 Task: Research Airbnb properties in Borne, Netherlands from 21st December, 2023 to 29th December, 2023 for 4 adults. Place can be entire room with 2 bedrooms having 2 beds and 2 bathrooms. Property type can be house. Amenities needed are: washing machine.
Action: Mouse moved to (461, 124)
Screenshot: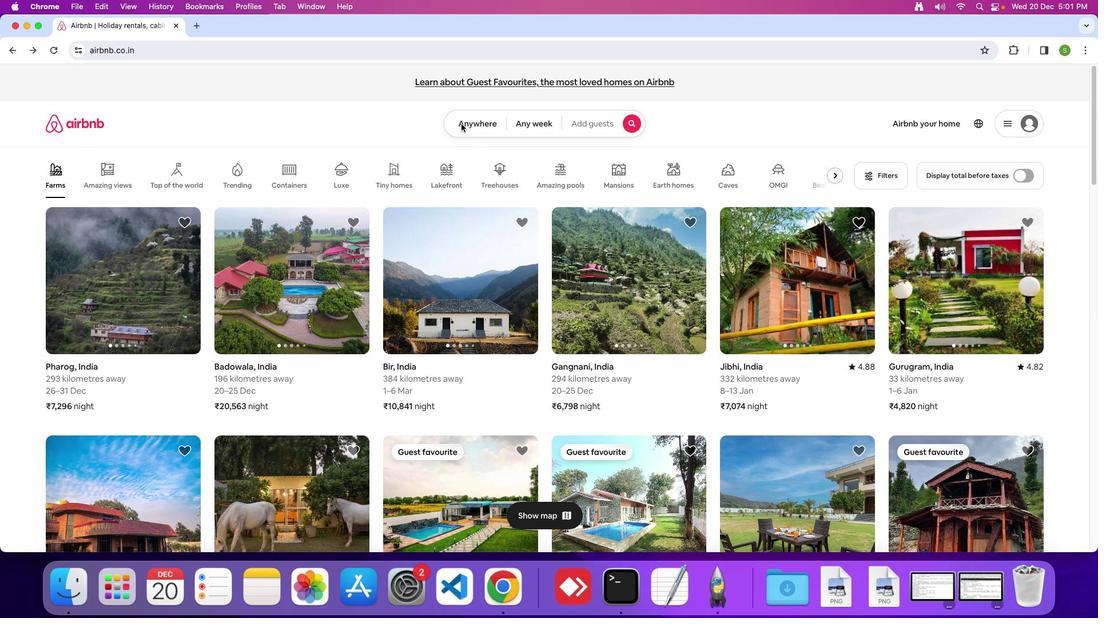 
Action: Mouse pressed left at (461, 124)
Screenshot: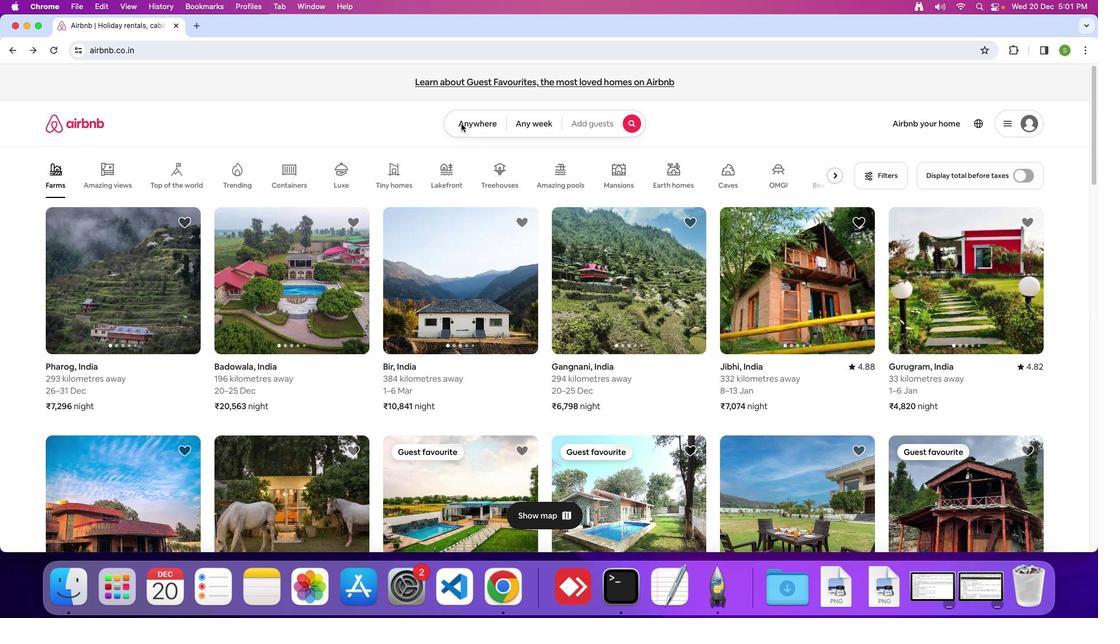 
Action: Mouse moved to (470, 124)
Screenshot: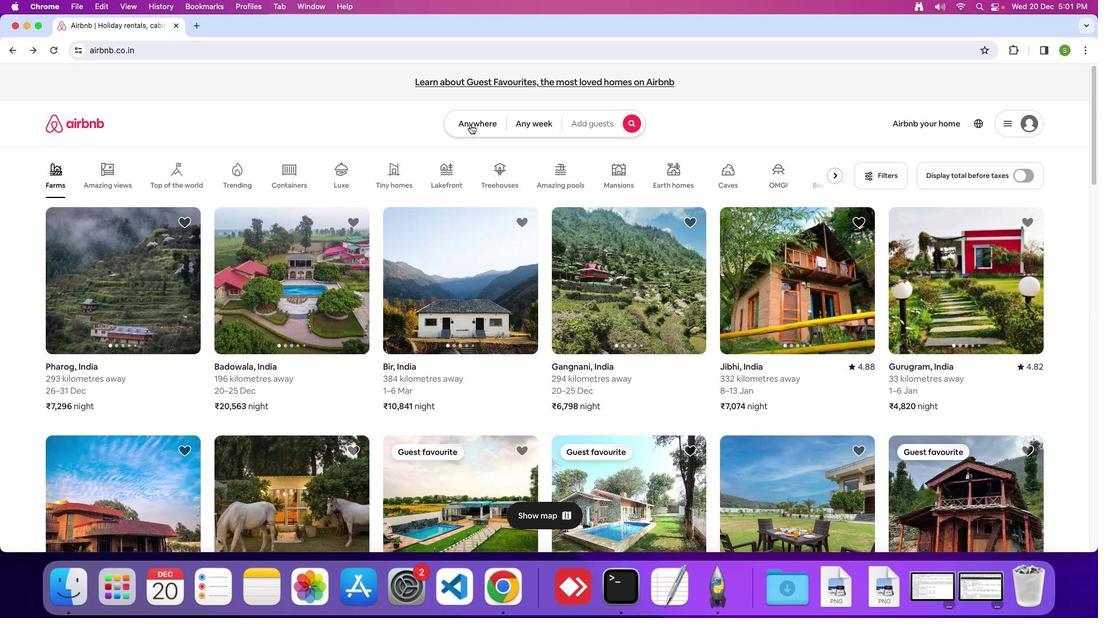 
Action: Mouse pressed left at (470, 124)
Screenshot: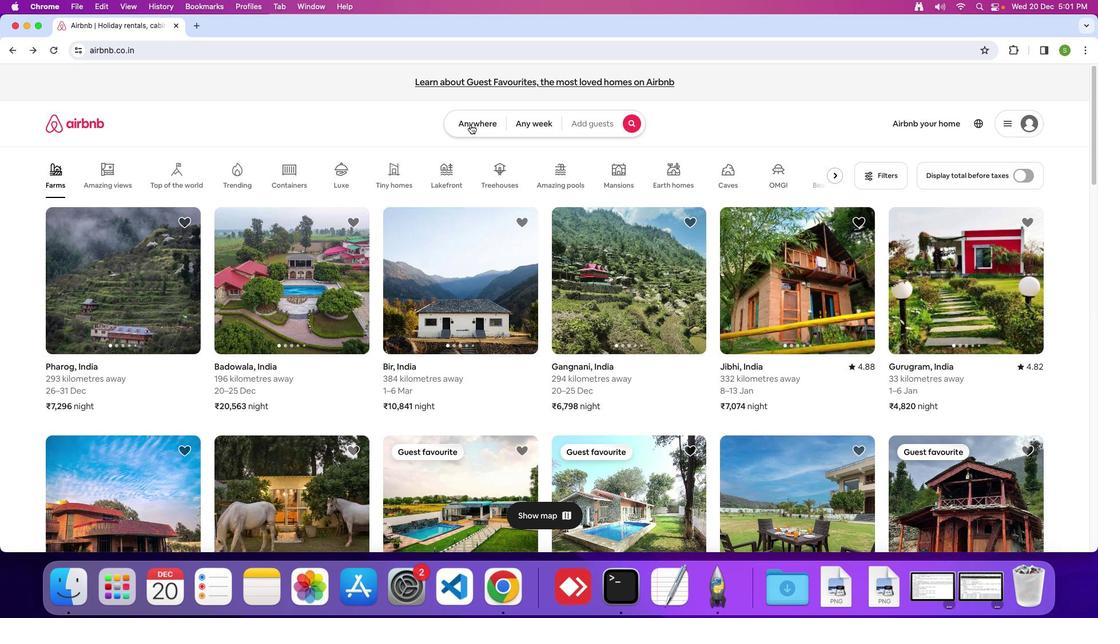 
Action: Mouse moved to (432, 158)
Screenshot: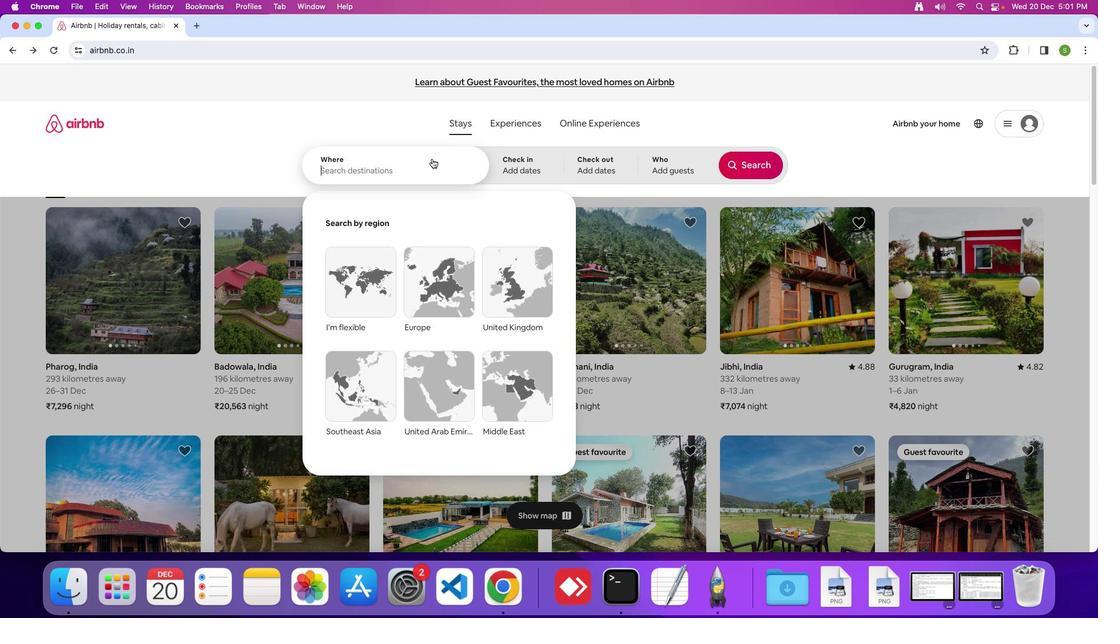 
Action: Mouse pressed left at (432, 158)
Screenshot: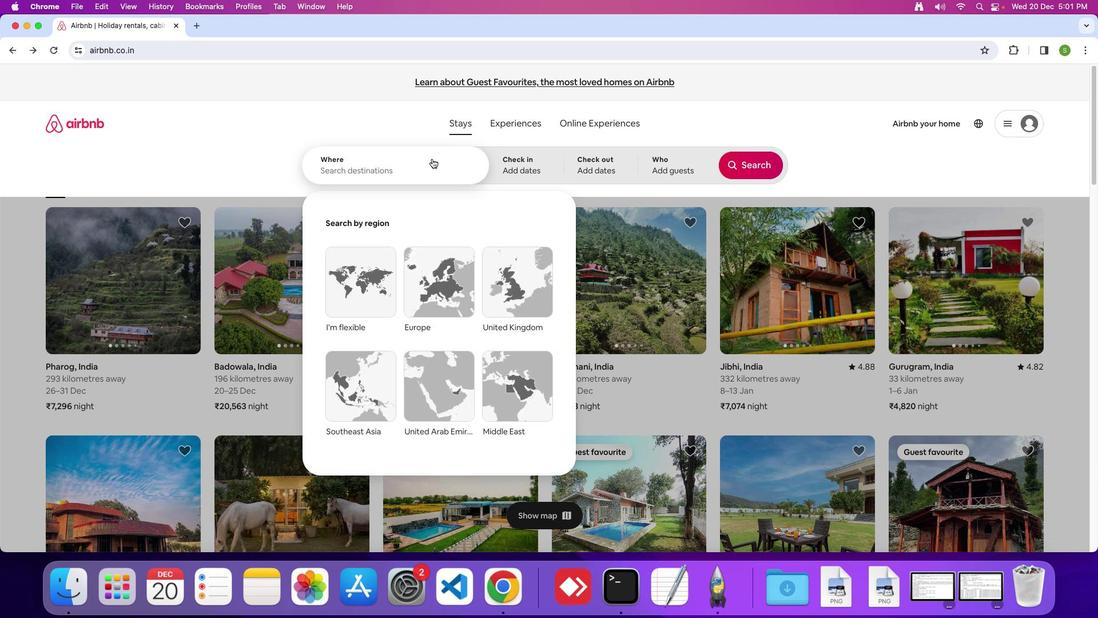 
Action: Mouse moved to (432, 159)
Screenshot: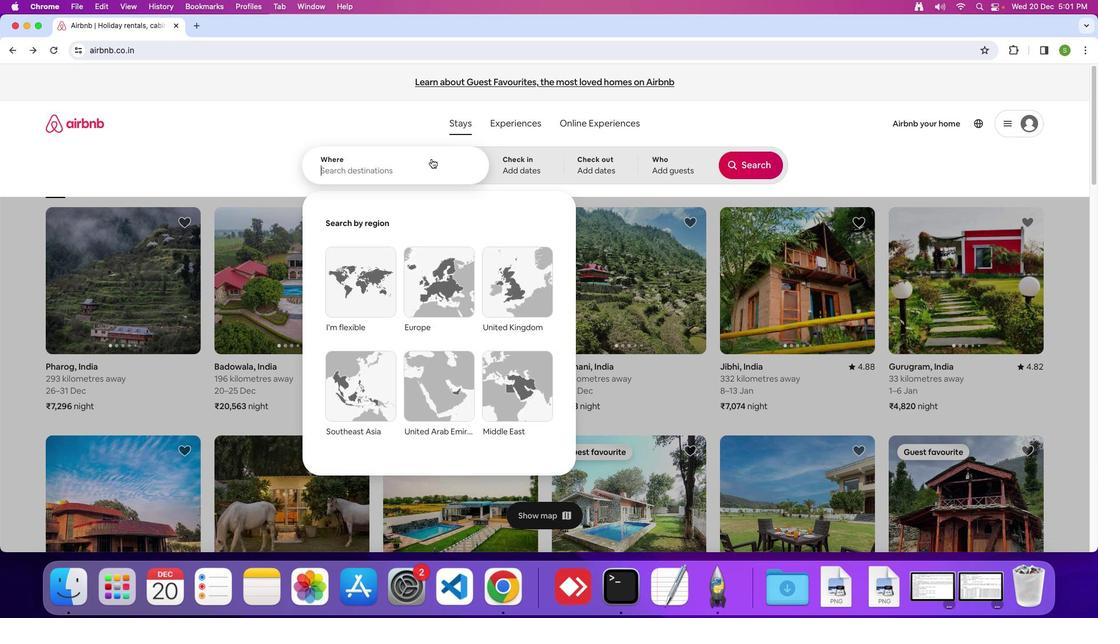 
Action: Key pressed 'B'Key.caps_lock'o''r''n''e'','Key.spaceKey.shift'N''e''t''h''e''r''l''a''n''d''s'Key.enter
Screenshot: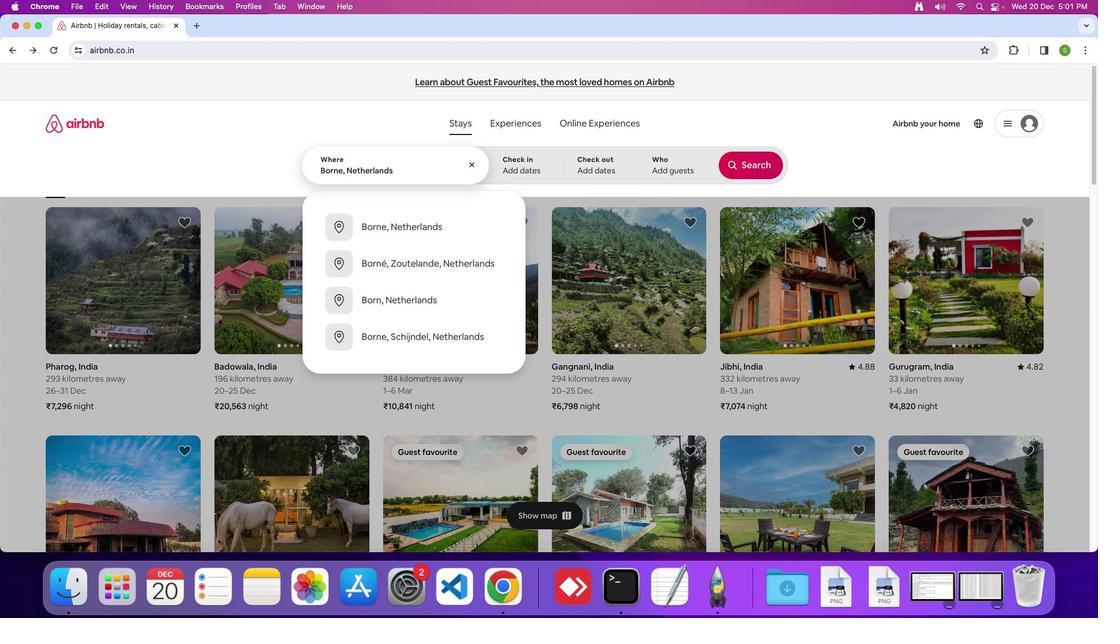 
Action: Mouse moved to (461, 394)
Screenshot: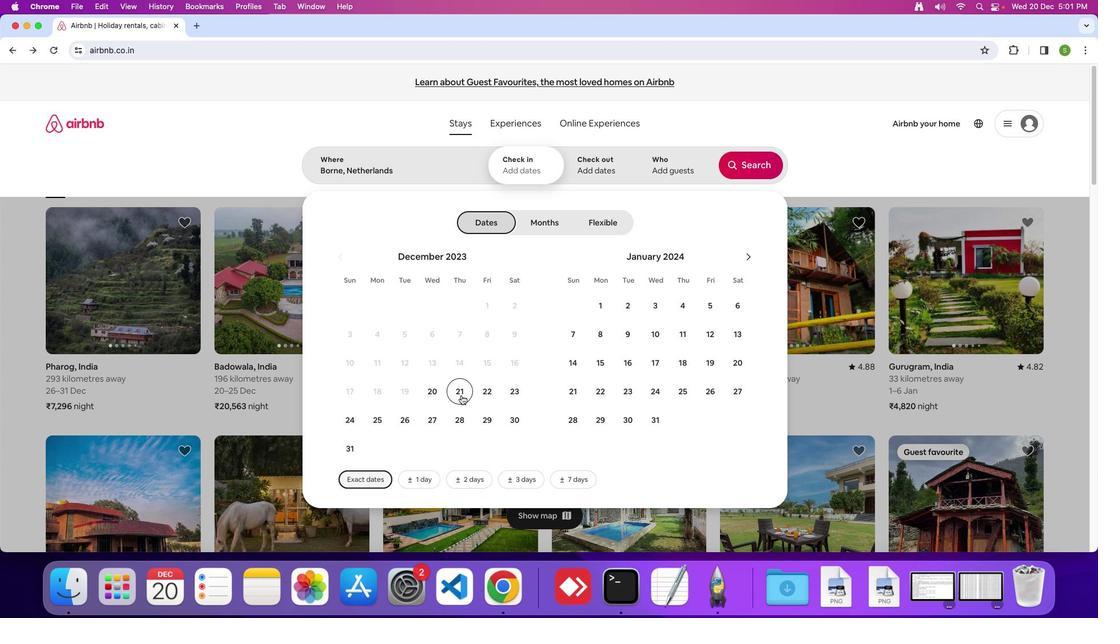 
Action: Mouse pressed left at (461, 394)
Screenshot: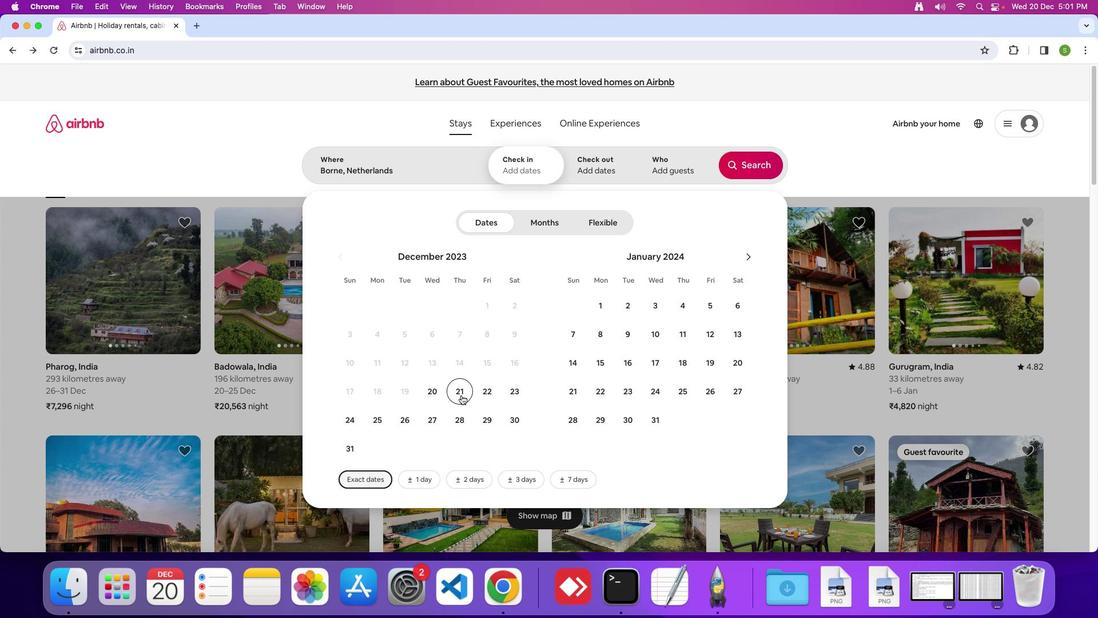 
Action: Mouse moved to (485, 416)
Screenshot: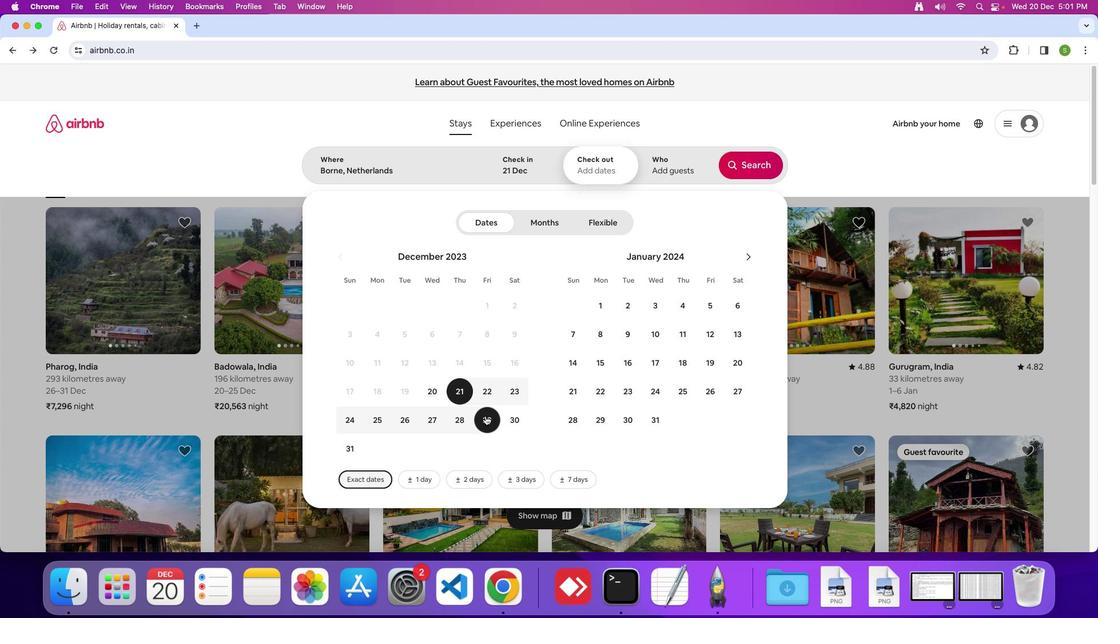 
Action: Mouse pressed left at (485, 416)
Screenshot: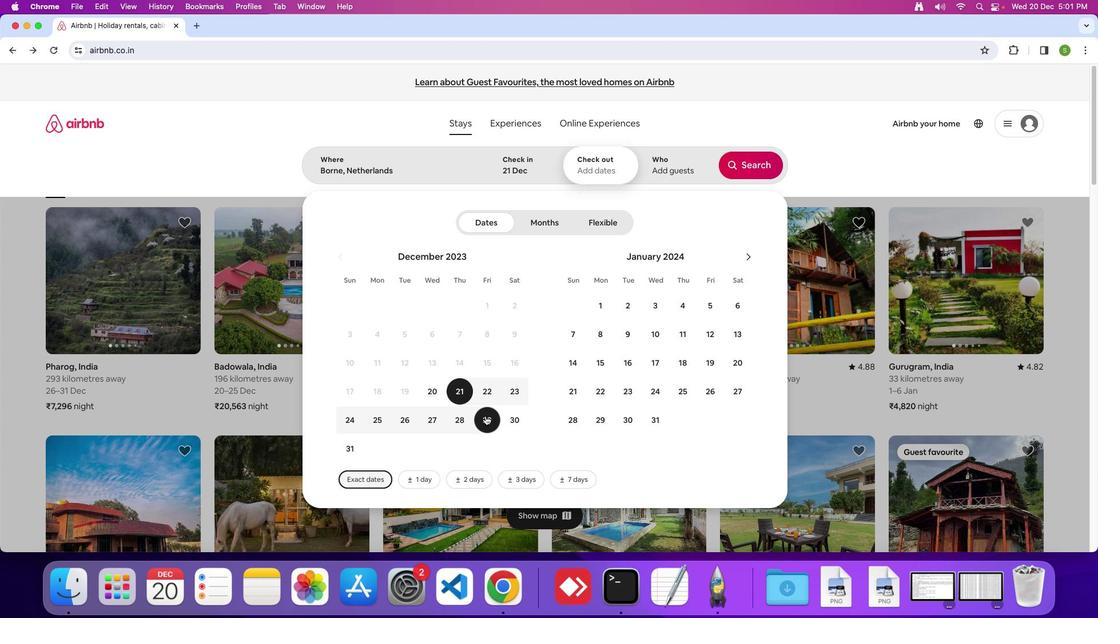 
Action: Mouse moved to (667, 176)
Screenshot: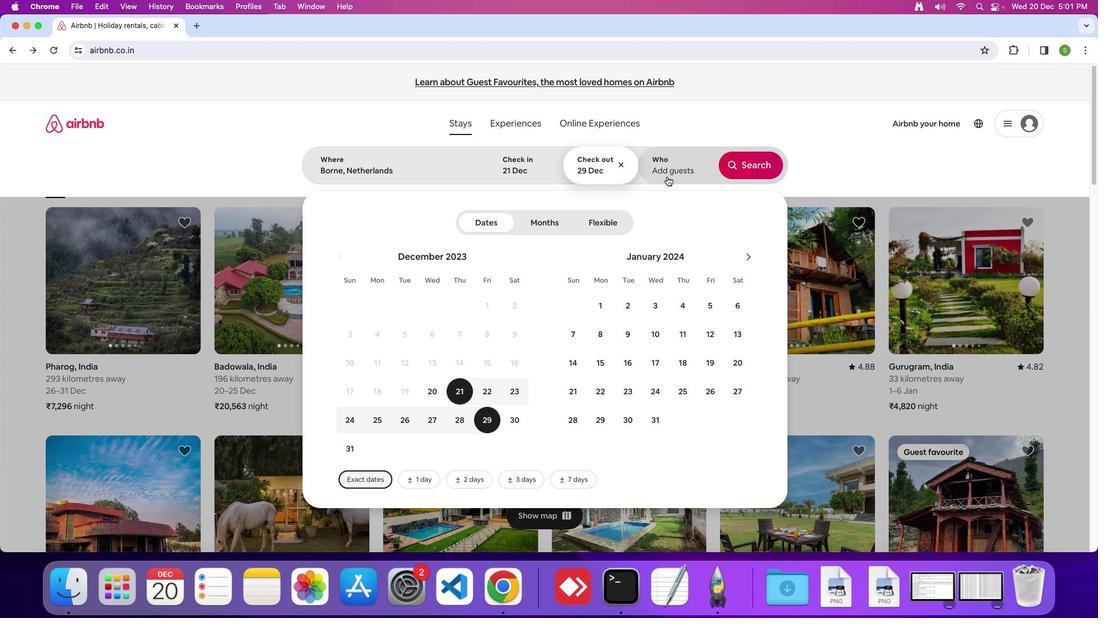 
Action: Mouse pressed left at (667, 176)
Screenshot: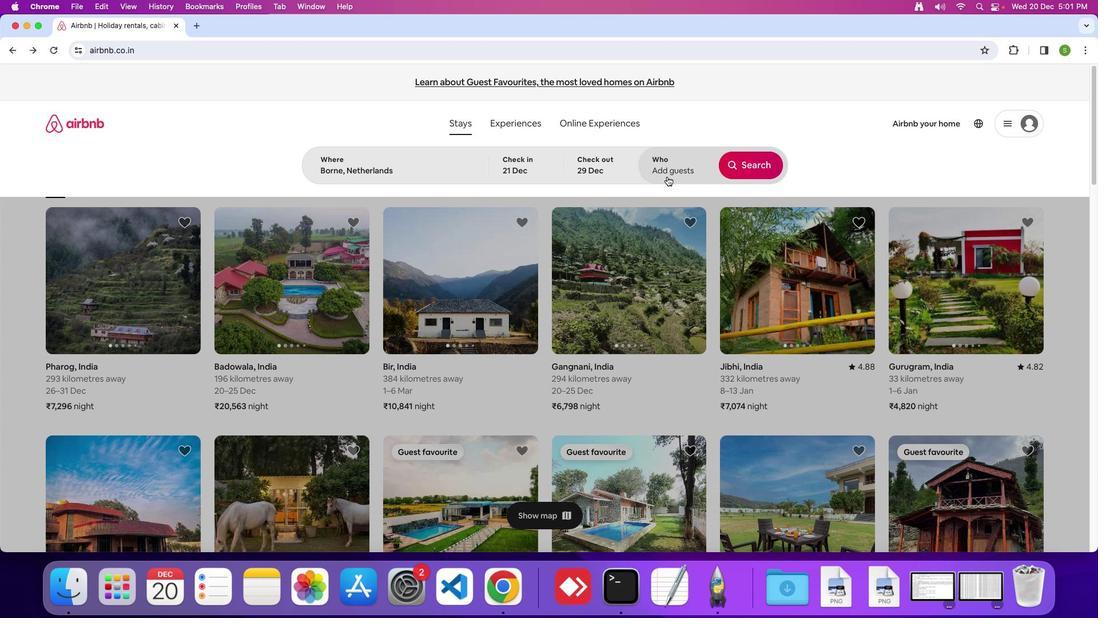 
Action: Mouse moved to (759, 224)
Screenshot: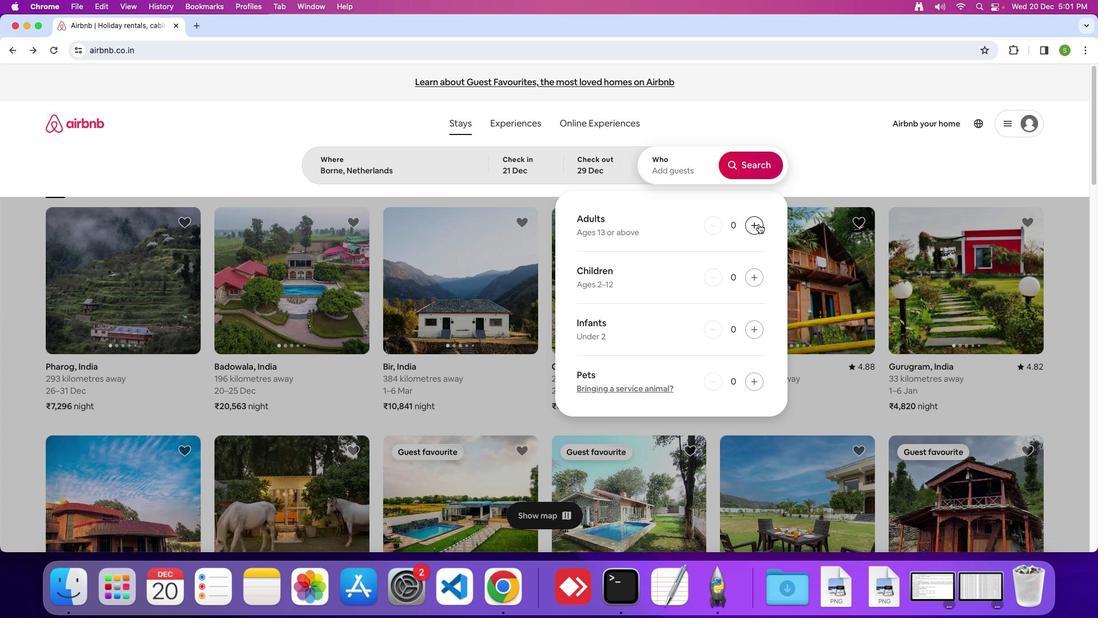 
Action: Mouse pressed left at (759, 224)
Screenshot: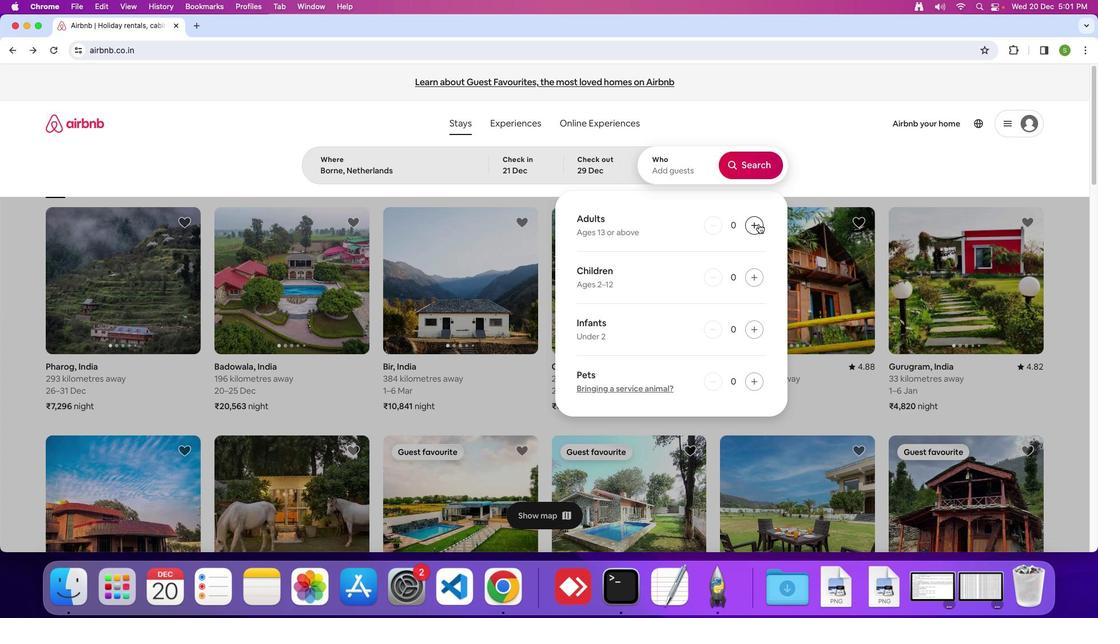 
Action: Mouse pressed left at (759, 224)
Screenshot: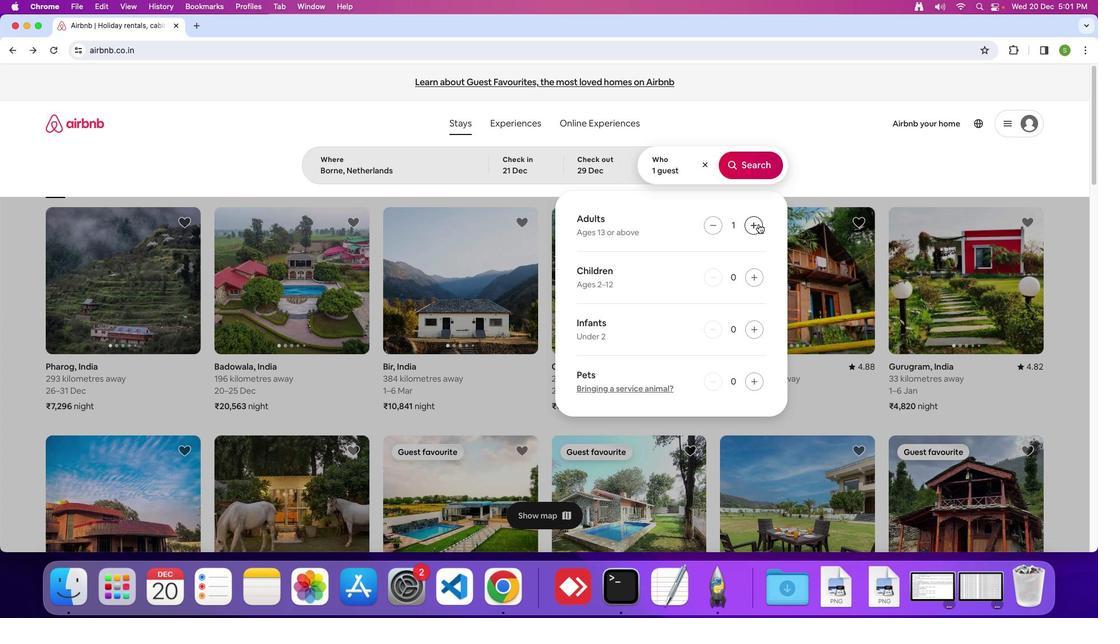 
Action: Mouse pressed left at (759, 224)
Screenshot: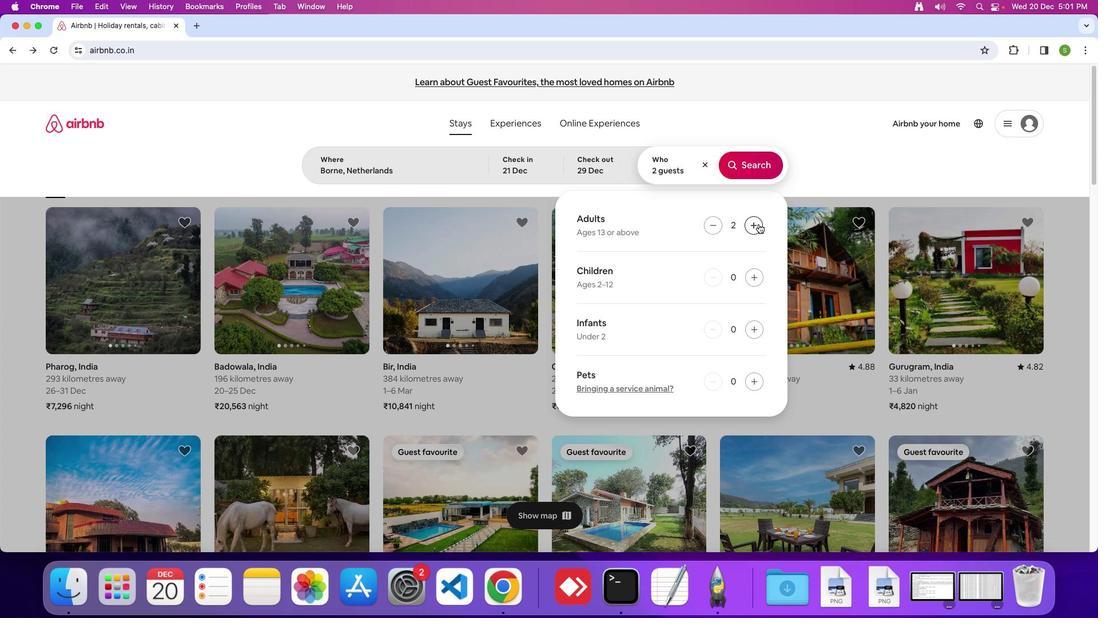 
Action: Mouse pressed left at (759, 224)
Screenshot: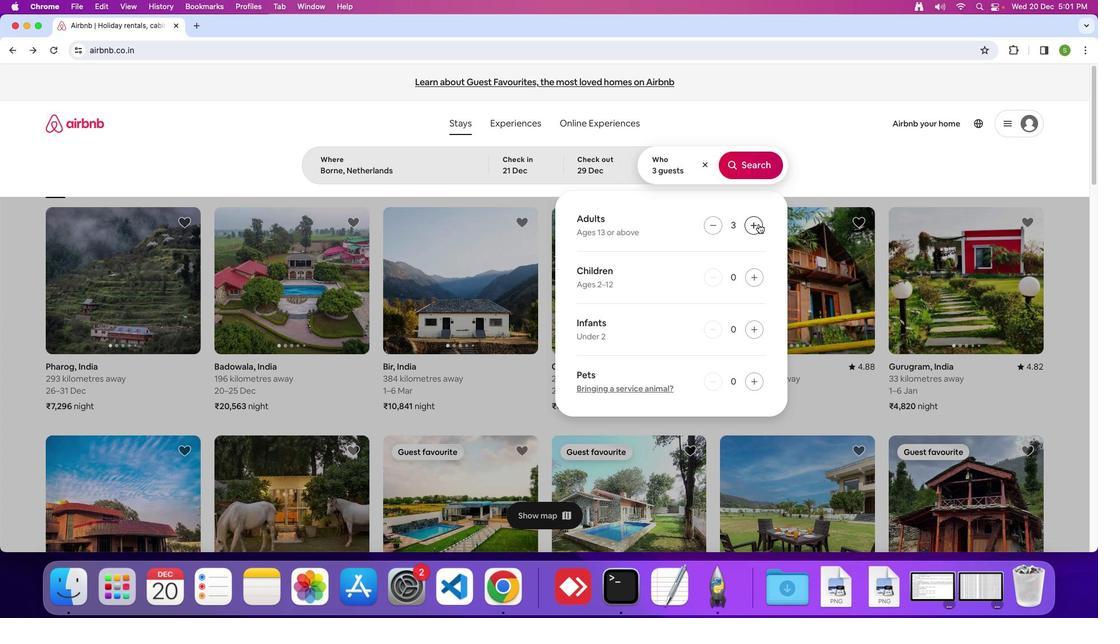 
Action: Mouse moved to (737, 163)
Screenshot: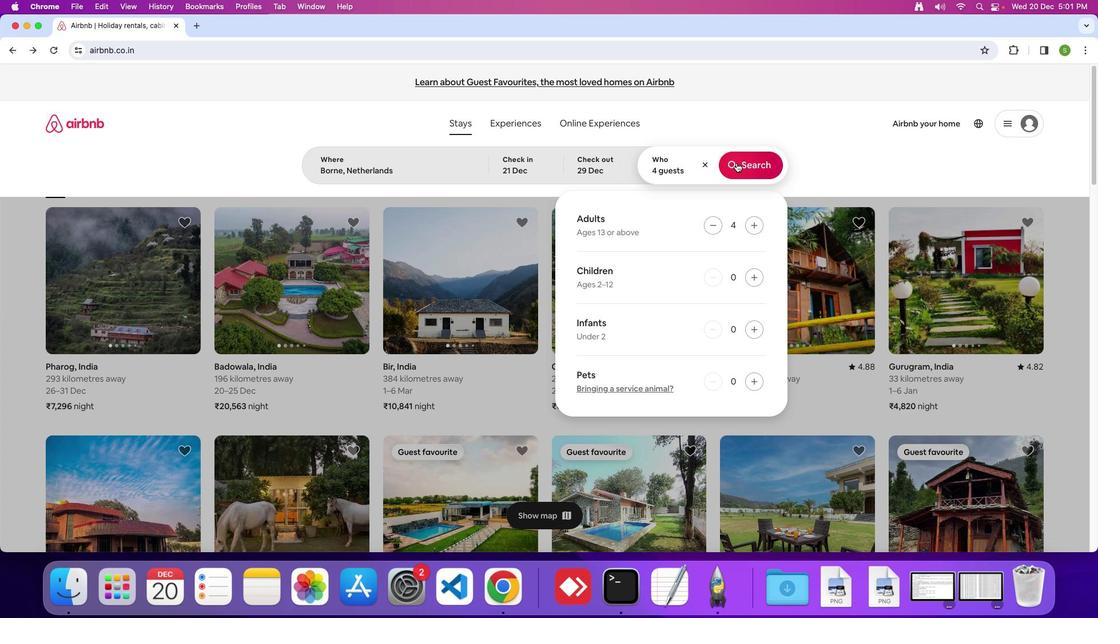 
Action: Mouse pressed left at (737, 163)
Screenshot: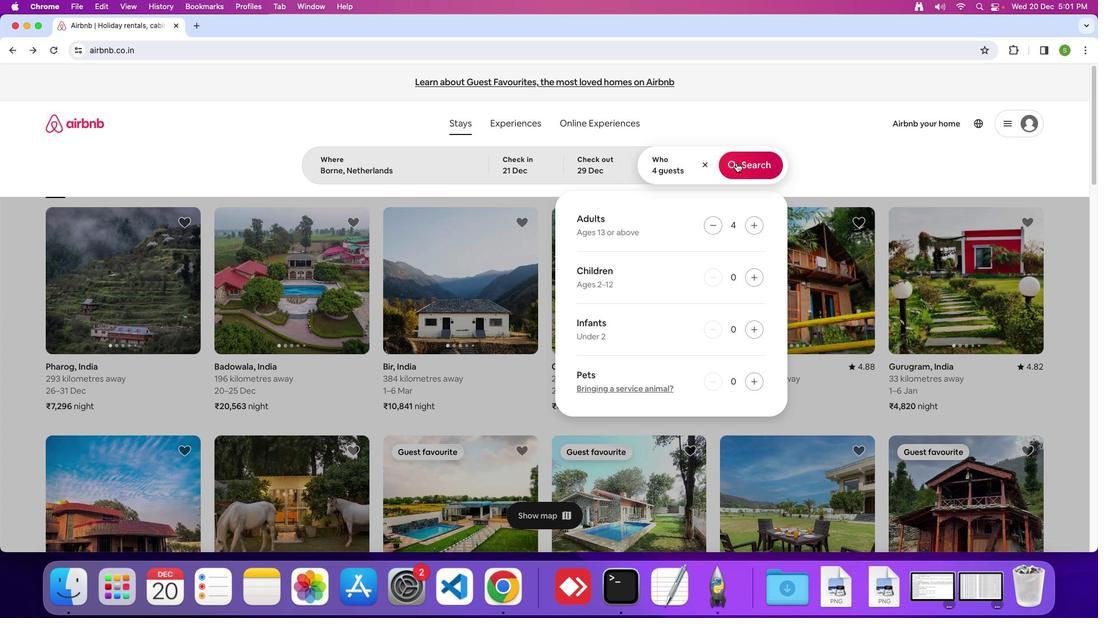 
Action: Mouse moved to (903, 131)
Screenshot: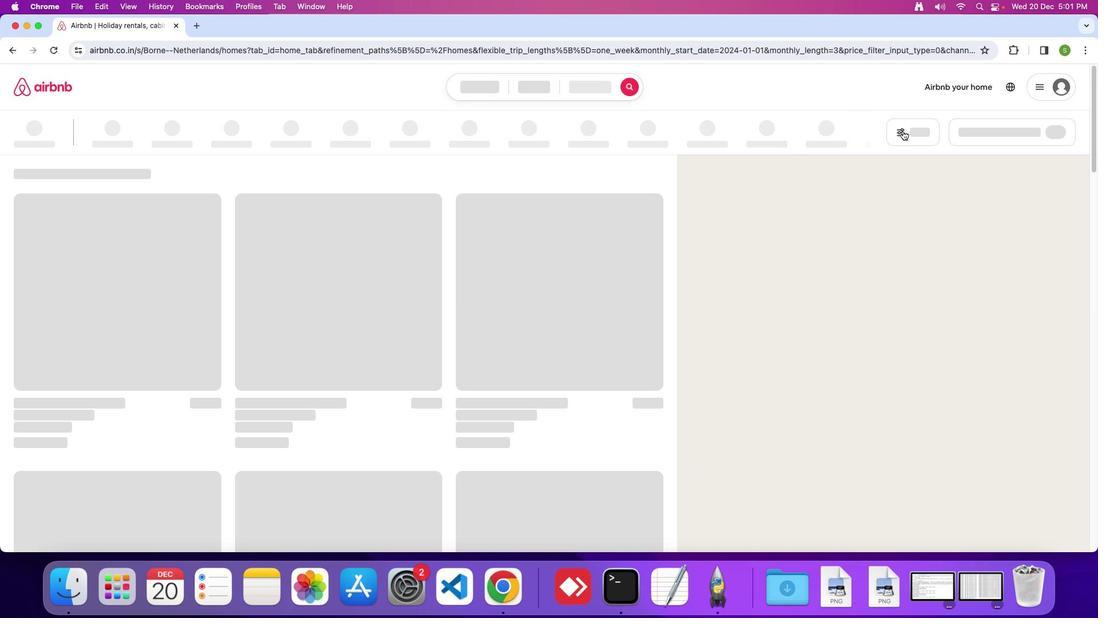 
Action: Mouse pressed left at (903, 131)
Screenshot: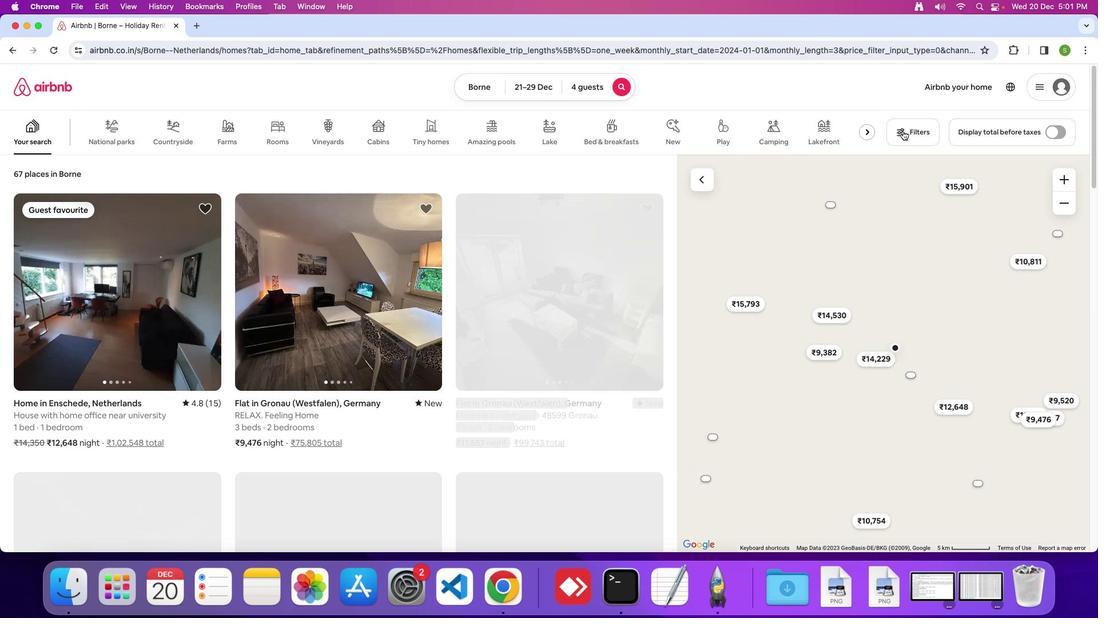
Action: Mouse moved to (472, 373)
Screenshot: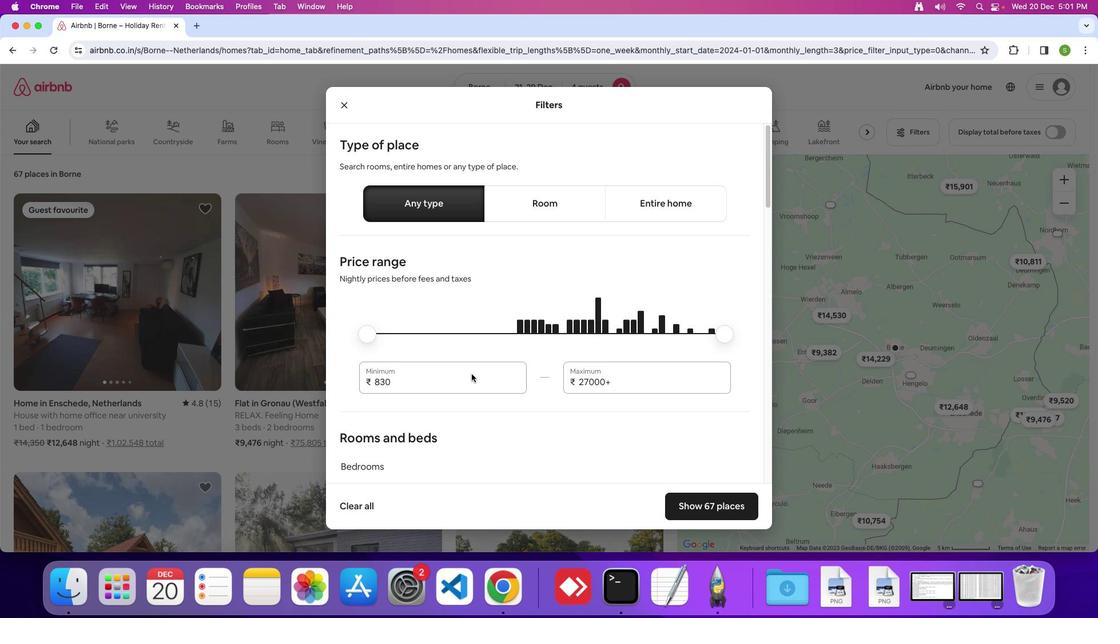 
Action: Mouse scrolled (472, 373) with delta (0, 0)
Screenshot: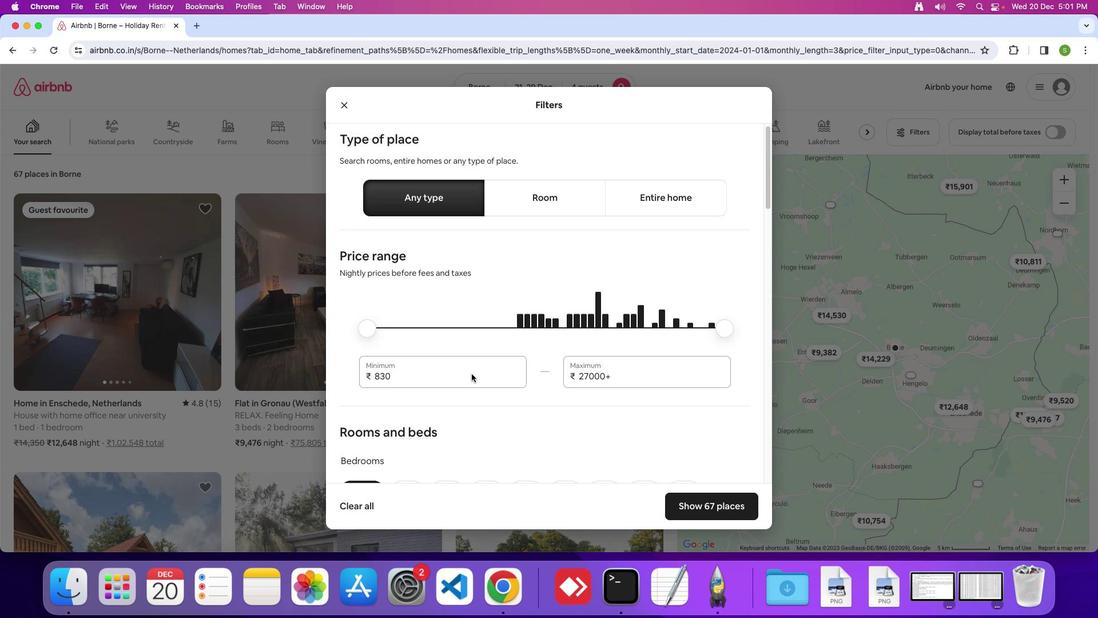 
Action: Mouse scrolled (472, 373) with delta (0, 0)
Screenshot: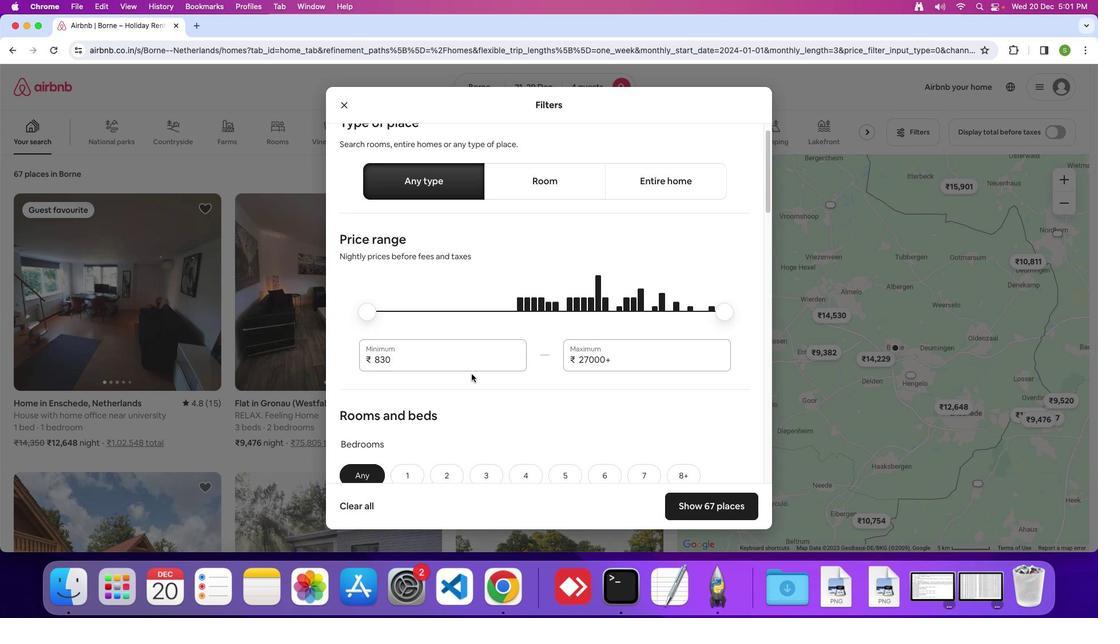 
Action: Mouse scrolled (472, 373) with delta (0, -1)
Screenshot: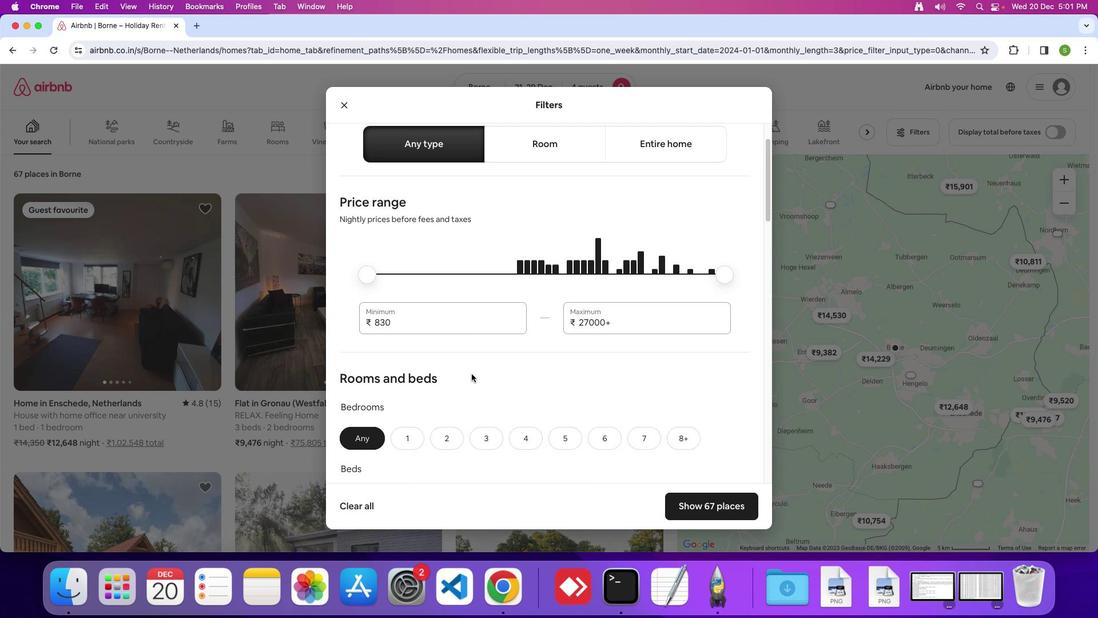 
Action: Mouse moved to (472, 373)
Screenshot: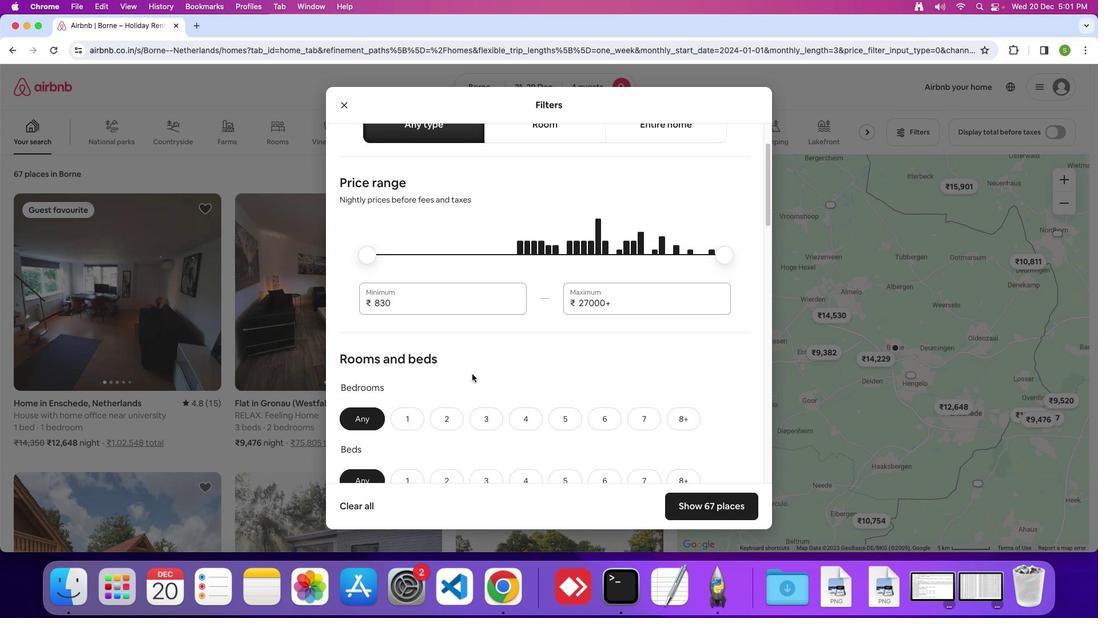 
Action: Mouse scrolled (472, 373) with delta (0, 0)
Screenshot: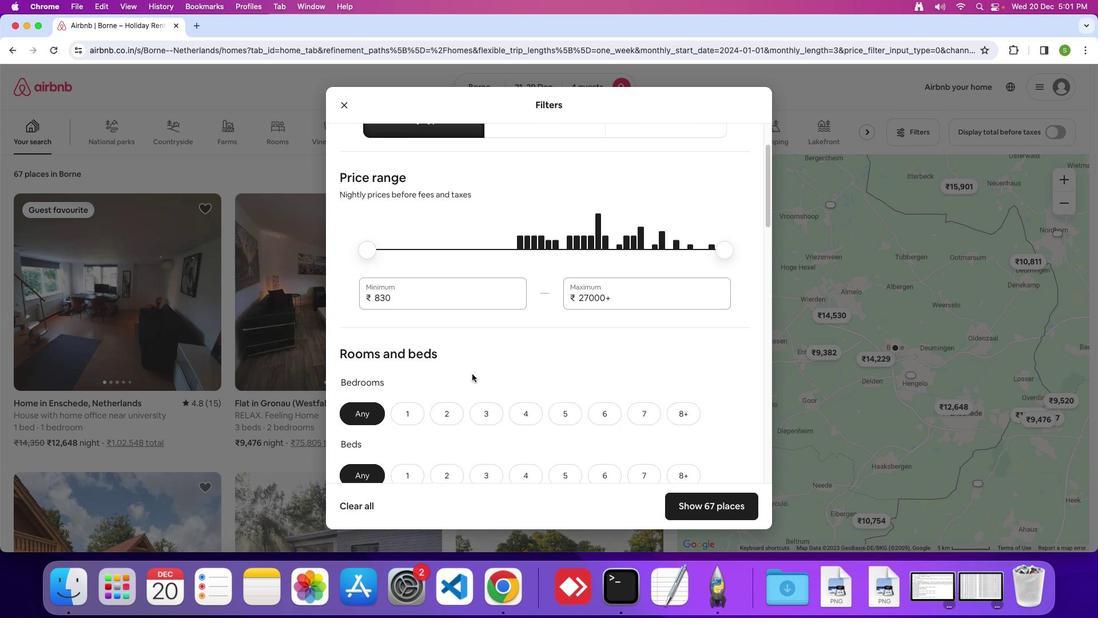 
Action: Mouse scrolled (472, 373) with delta (0, 0)
Screenshot: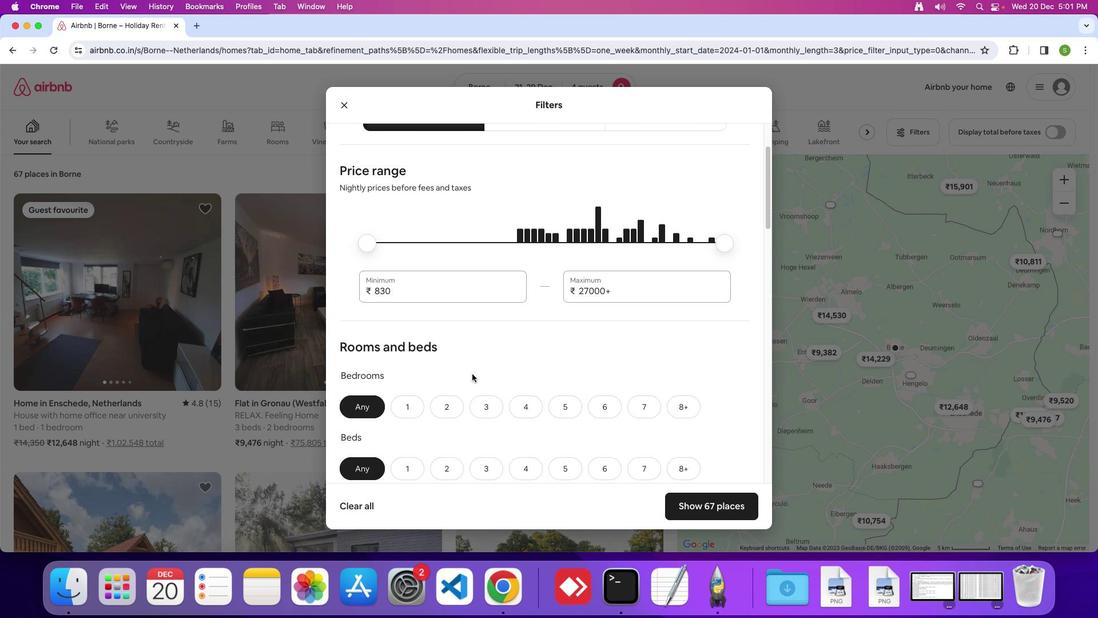 
Action: Mouse scrolled (472, 373) with delta (0, 0)
Screenshot: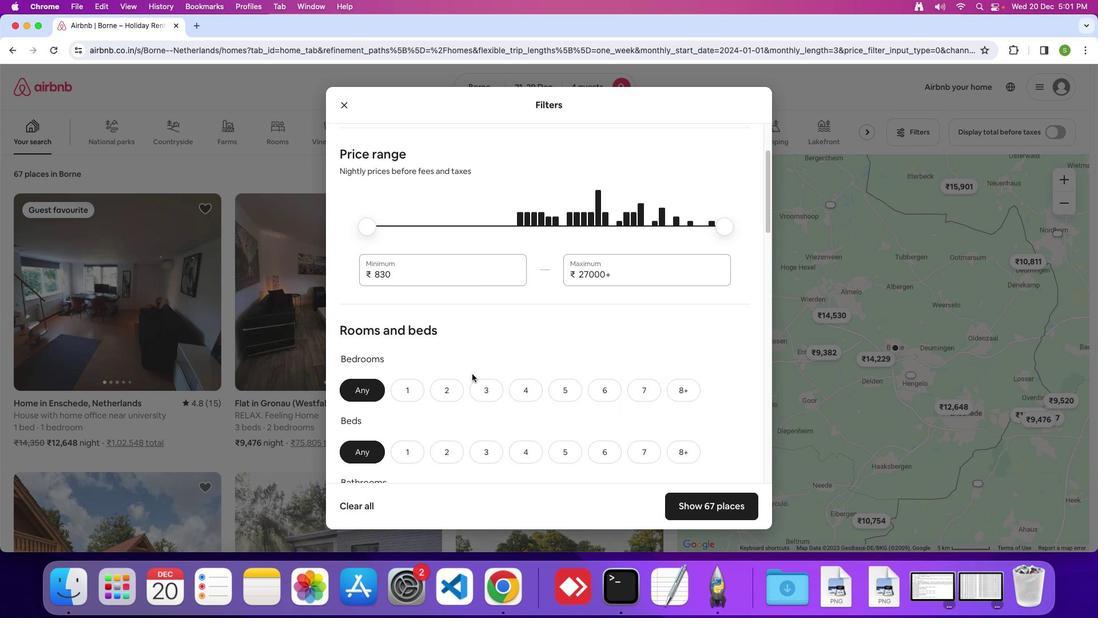 
Action: Mouse scrolled (472, 373) with delta (0, 0)
Screenshot: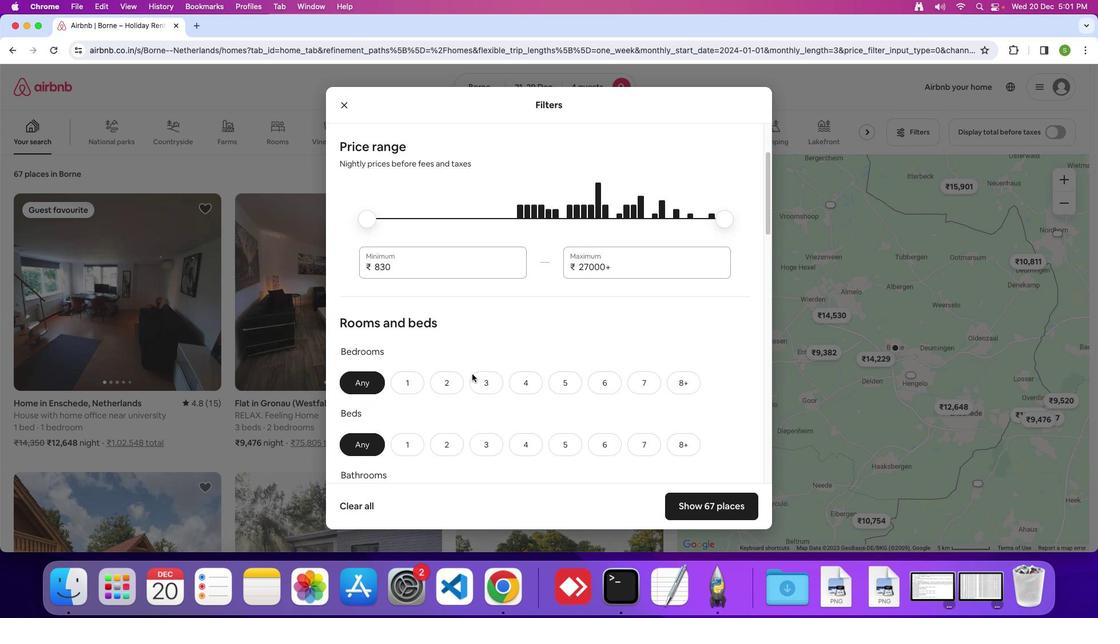 
Action: Mouse scrolled (472, 373) with delta (0, 0)
Screenshot: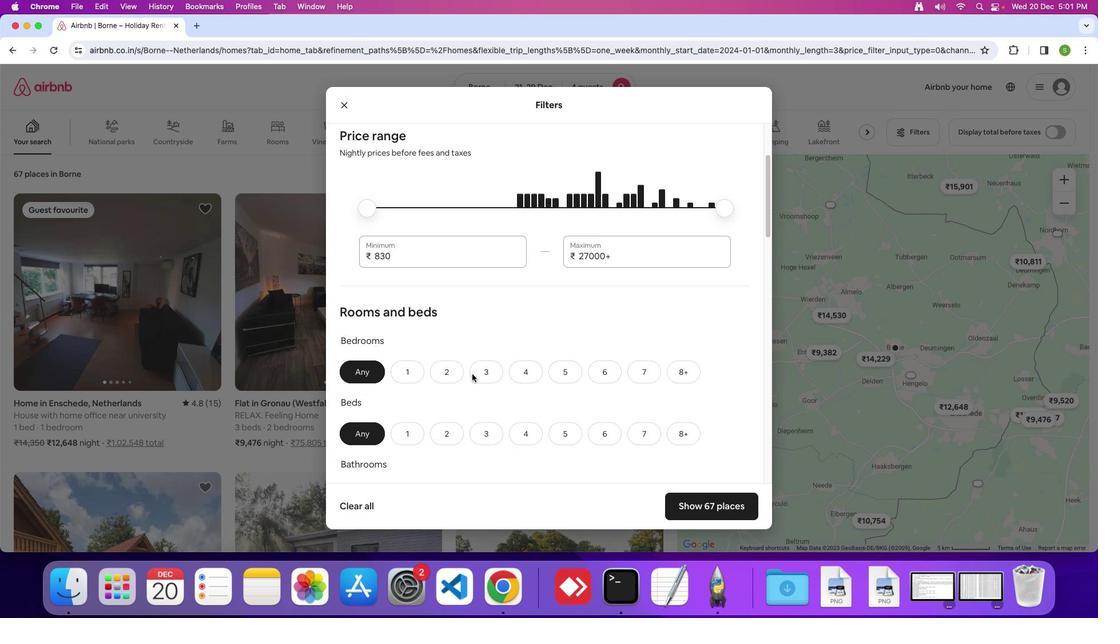 
Action: Mouse scrolled (472, 373) with delta (0, 0)
Screenshot: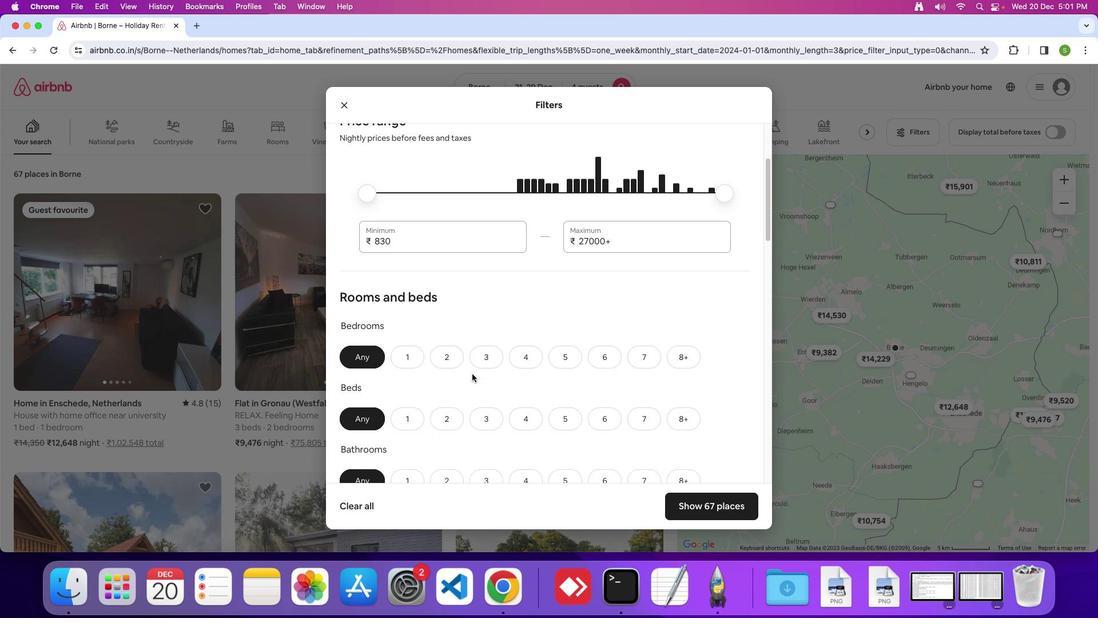 
Action: Mouse scrolled (472, 373) with delta (0, 0)
Screenshot: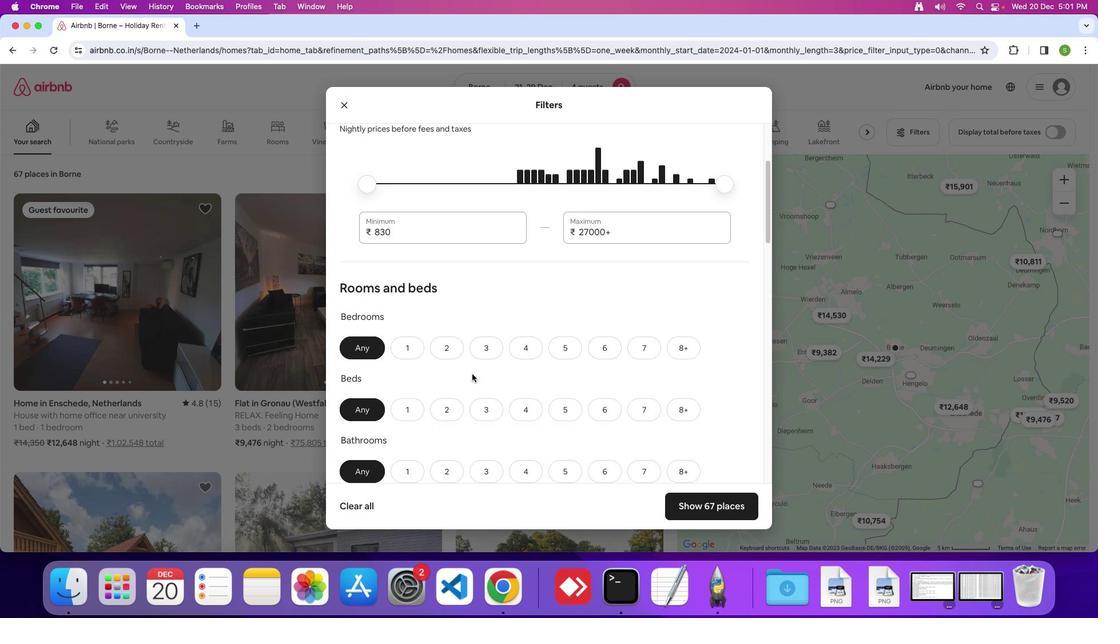 
Action: Mouse scrolled (472, 373) with delta (0, 0)
Screenshot: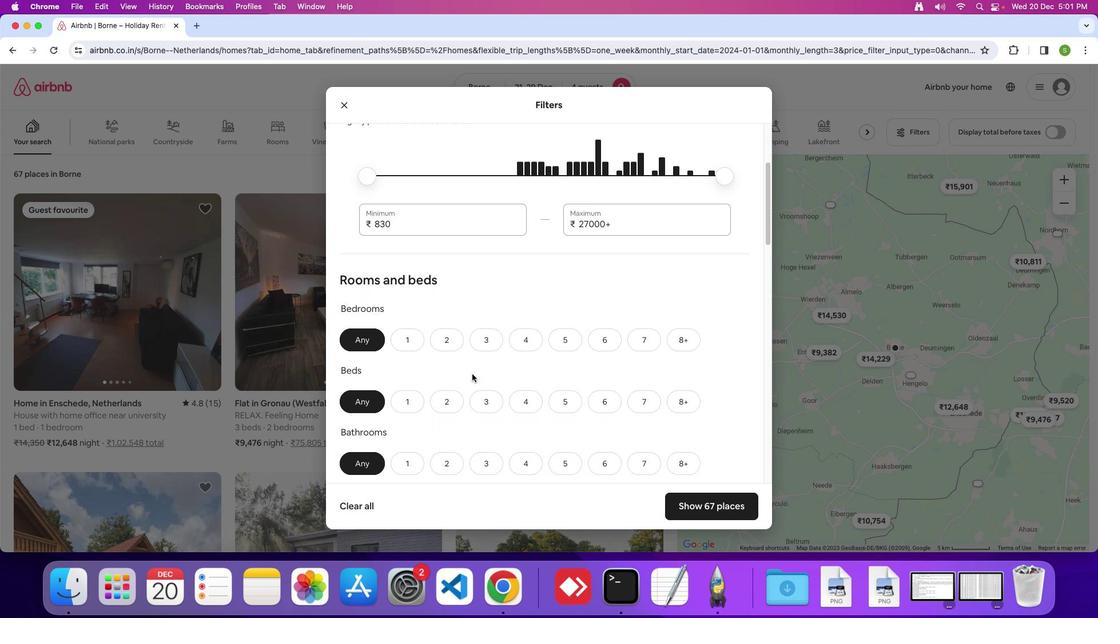 
Action: Mouse scrolled (472, 373) with delta (0, 0)
Screenshot: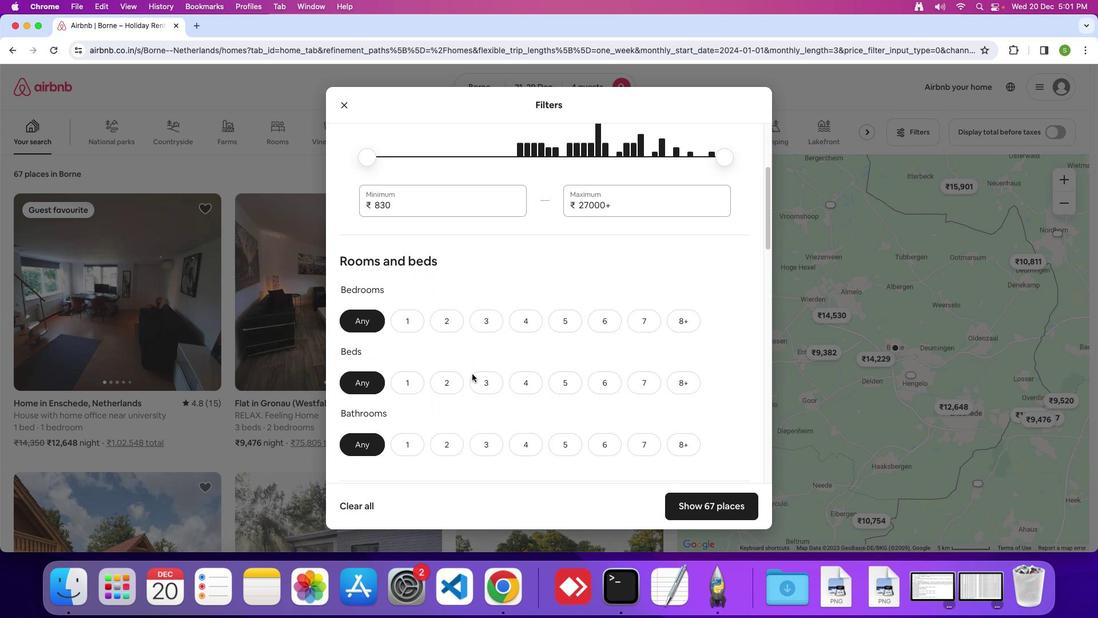 
Action: Mouse scrolled (472, 373) with delta (0, 0)
Screenshot: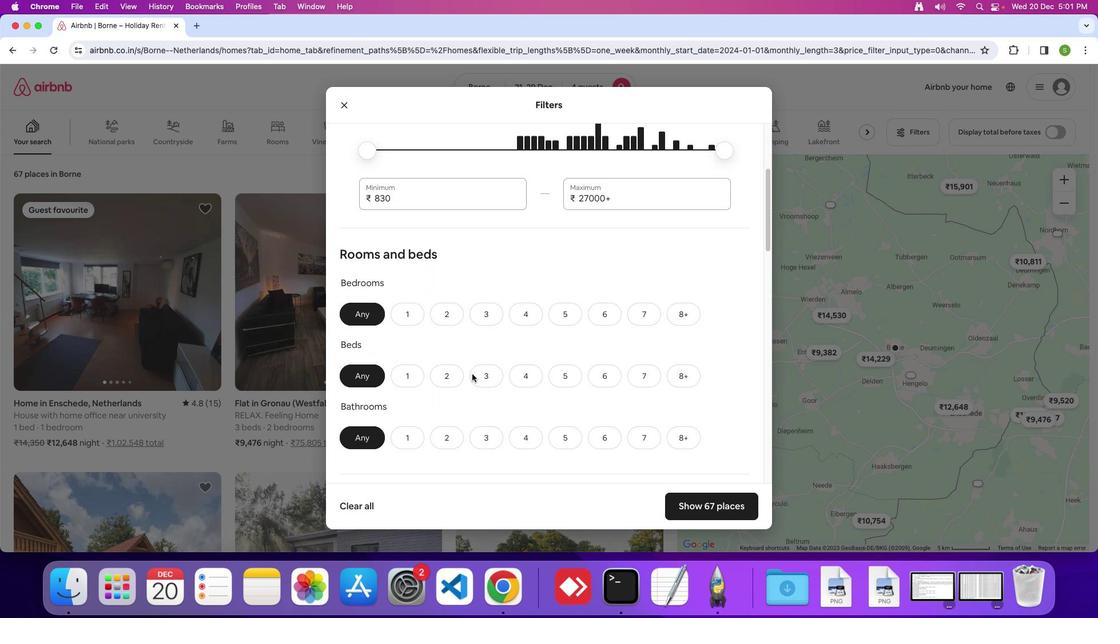 
Action: Mouse scrolled (472, 373) with delta (0, 0)
Screenshot: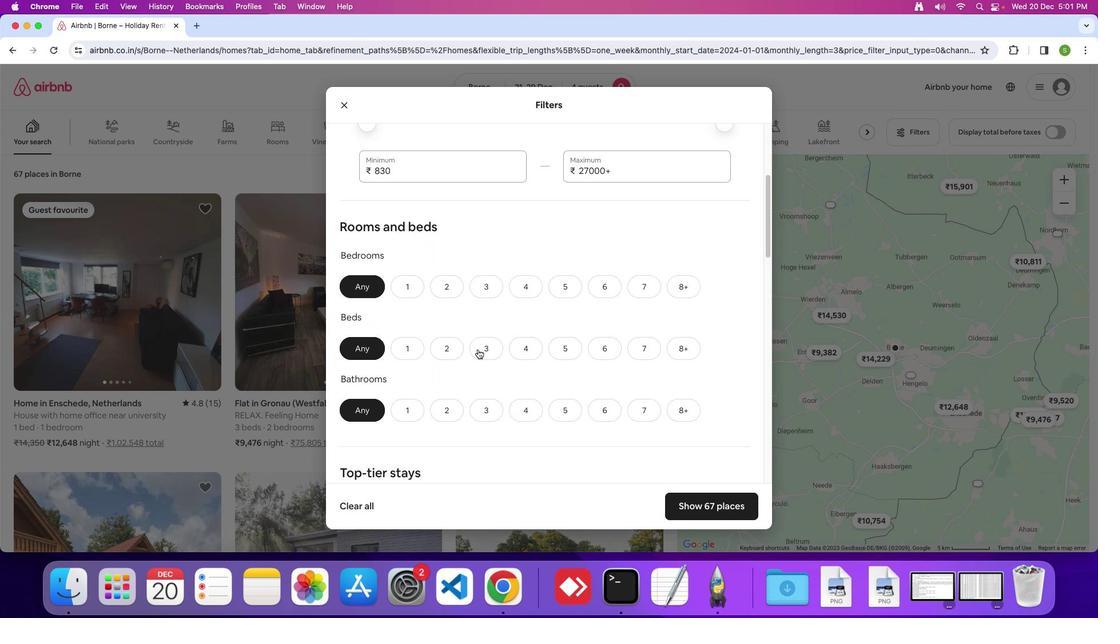 
Action: Mouse moved to (448, 274)
Screenshot: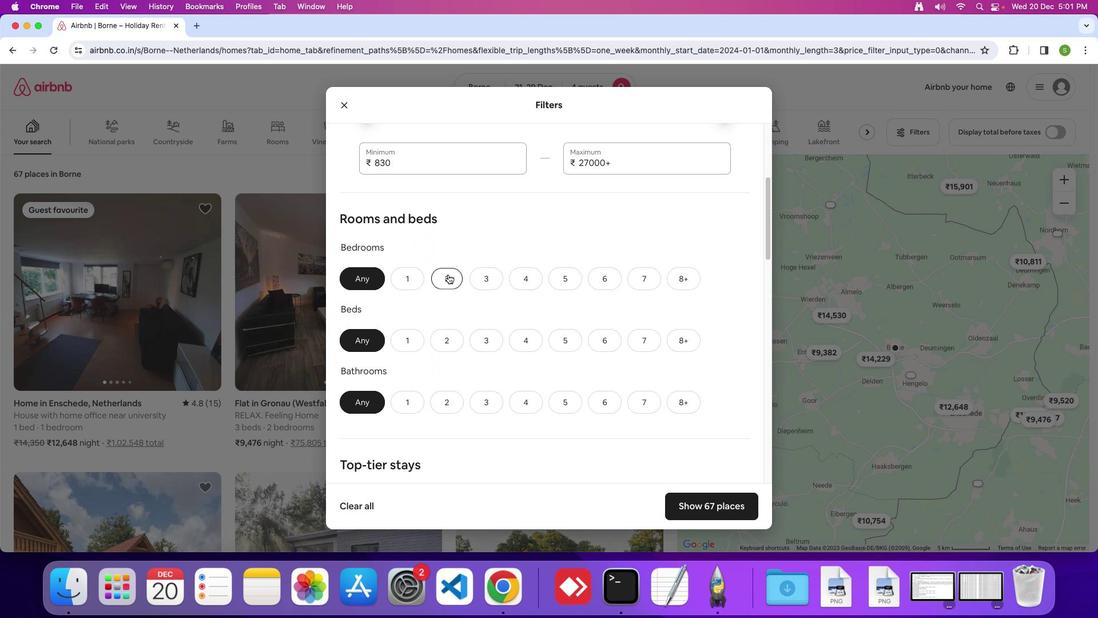 
Action: Mouse pressed left at (448, 274)
Screenshot: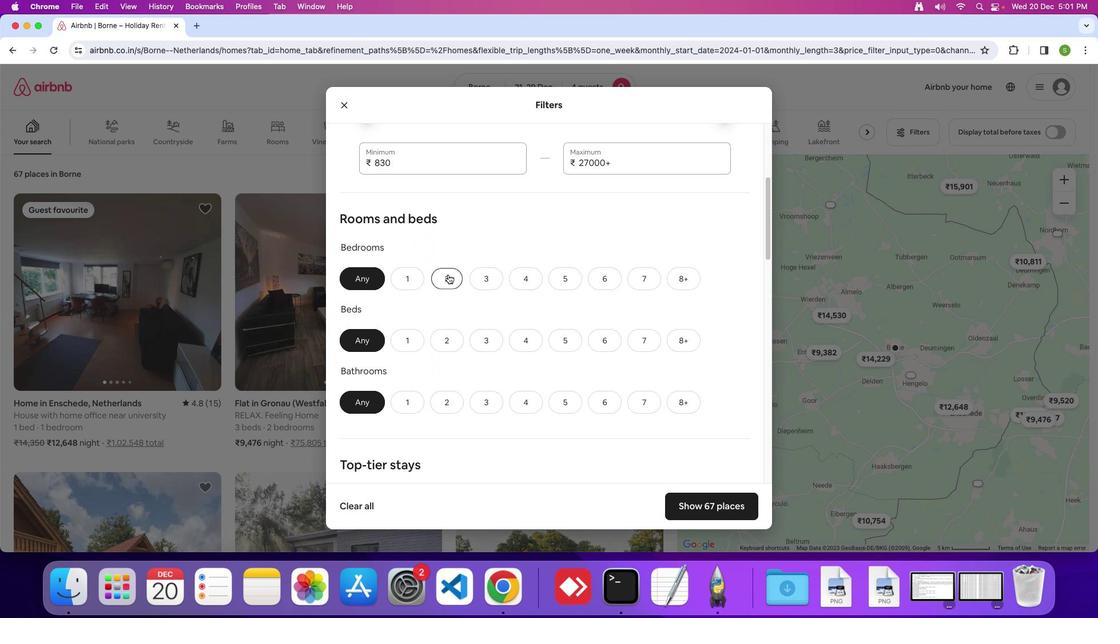 
Action: Mouse moved to (460, 338)
Screenshot: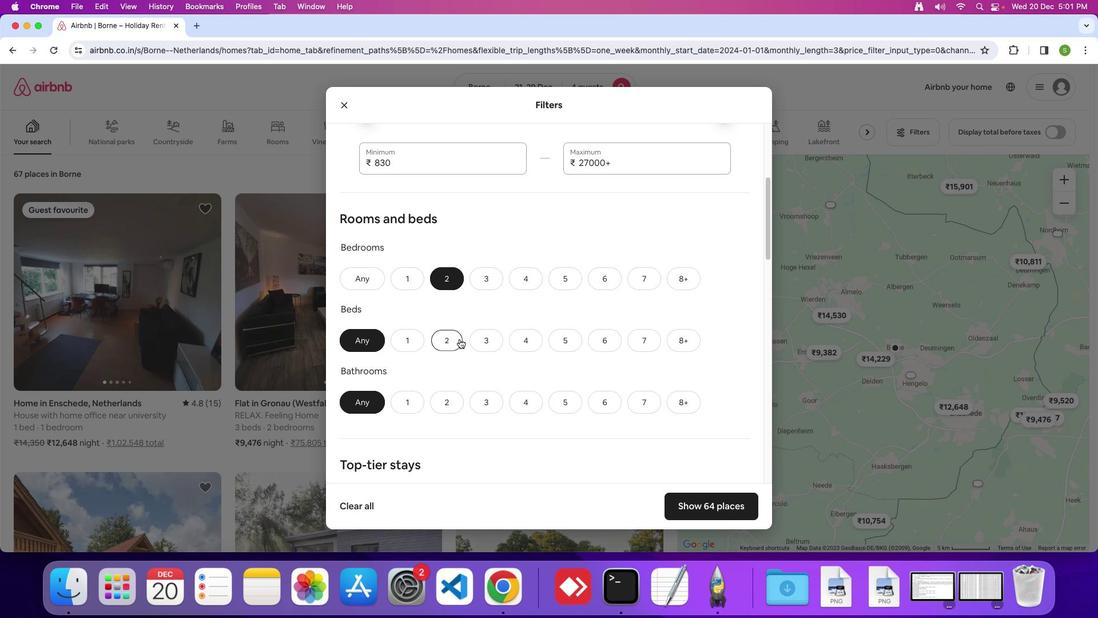 
Action: Mouse pressed left at (460, 338)
Screenshot: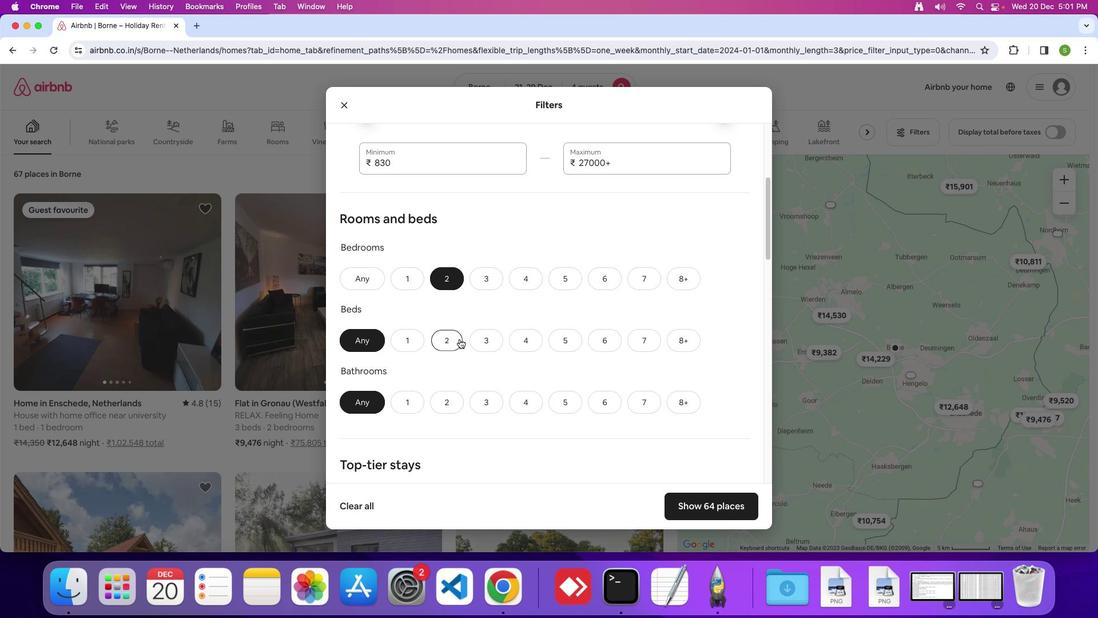 
Action: Mouse moved to (449, 408)
Screenshot: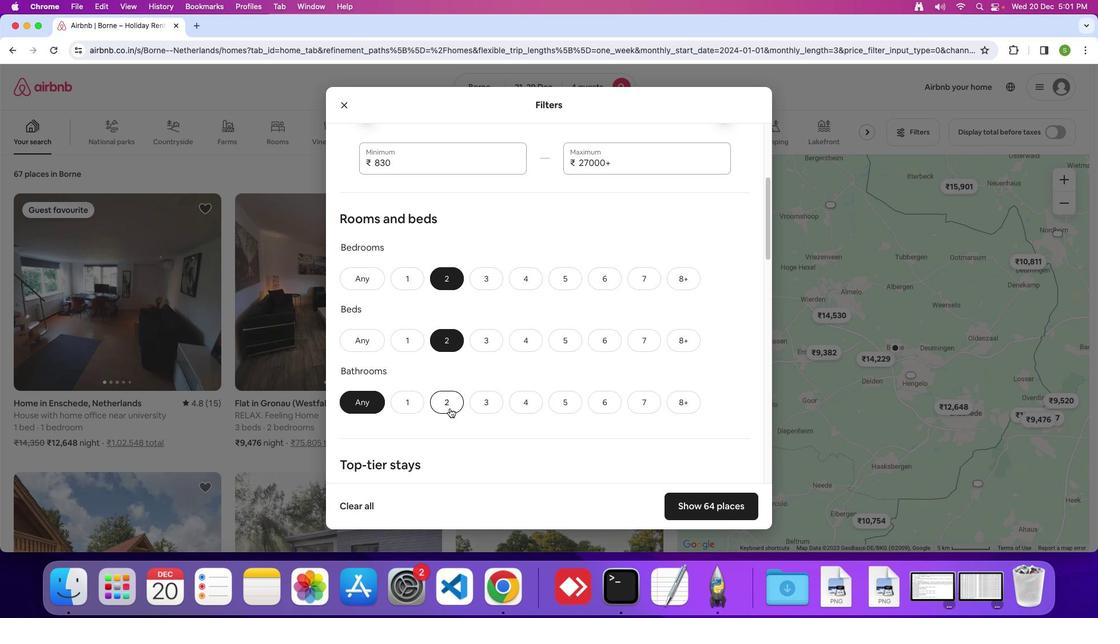 
Action: Mouse pressed left at (449, 408)
Screenshot: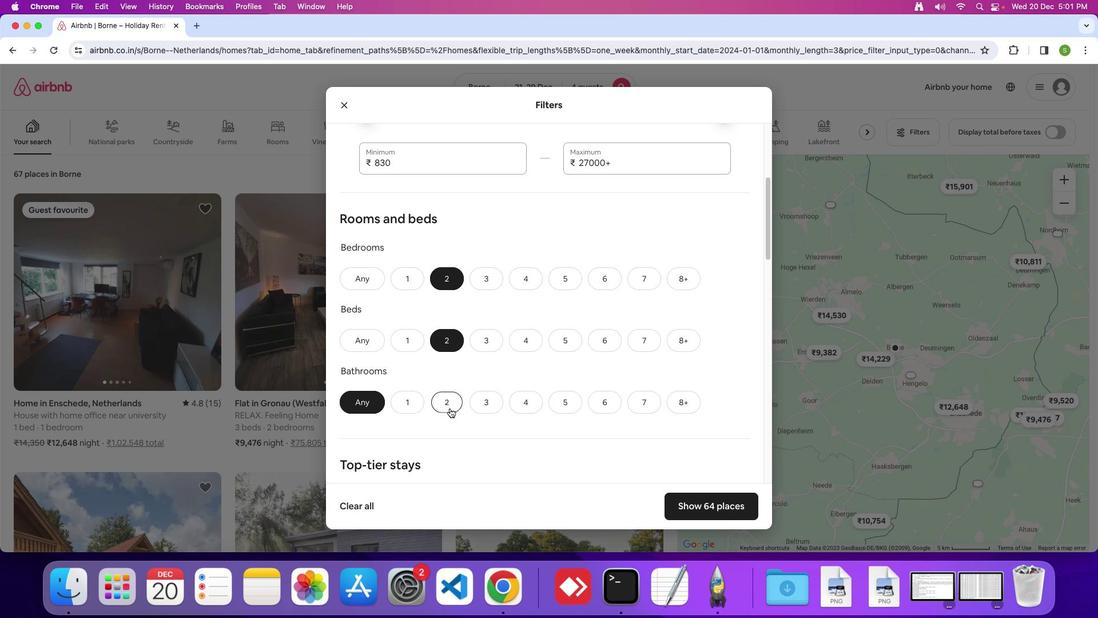 
Action: Mouse moved to (525, 351)
Screenshot: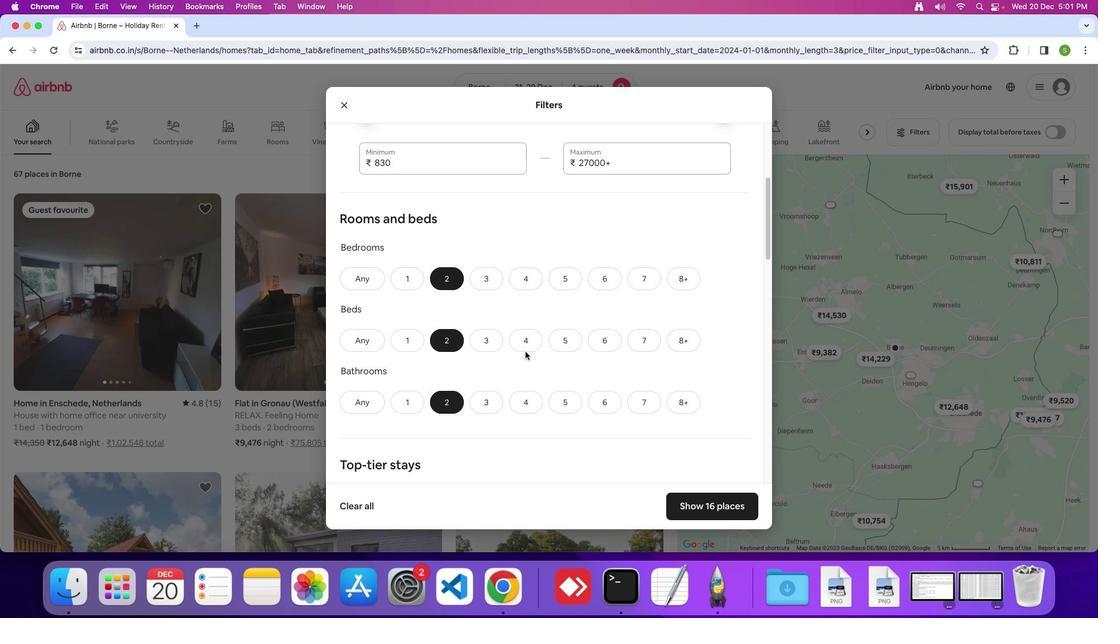 
Action: Mouse scrolled (525, 351) with delta (0, 0)
Screenshot: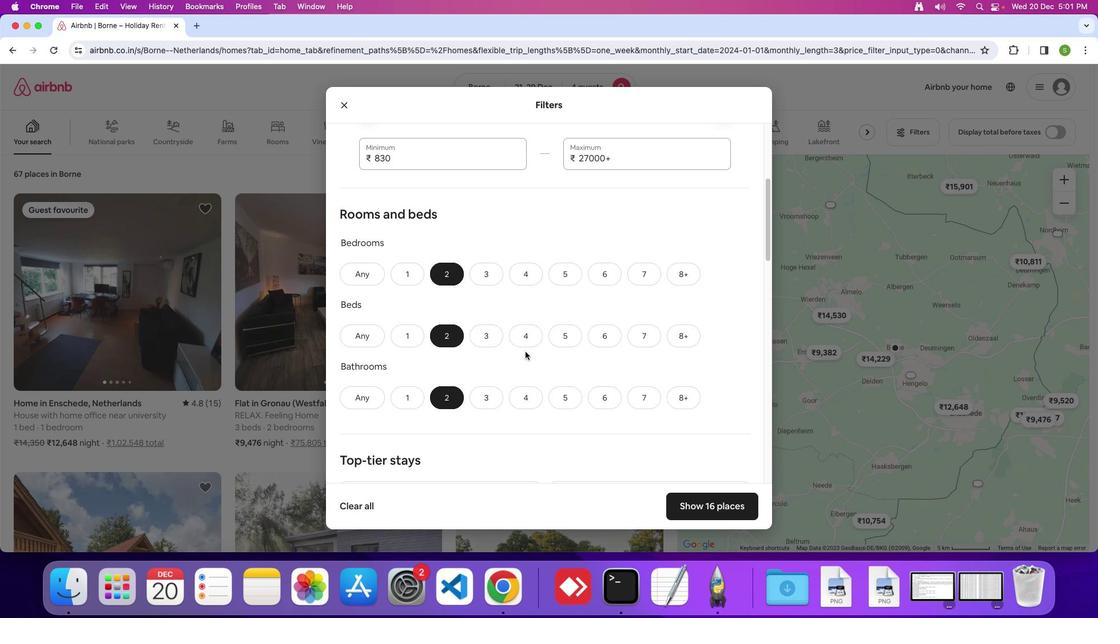 
Action: Mouse scrolled (525, 351) with delta (0, 0)
Screenshot: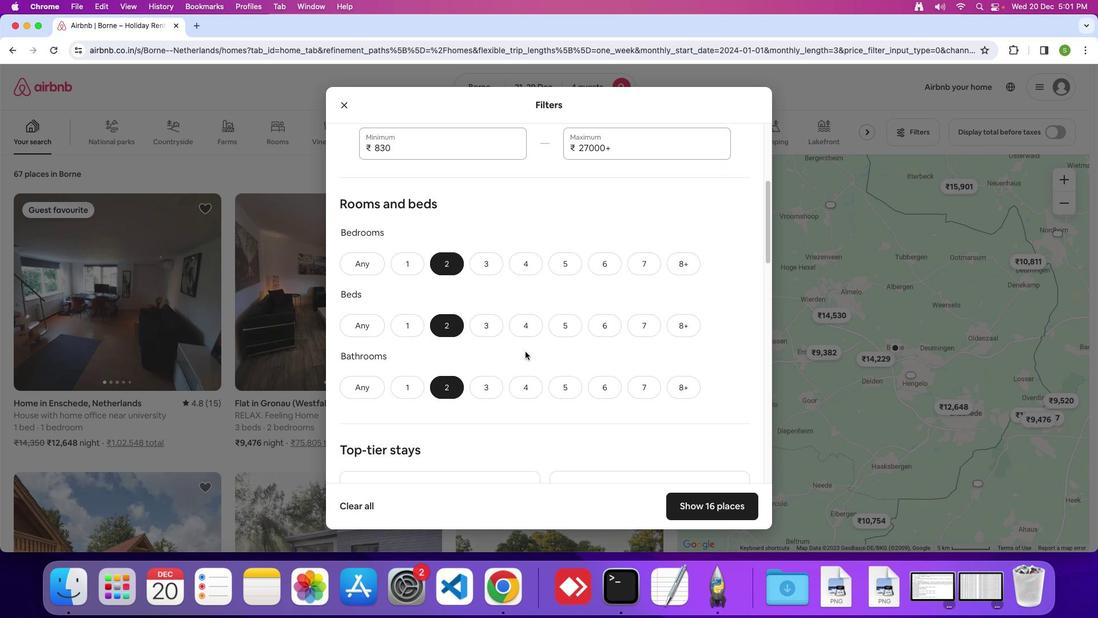 
Action: Mouse moved to (525, 351)
Screenshot: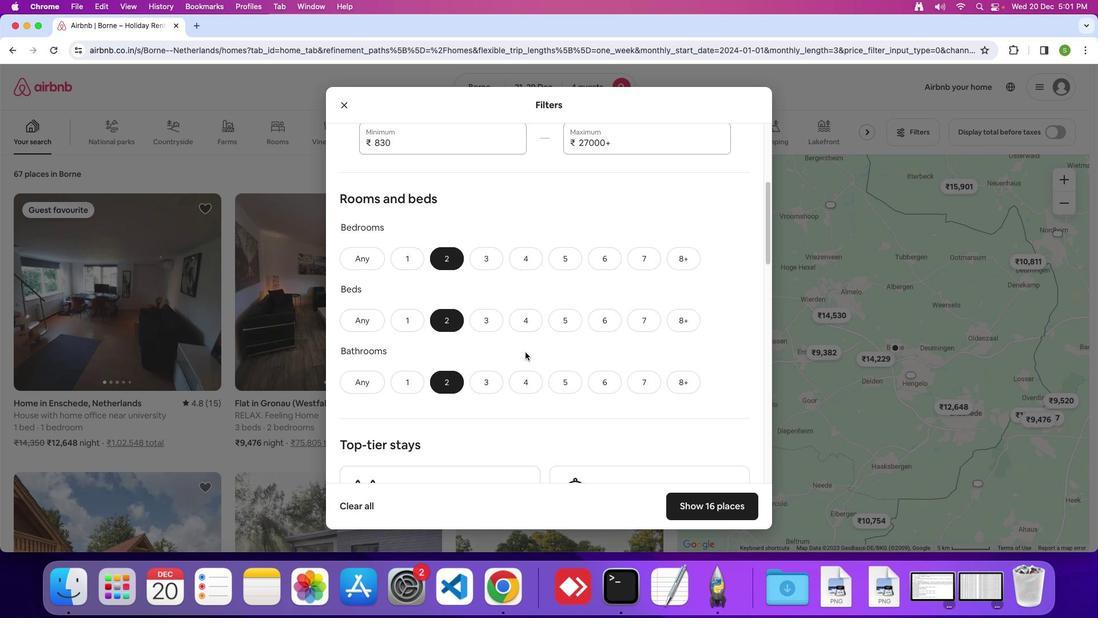 
Action: Mouse scrolled (525, 351) with delta (0, 0)
Screenshot: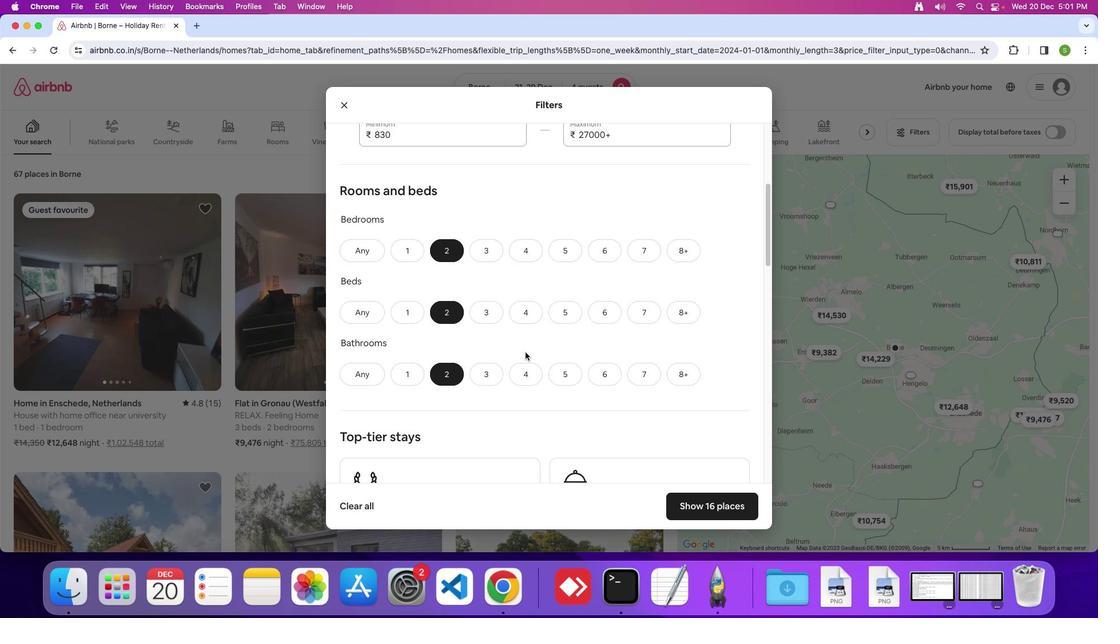 
Action: Mouse scrolled (525, 351) with delta (0, 0)
Screenshot: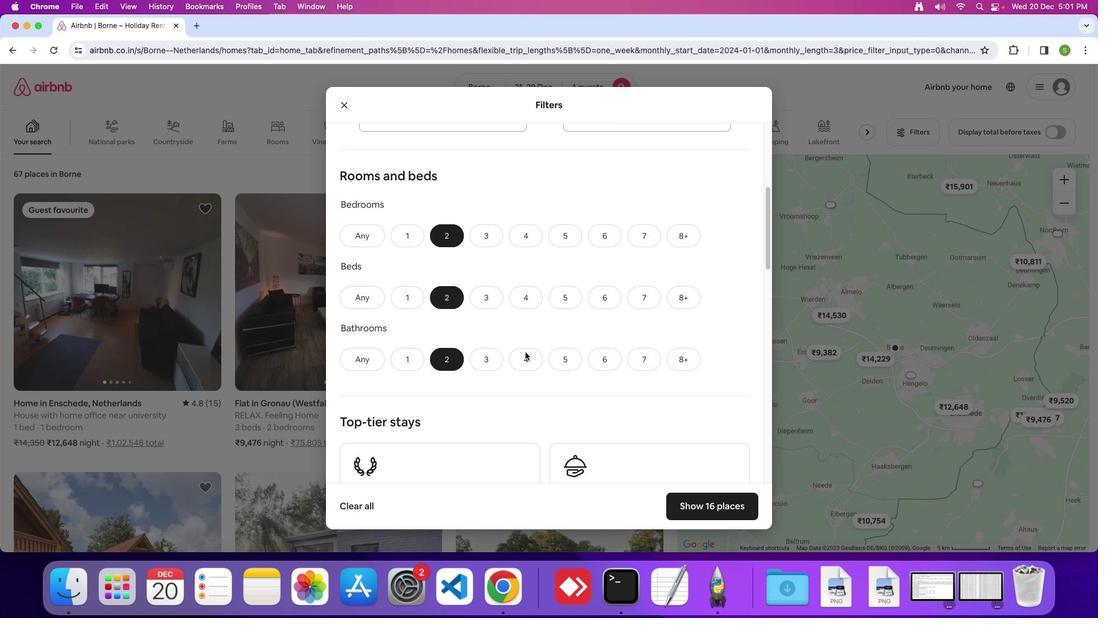 
Action: Mouse scrolled (525, 351) with delta (0, 0)
Screenshot: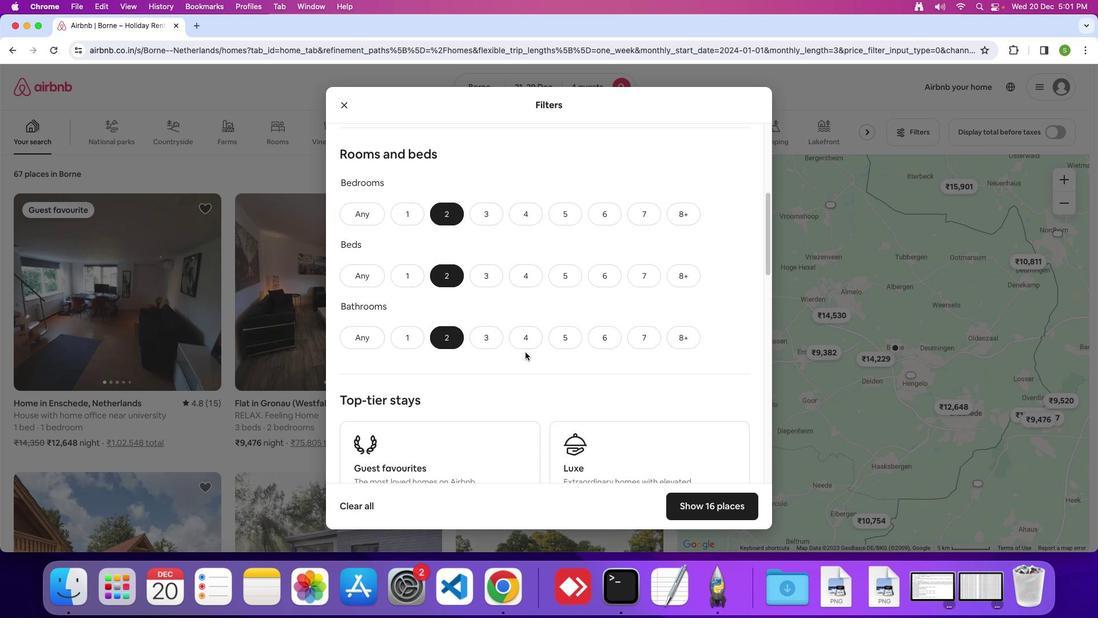 
Action: Mouse scrolled (525, 351) with delta (0, 0)
Screenshot: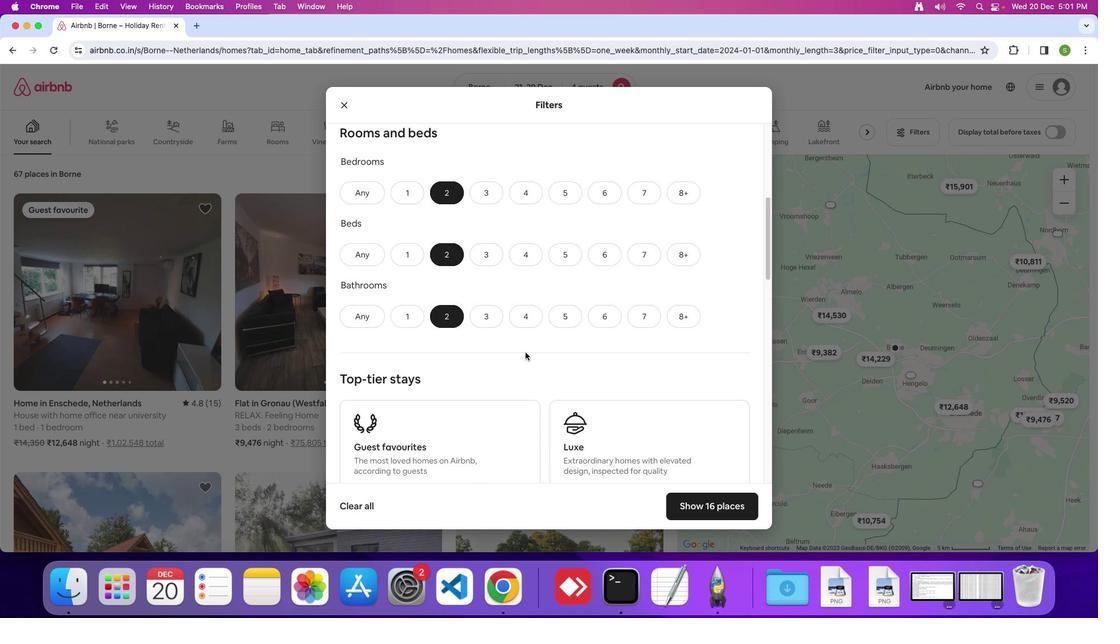 
Action: Mouse scrolled (525, 351) with delta (0, 0)
Screenshot: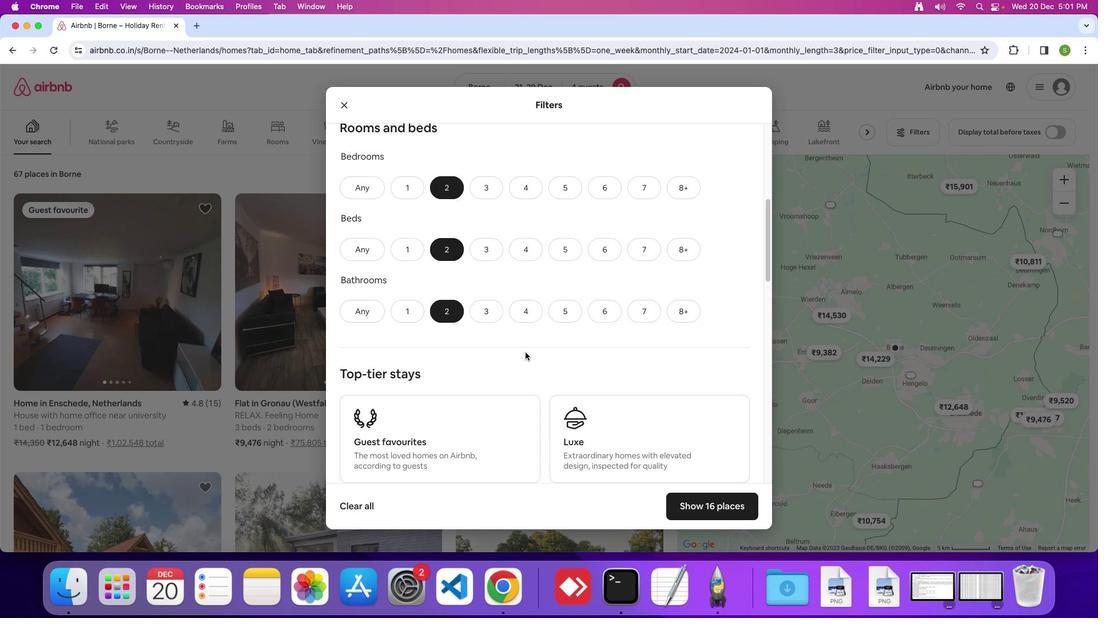 
Action: Mouse scrolled (525, 351) with delta (0, 0)
Screenshot: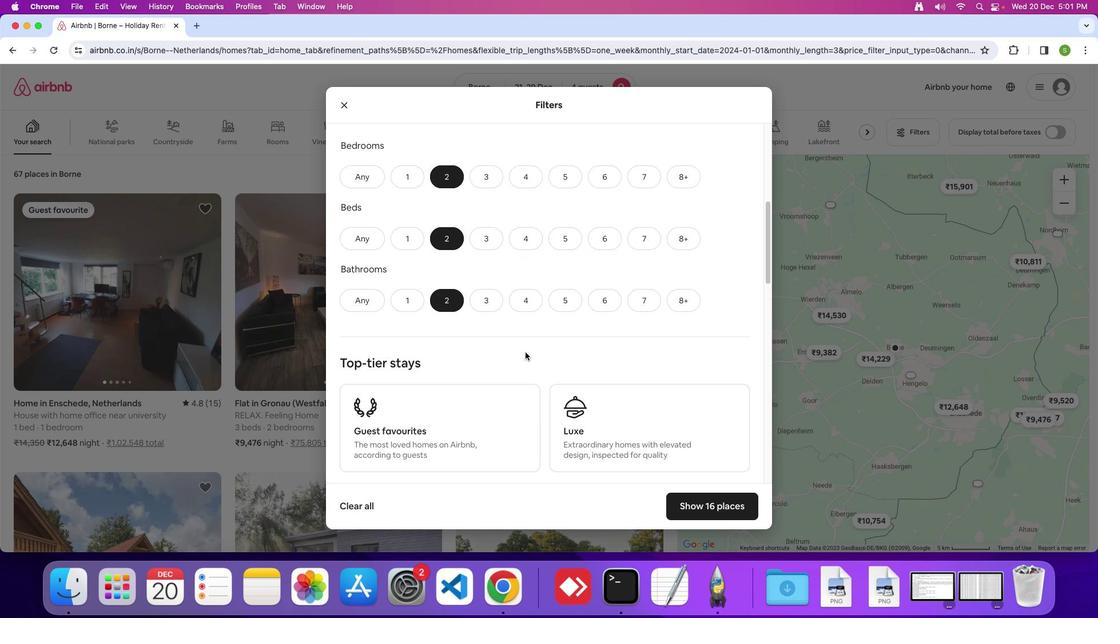 
Action: Mouse scrolled (525, 351) with delta (0, 0)
Screenshot: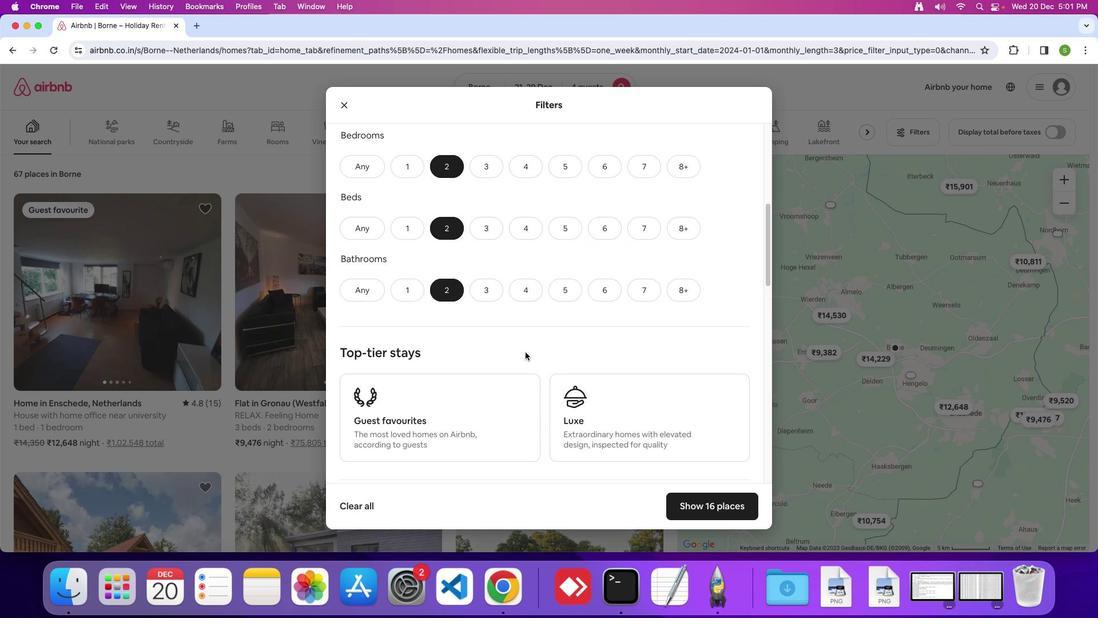 
Action: Mouse scrolled (525, 351) with delta (0, 0)
Screenshot: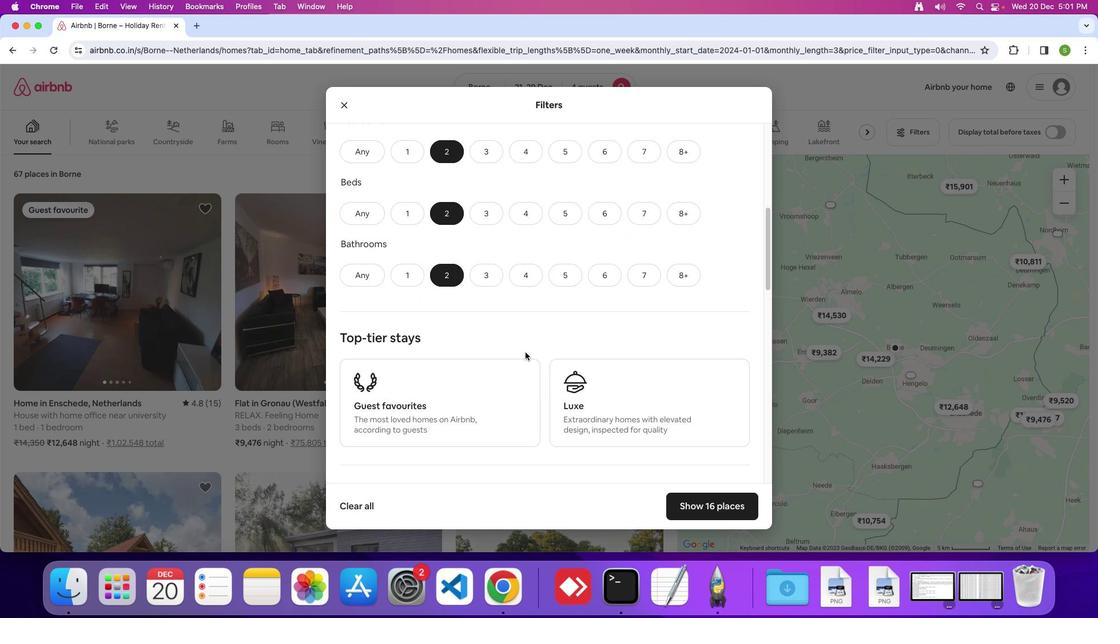 
Action: Mouse scrolled (525, 351) with delta (0, 0)
Screenshot: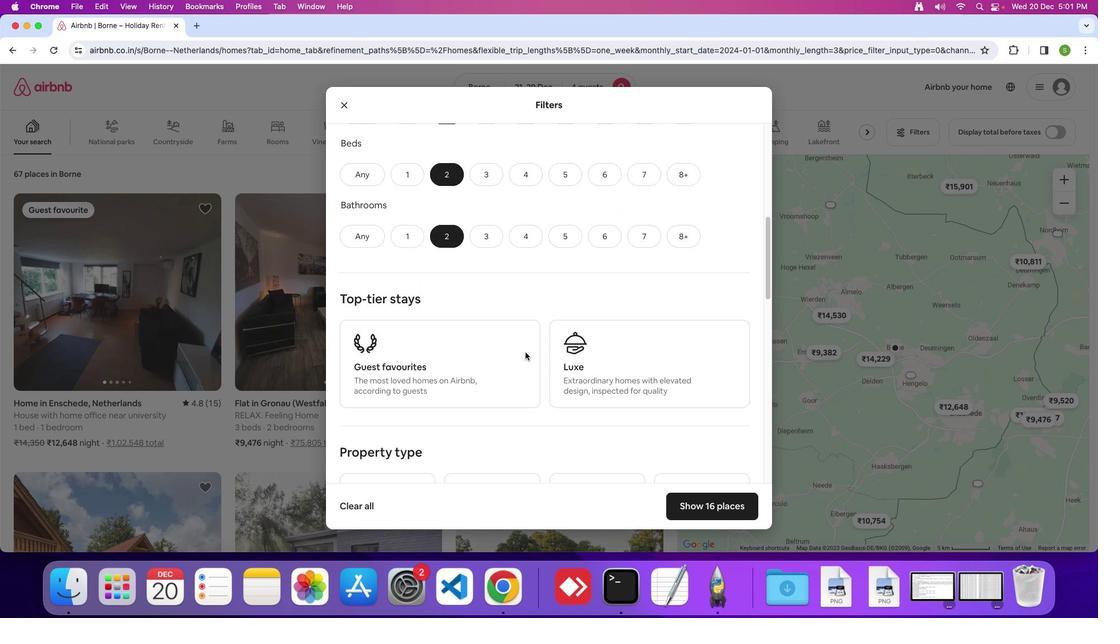 
Action: Mouse scrolled (525, 351) with delta (0, -1)
Screenshot: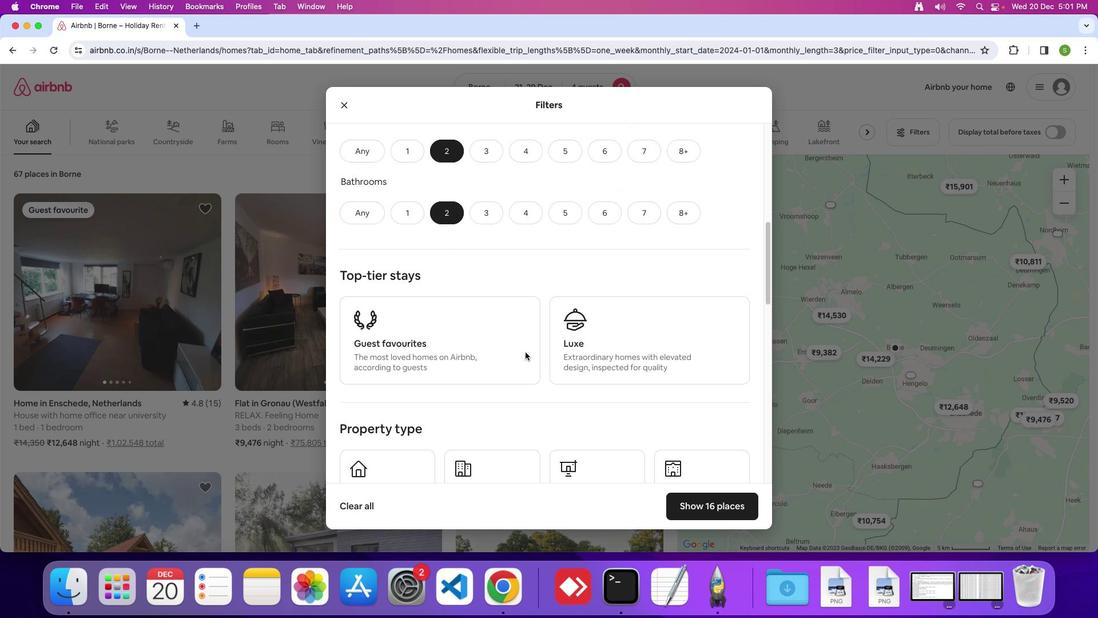 
Action: Mouse scrolled (525, 351) with delta (0, 0)
Screenshot: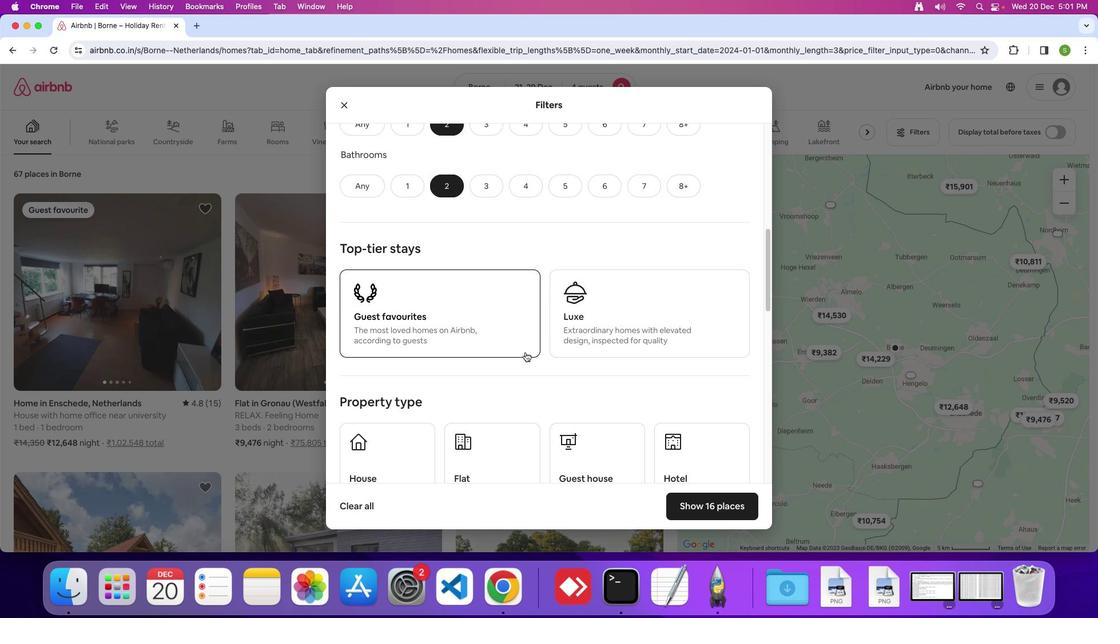 
Action: Mouse scrolled (525, 351) with delta (0, 0)
Screenshot: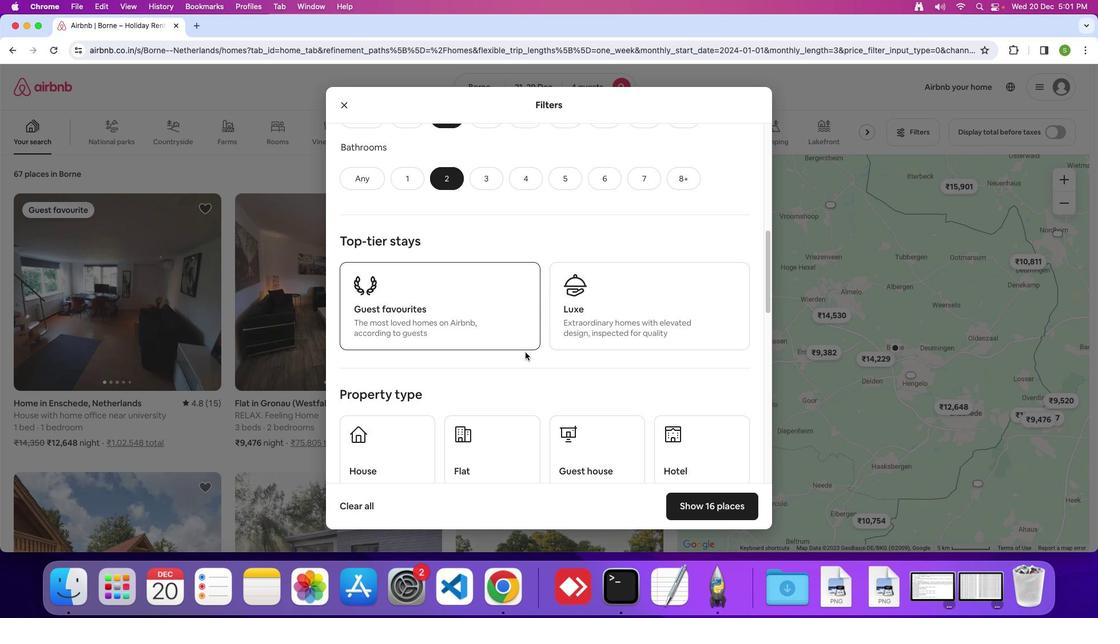 
Action: Mouse moved to (376, 437)
Screenshot: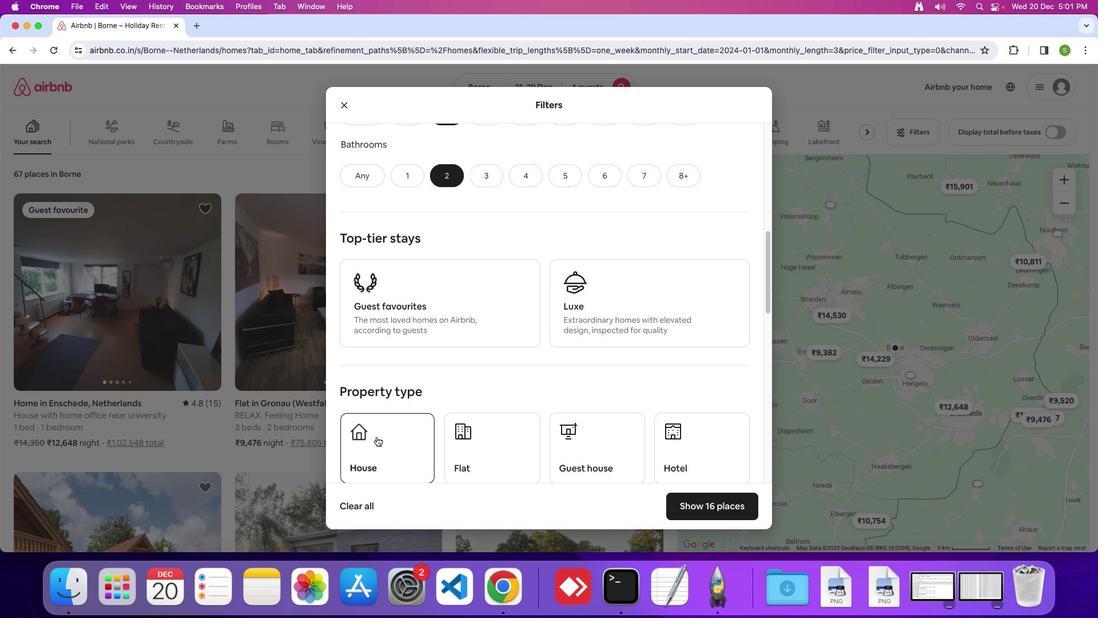 
Action: Mouse pressed left at (376, 437)
Screenshot: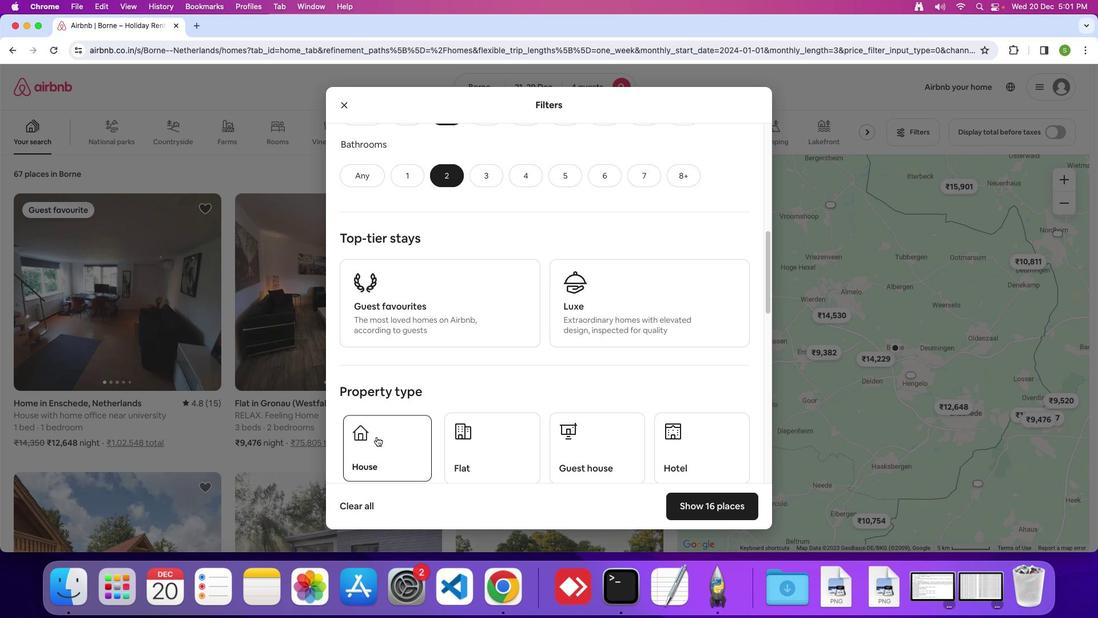 
Action: Mouse moved to (522, 345)
Screenshot: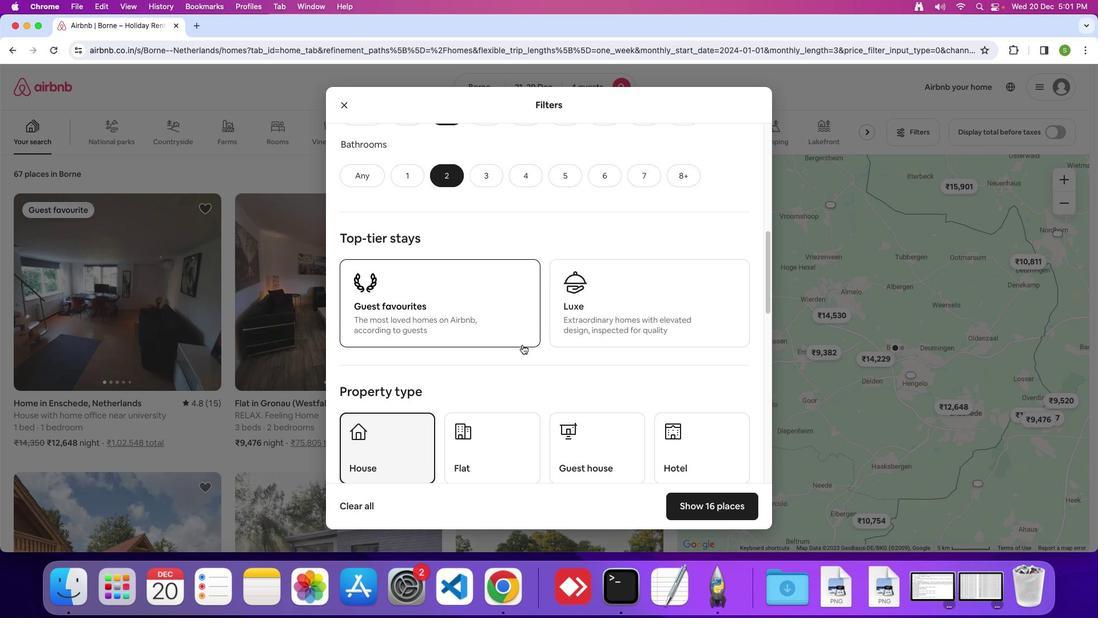 
Action: Mouse scrolled (522, 345) with delta (0, 0)
Screenshot: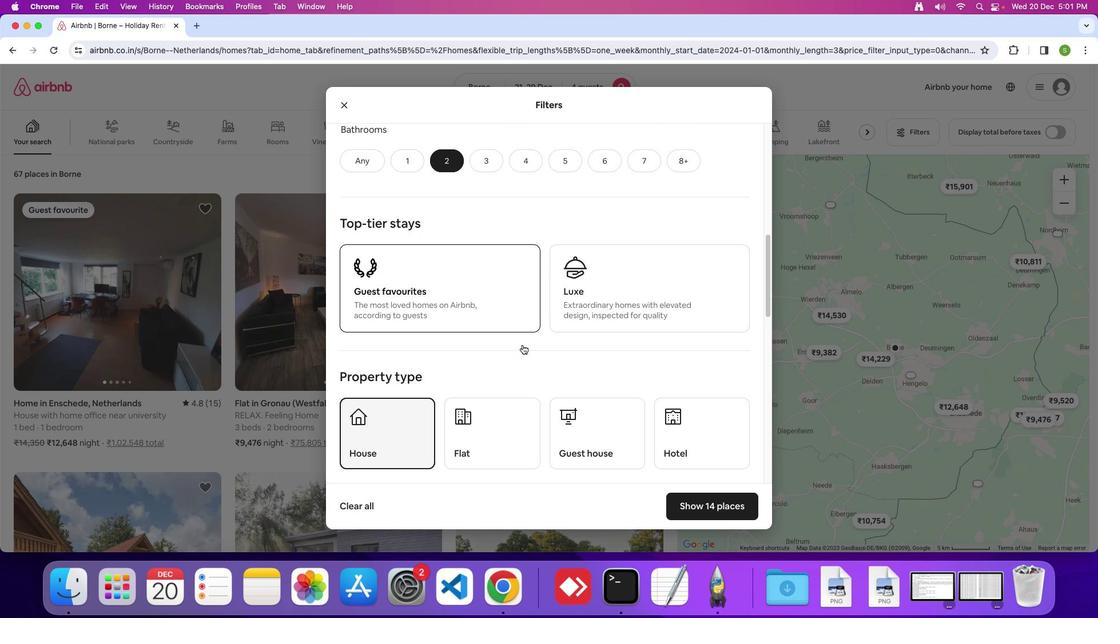 
Action: Mouse scrolled (522, 345) with delta (0, 0)
Screenshot: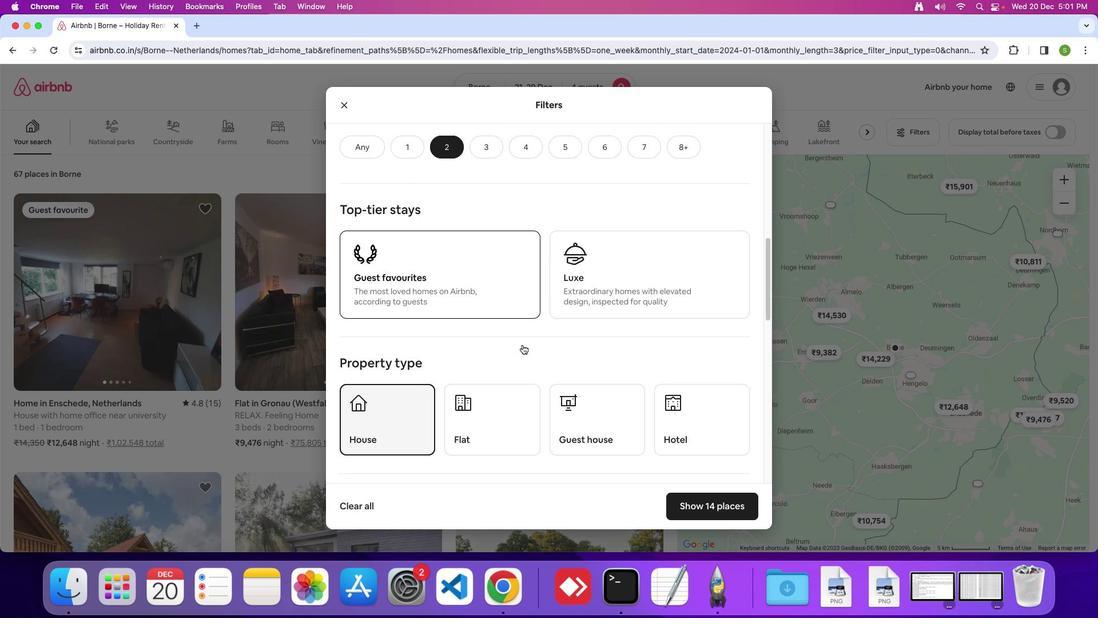 
Action: Mouse scrolled (522, 345) with delta (0, -1)
Screenshot: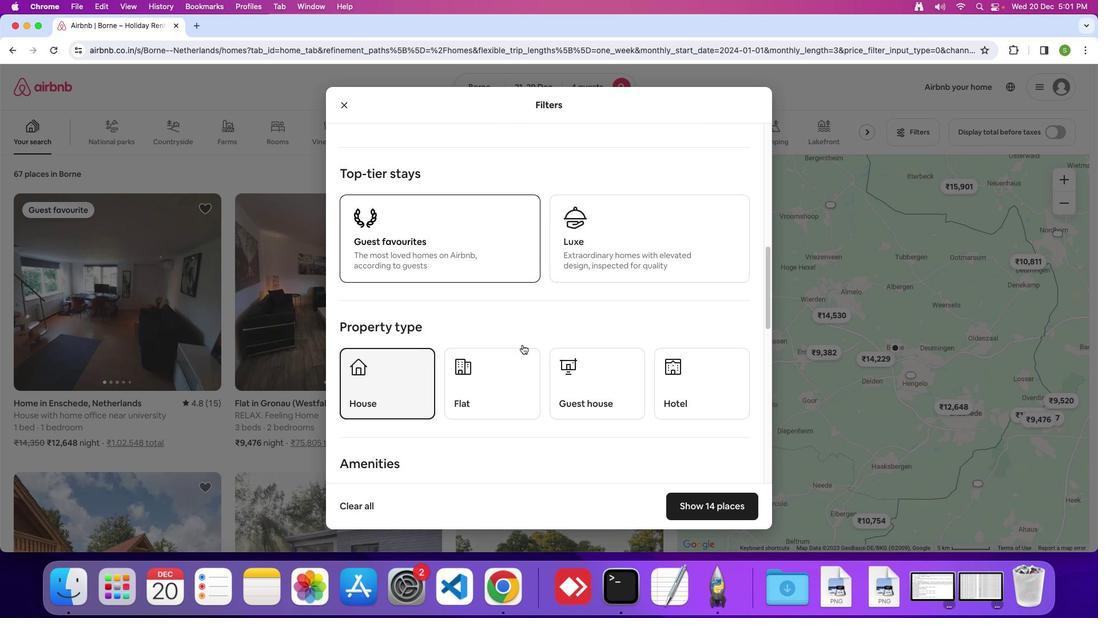 
Action: Mouse scrolled (522, 345) with delta (0, 0)
Screenshot: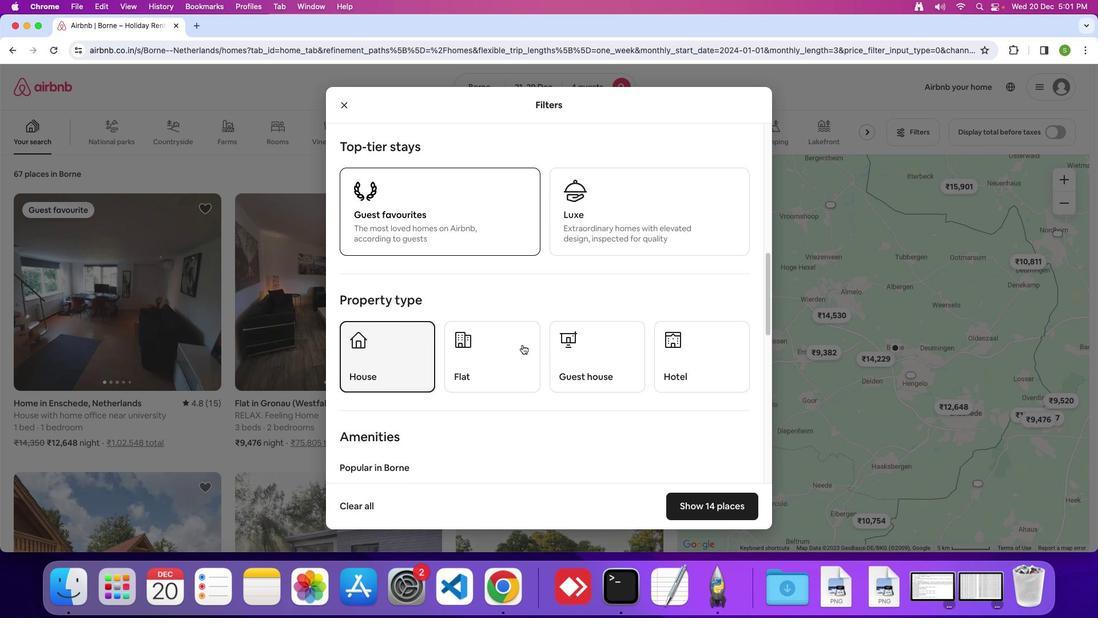 
Action: Mouse scrolled (522, 345) with delta (0, 0)
Screenshot: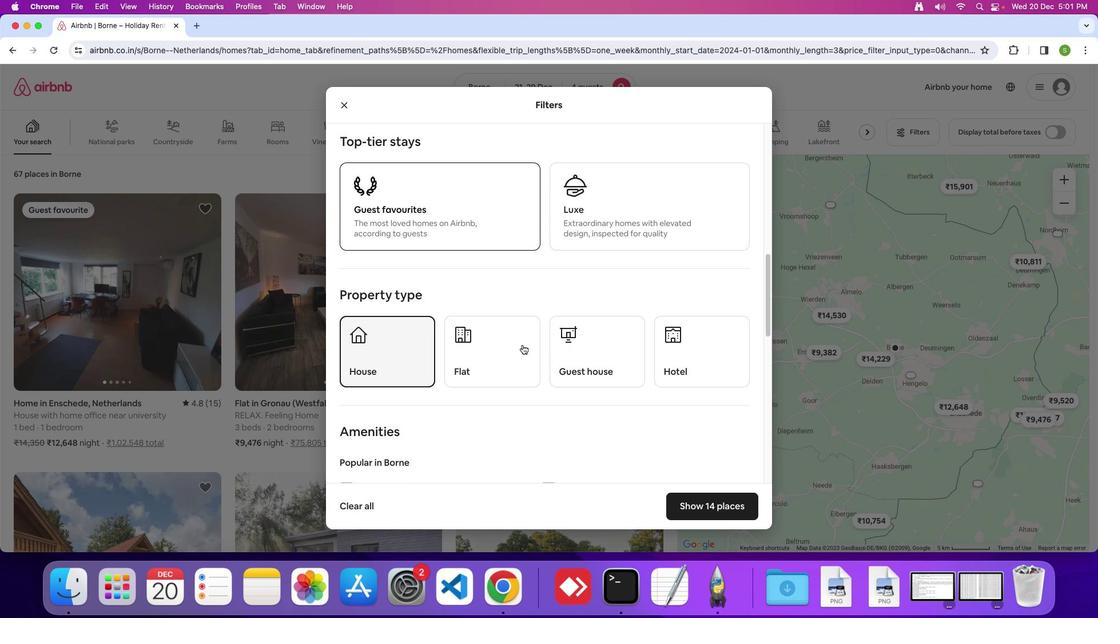 
Action: Mouse scrolled (522, 345) with delta (0, 0)
Screenshot: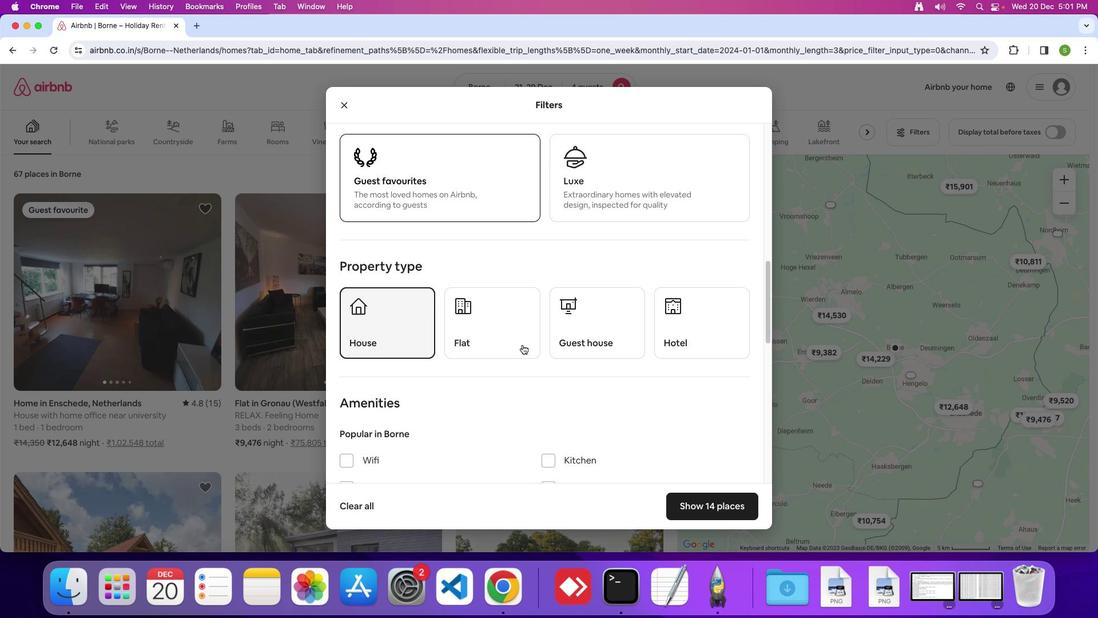 
Action: Mouse scrolled (522, 345) with delta (0, 0)
Screenshot: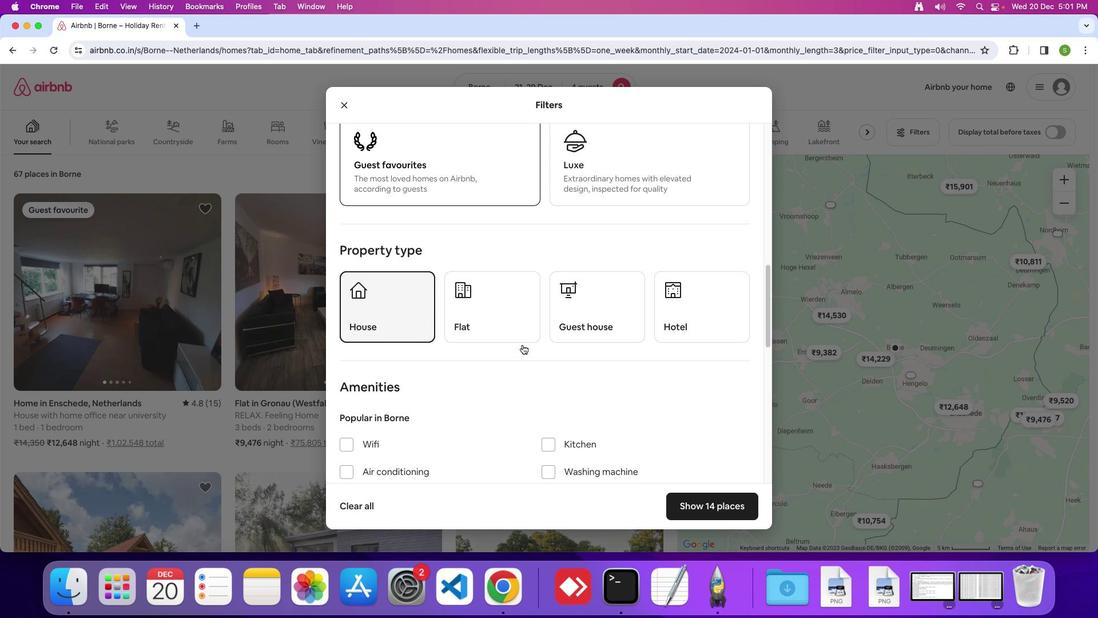 
Action: Mouse scrolled (522, 345) with delta (0, 0)
Screenshot: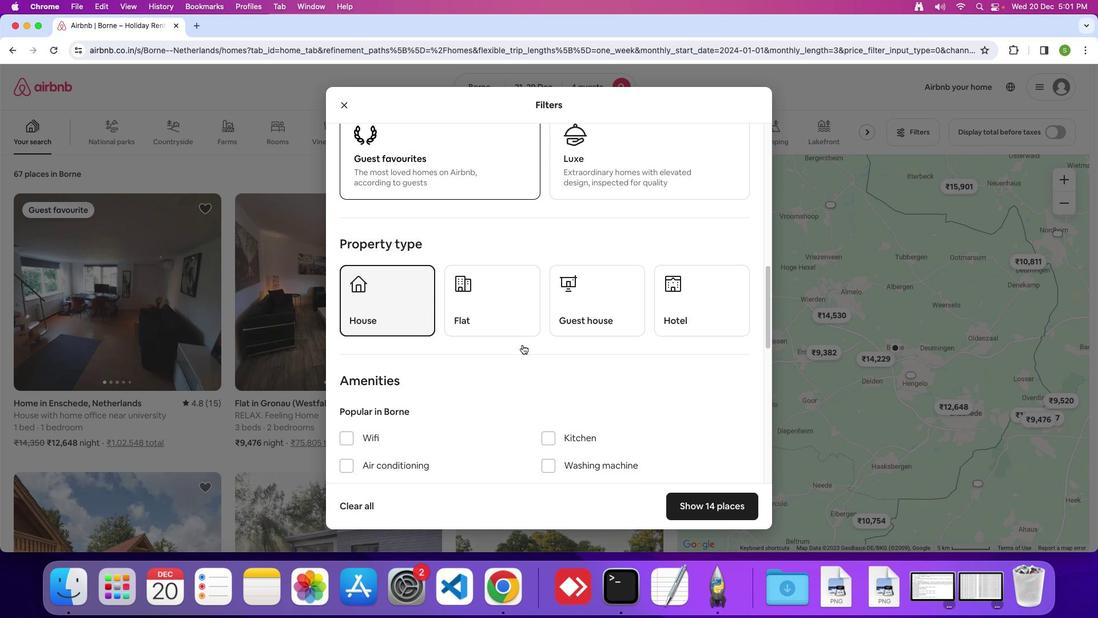 
Action: Mouse scrolled (522, 345) with delta (0, 0)
Screenshot: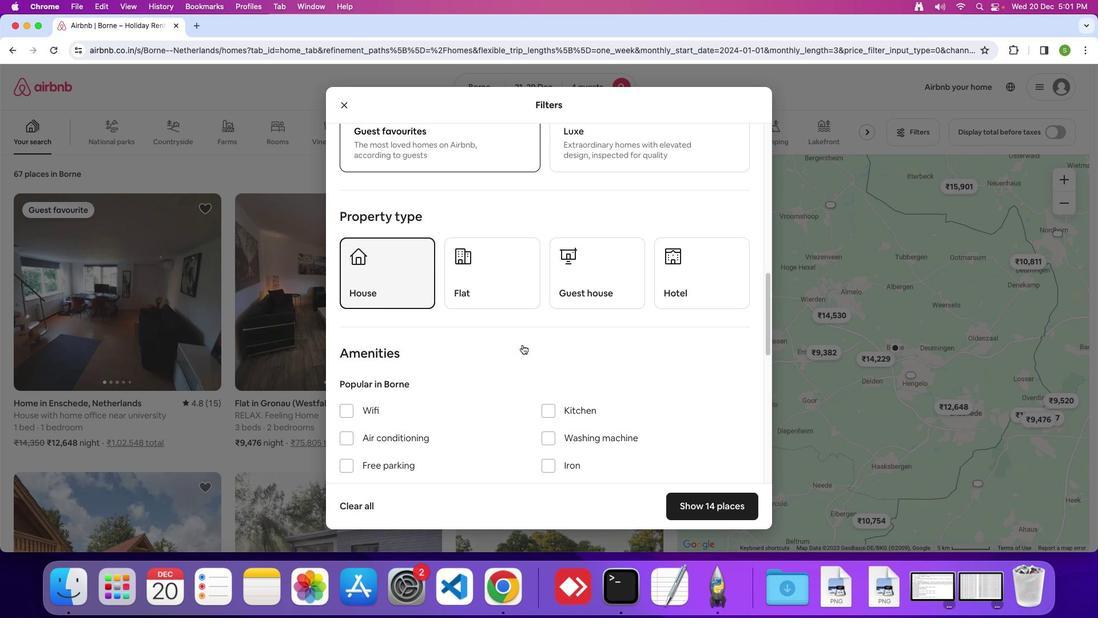 
Action: Mouse scrolled (522, 345) with delta (0, 0)
Screenshot: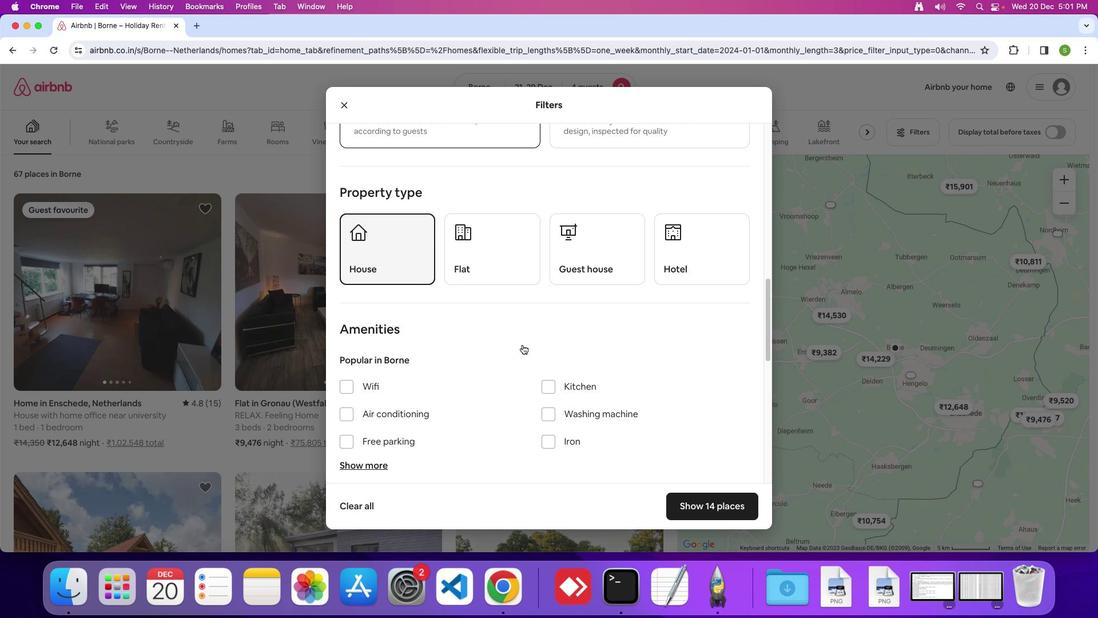 
Action: Mouse scrolled (522, 345) with delta (0, 0)
Screenshot: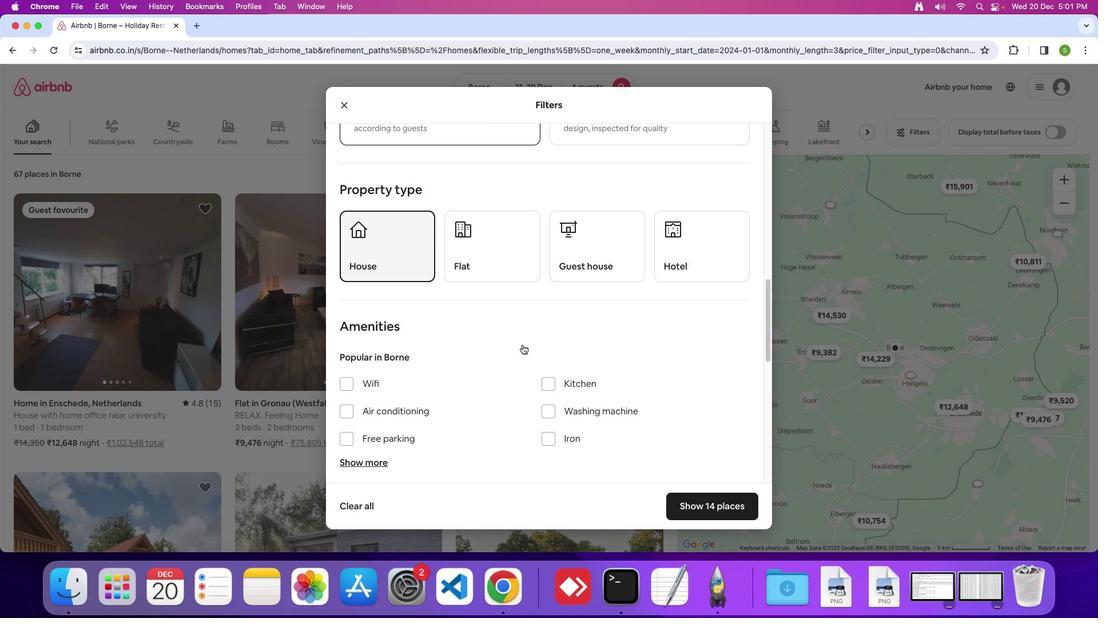 
Action: Mouse scrolled (522, 345) with delta (0, 0)
Screenshot: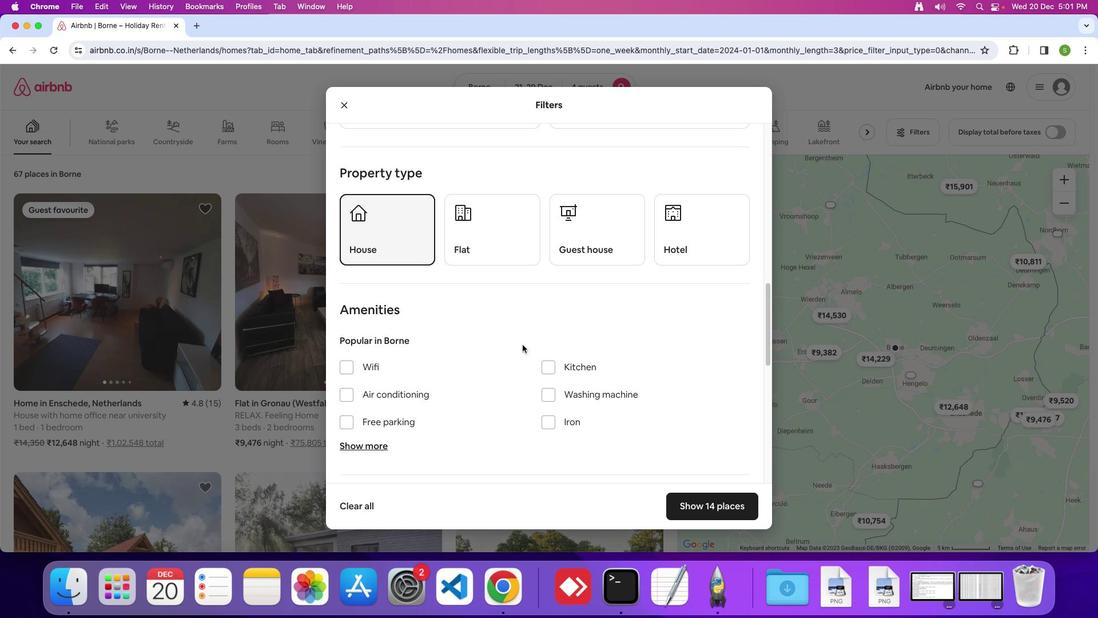 
Action: Mouse scrolled (522, 345) with delta (0, 0)
Screenshot: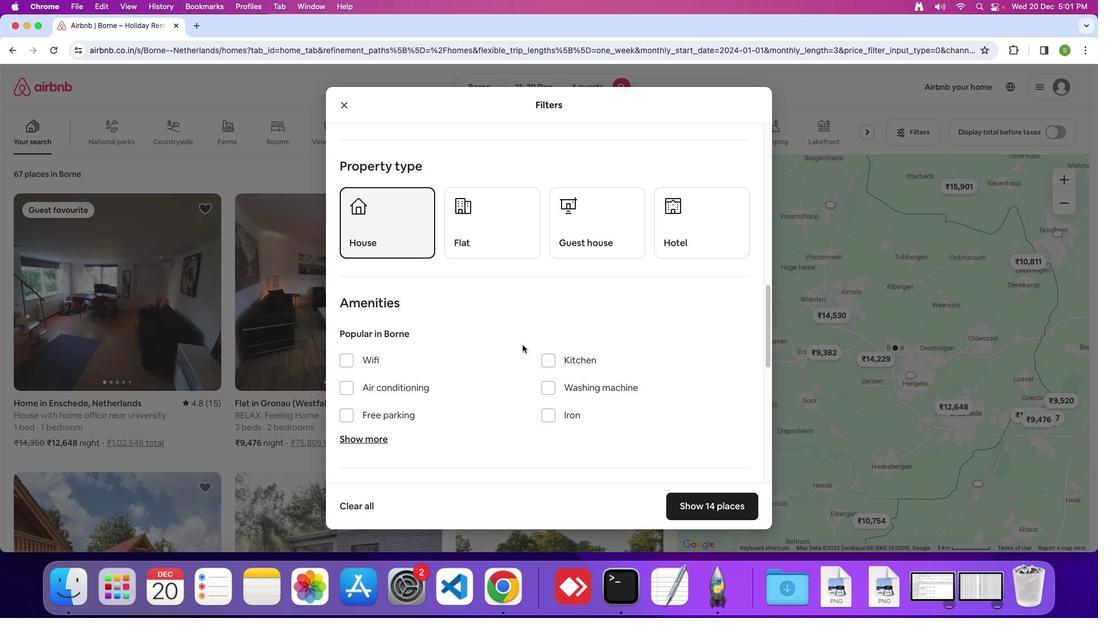 
Action: Mouse scrolled (522, 345) with delta (0, 0)
Screenshot: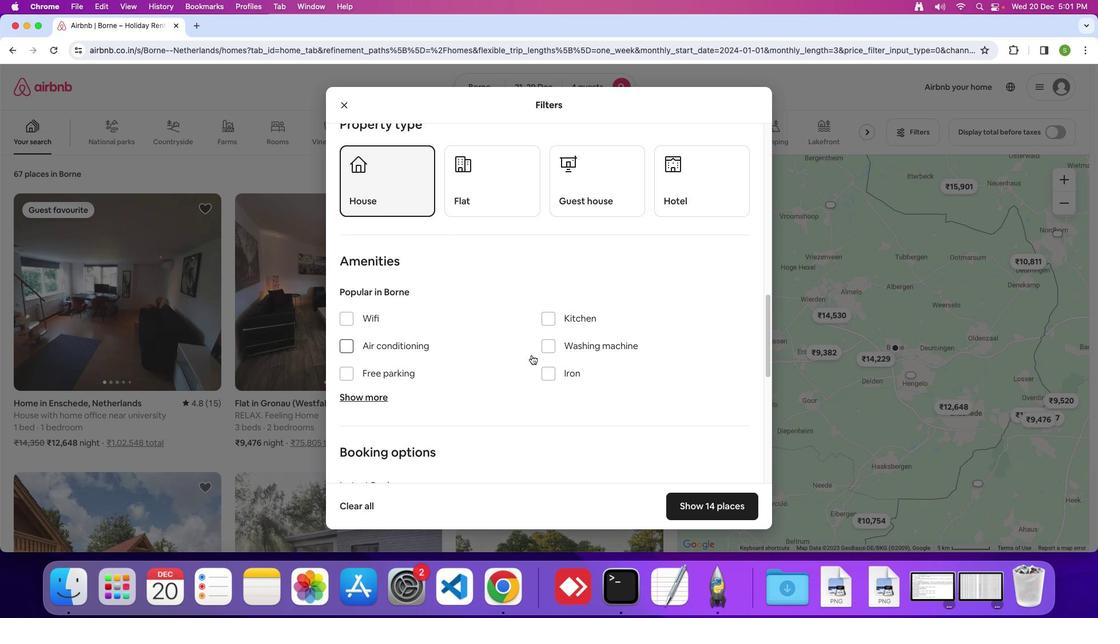 
Action: Mouse moved to (547, 345)
Screenshot: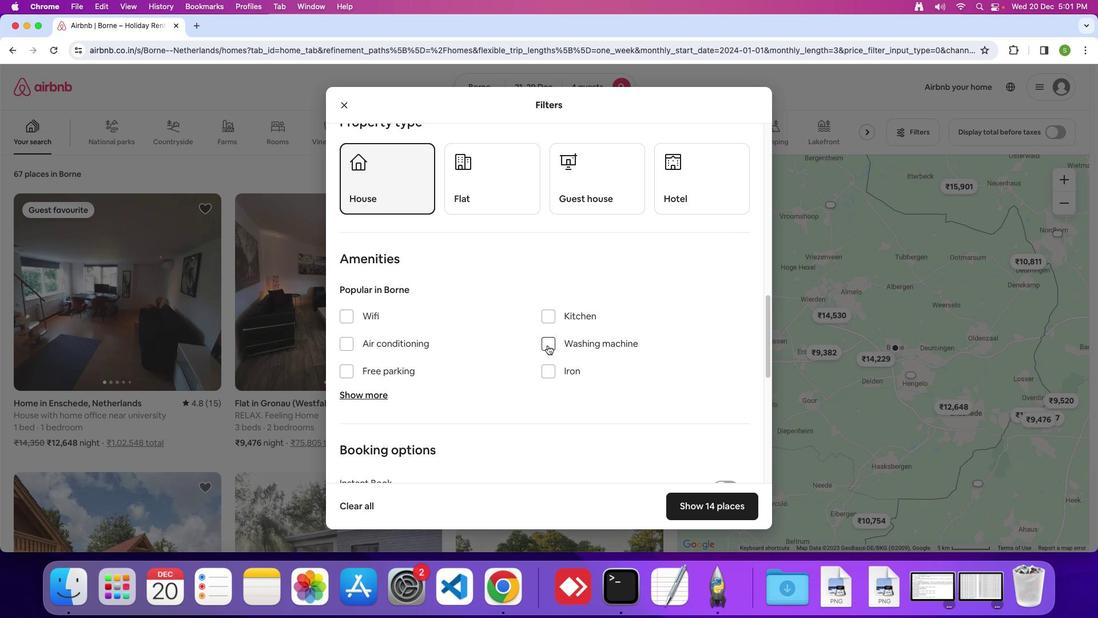 
Action: Mouse pressed left at (547, 345)
Screenshot: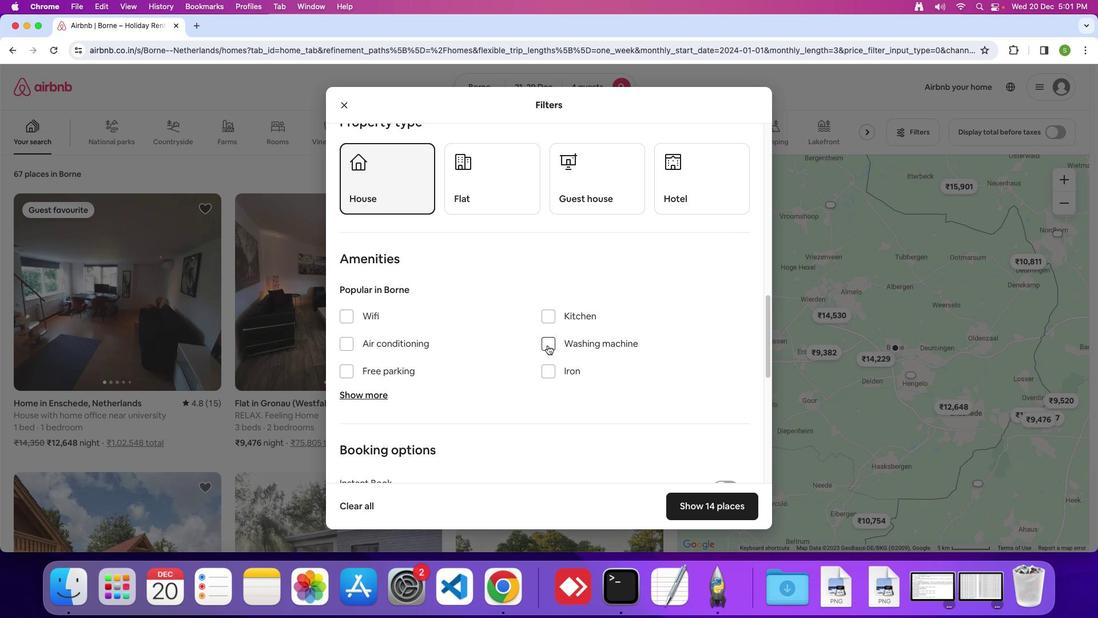
Action: Mouse moved to (486, 401)
Screenshot: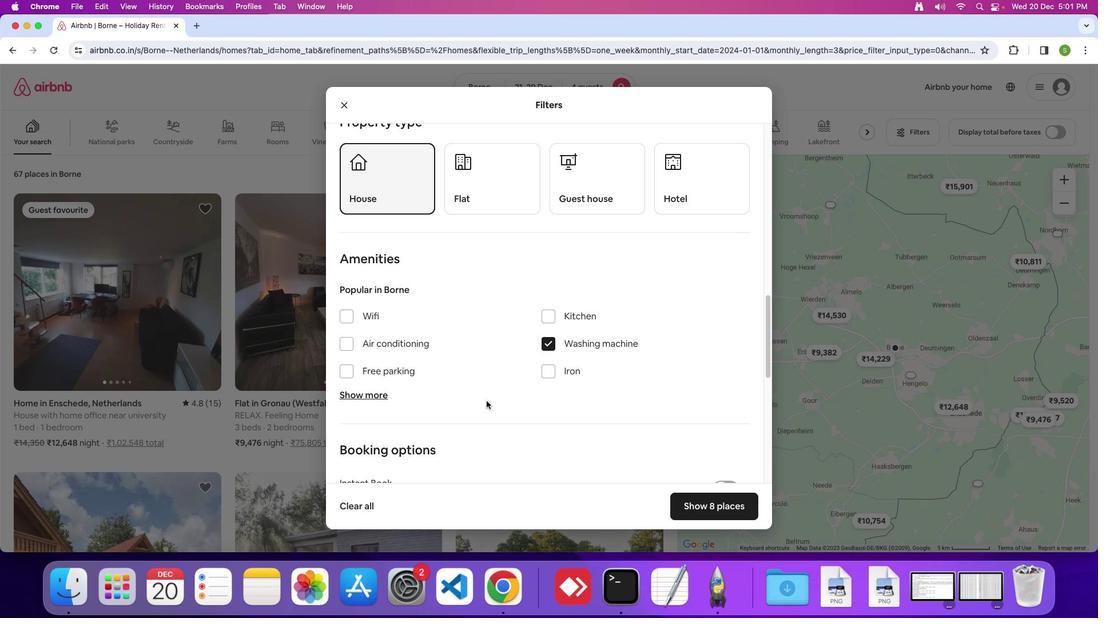 
Action: Mouse scrolled (486, 401) with delta (0, 0)
Screenshot: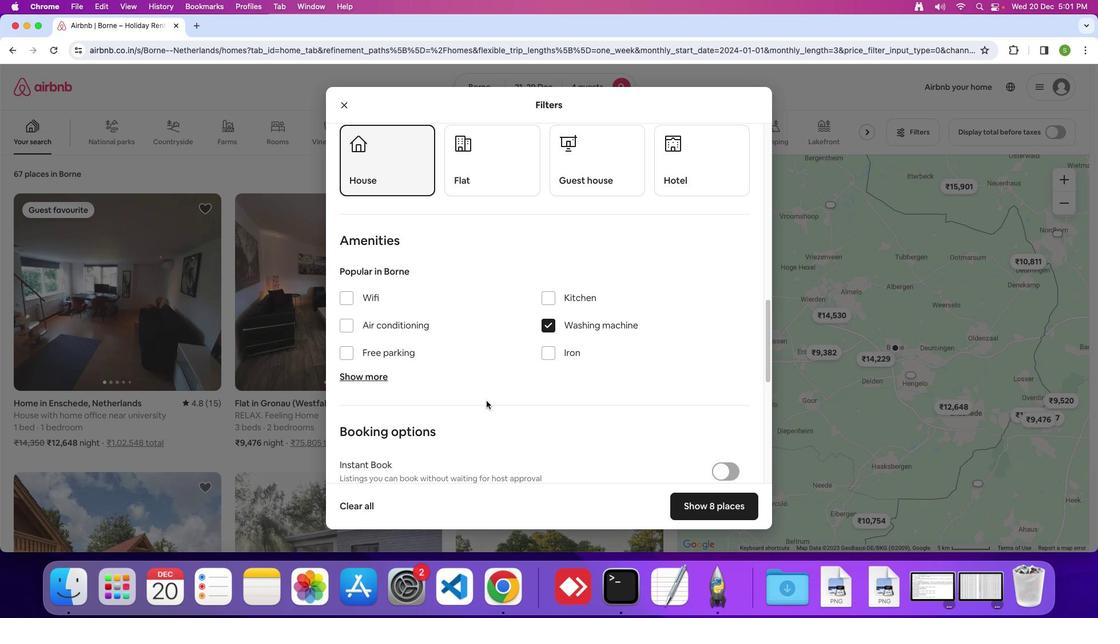 
Action: Mouse scrolled (486, 401) with delta (0, 0)
Screenshot: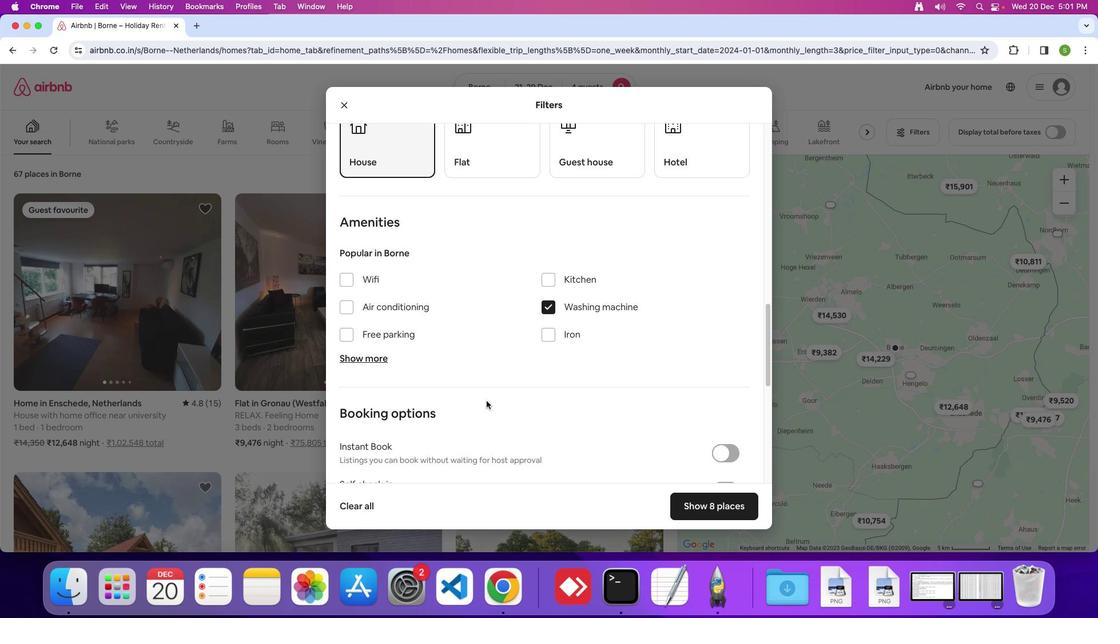 
Action: Mouse scrolled (486, 401) with delta (0, -1)
Screenshot: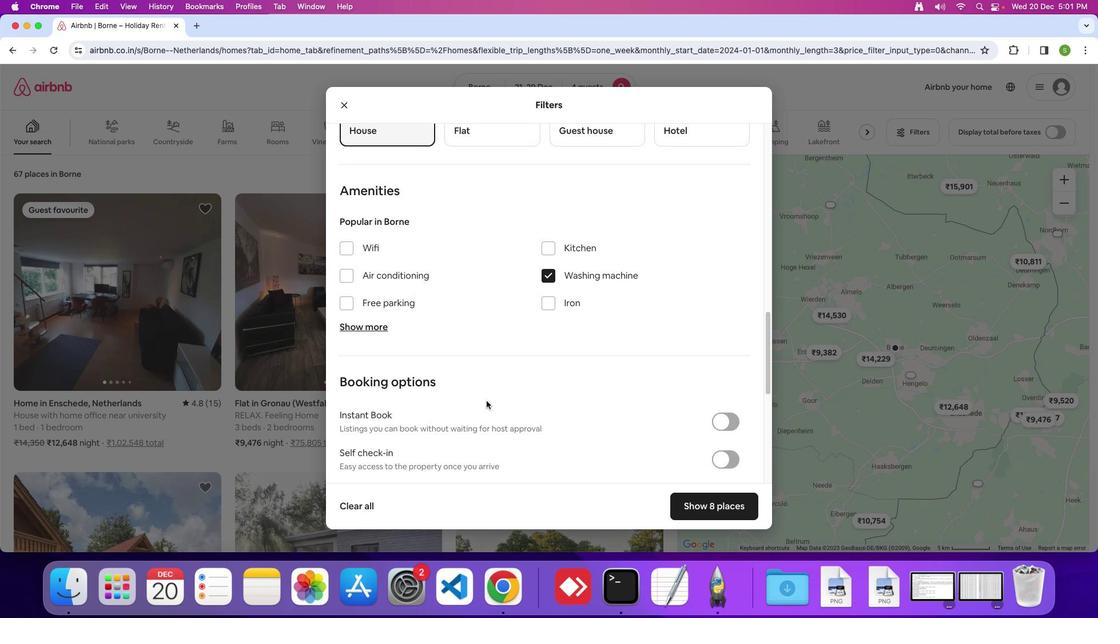 
Action: Mouse scrolled (486, 401) with delta (0, 0)
Screenshot: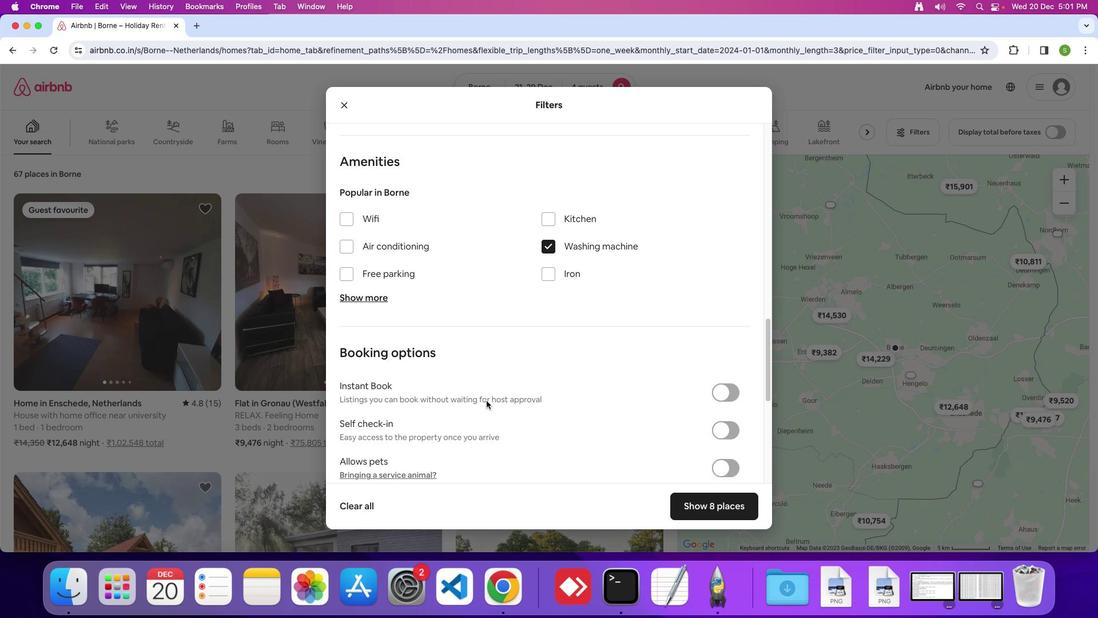 
Action: Mouse scrolled (486, 401) with delta (0, 0)
Screenshot: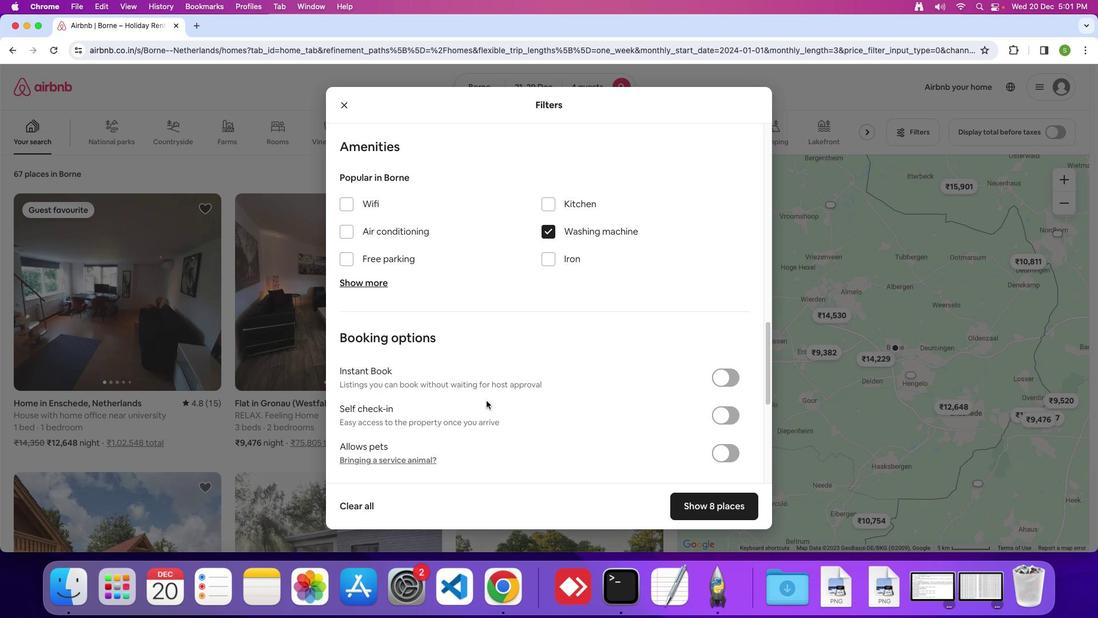 
Action: Mouse scrolled (486, 401) with delta (0, -1)
Screenshot: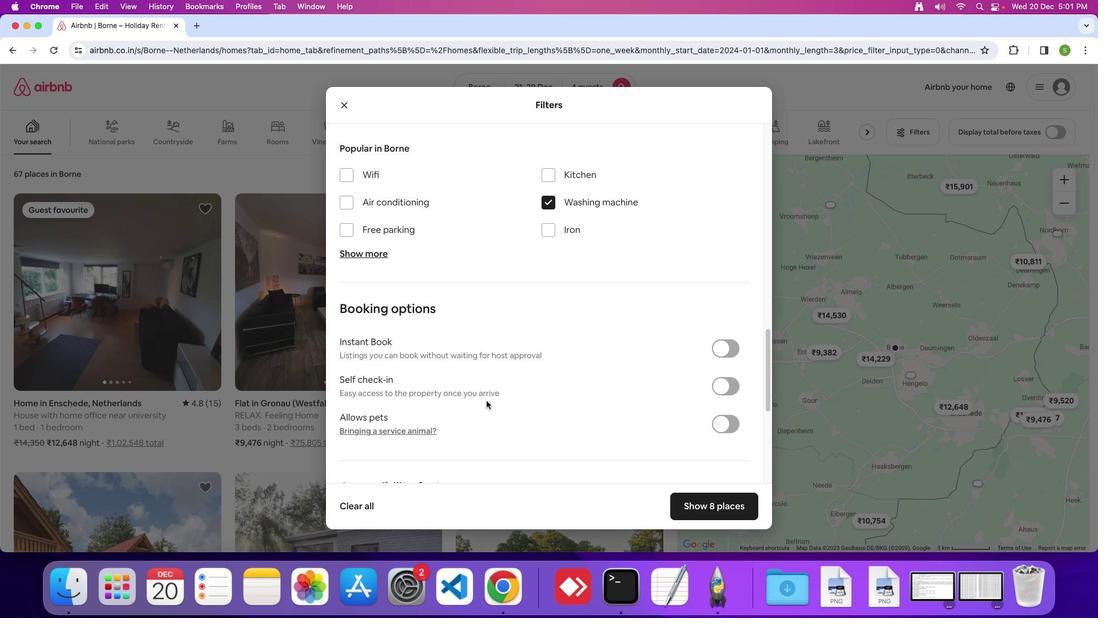 
Action: Mouse scrolled (486, 401) with delta (0, 0)
Screenshot: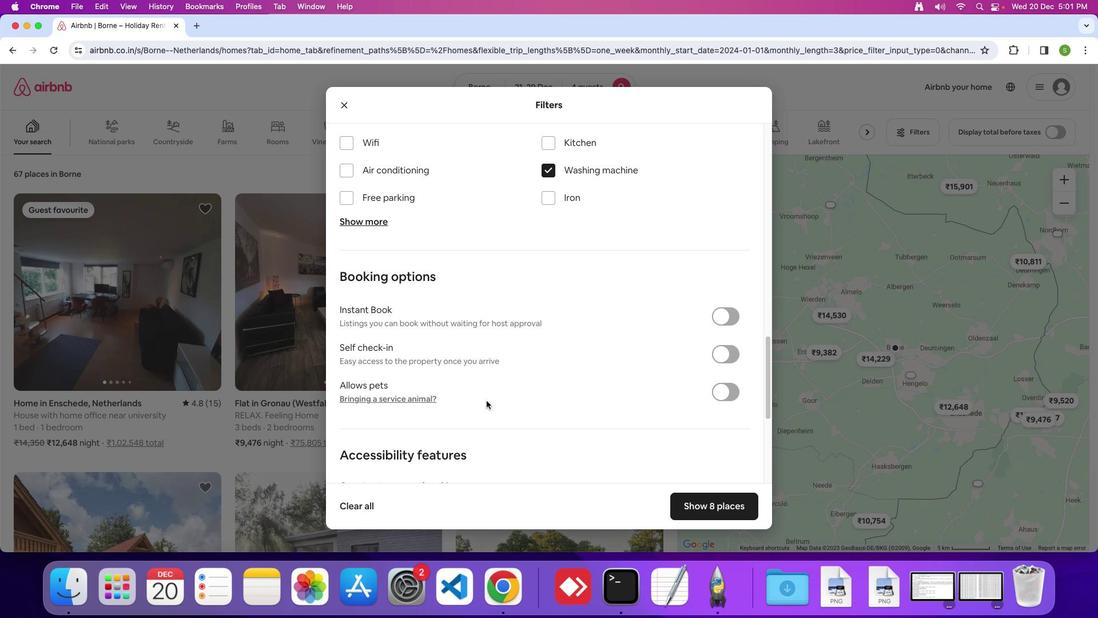 
Action: Mouse scrolled (486, 401) with delta (0, 0)
Screenshot: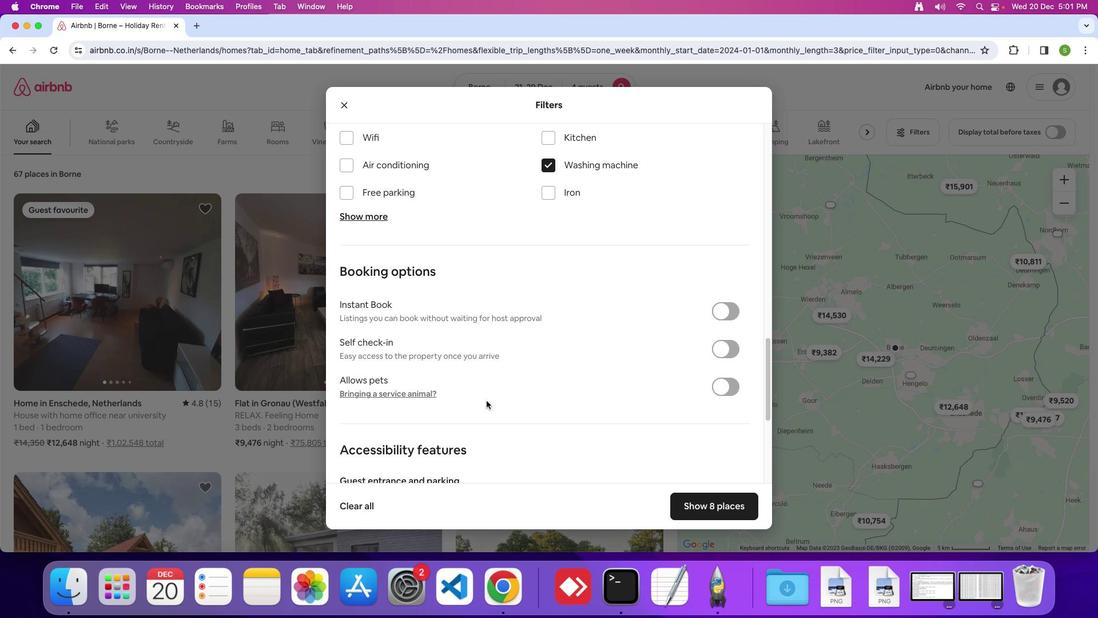 
Action: Mouse scrolled (486, 401) with delta (0, 0)
Screenshot: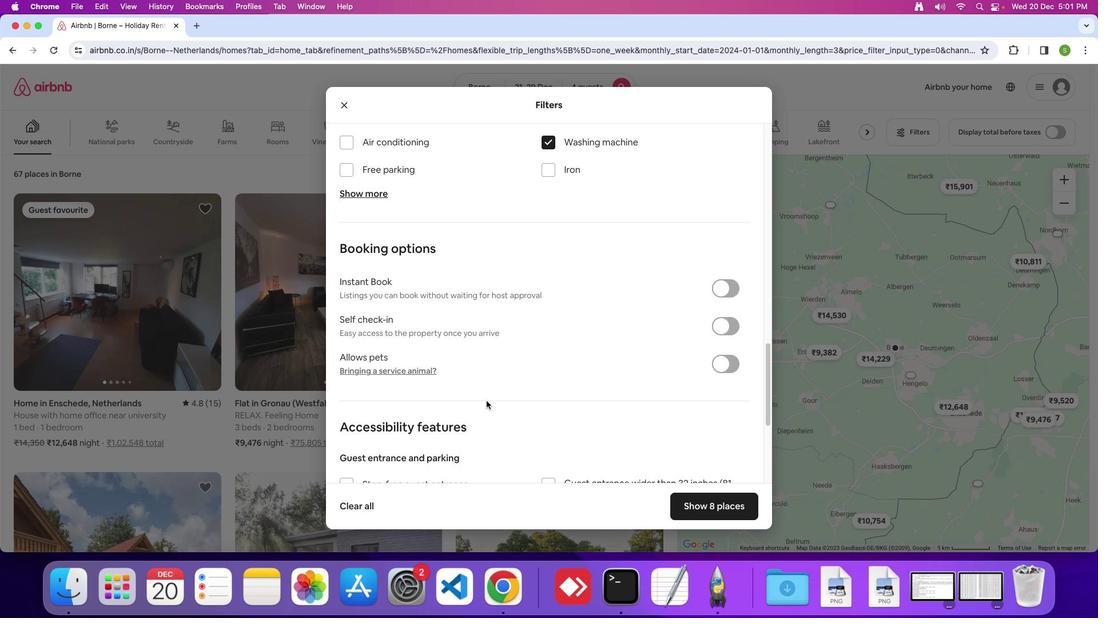 
Action: Mouse scrolled (486, 401) with delta (0, 0)
Screenshot: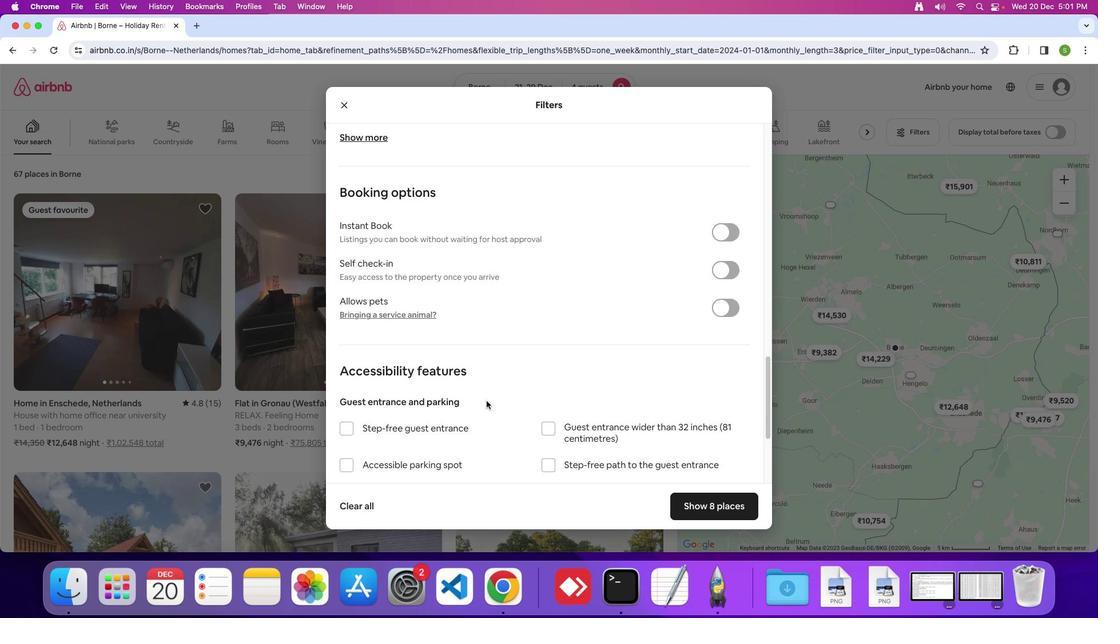 
Action: Mouse scrolled (486, 401) with delta (0, -1)
Screenshot: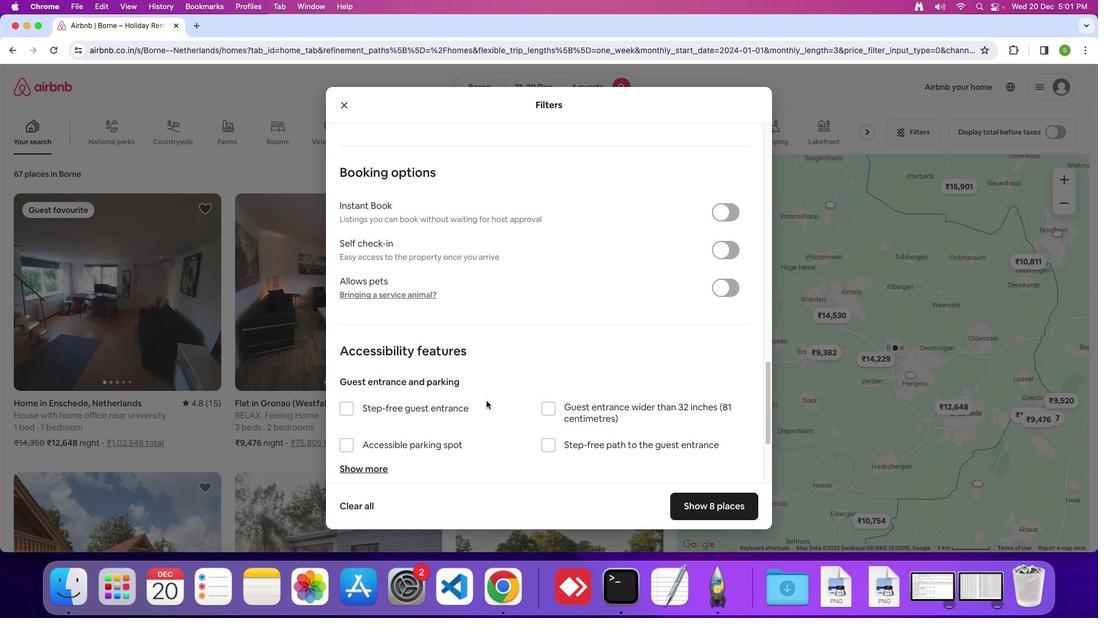 
Action: Mouse scrolled (486, 401) with delta (0, 0)
Screenshot: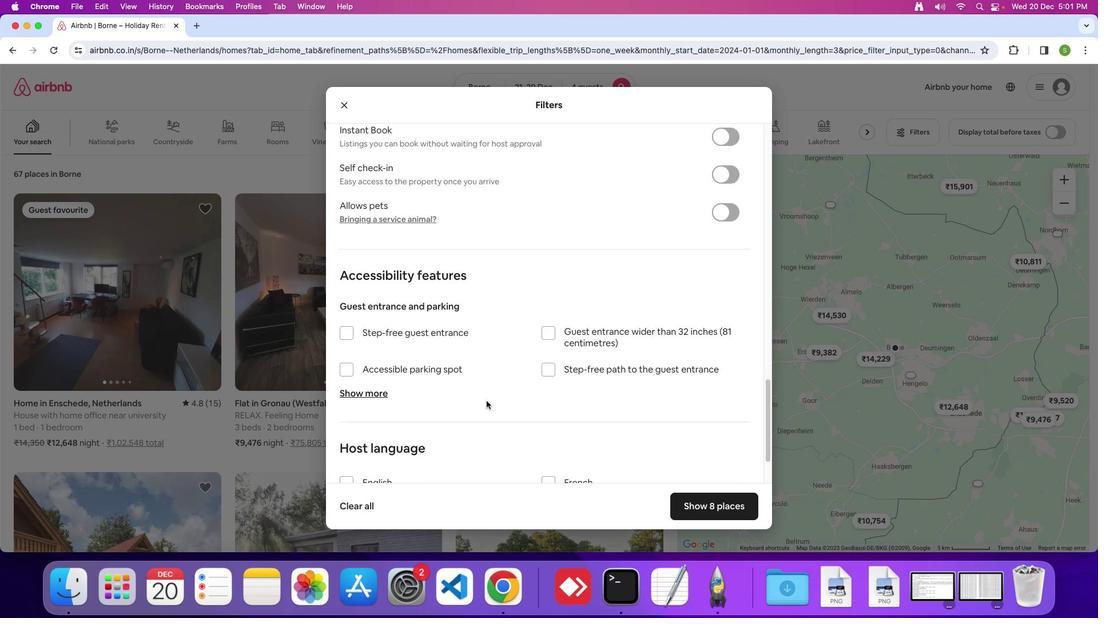 
Action: Mouse scrolled (486, 401) with delta (0, 0)
Screenshot: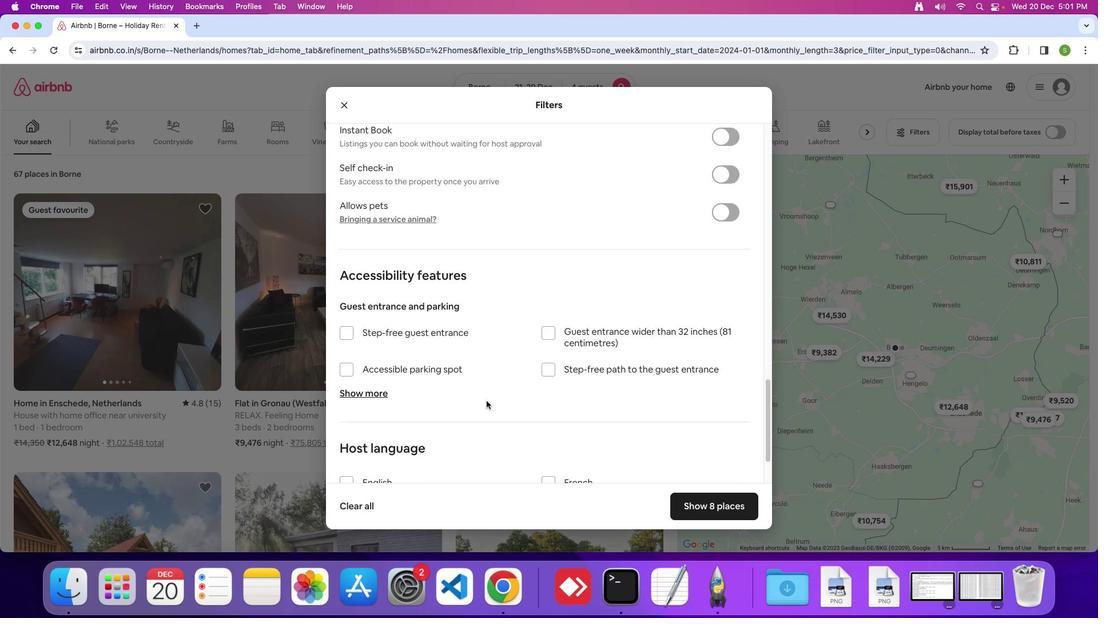 
Action: Mouse scrolled (486, 401) with delta (0, -2)
Screenshot: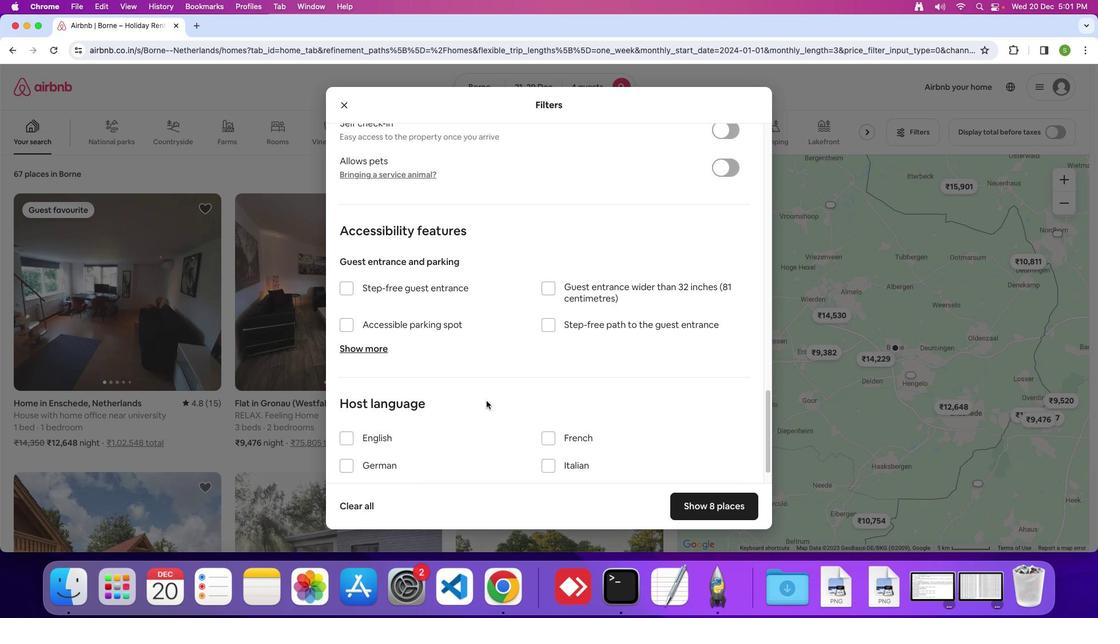 
Action: Mouse scrolled (486, 401) with delta (0, 0)
Screenshot: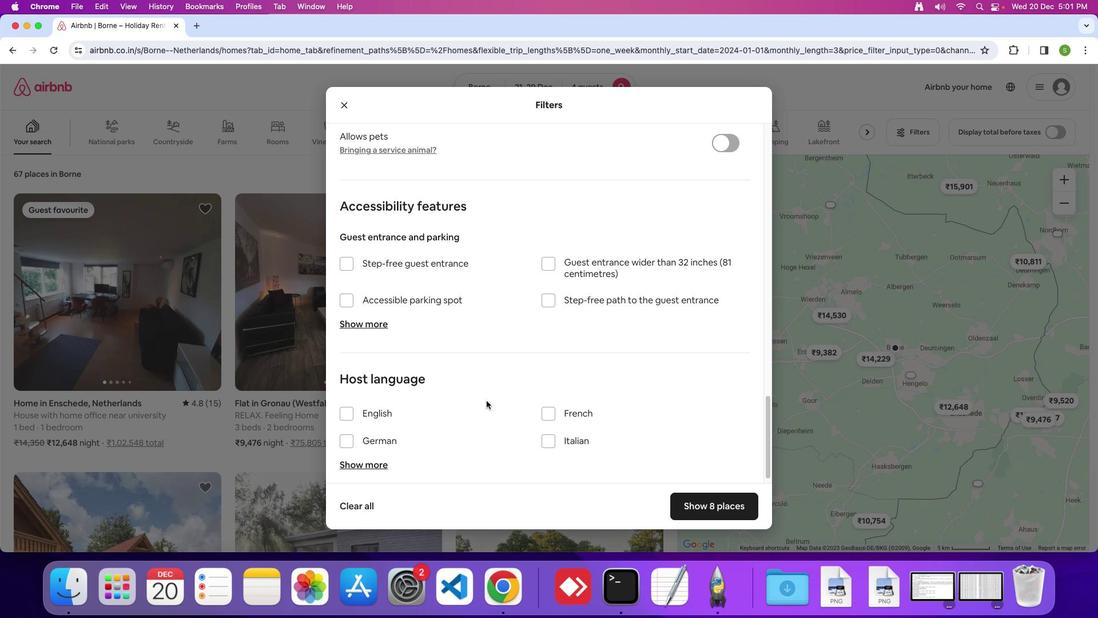 
Action: Mouse scrolled (486, 401) with delta (0, 0)
Screenshot: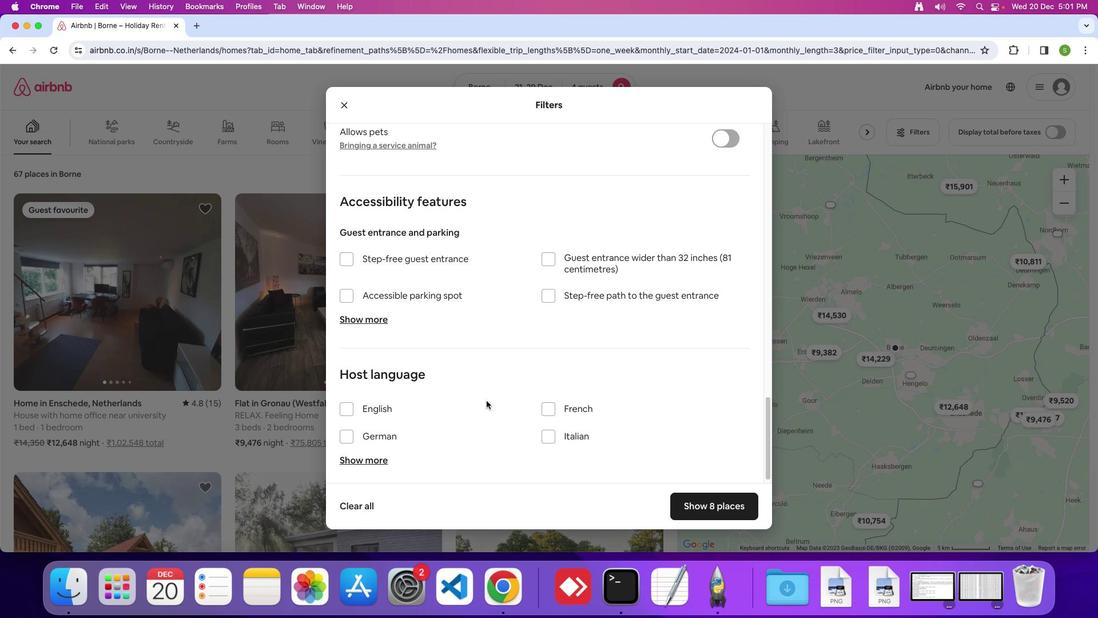 
Action: Mouse scrolled (486, 401) with delta (0, -1)
Screenshot: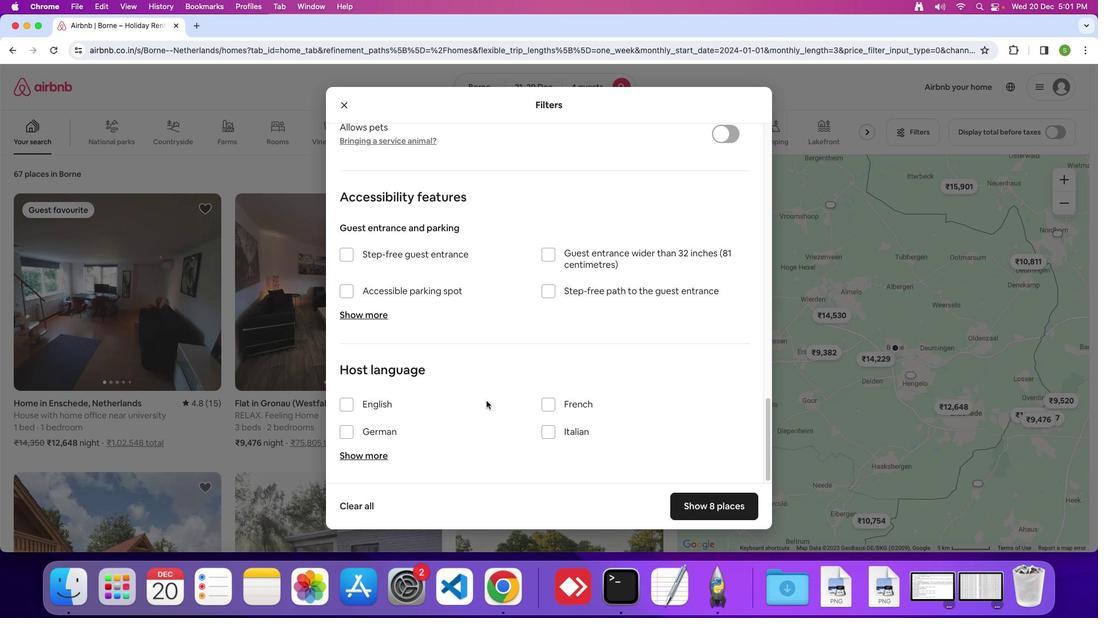 
Action: Mouse scrolled (486, 401) with delta (0, 0)
Screenshot: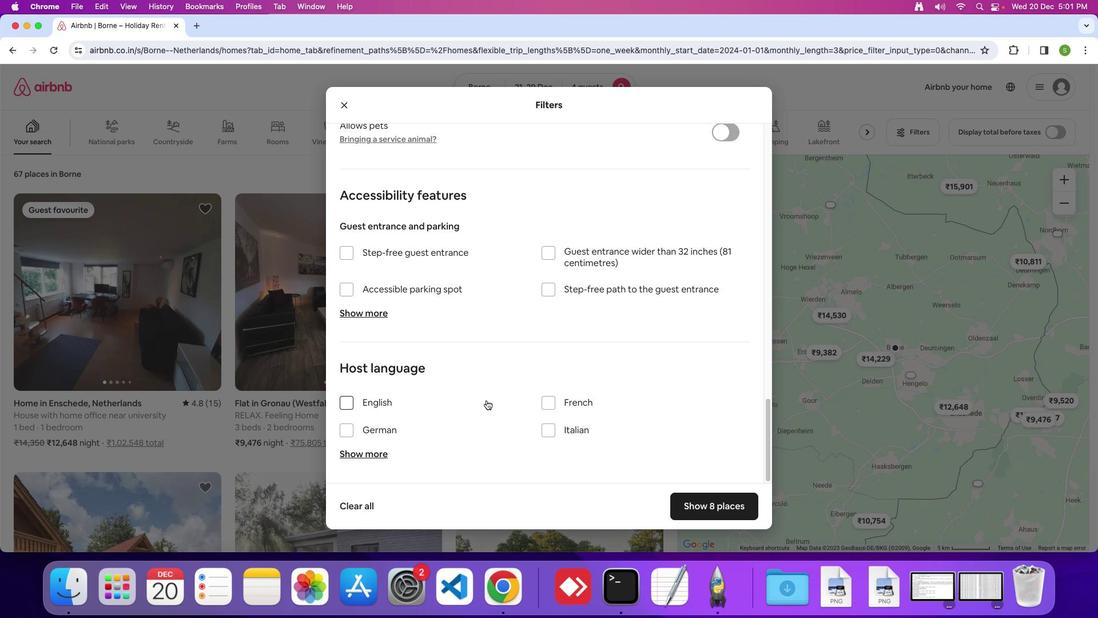 
Action: Mouse moved to (697, 505)
Screenshot: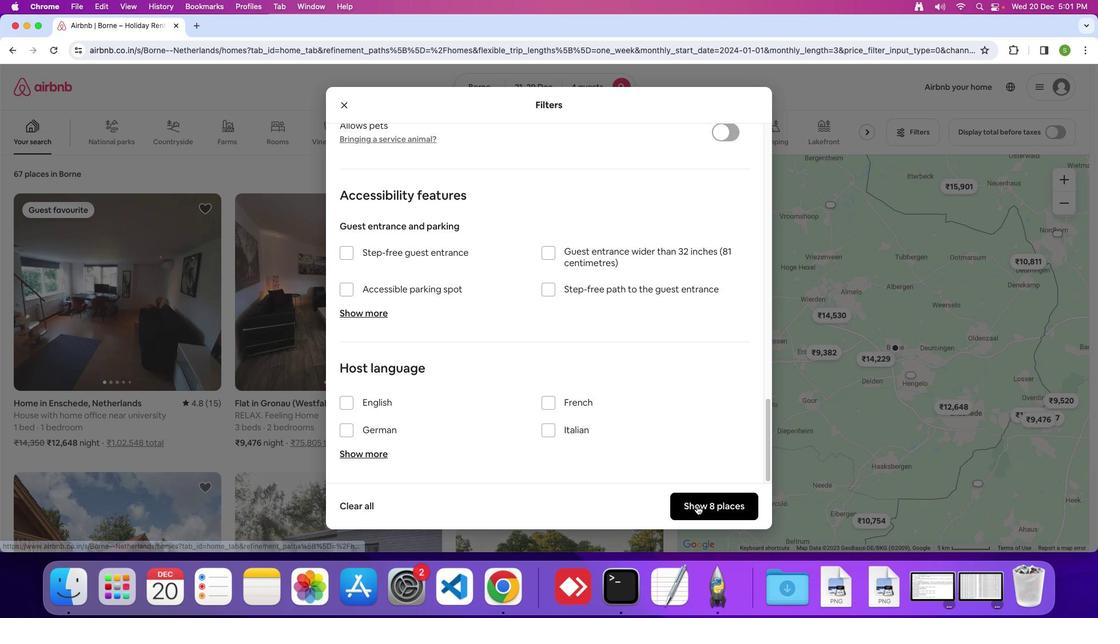 
Action: Mouse pressed left at (697, 505)
Screenshot: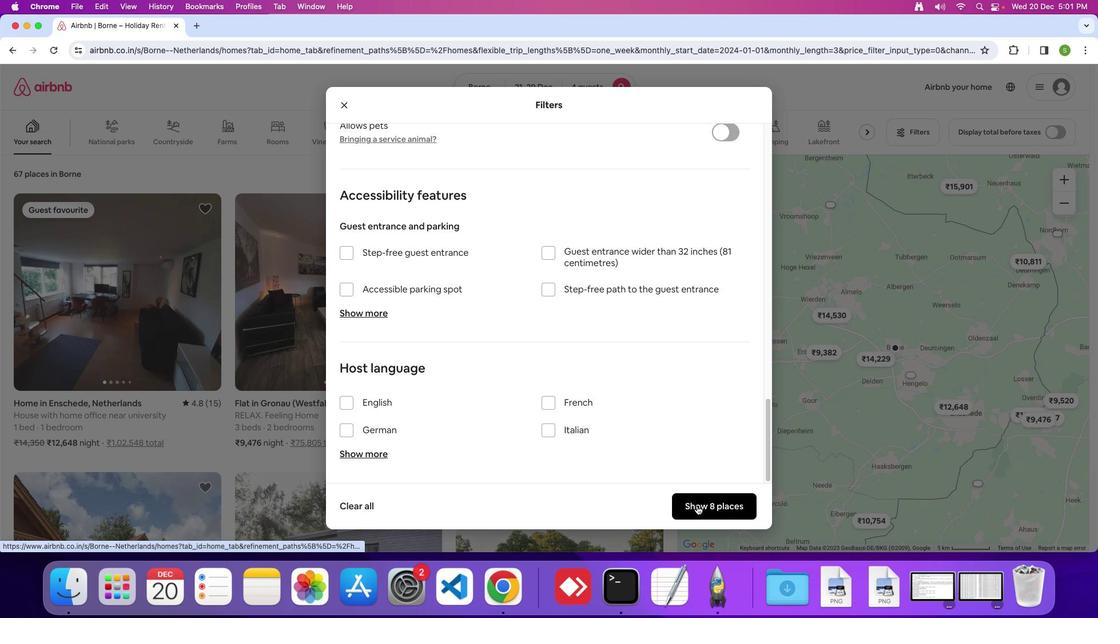 
Action: Mouse moved to (192, 284)
Screenshot: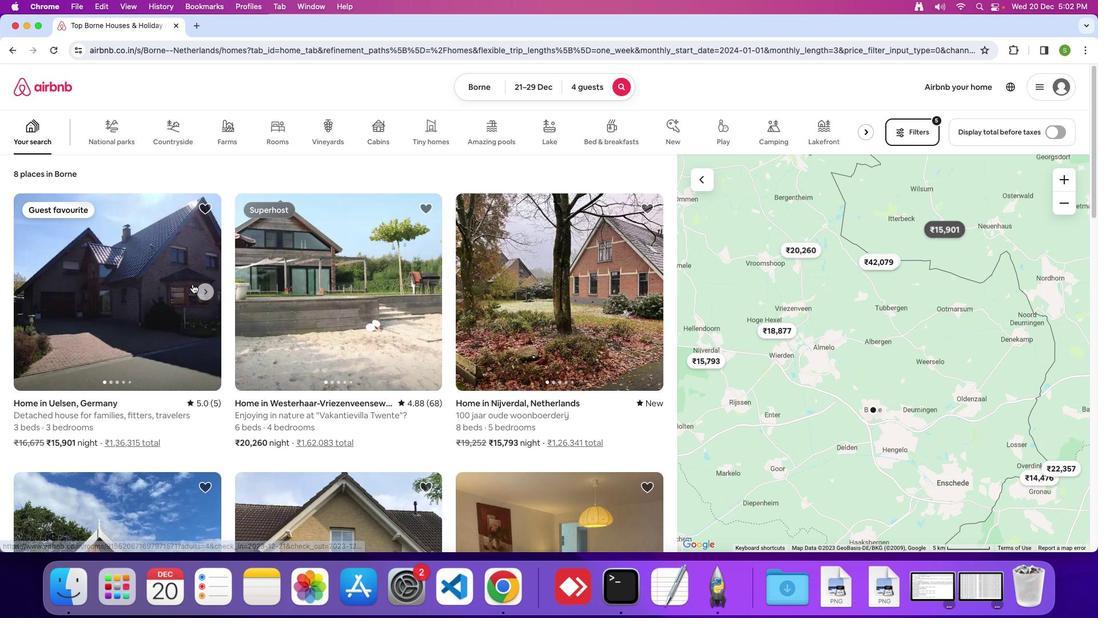 
Action: Mouse pressed left at (192, 284)
Screenshot: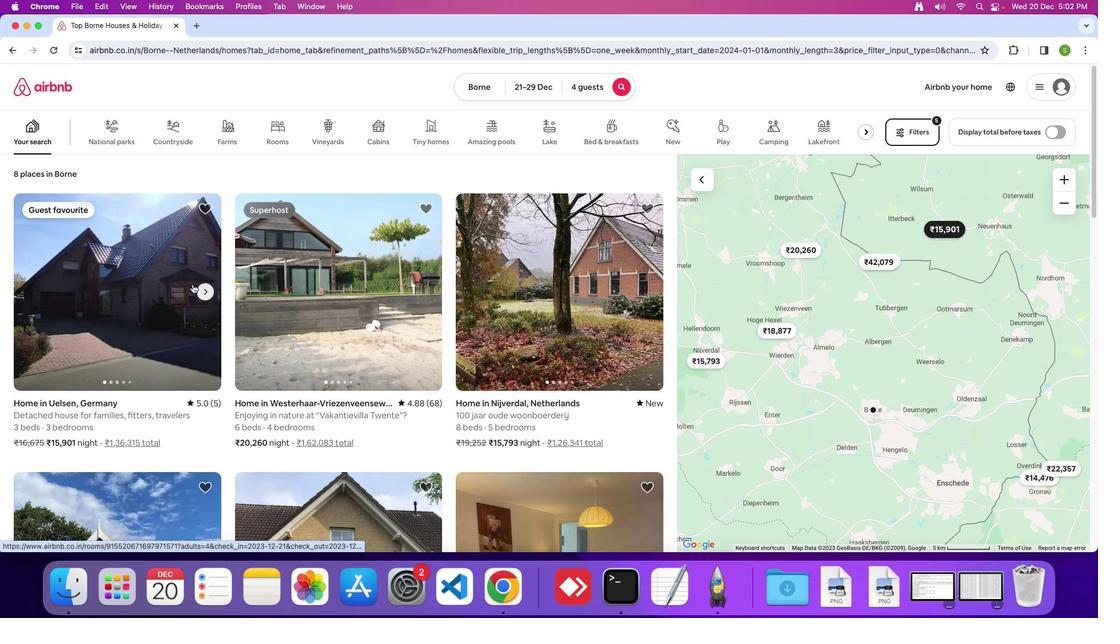 
Action: Mouse moved to (436, 259)
Screenshot: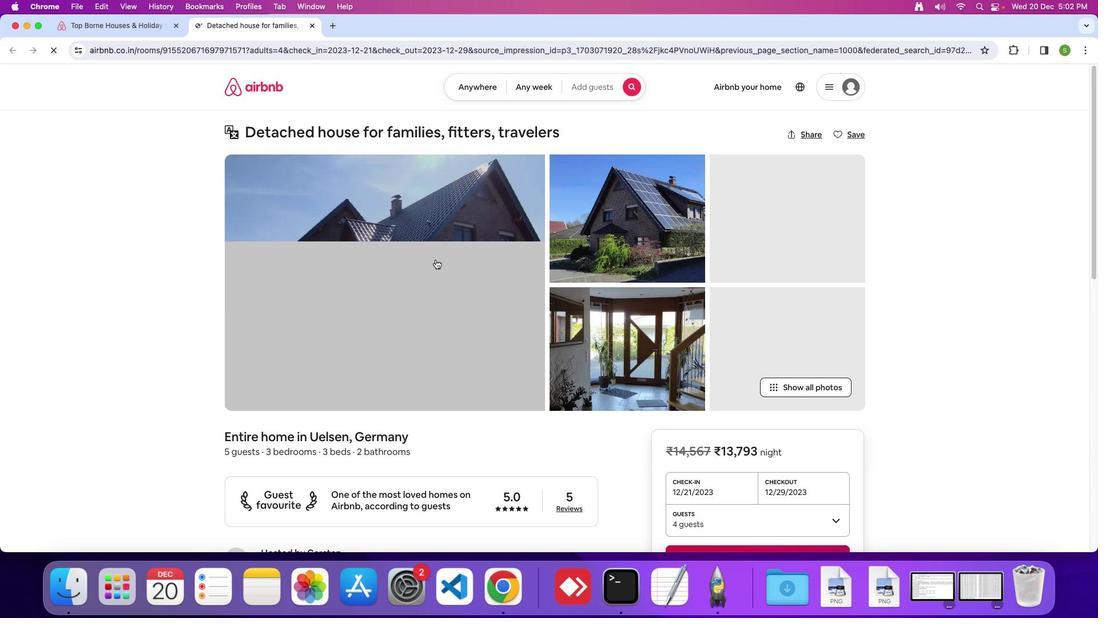 
Action: Mouse pressed left at (436, 259)
Screenshot: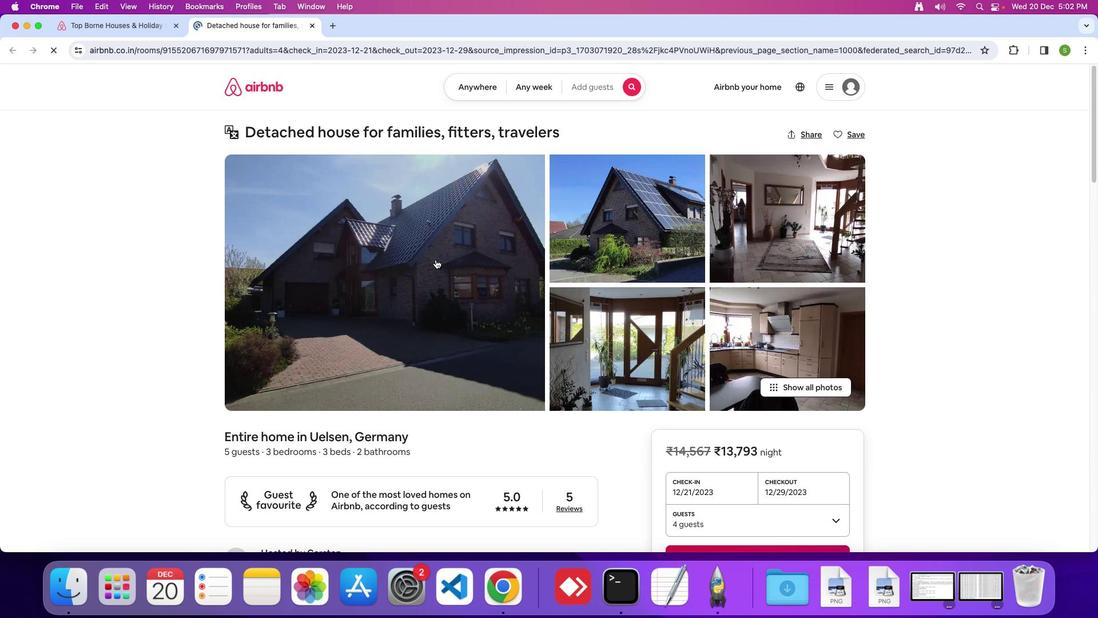 
Action: Mouse moved to (535, 313)
Screenshot: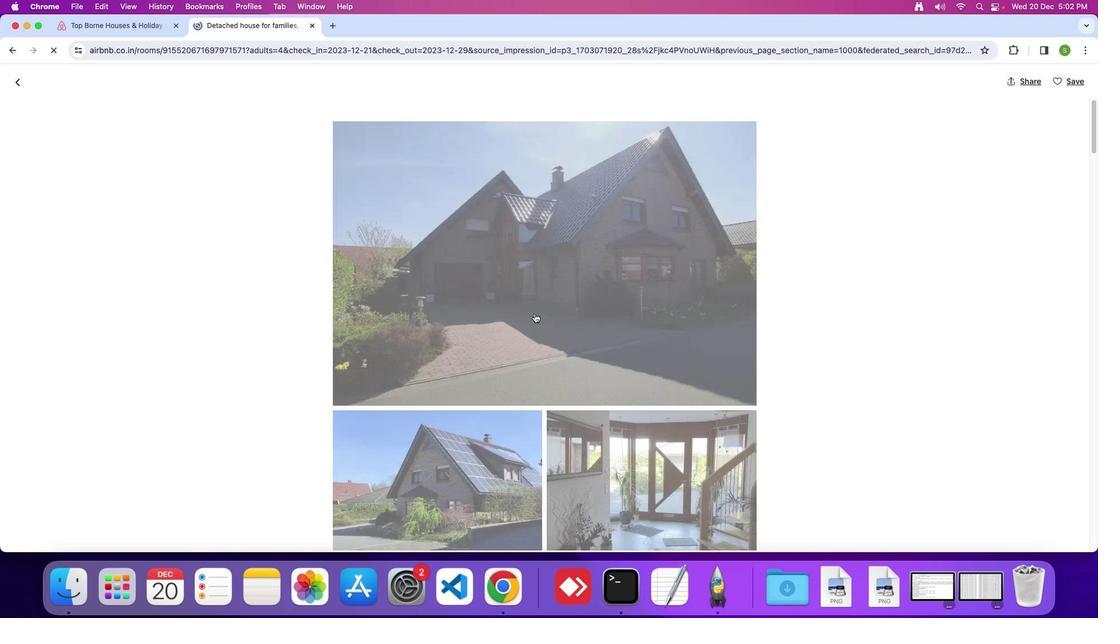 
Action: Mouse scrolled (535, 313) with delta (0, 0)
Screenshot: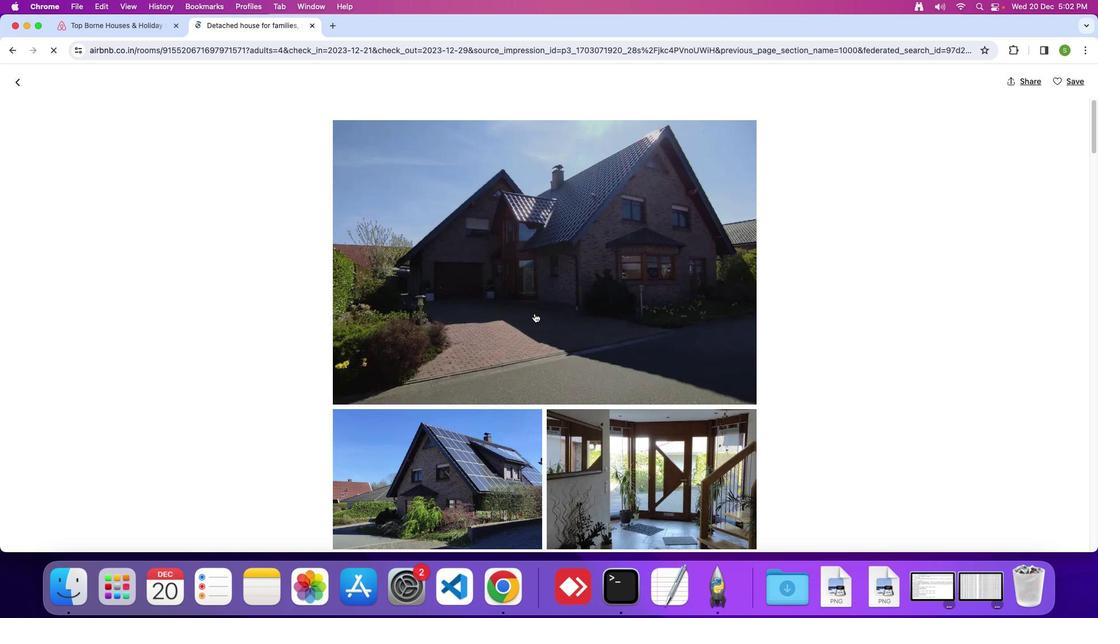 
Action: Mouse scrolled (535, 313) with delta (0, 0)
Screenshot: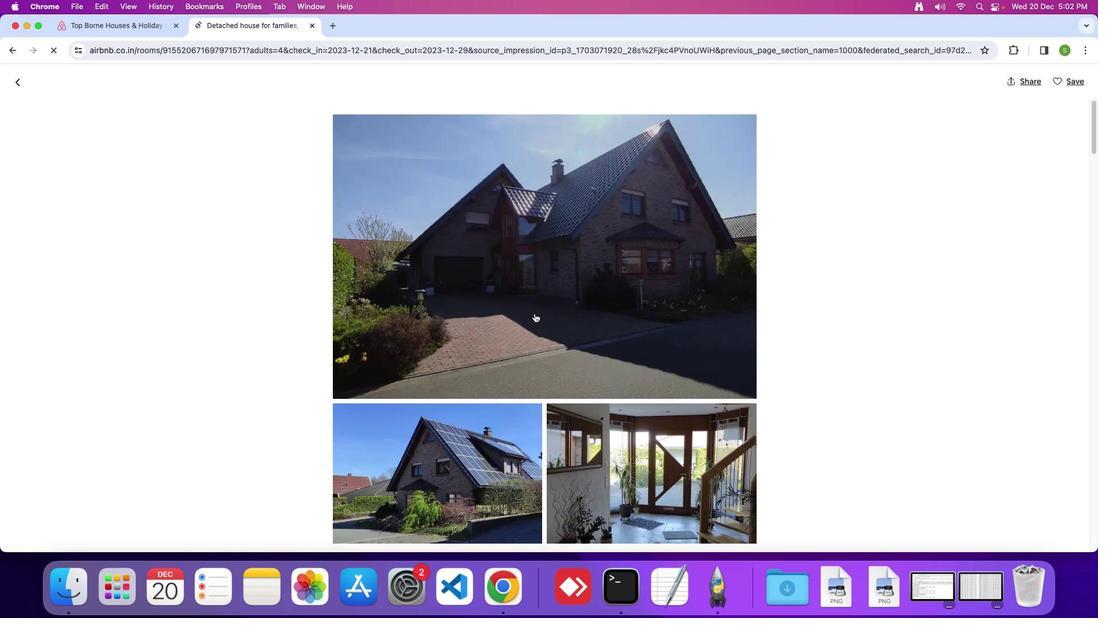 
Action: Mouse scrolled (535, 313) with delta (0, 0)
Screenshot: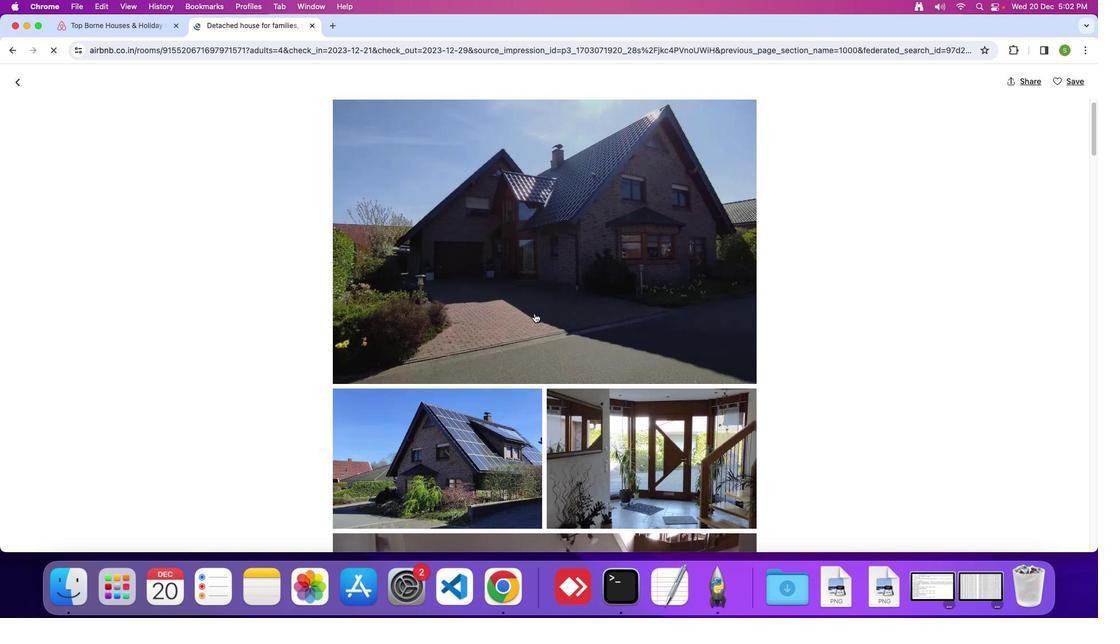 
Action: Mouse scrolled (535, 313) with delta (0, 0)
Screenshot: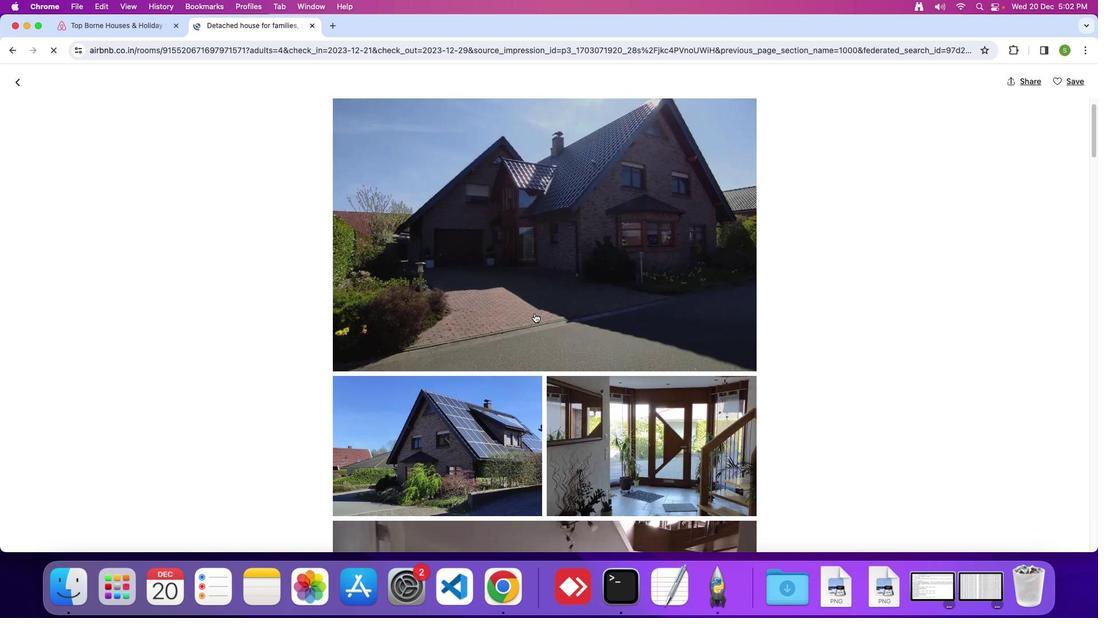 
Action: Mouse scrolled (535, 313) with delta (0, -1)
Screenshot: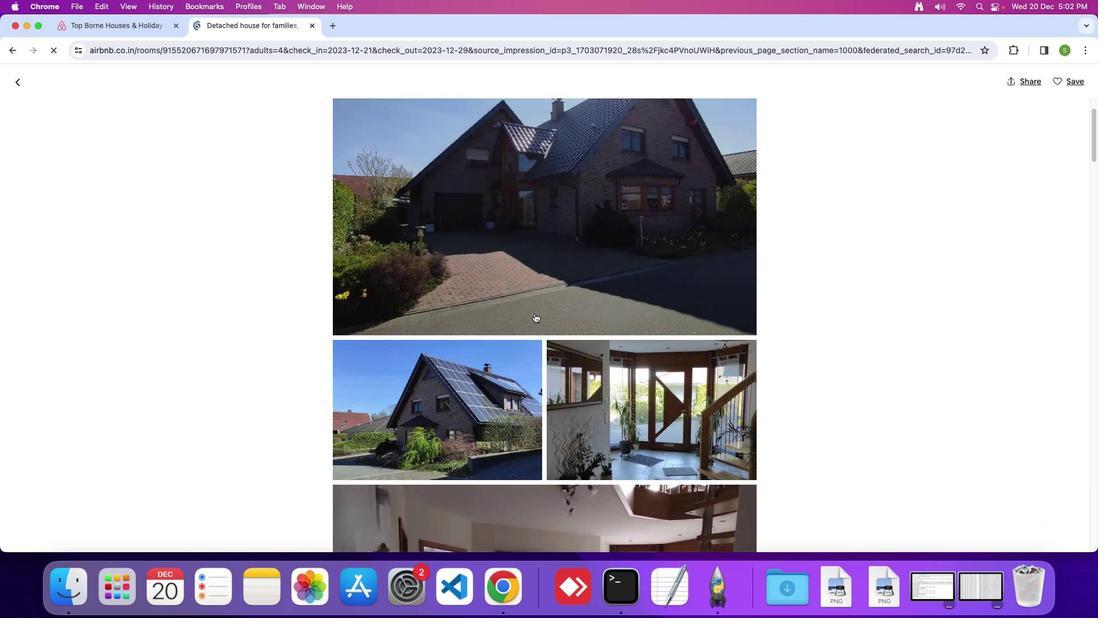 
Action: Mouse scrolled (535, 313) with delta (0, 0)
Screenshot: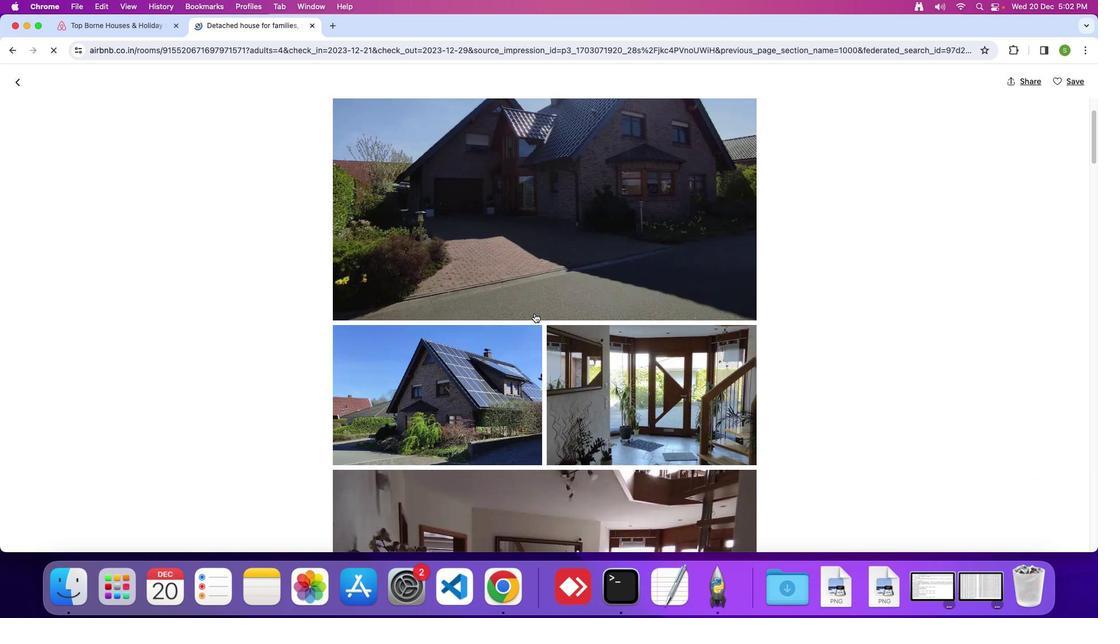 
Action: Mouse scrolled (535, 313) with delta (0, 0)
Screenshot: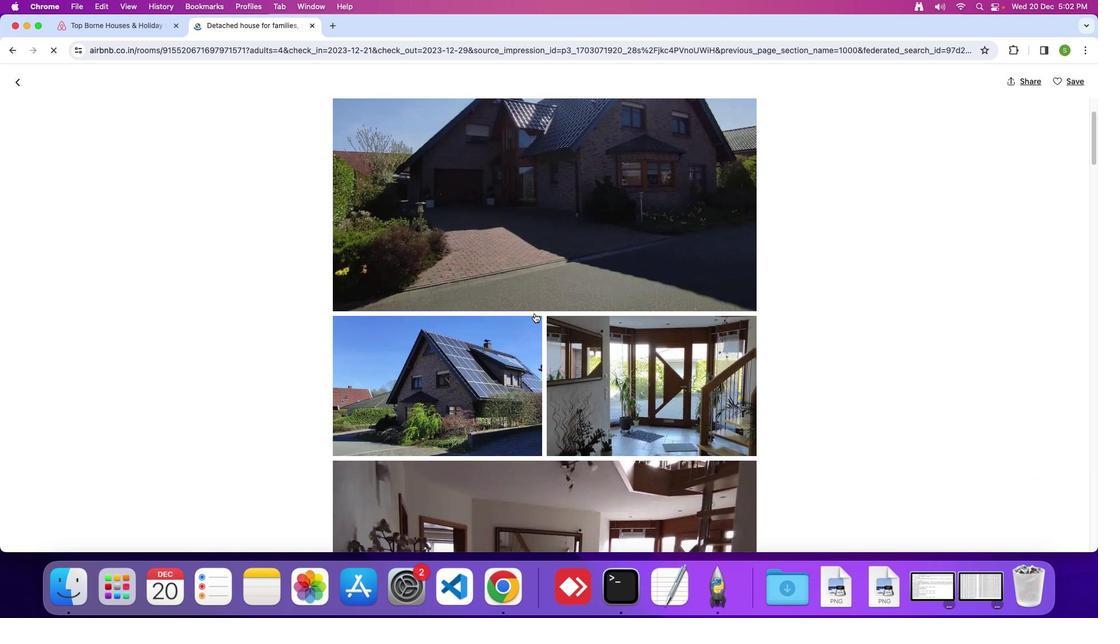 
Action: Mouse scrolled (535, 313) with delta (0, 0)
Screenshot: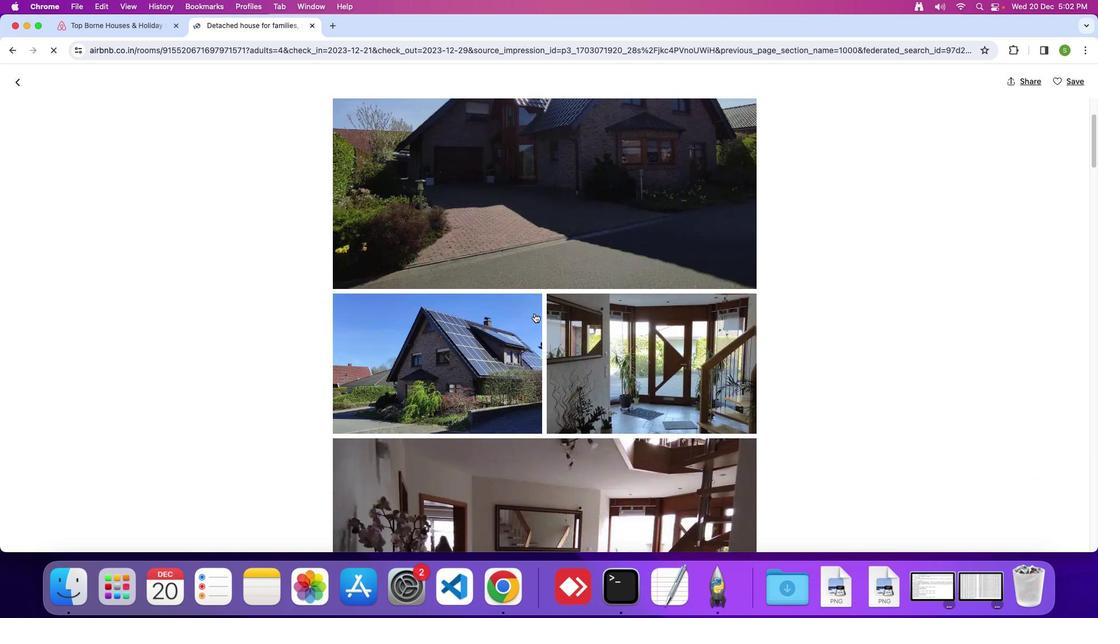 
Action: Mouse scrolled (535, 313) with delta (0, 0)
Screenshot: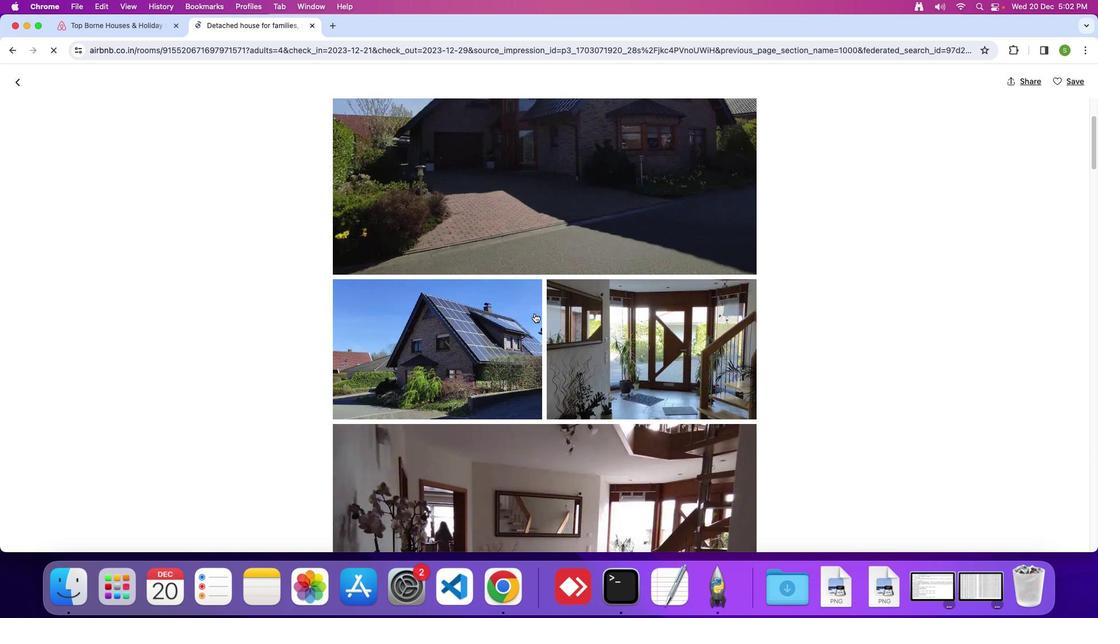 
Action: Mouse scrolled (535, 313) with delta (0, 0)
Screenshot: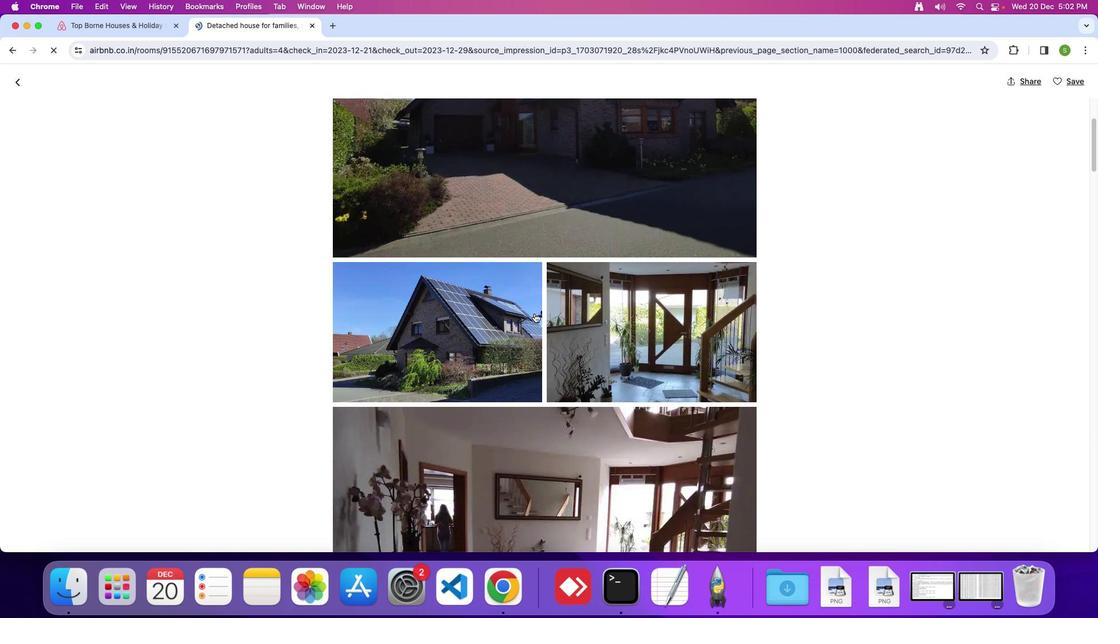 
Action: Mouse scrolled (535, 313) with delta (0, 0)
Screenshot: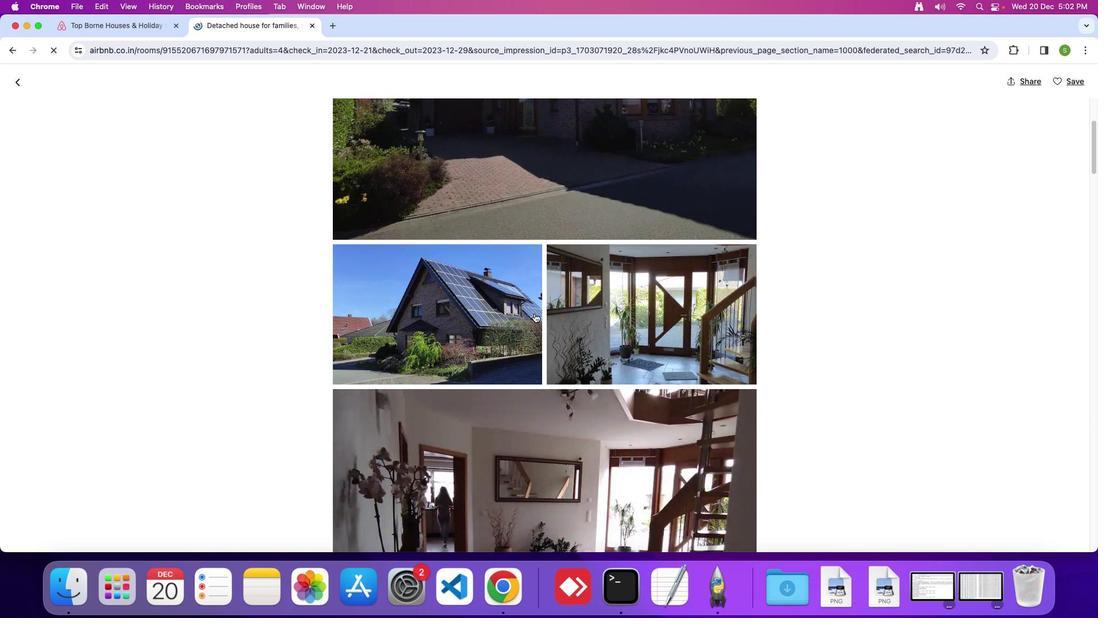 
Action: Mouse scrolled (535, 313) with delta (0, 0)
Screenshot: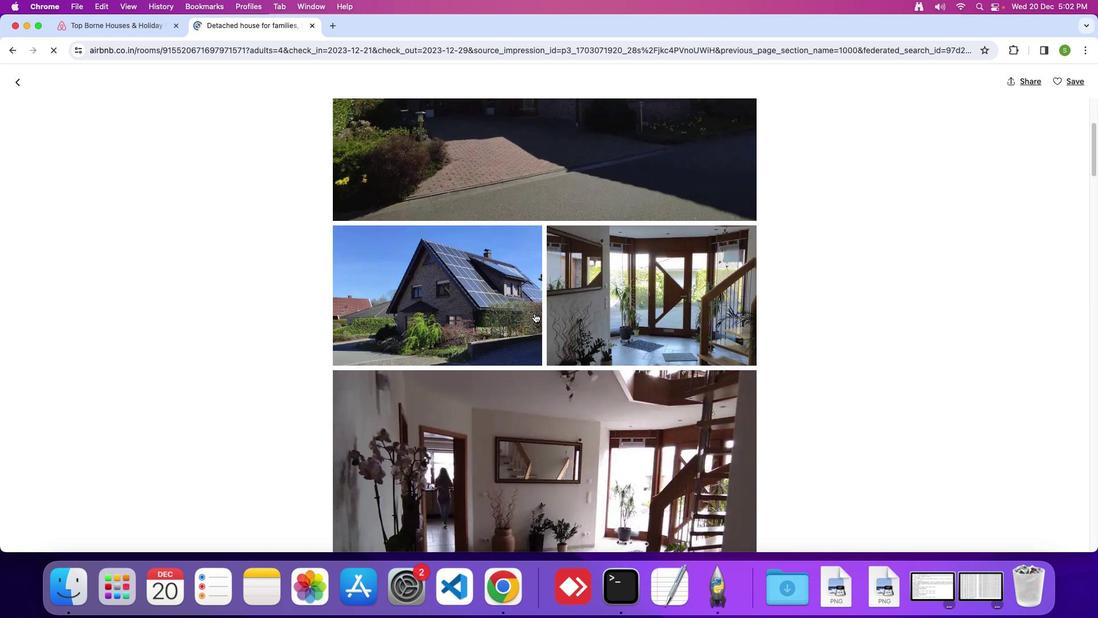 
Action: Mouse scrolled (535, 313) with delta (0, 0)
Screenshot: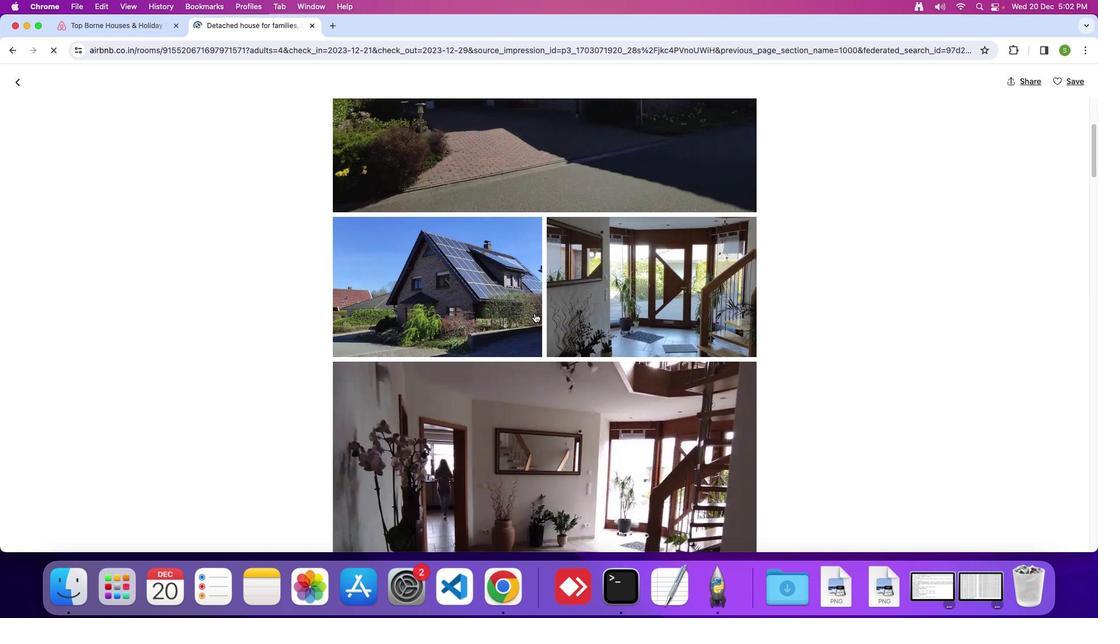 
Action: Mouse scrolled (535, 313) with delta (0, 0)
Screenshot: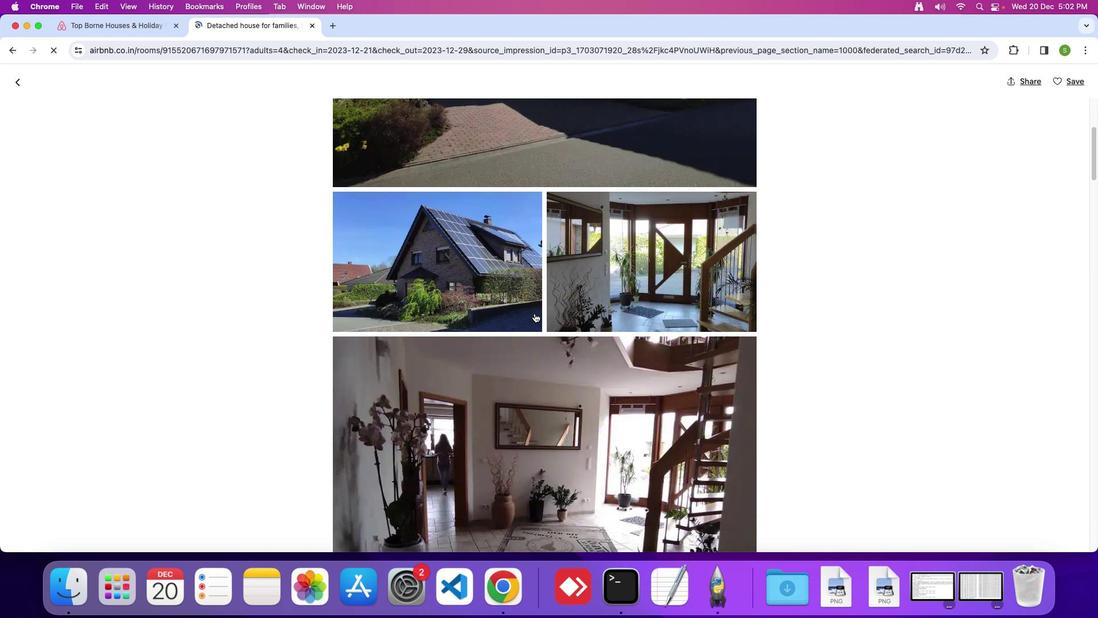 
Action: Mouse scrolled (535, 313) with delta (0, 0)
Screenshot: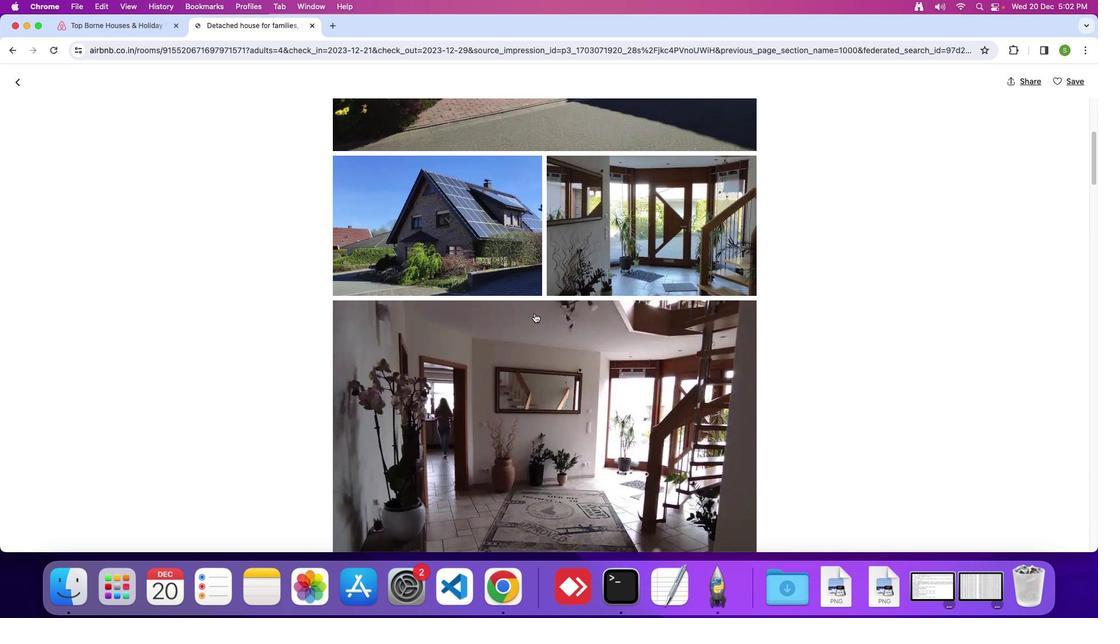 
Action: Mouse scrolled (535, 313) with delta (0, 0)
Screenshot: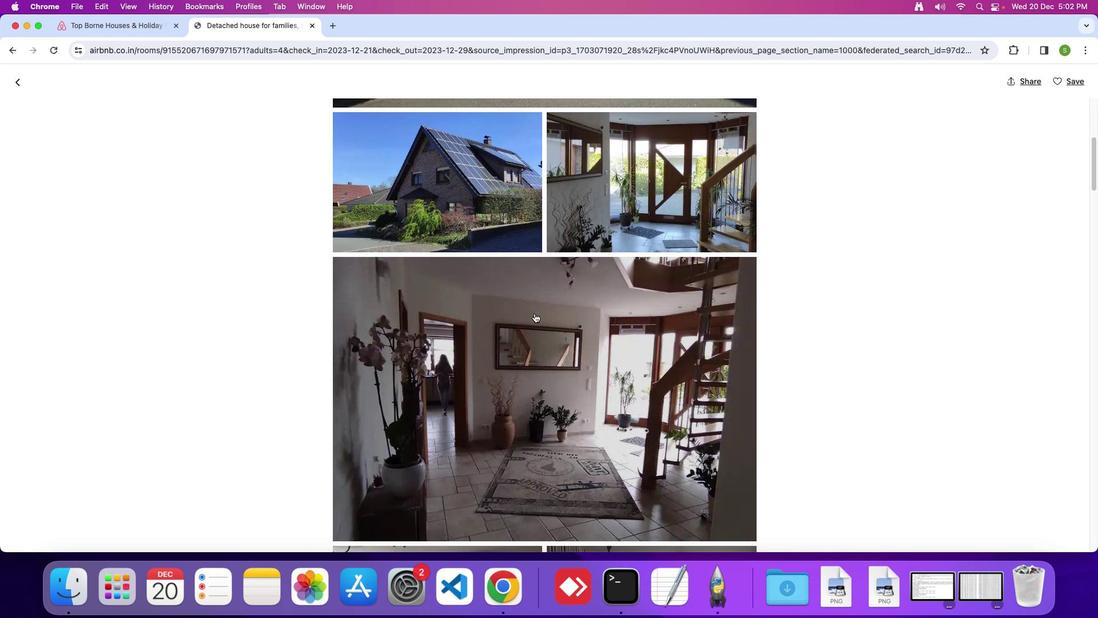 
Action: Mouse scrolled (535, 313) with delta (0, -1)
Screenshot: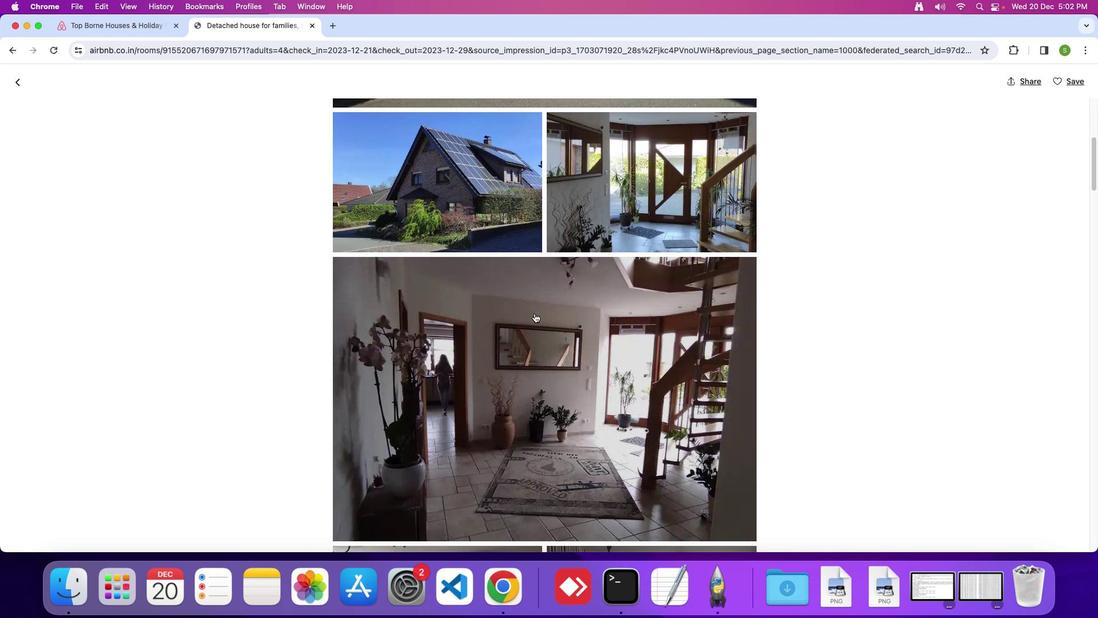 
Action: Mouse scrolled (535, 313) with delta (0, 0)
Screenshot: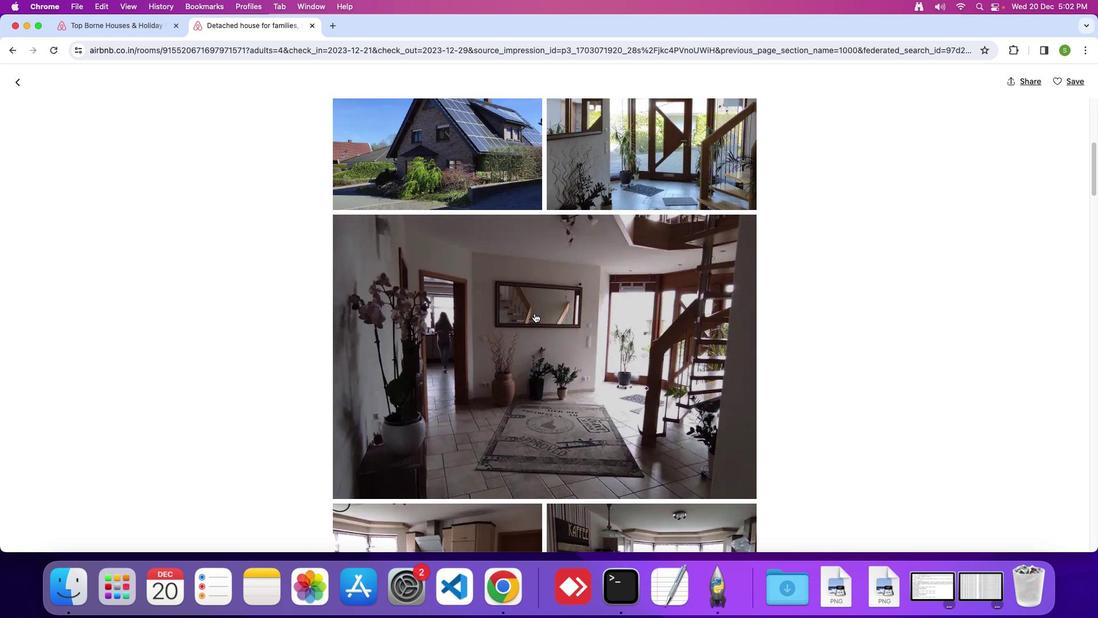 
Action: Mouse scrolled (535, 313) with delta (0, 0)
Screenshot: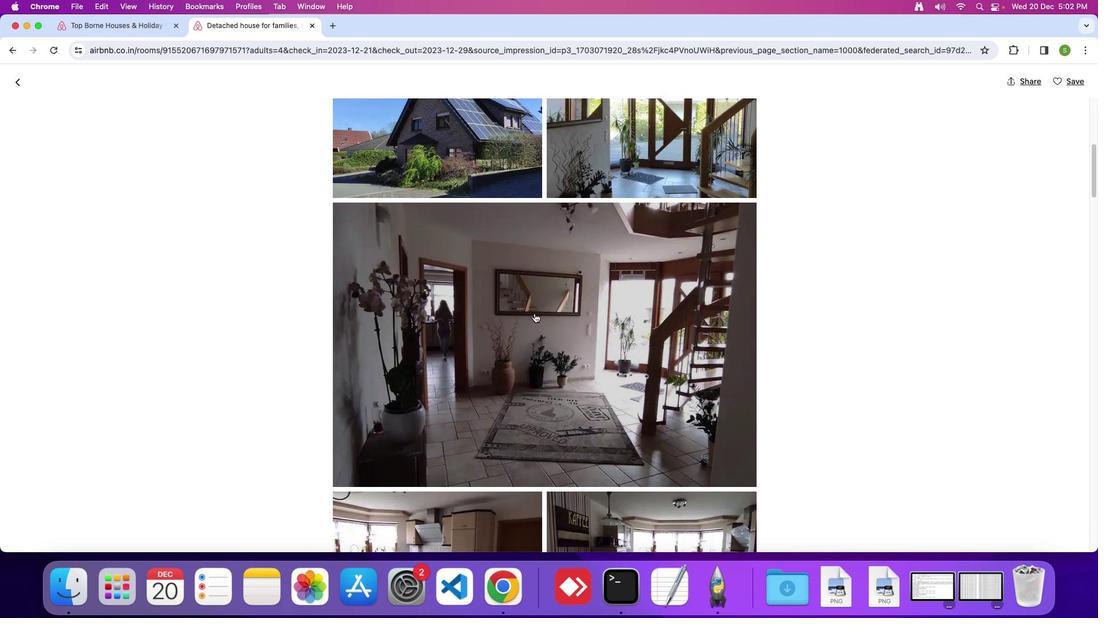 
Action: Mouse scrolled (535, 313) with delta (0, -1)
Screenshot: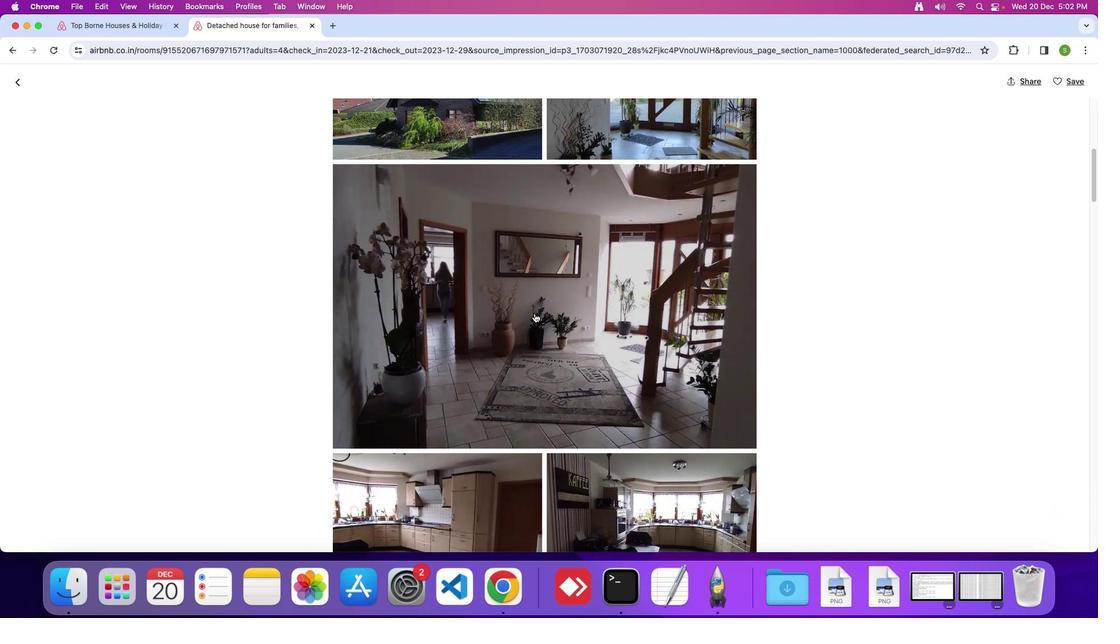 
Action: Mouse scrolled (535, 313) with delta (0, 0)
Screenshot: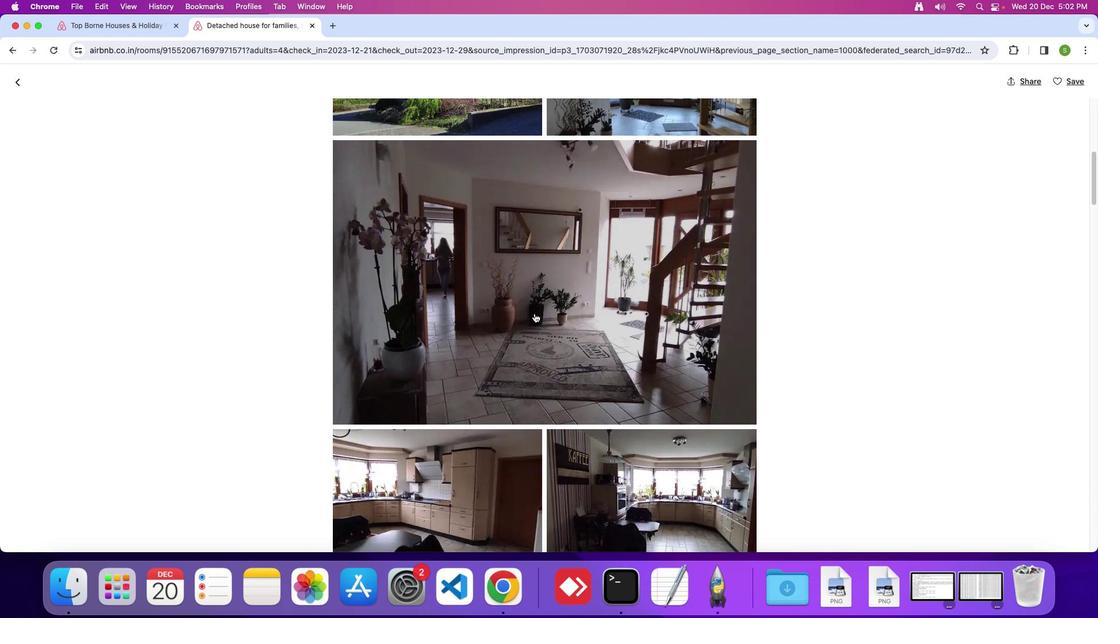 
Action: Mouse scrolled (535, 313) with delta (0, 0)
Screenshot: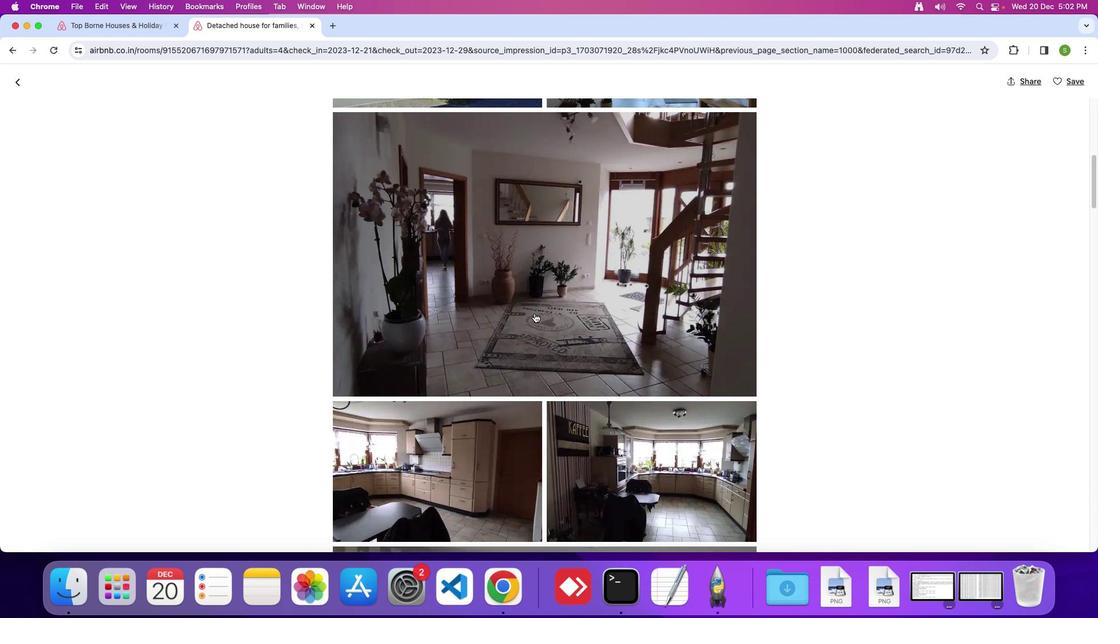 
Action: Mouse scrolled (535, 313) with delta (0, -1)
Screenshot: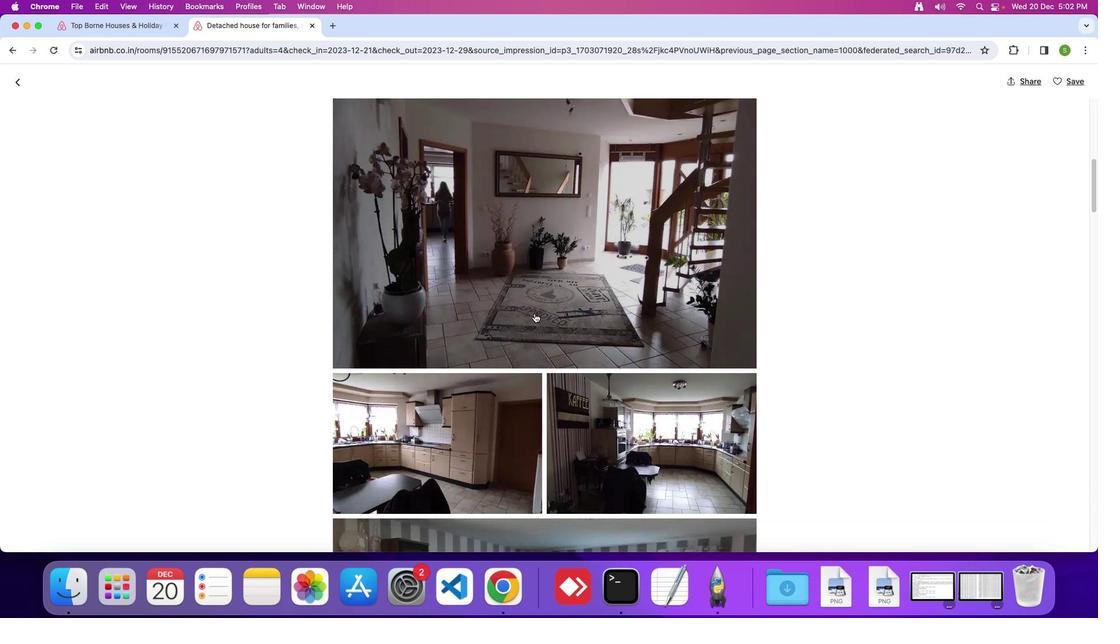 
Action: Mouse scrolled (535, 313) with delta (0, 0)
Screenshot: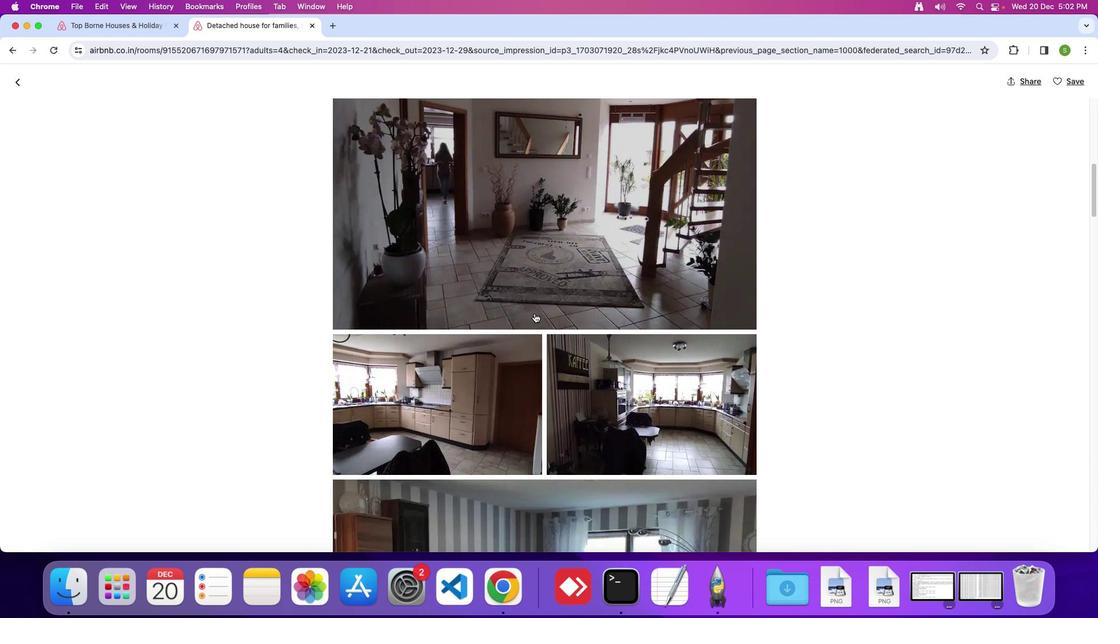 
Action: Mouse scrolled (535, 313) with delta (0, 0)
Screenshot: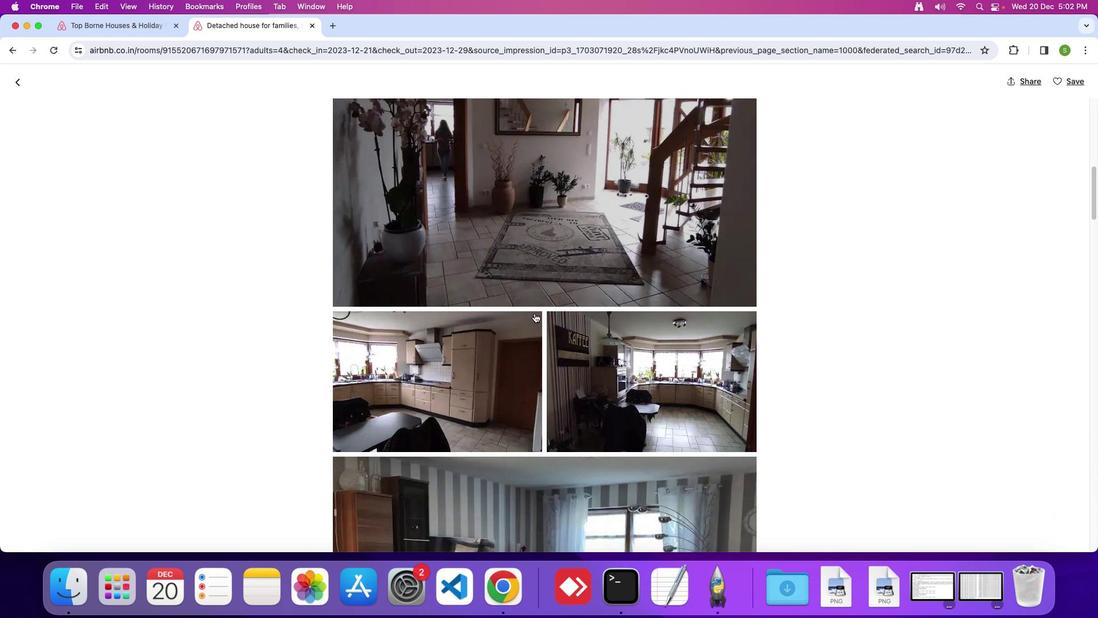 
Action: Mouse scrolled (535, 313) with delta (0, -1)
Screenshot: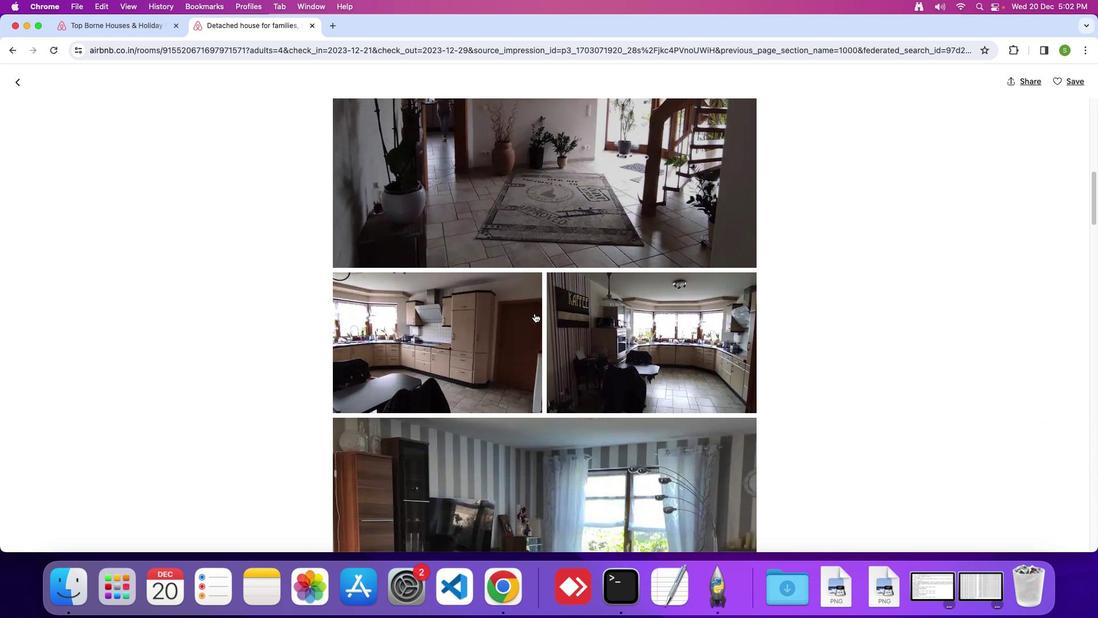 
Action: Mouse scrolled (535, 313) with delta (0, 0)
Screenshot: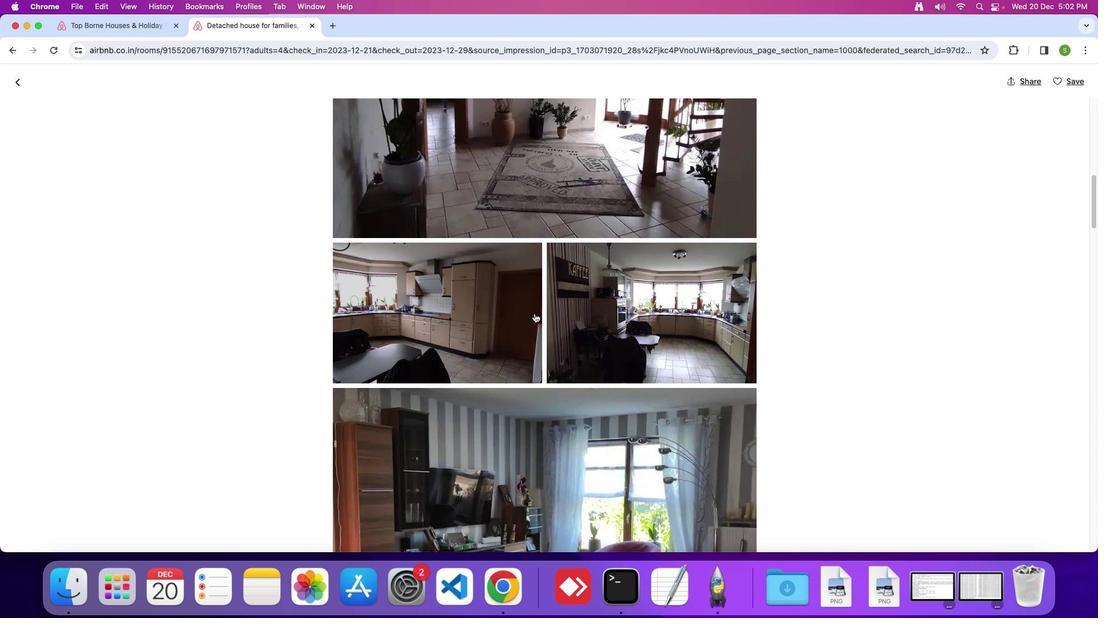 
Action: Mouse scrolled (535, 313) with delta (0, 0)
Screenshot: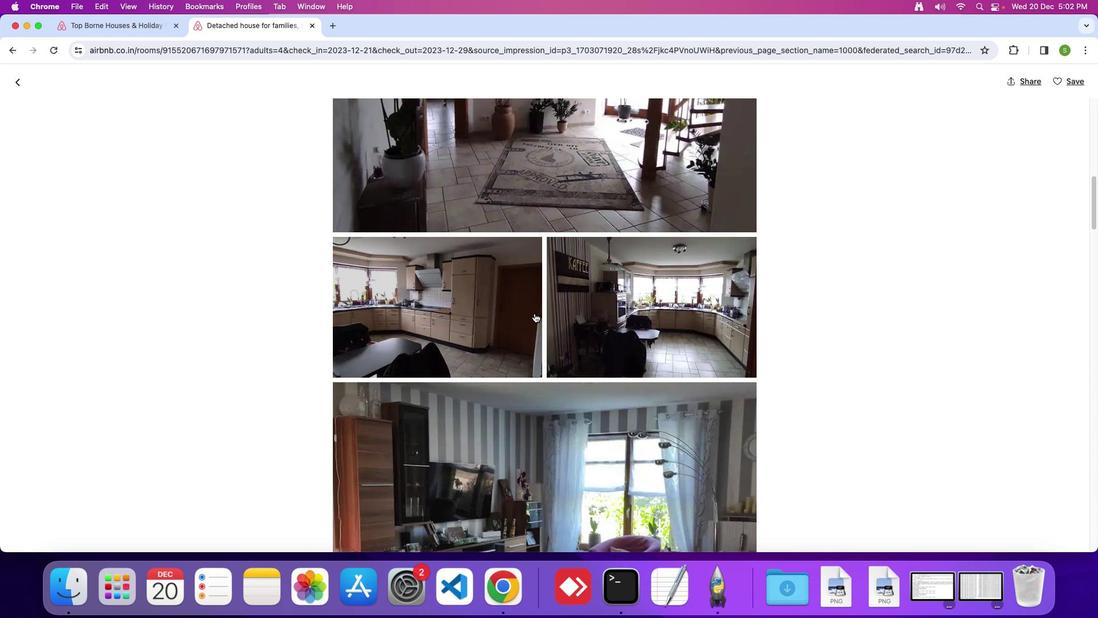 
Action: Mouse scrolled (535, 313) with delta (0, -1)
Screenshot: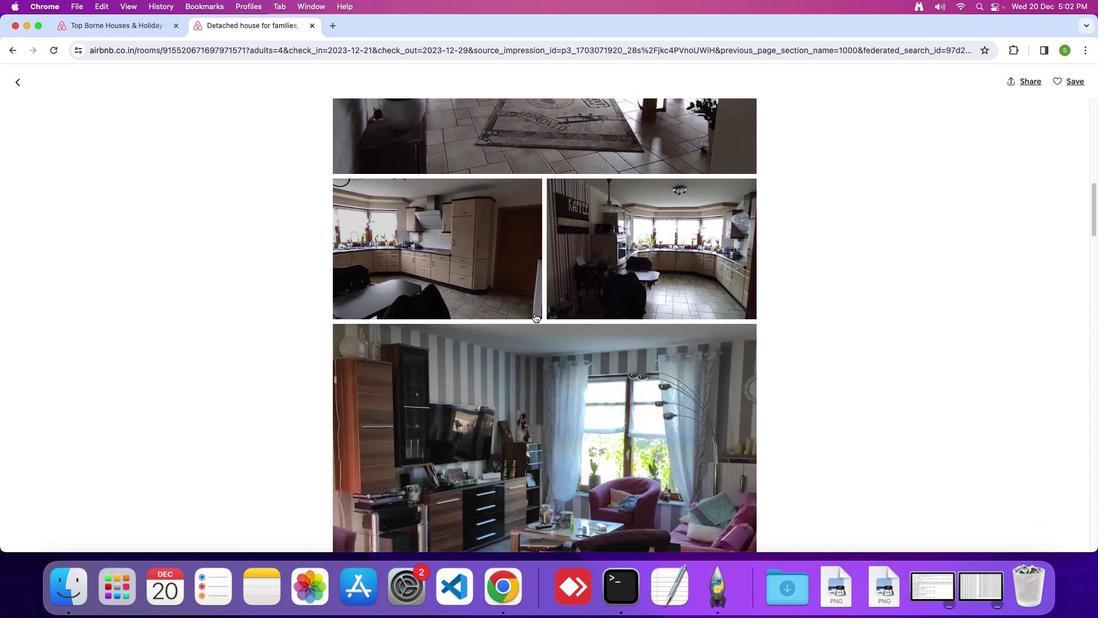 
Action: Mouse scrolled (535, 313) with delta (0, 0)
Screenshot: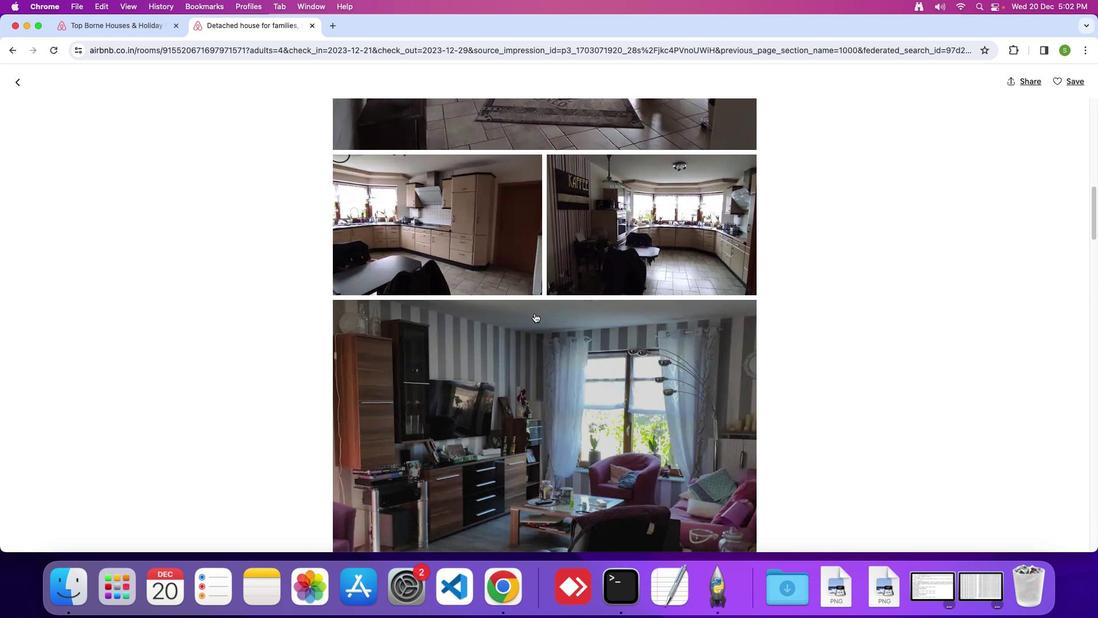 
Action: Mouse scrolled (535, 313) with delta (0, 0)
Screenshot: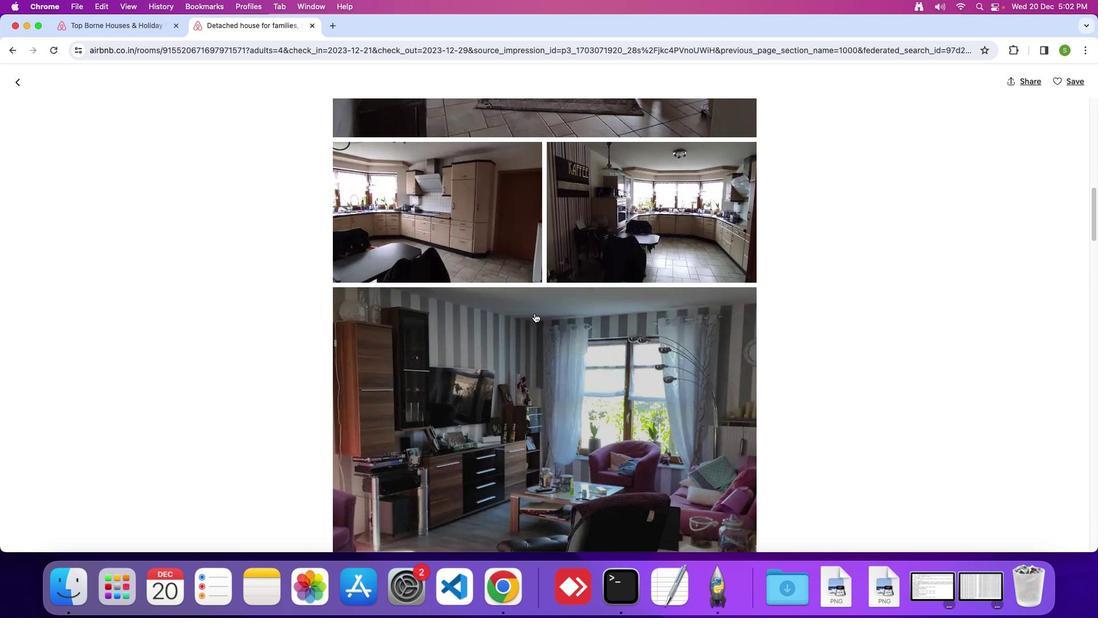 
Action: Mouse scrolled (535, 313) with delta (0, -1)
Screenshot: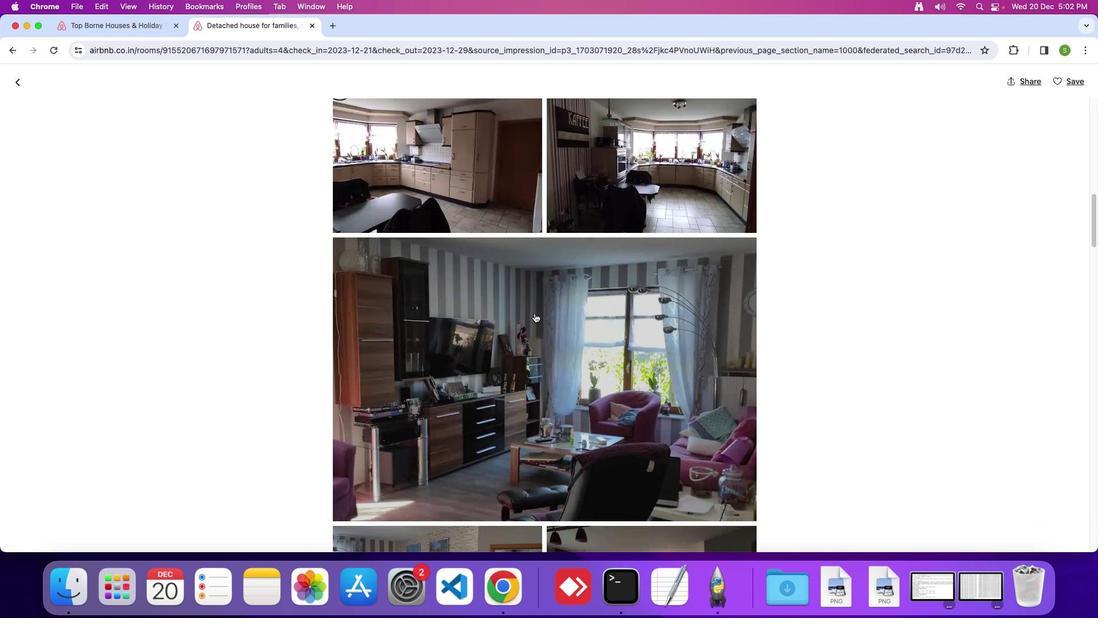 
Action: Mouse moved to (534, 313)
Screenshot: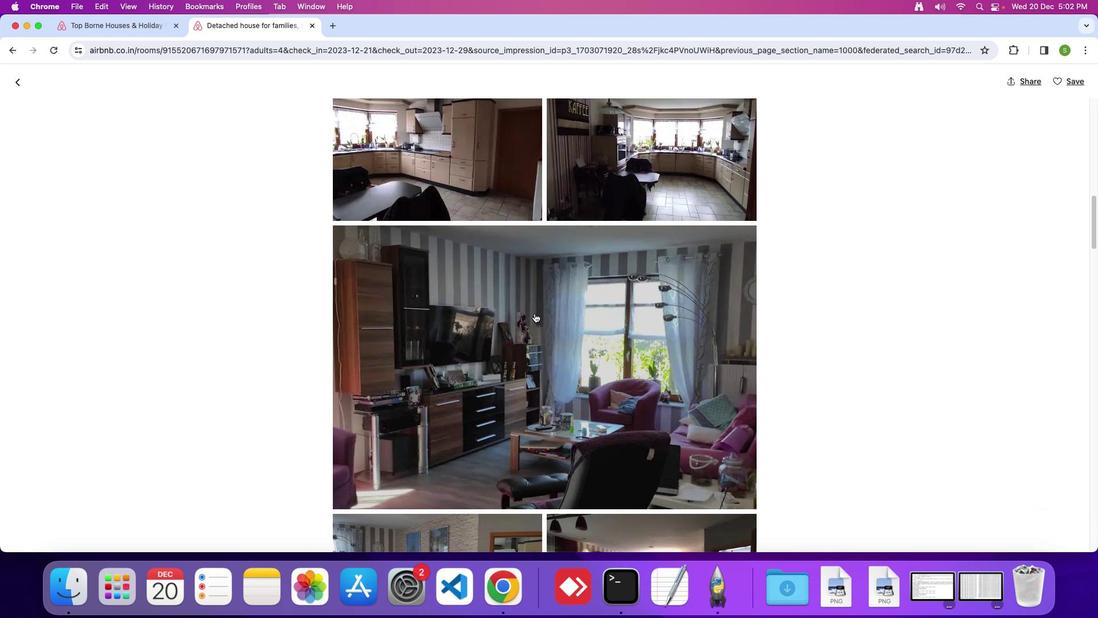 
Action: Mouse scrolled (534, 313) with delta (0, 0)
Screenshot: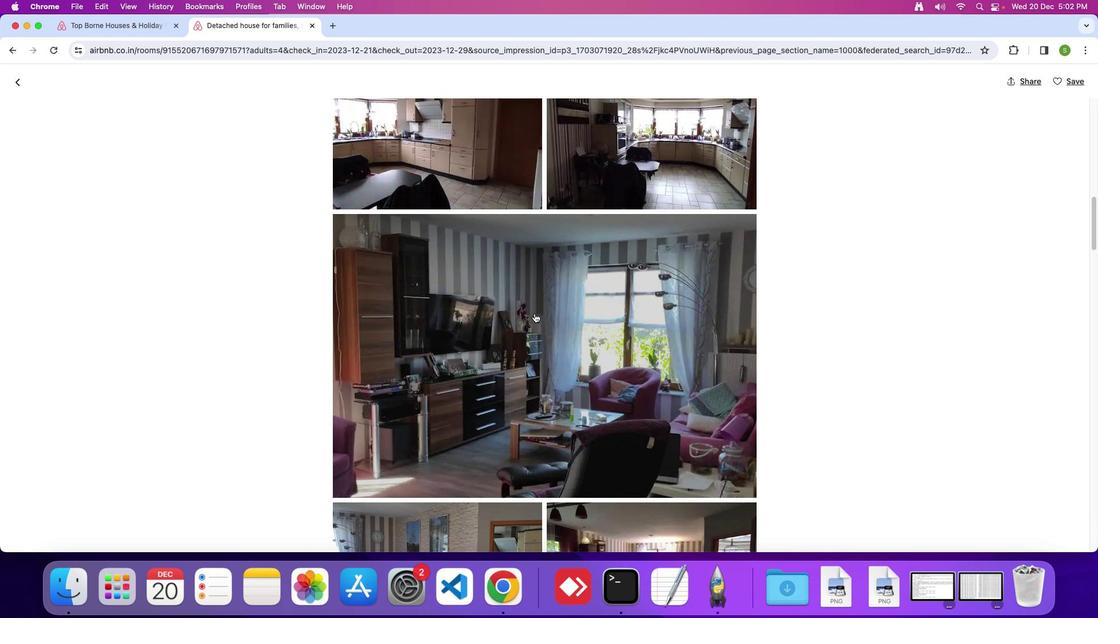 
Action: Mouse scrolled (534, 313) with delta (0, 0)
Screenshot: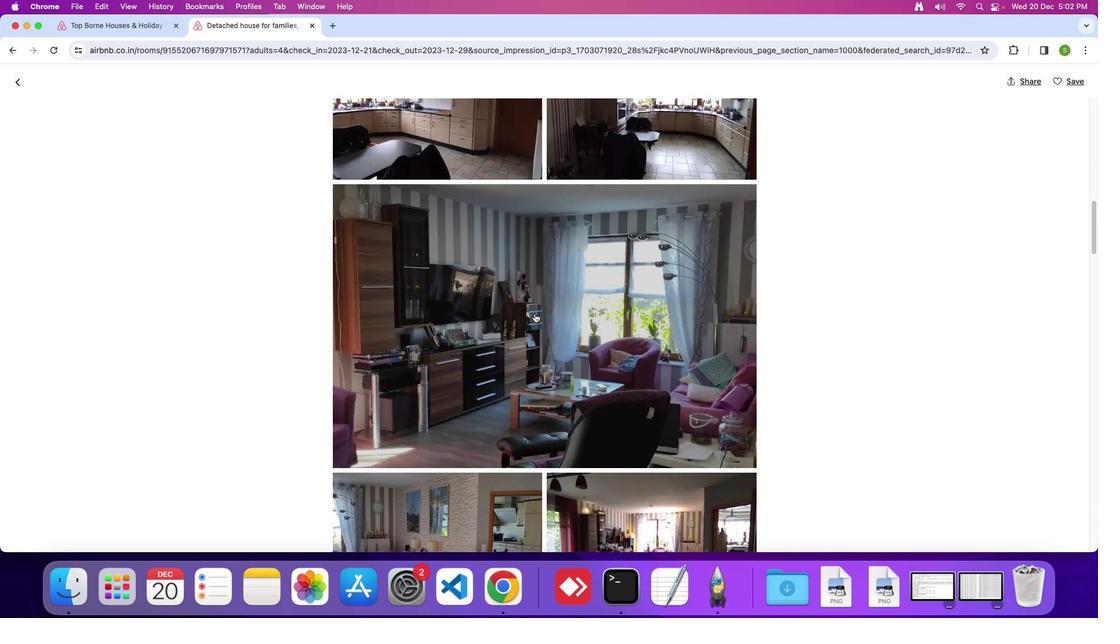 
Action: Mouse scrolled (534, 313) with delta (0, -1)
Screenshot: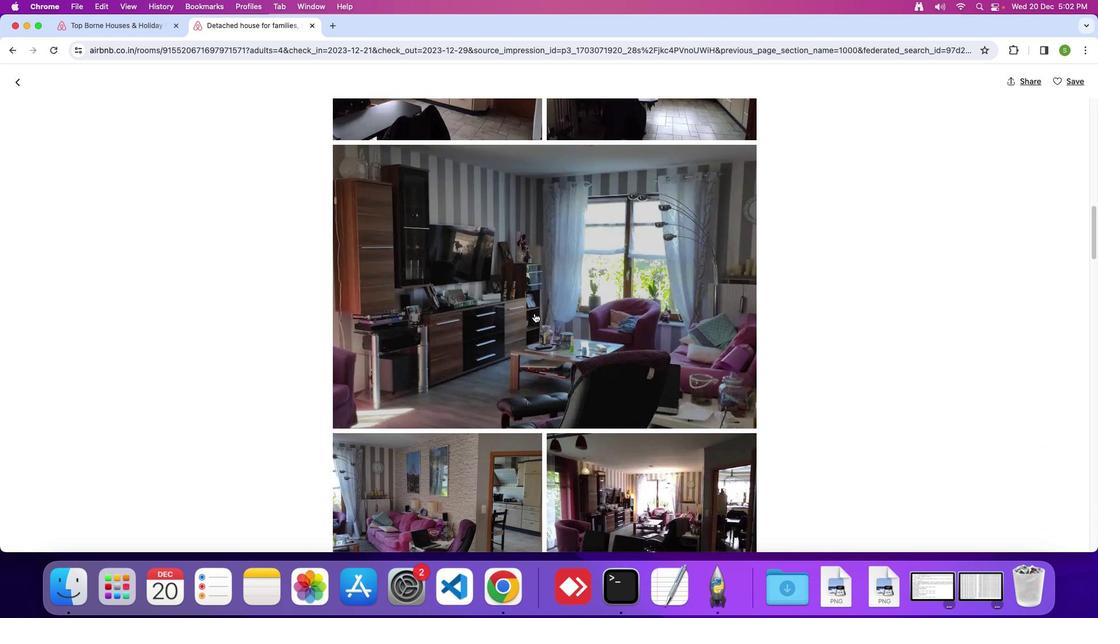 
Action: Mouse scrolled (534, 313) with delta (0, 0)
Screenshot: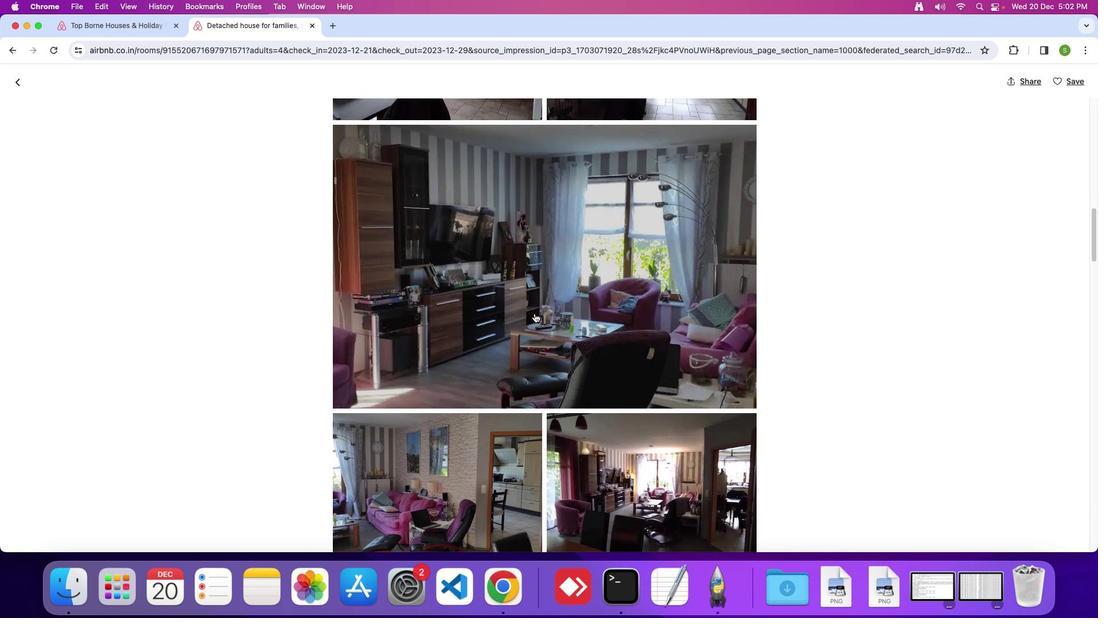 
Action: Mouse scrolled (534, 313) with delta (0, 0)
Screenshot: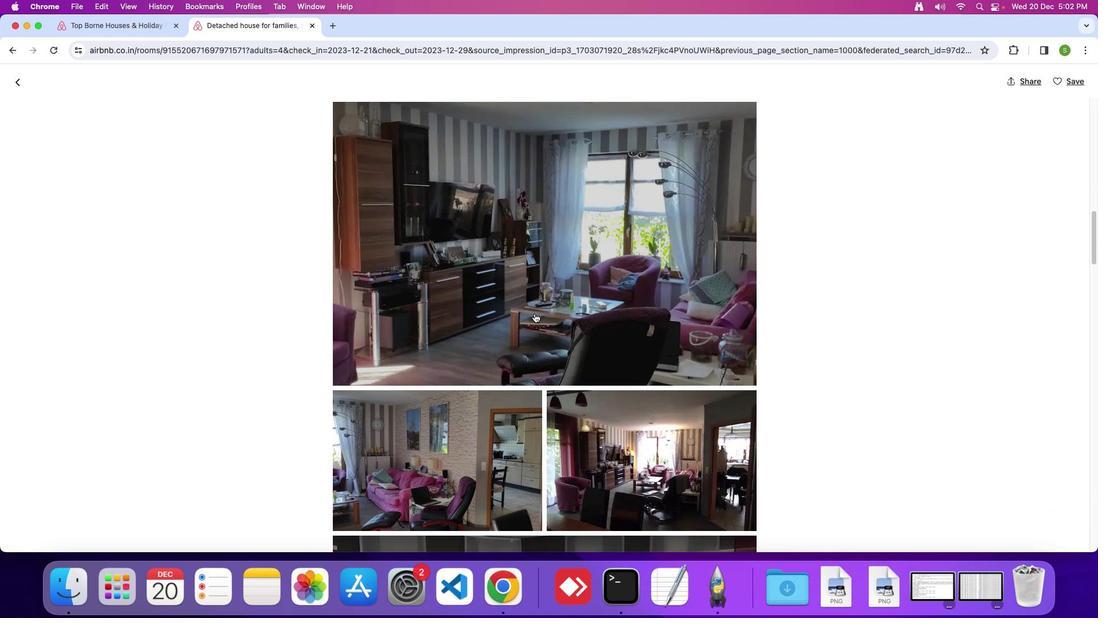 
Action: Mouse scrolled (534, 313) with delta (0, -1)
Screenshot: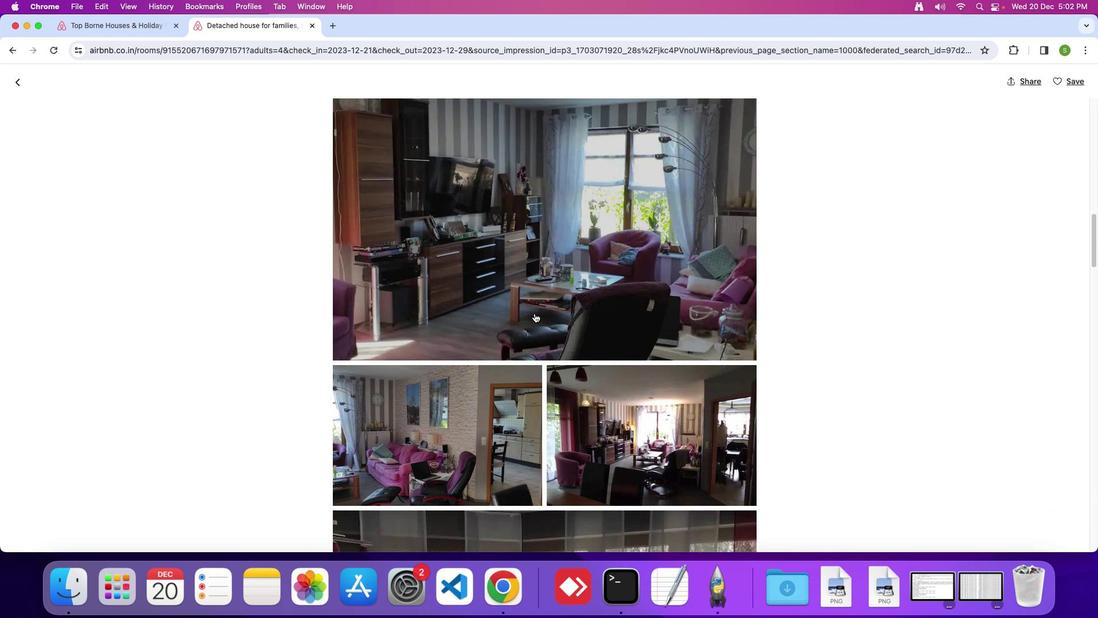 
Action: Mouse scrolled (534, 313) with delta (0, 0)
Screenshot: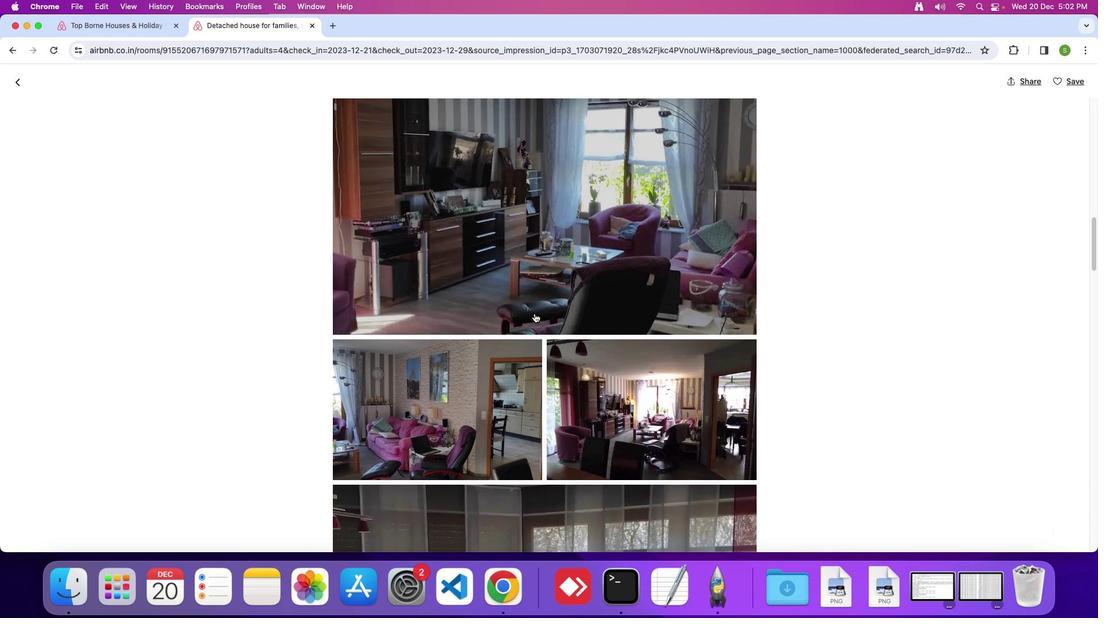 
Action: Mouse scrolled (534, 313) with delta (0, 0)
Screenshot: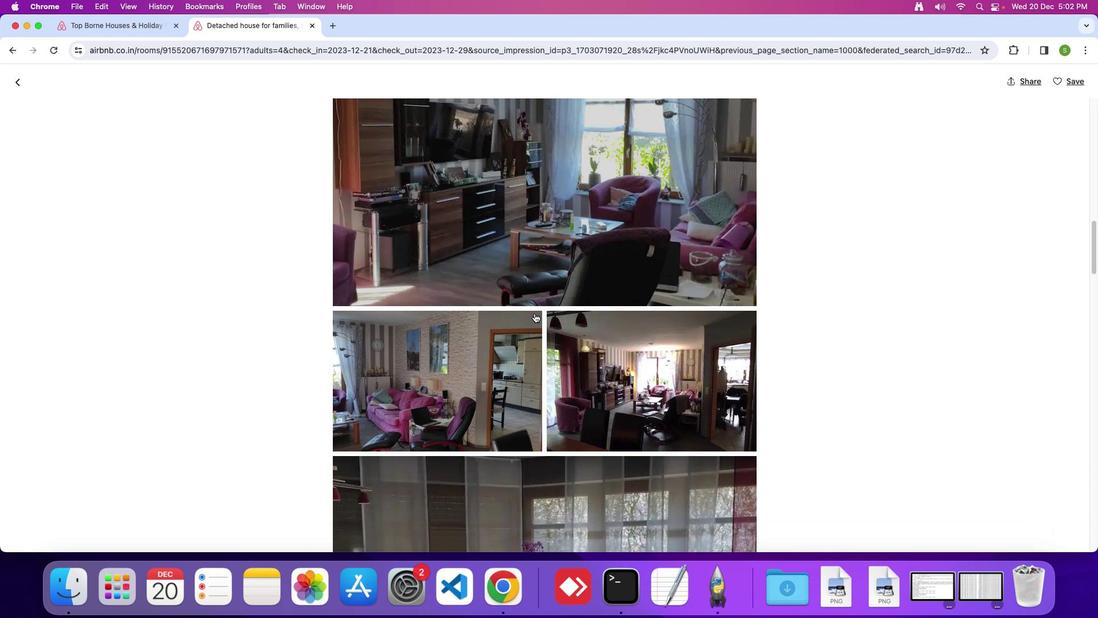 
Action: Mouse scrolled (534, 313) with delta (0, -1)
Screenshot: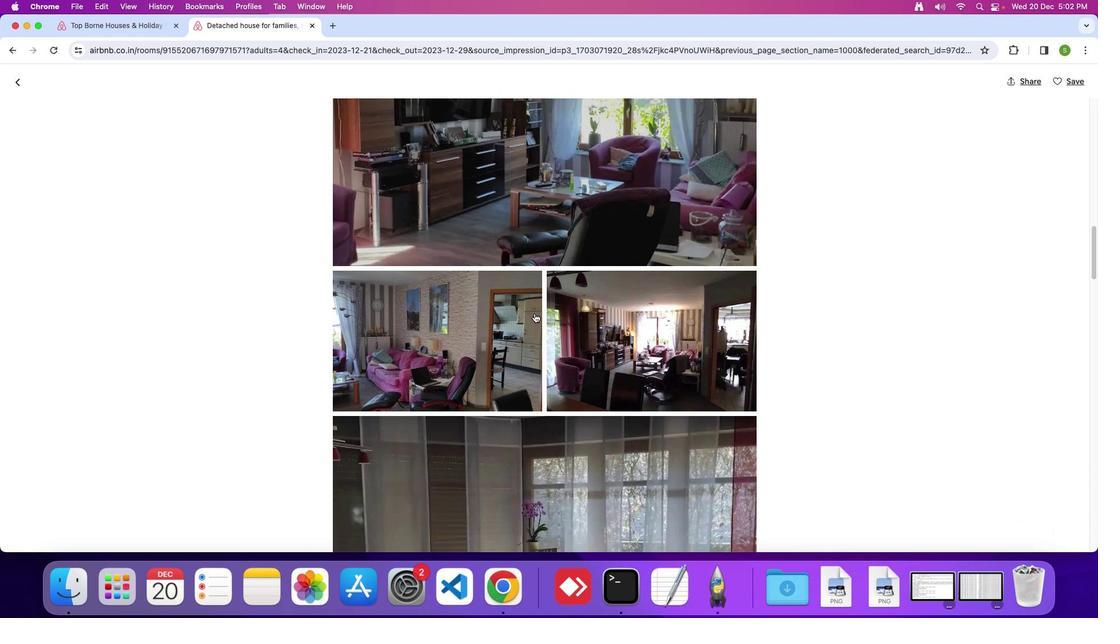 
Action: Mouse scrolled (534, 313) with delta (0, 0)
Screenshot: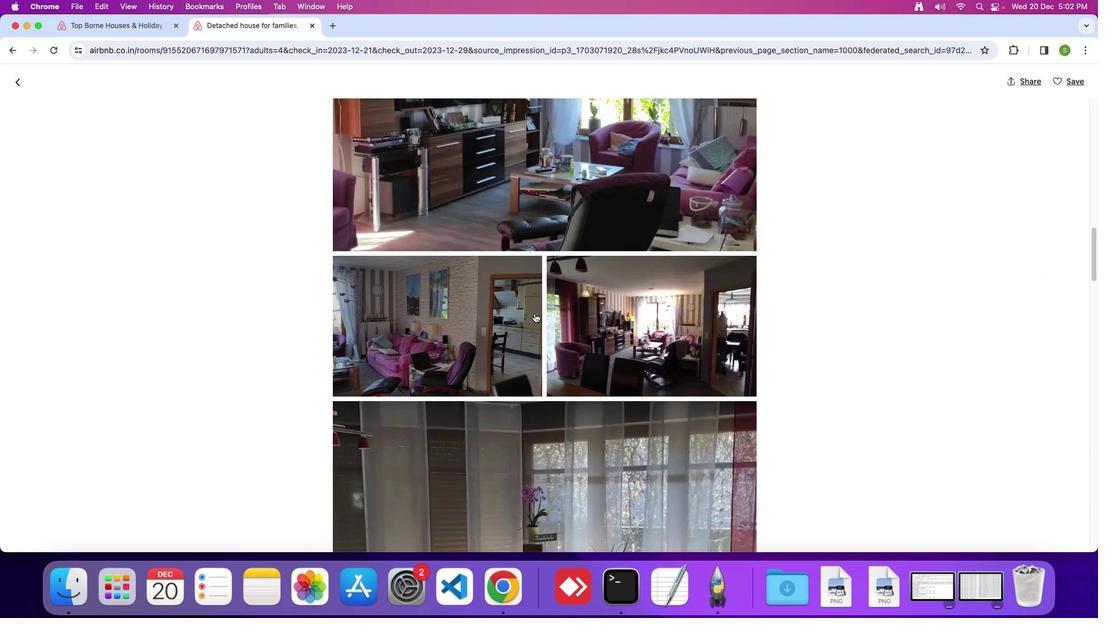 
Action: Mouse scrolled (534, 313) with delta (0, 0)
Screenshot: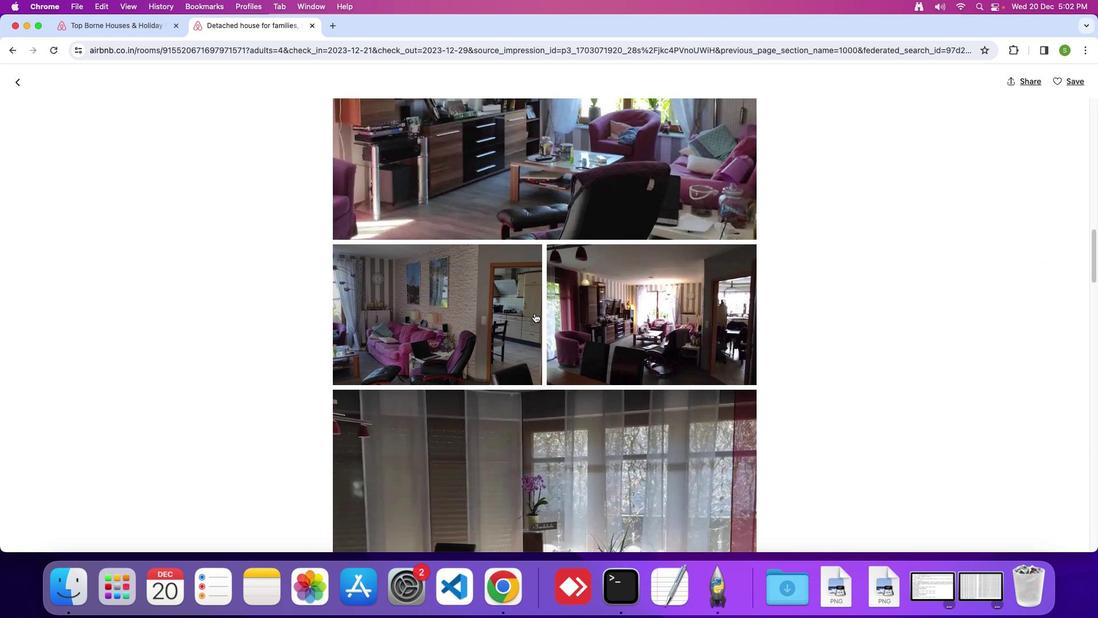 
Action: Mouse scrolled (534, 313) with delta (0, 0)
Screenshot: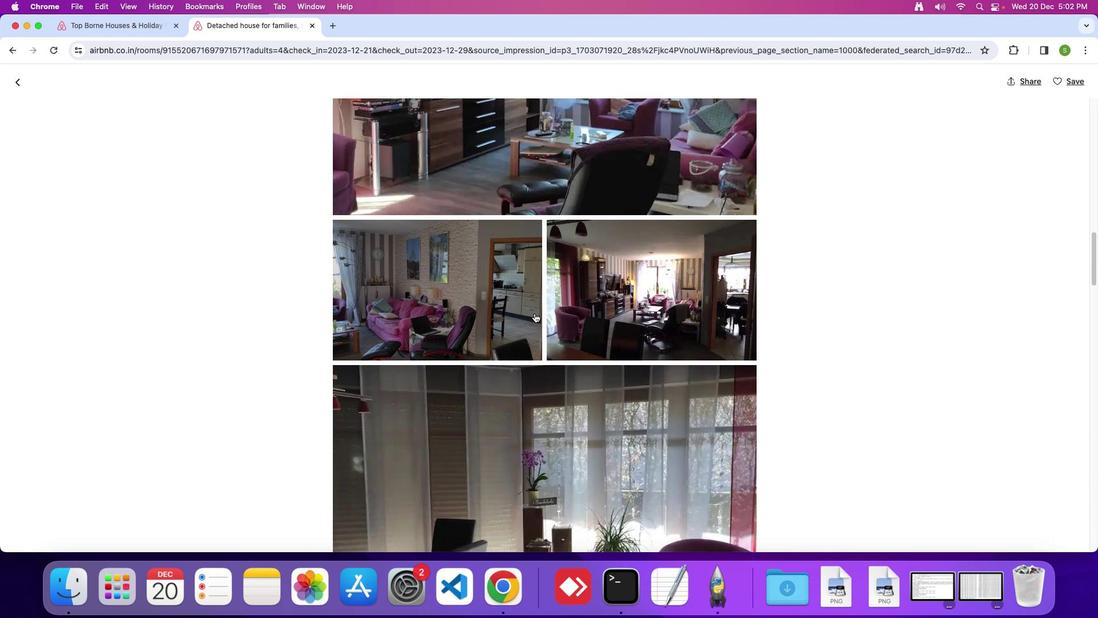 
Action: Mouse scrolled (534, 313) with delta (0, 0)
Screenshot: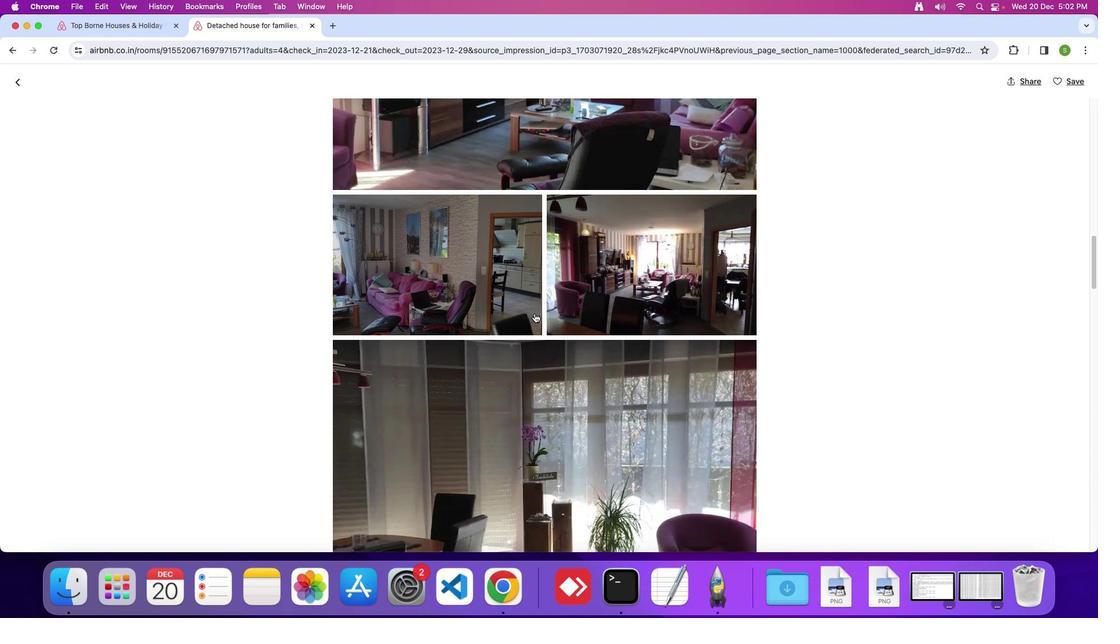 
Action: Mouse scrolled (534, 313) with delta (0, -1)
Screenshot: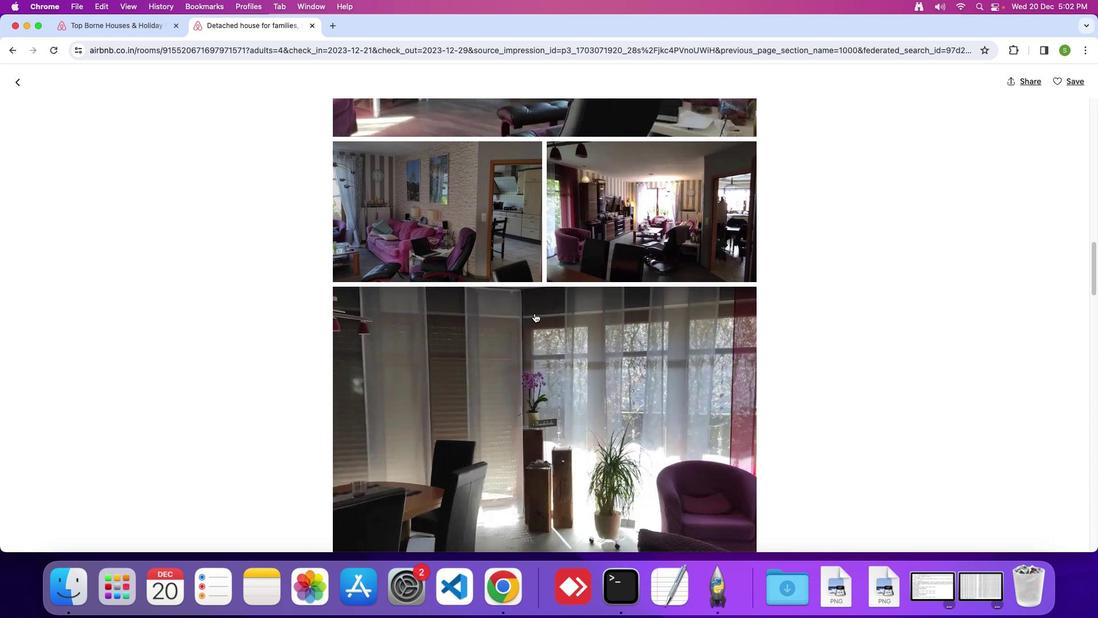 
Action: Mouse scrolled (534, 313) with delta (0, 0)
Screenshot: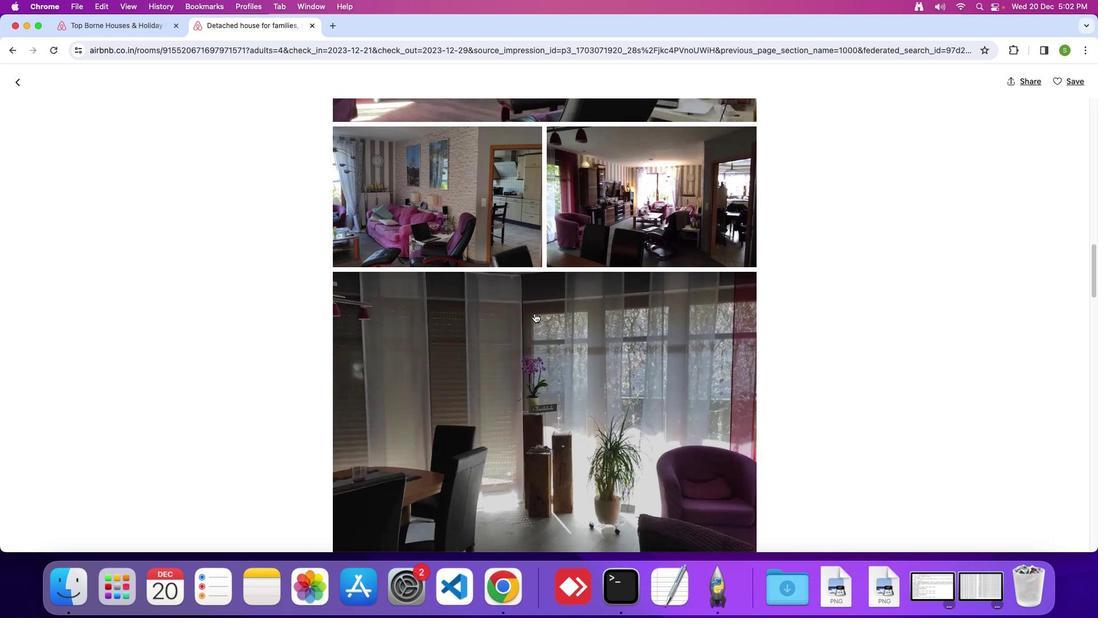 
Action: Mouse scrolled (534, 313) with delta (0, 0)
Screenshot: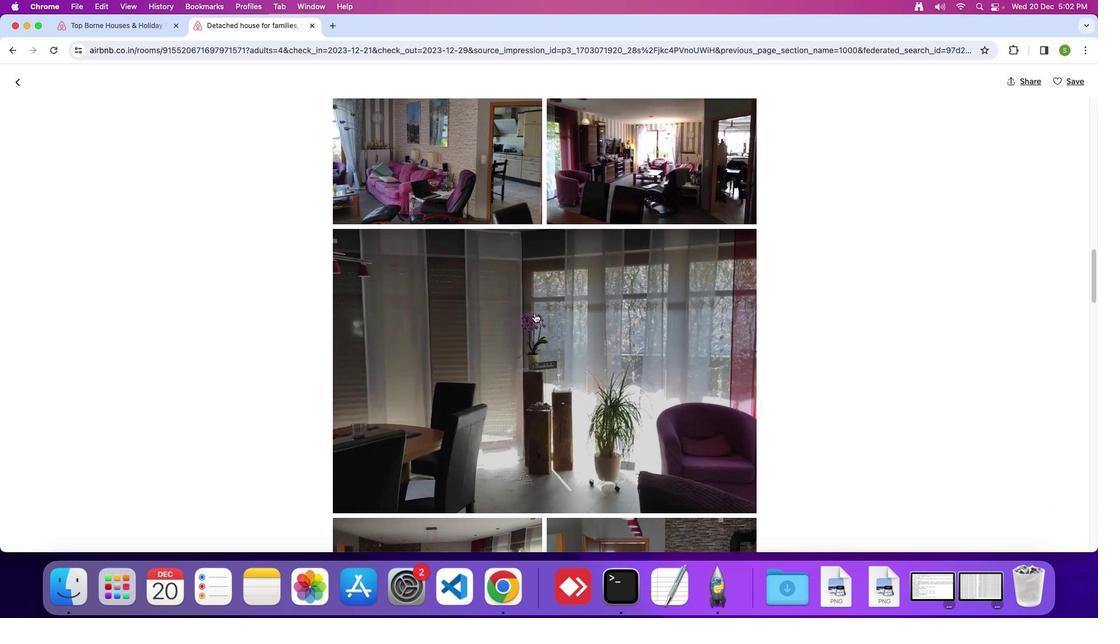 
Action: Mouse scrolled (534, 313) with delta (0, -1)
Screenshot: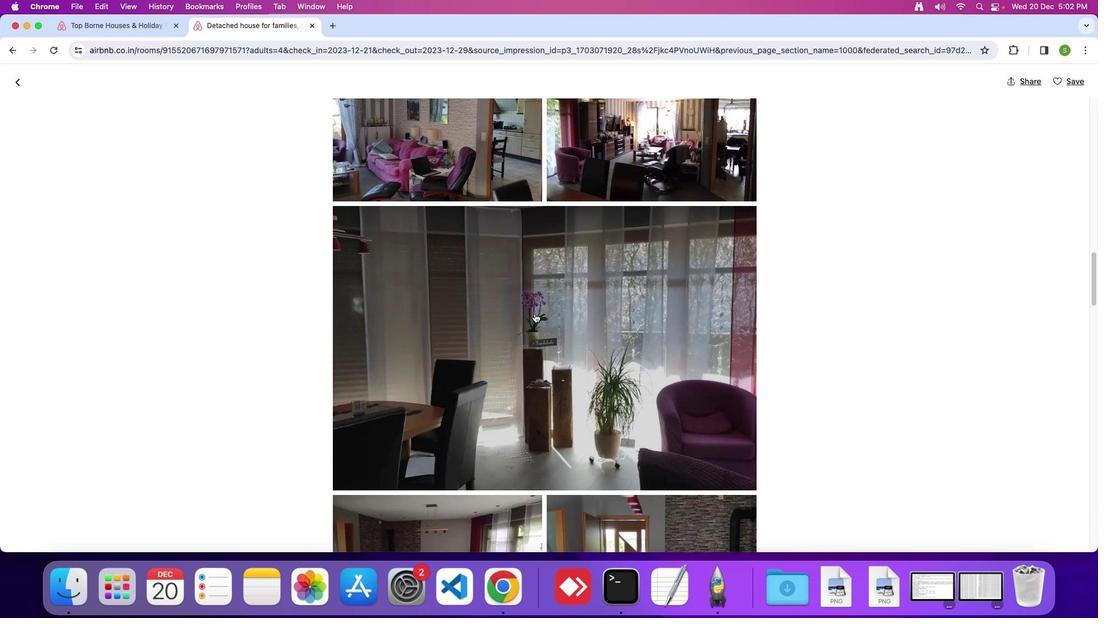 
Action: Mouse moved to (534, 313)
Screenshot: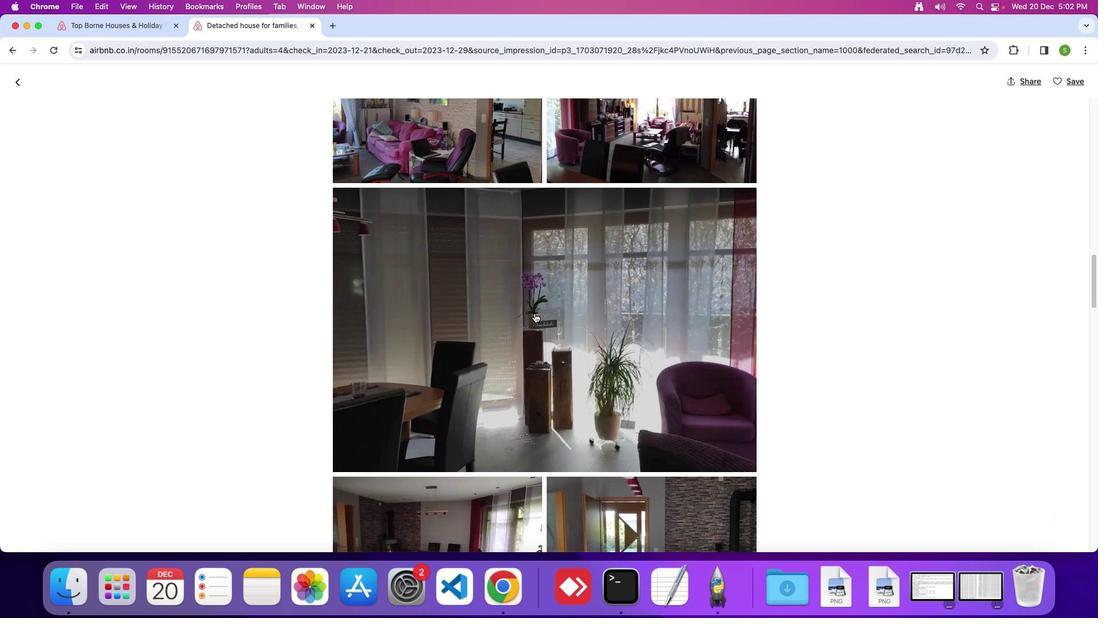 
Action: Mouse scrolled (534, 313) with delta (0, 0)
Screenshot: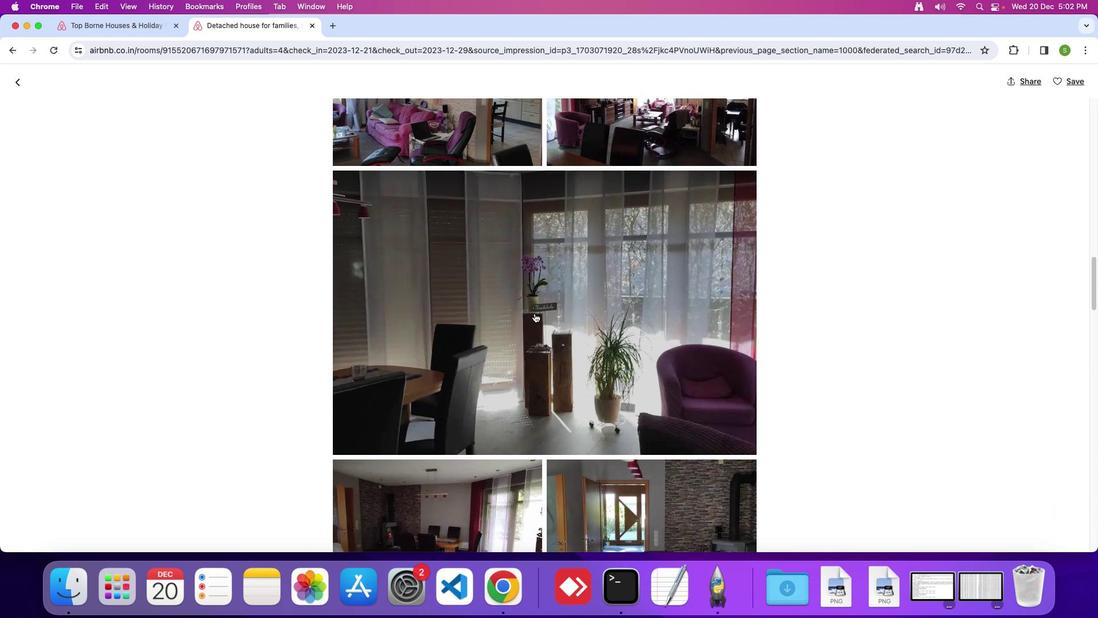 
Action: Mouse scrolled (534, 313) with delta (0, 0)
Screenshot: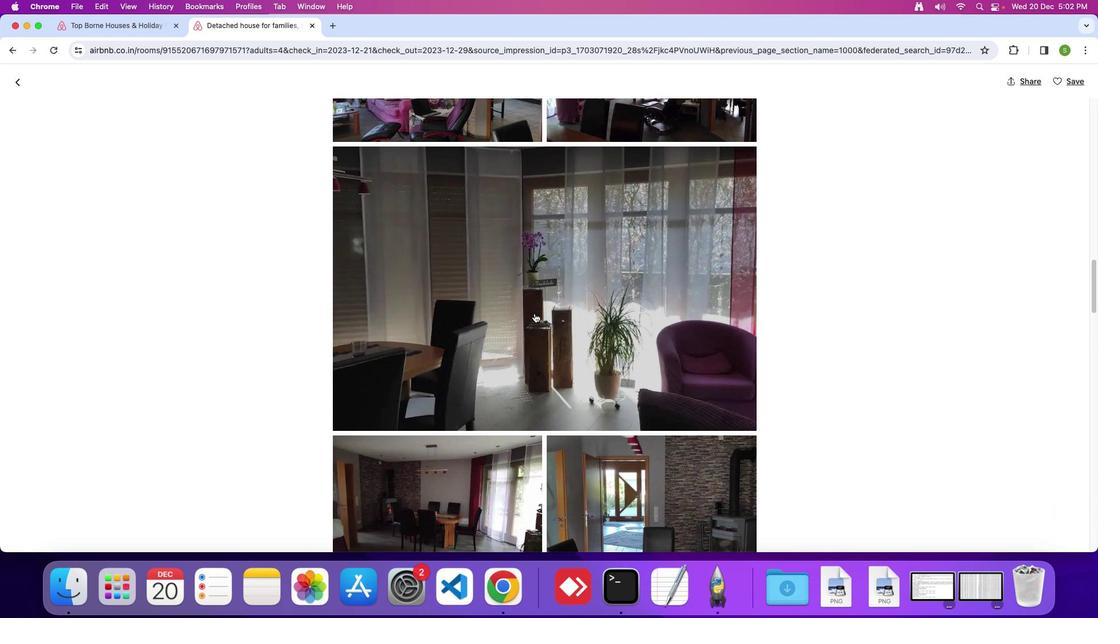
Action: Mouse scrolled (534, 313) with delta (0, -1)
Screenshot: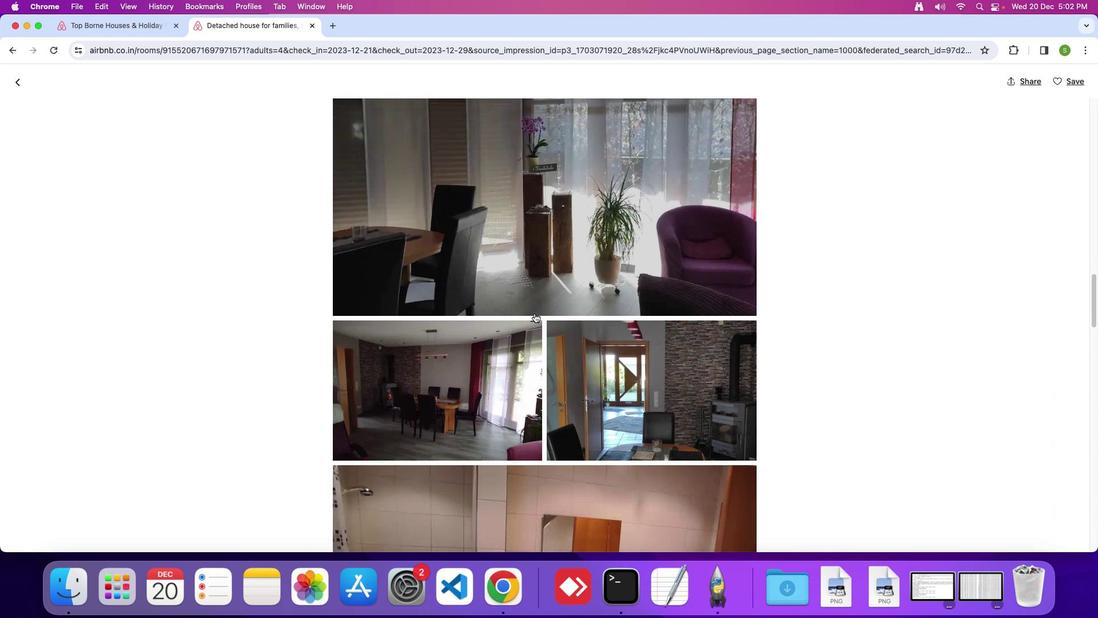 
Action: Mouse scrolled (534, 313) with delta (0, -2)
Screenshot: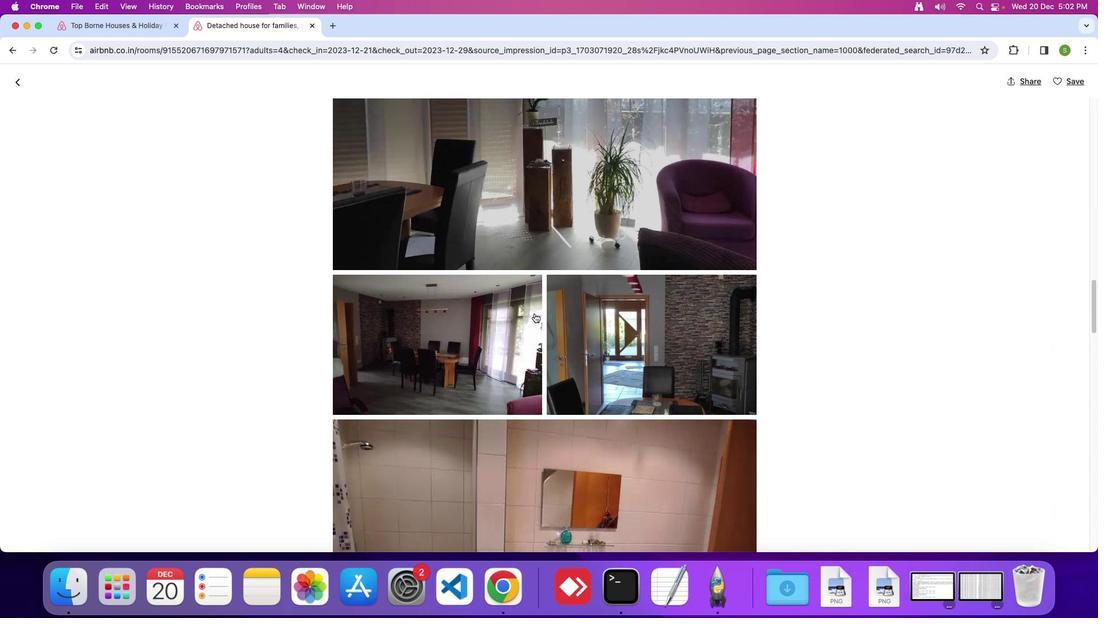 
Action: Mouse moved to (534, 313)
Screenshot: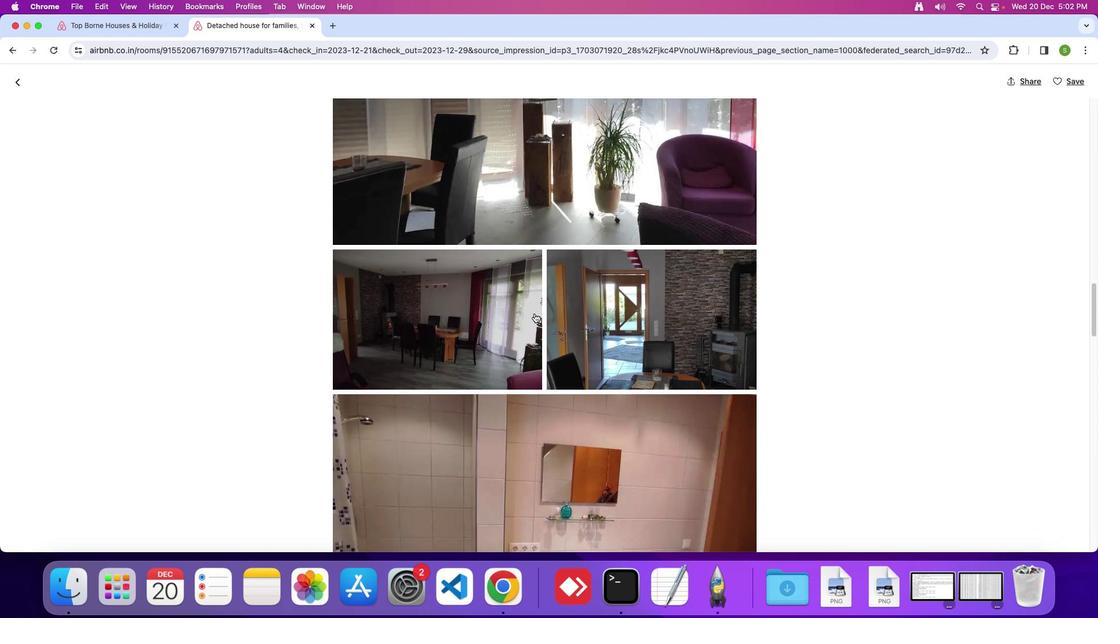 
Action: Mouse scrolled (534, 313) with delta (0, 0)
Screenshot: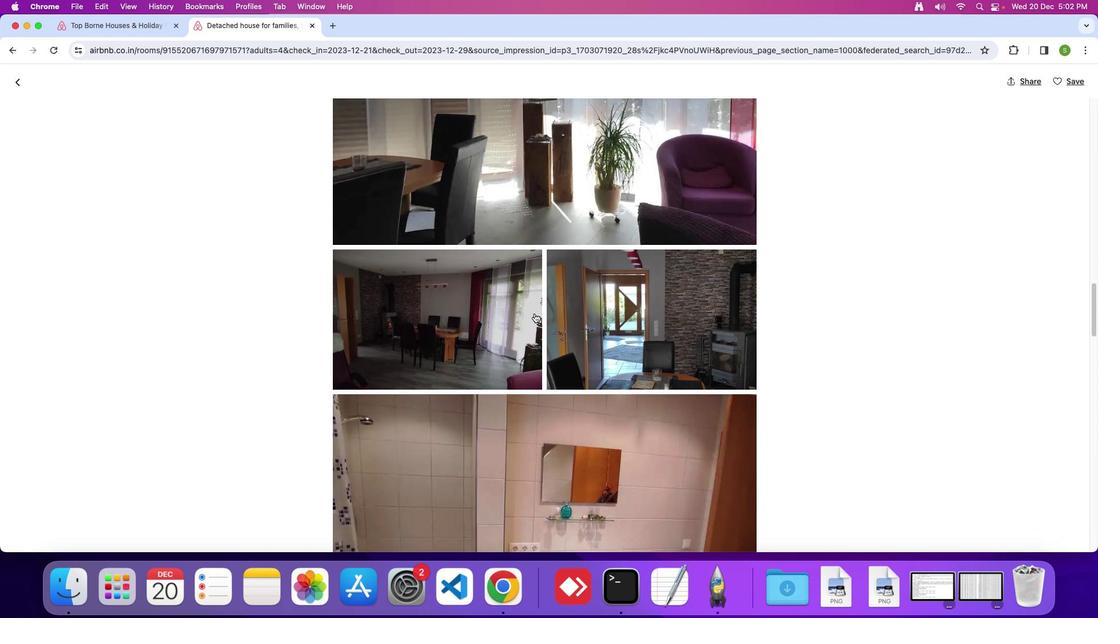 
Action: Mouse scrolled (534, 313) with delta (0, 0)
Screenshot: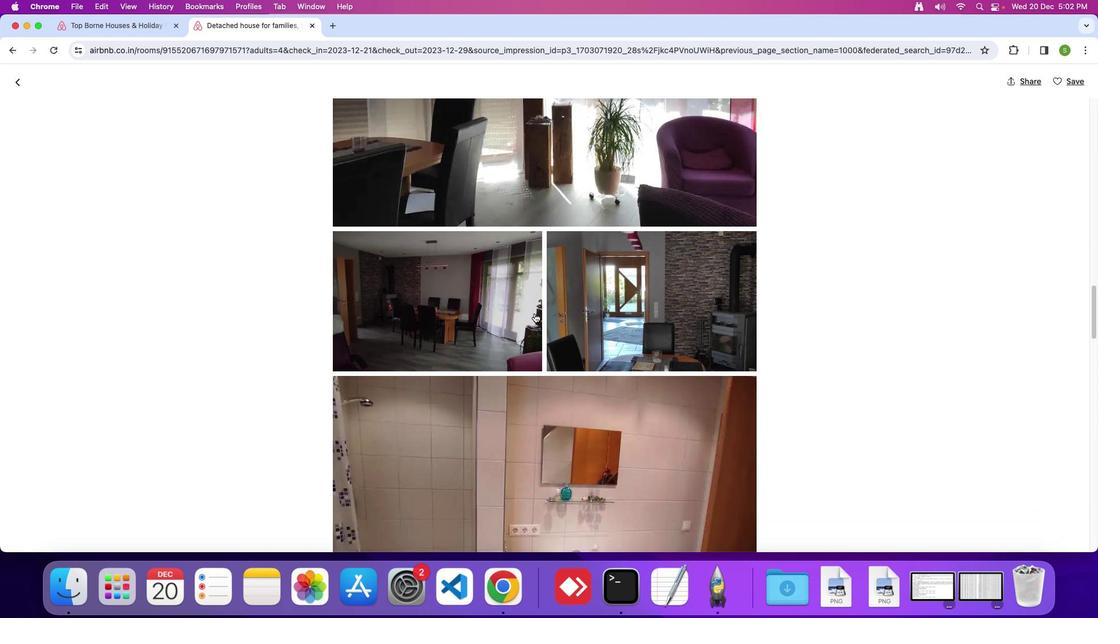 
Action: Mouse moved to (534, 313)
Screenshot: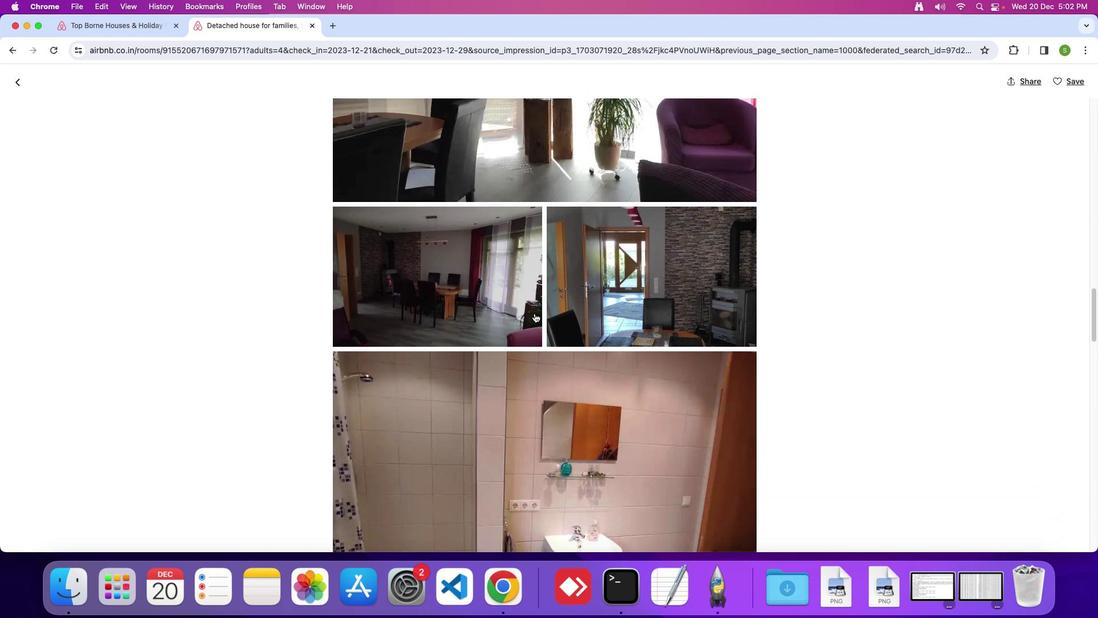 
Action: Mouse scrolled (534, 313) with delta (0, -1)
Screenshot: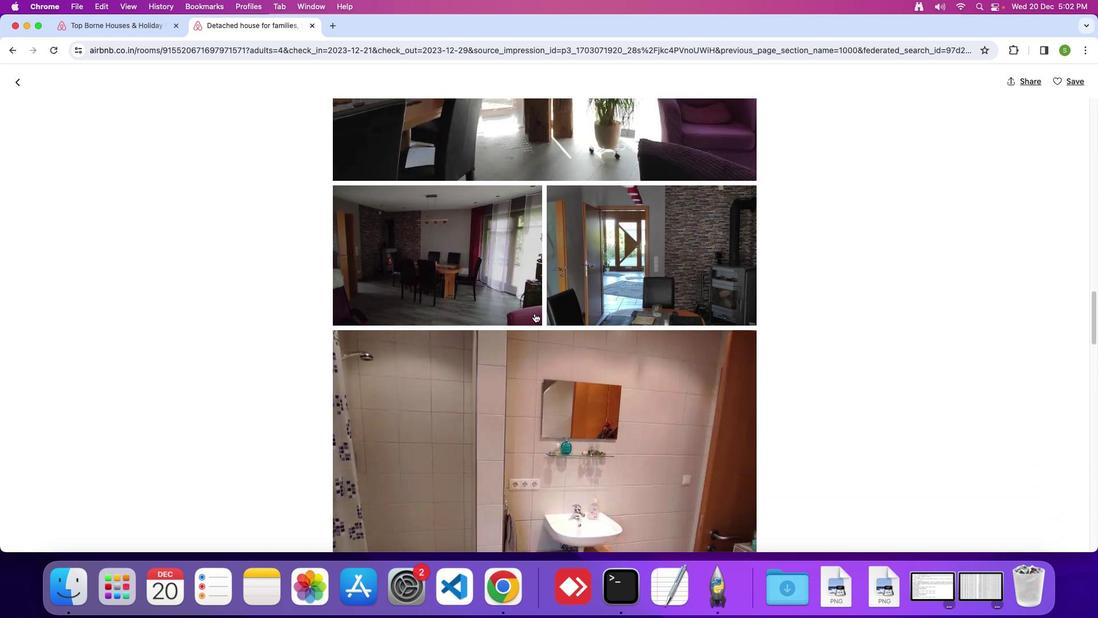 
Action: Mouse scrolled (534, 313) with delta (0, 0)
Screenshot: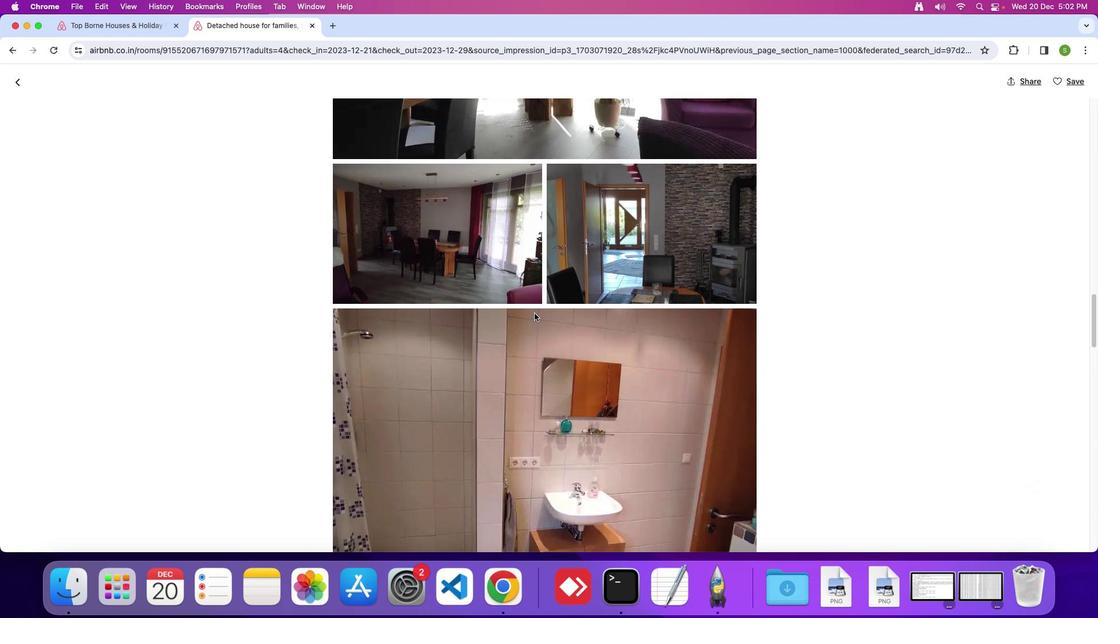 
Action: Mouse scrolled (534, 313) with delta (0, 0)
Screenshot: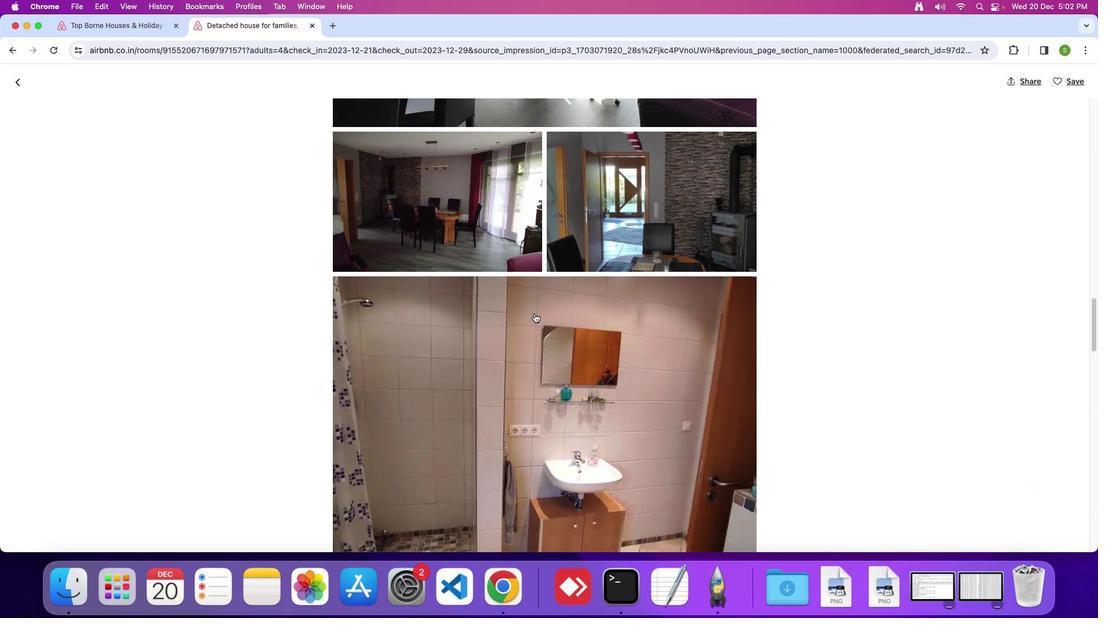 
Action: Mouse scrolled (534, 313) with delta (0, -1)
Screenshot: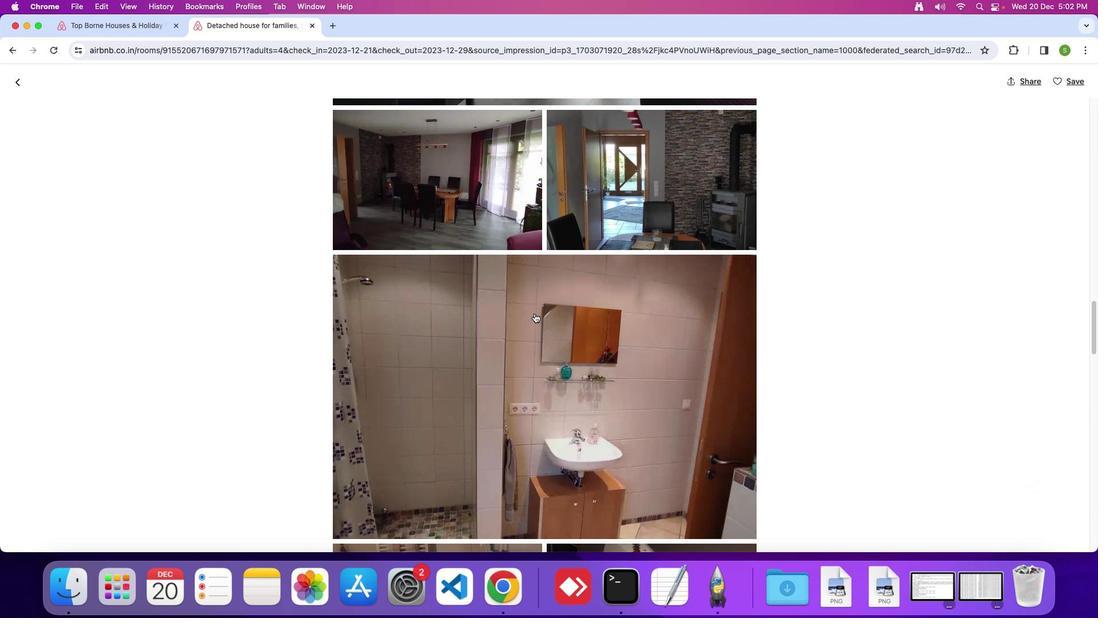 
Action: Mouse scrolled (534, 313) with delta (0, 0)
Screenshot: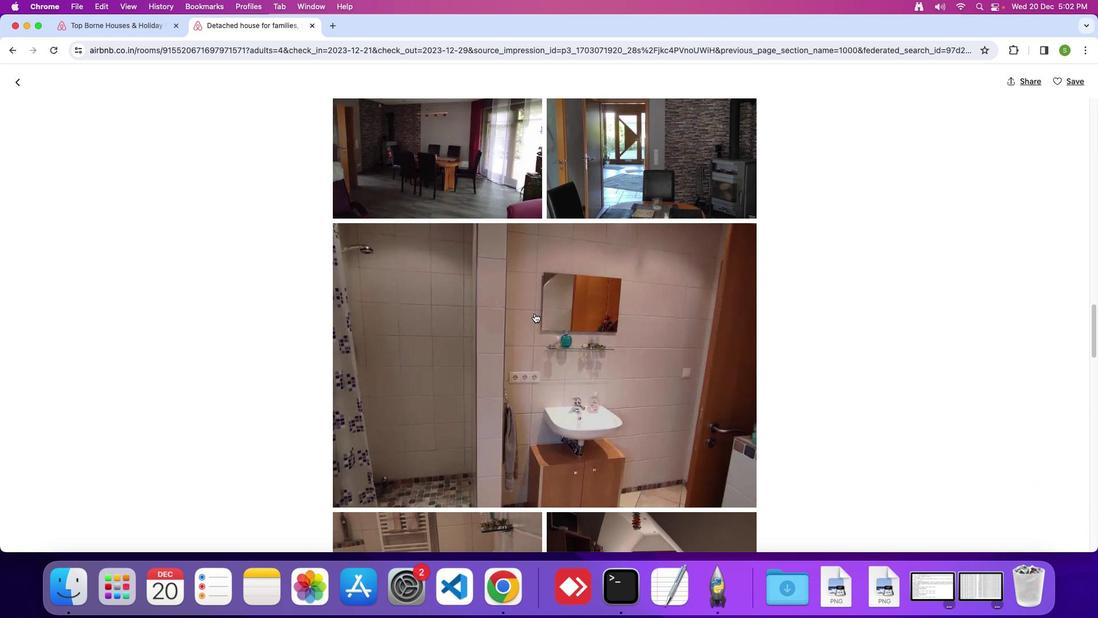 
Action: Mouse scrolled (534, 313) with delta (0, 0)
Screenshot: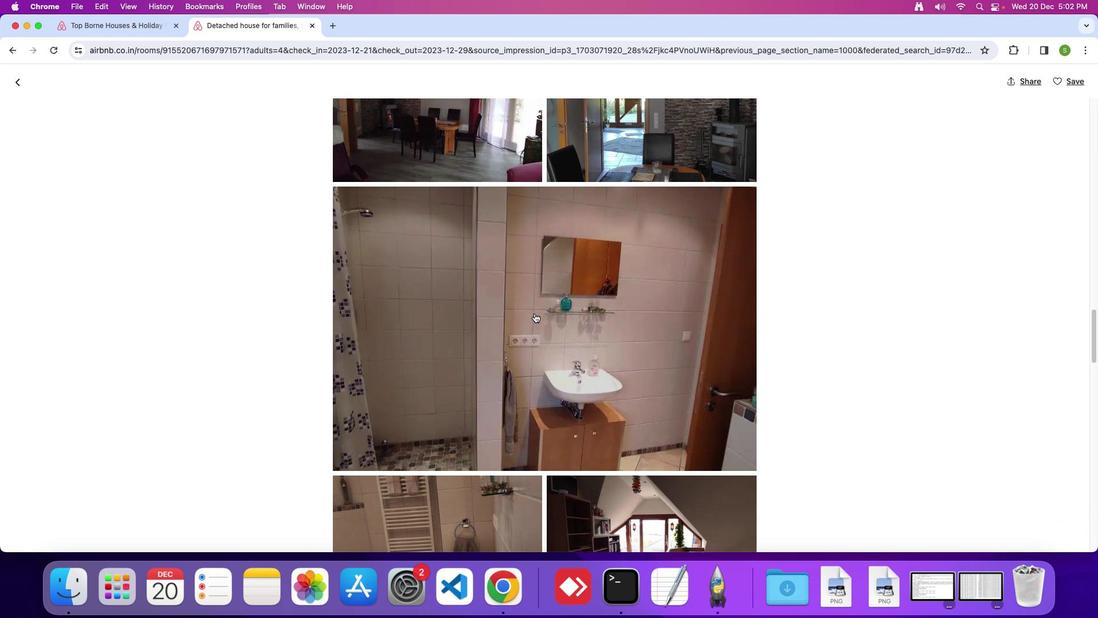 
Action: Mouse scrolled (534, 313) with delta (0, -1)
Screenshot: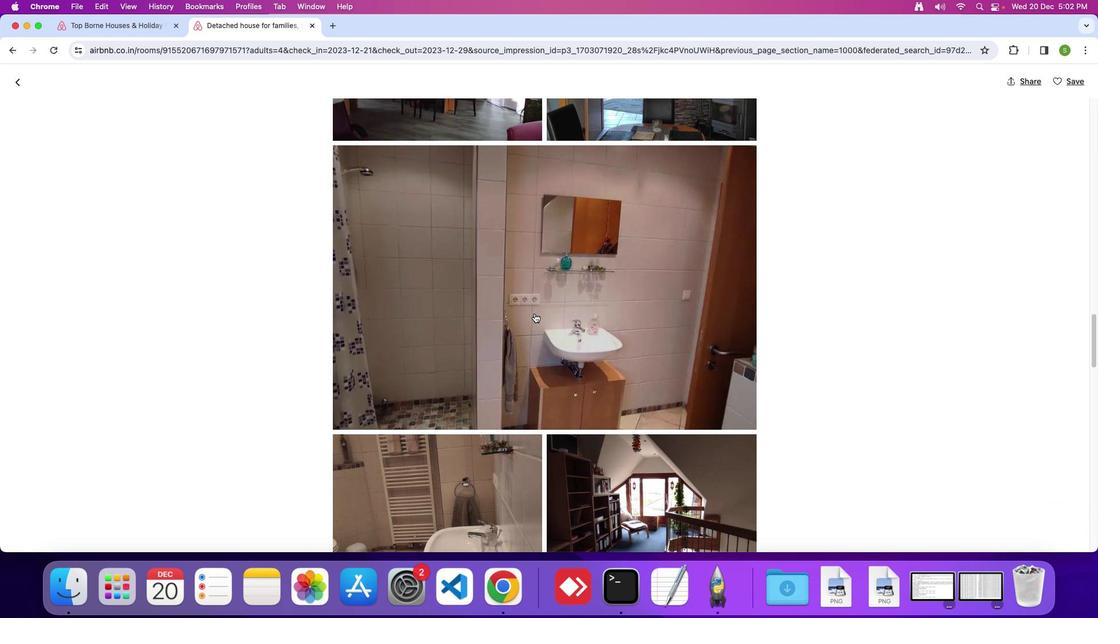 
Action: Mouse scrolled (534, 313) with delta (0, 0)
Screenshot: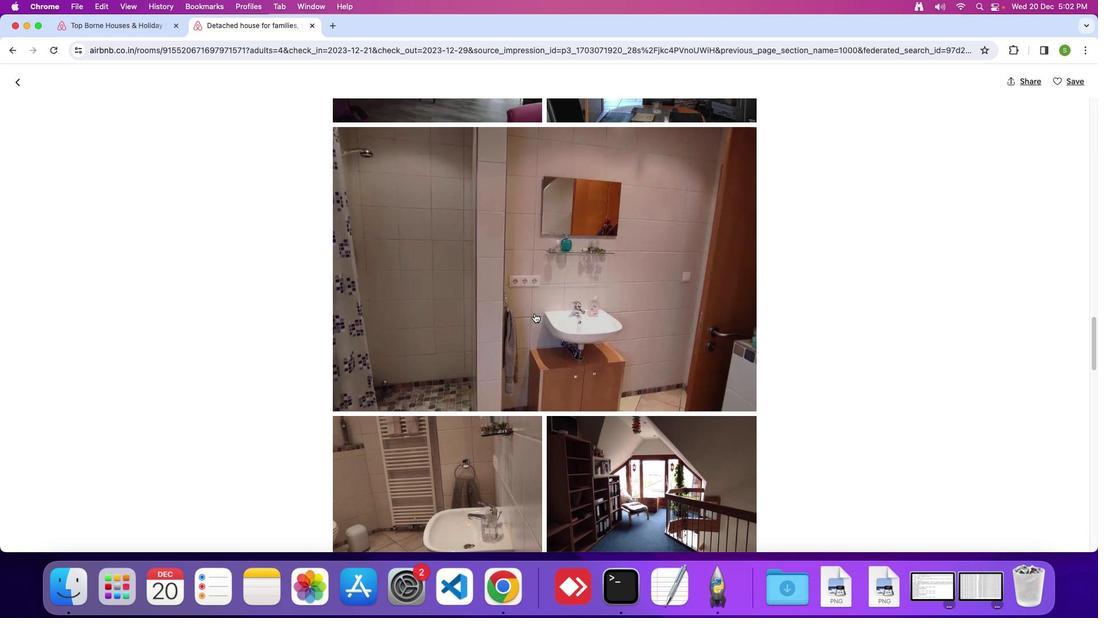 
Action: Mouse scrolled (534, 313) with delta (0, 0)
Screenshot: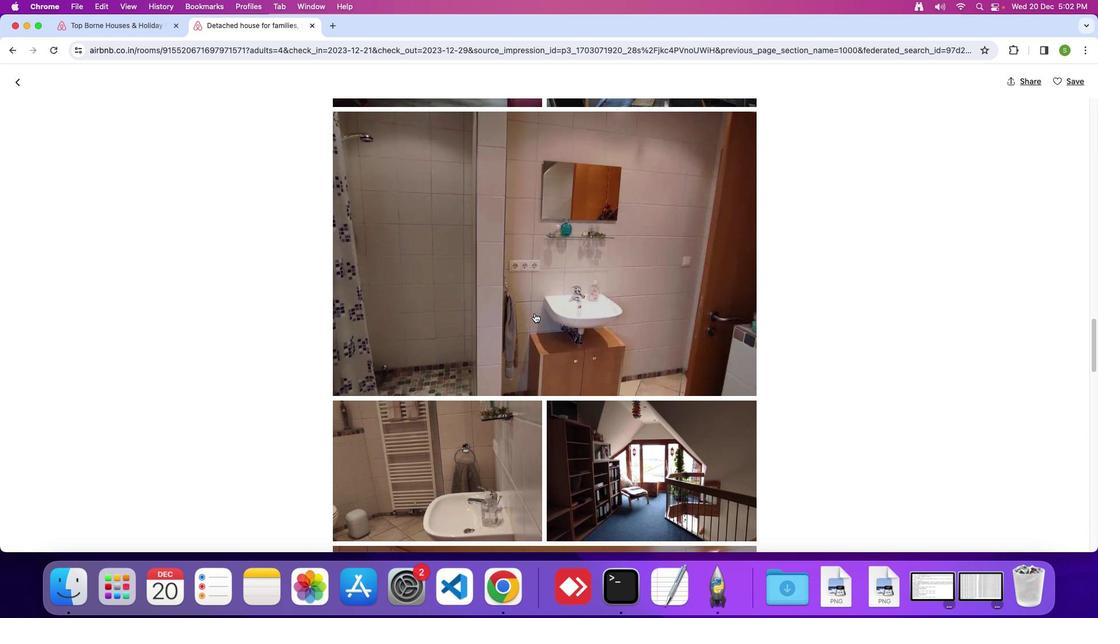 
Action: Mouse scrolled (534, 313) with delta (0, -1)
Screenshot: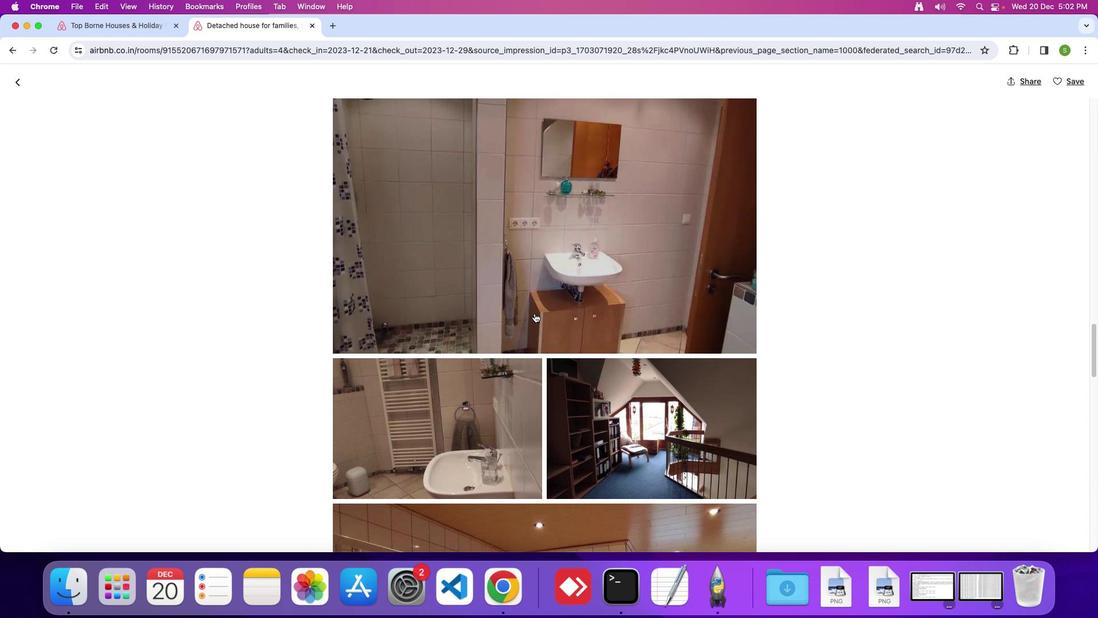 
Action: Mouse scrolled (534, 313) with delta (0, 0)
Screenshot: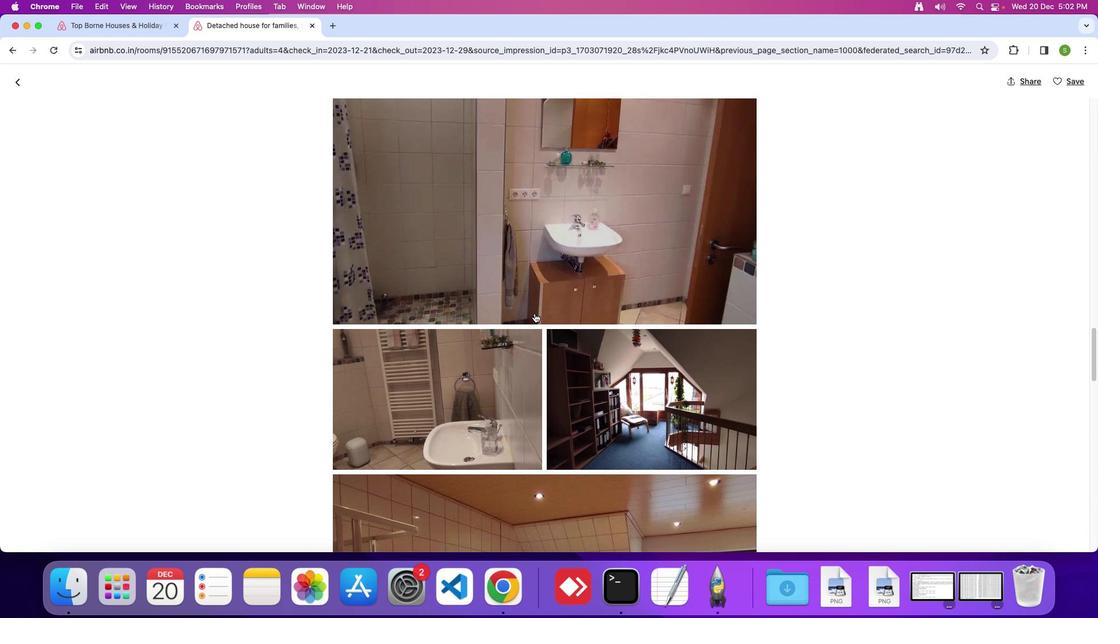 
Action: Mouse scrolled (534, 313) with delta (0, 0)
Screenshot: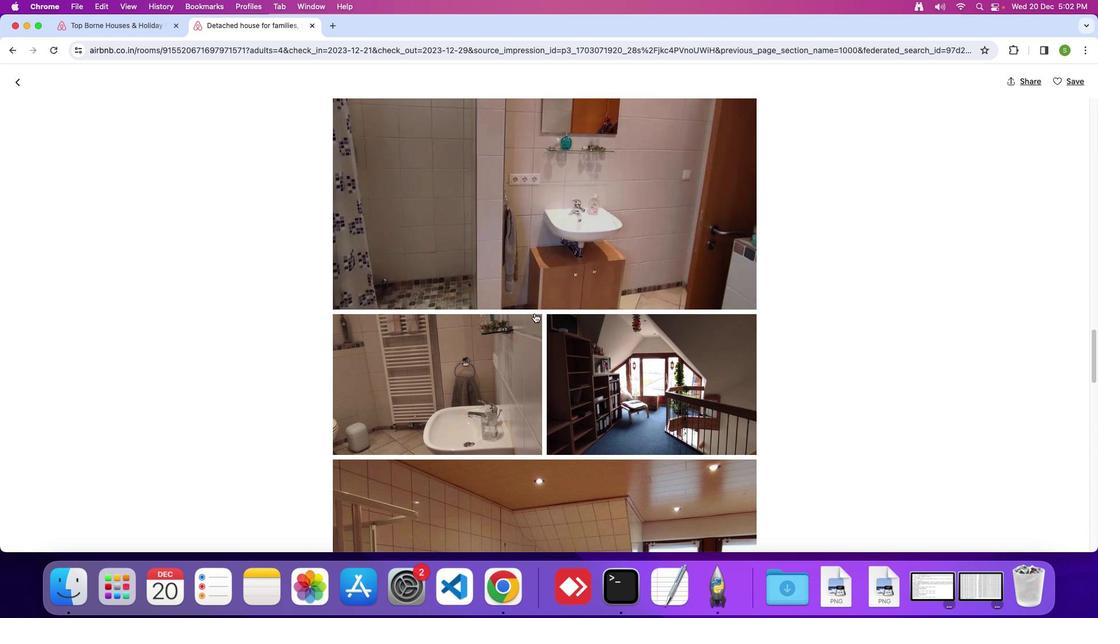 
Action: Mouse scrolled (534, 313) with delta (0, -1)
Screenshot: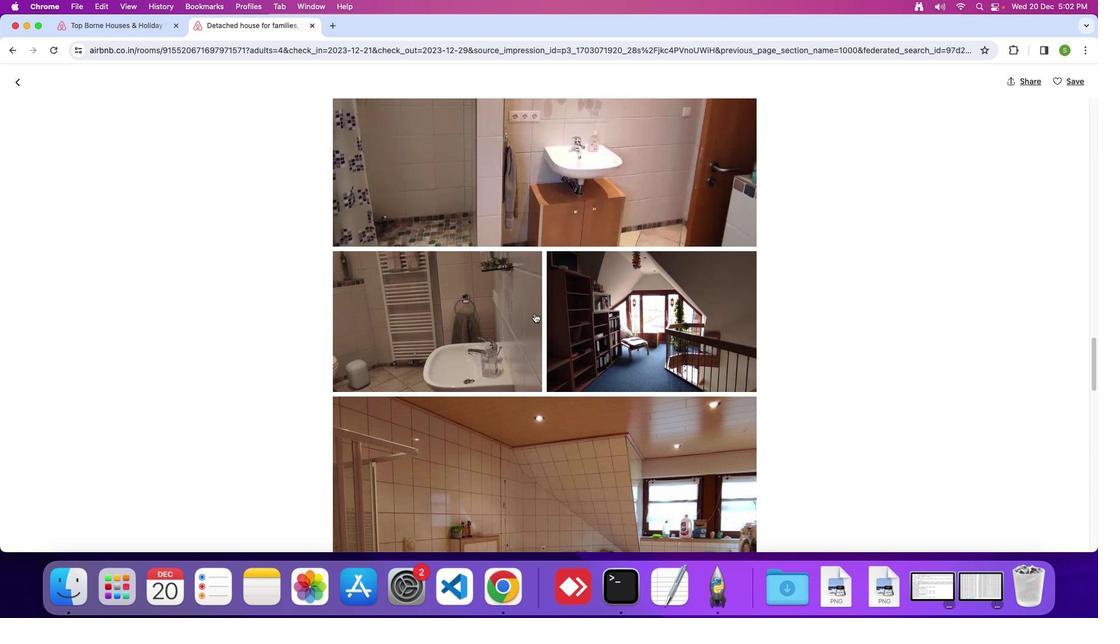 
Action: Mouse scrolled (534, 313) with delta (0, 0)
Screenshot: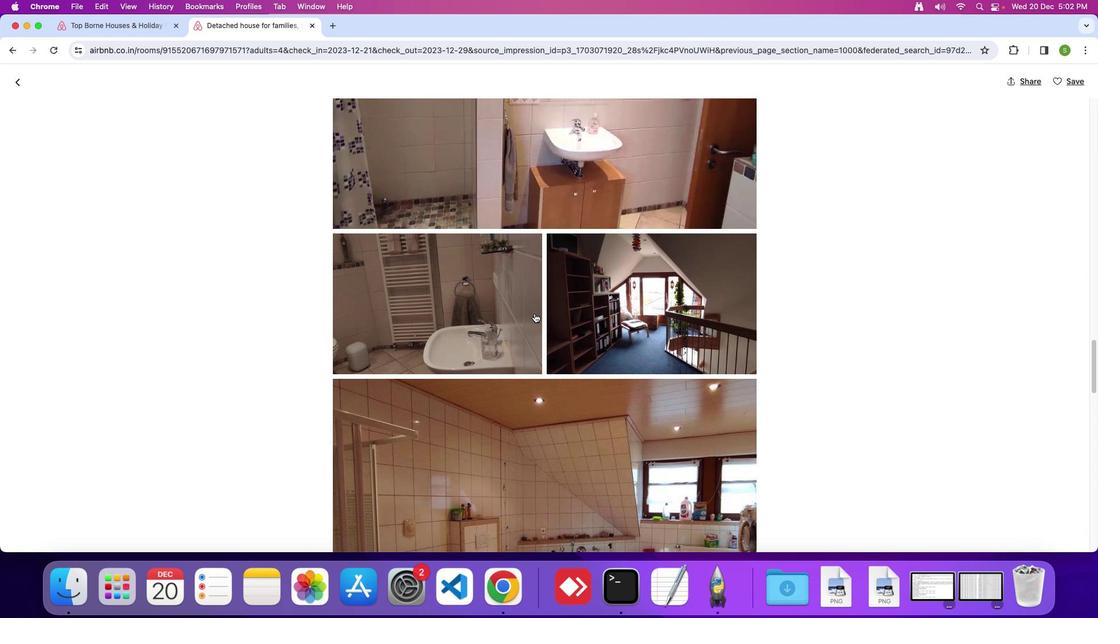 
Action: Mouse scrolled (534, 313) with delta (0, 0)
Screenshot: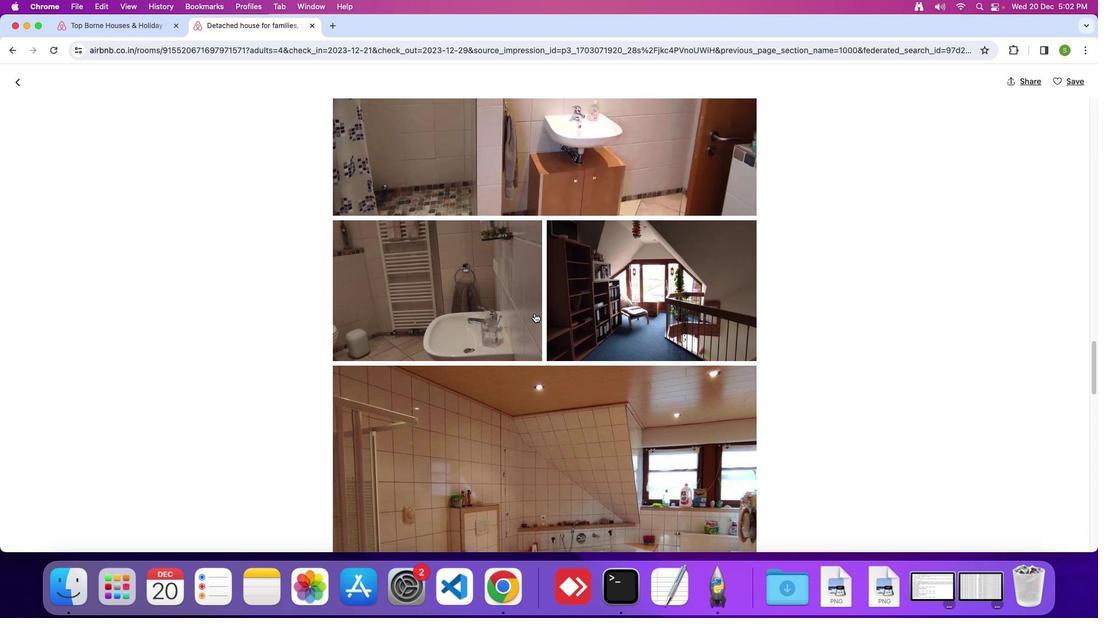 
Action: Mouse scrolled (534, 313) with delta (0, -1)
Screenshot: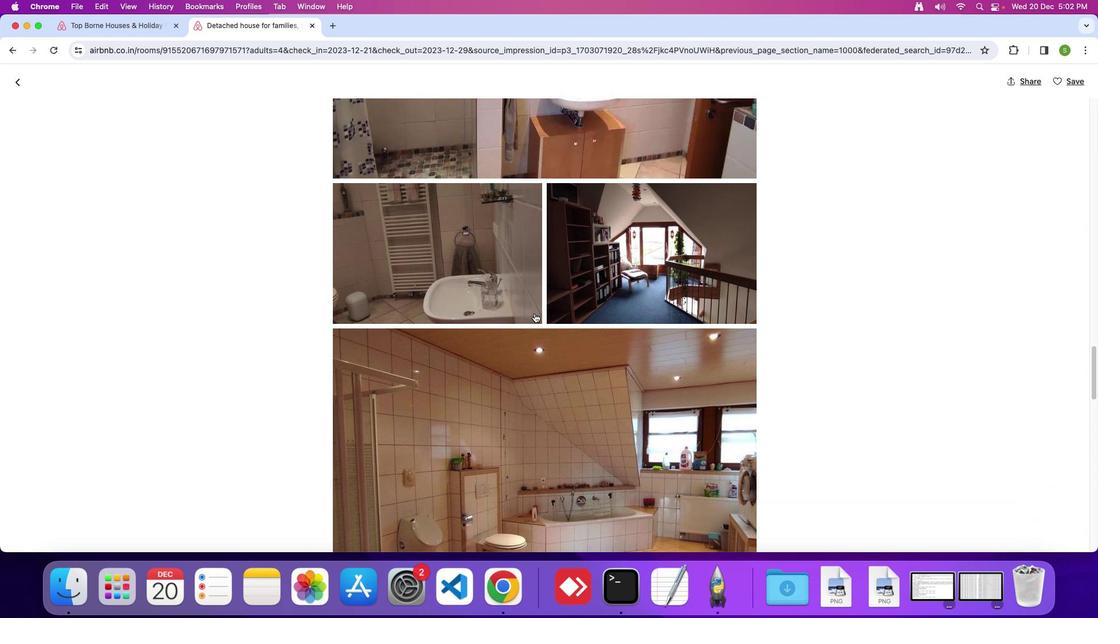 
Action: Mouse scrolled (534, 313) with delta (0, 0)
Screenshot: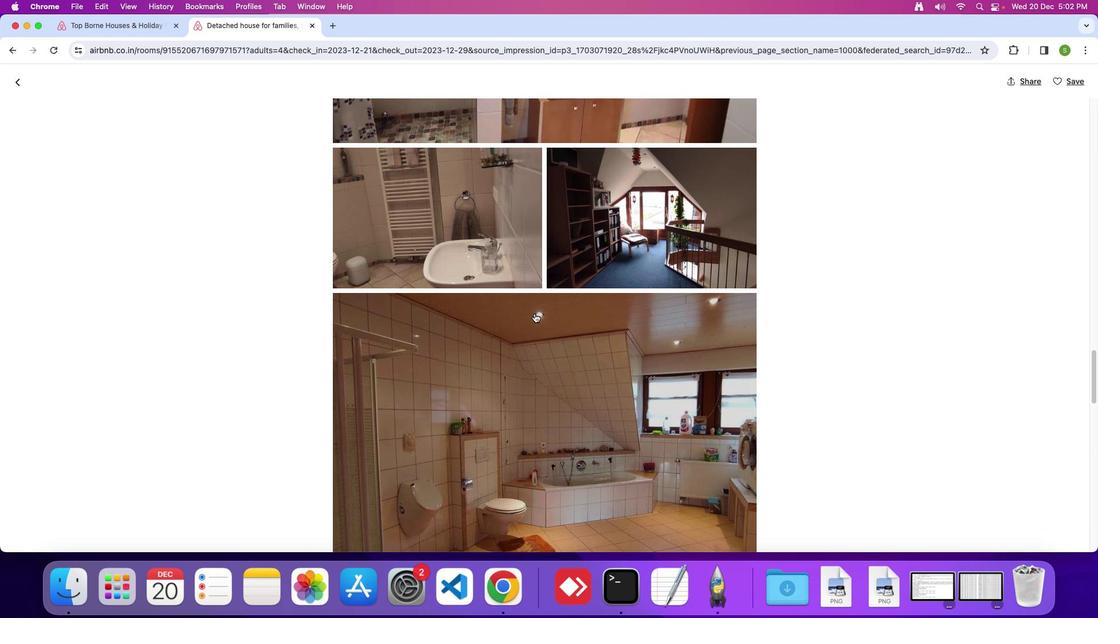 
Action: Mouse scrolled (534, 313) with delta (0, 0)
Screenshot: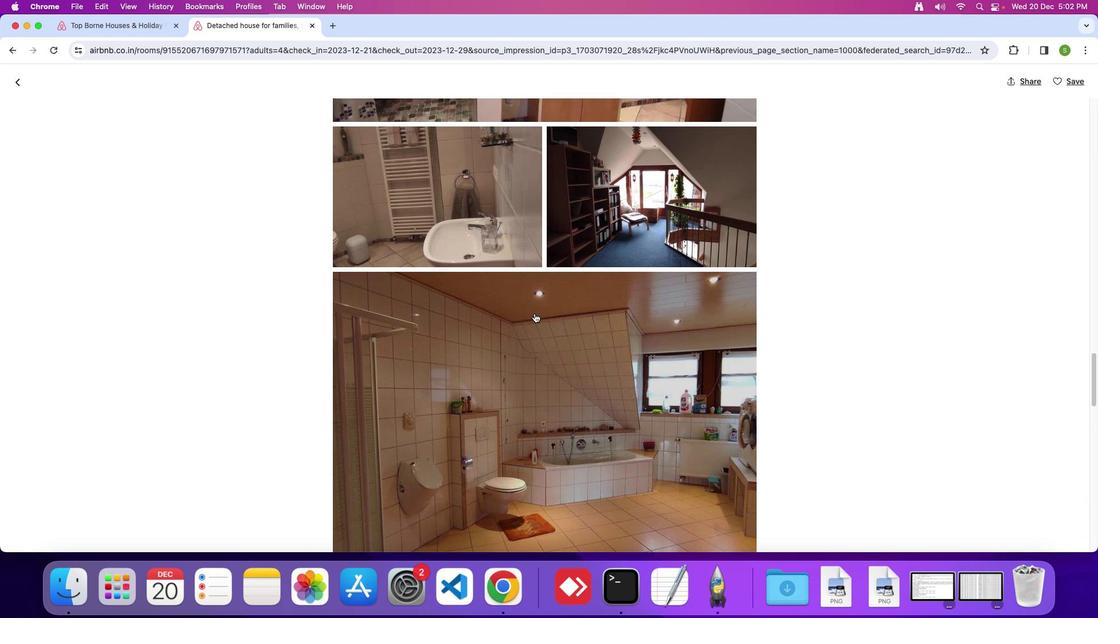
Action: Mouse scrolled (534, 313) with delta (0, -1)
Screenshot: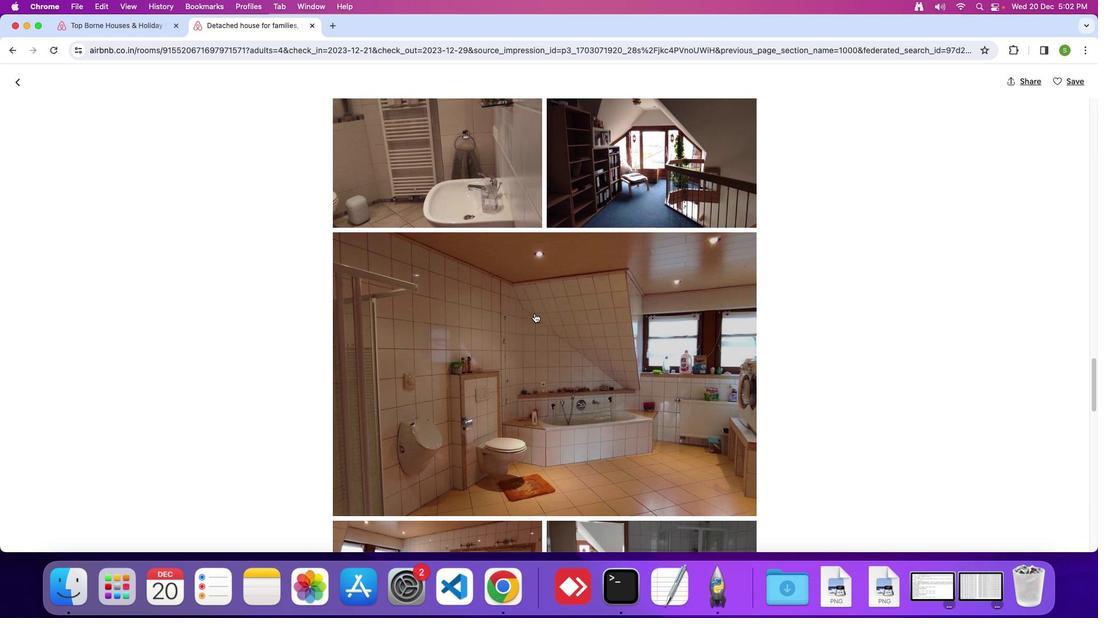 
Action: Mouse moved to (531, 311)
Screenshot: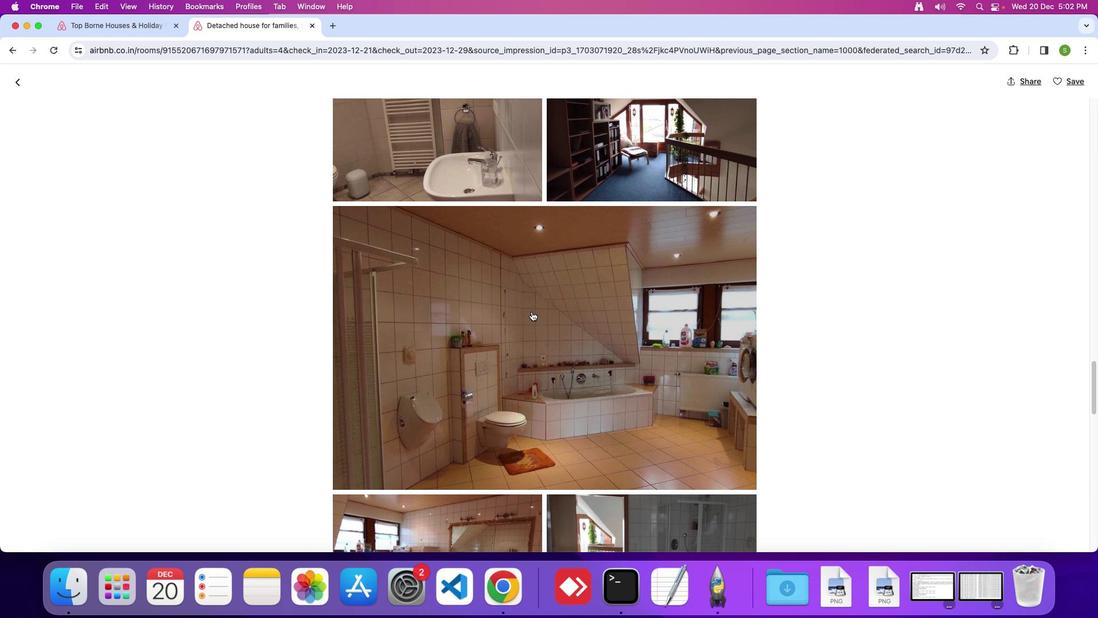 
Action: Mouse scrolled (531, 311) with delta (0, 0)
Screenshot: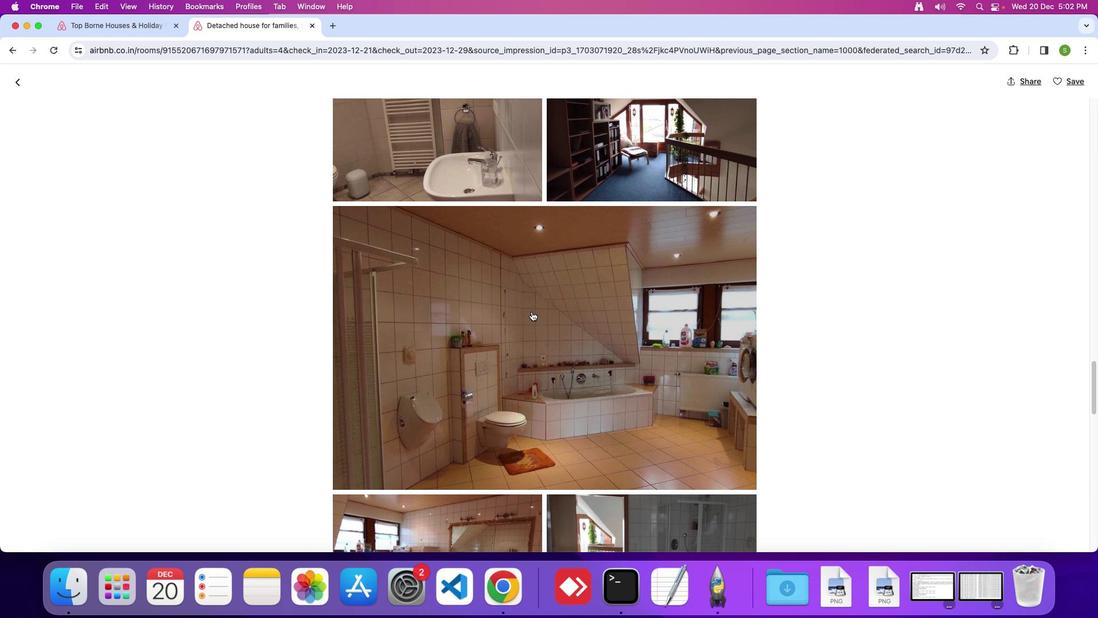 
Action: Mouse scrolled (531, 311) with delta (0, 0)
Screenshot: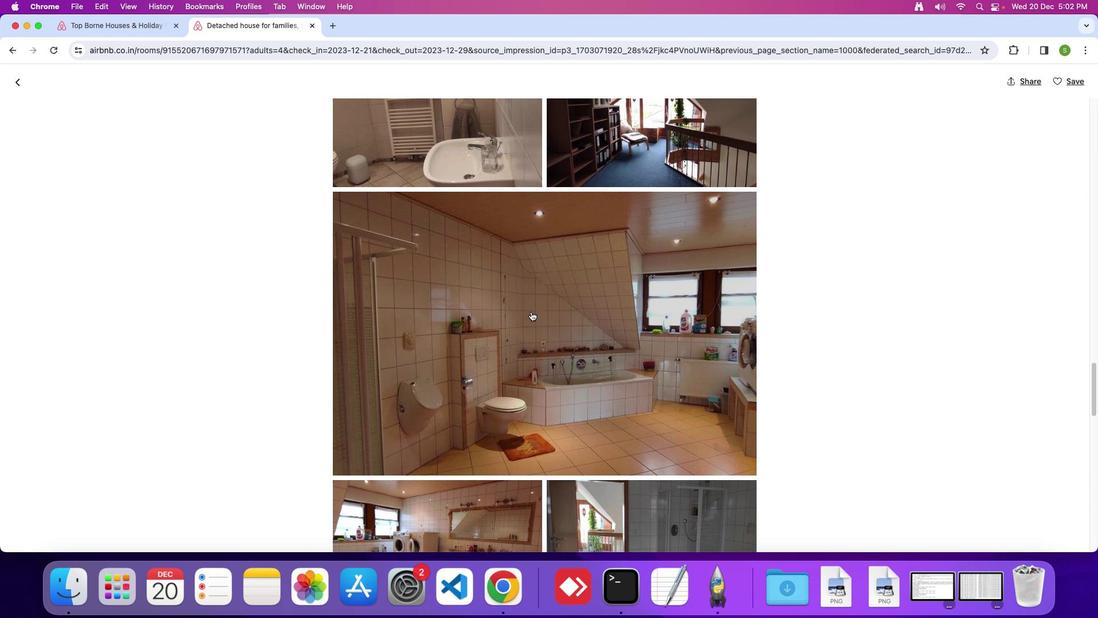 
Action: Mouse moved to (531, 311)
Screenshot: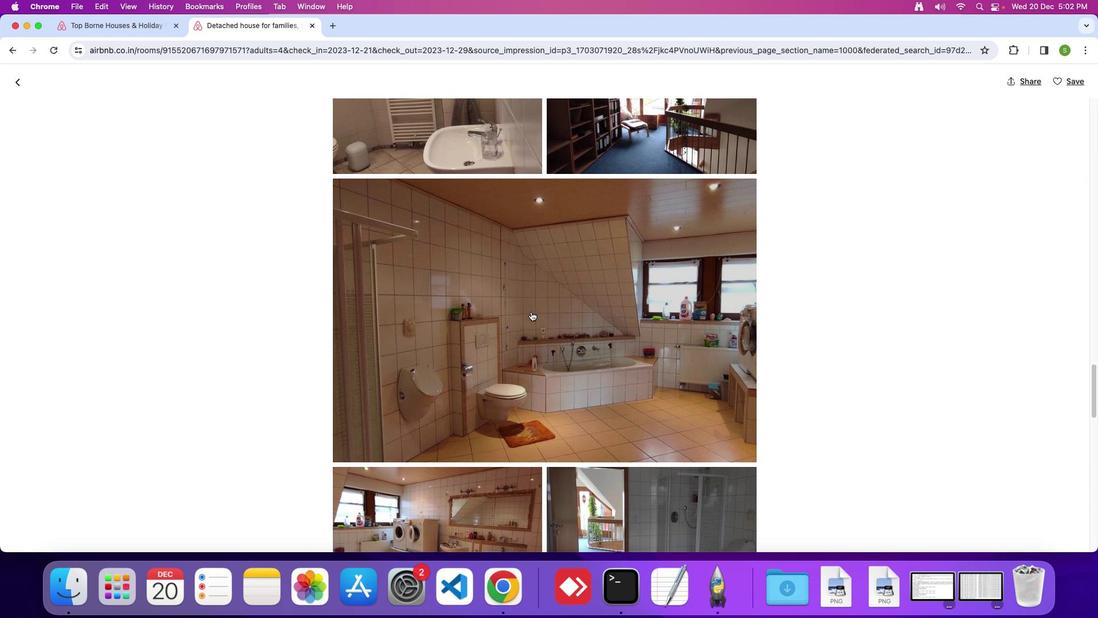 
Action: Mouse scrolled (531, 311) with delta (0, 0)
Screenshot: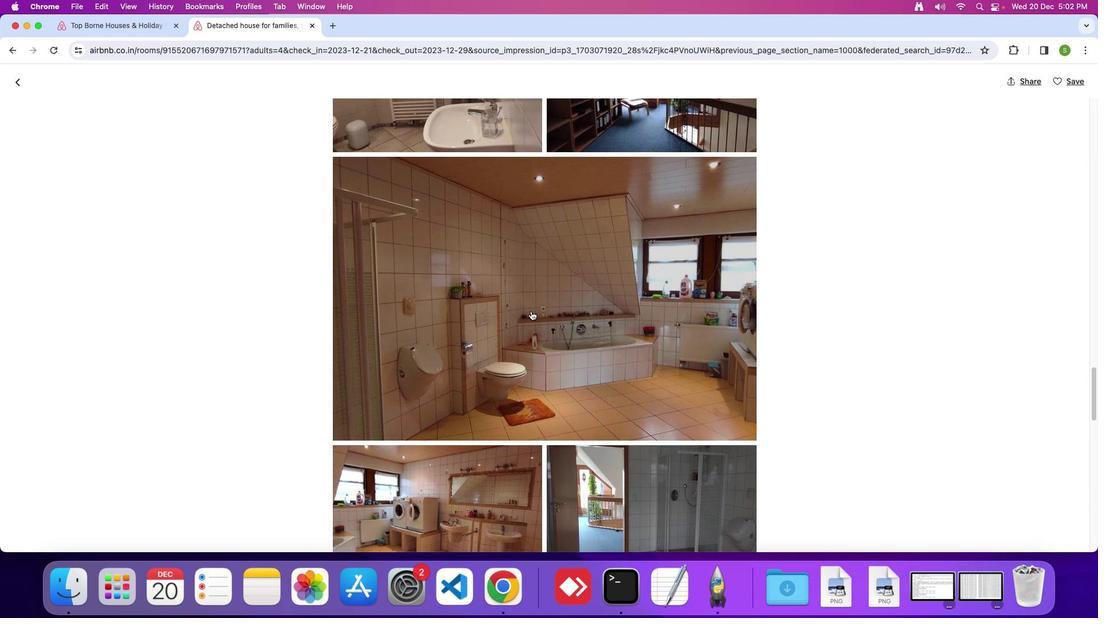 
Action: Mouse moved to (531, 311)
Screenshot: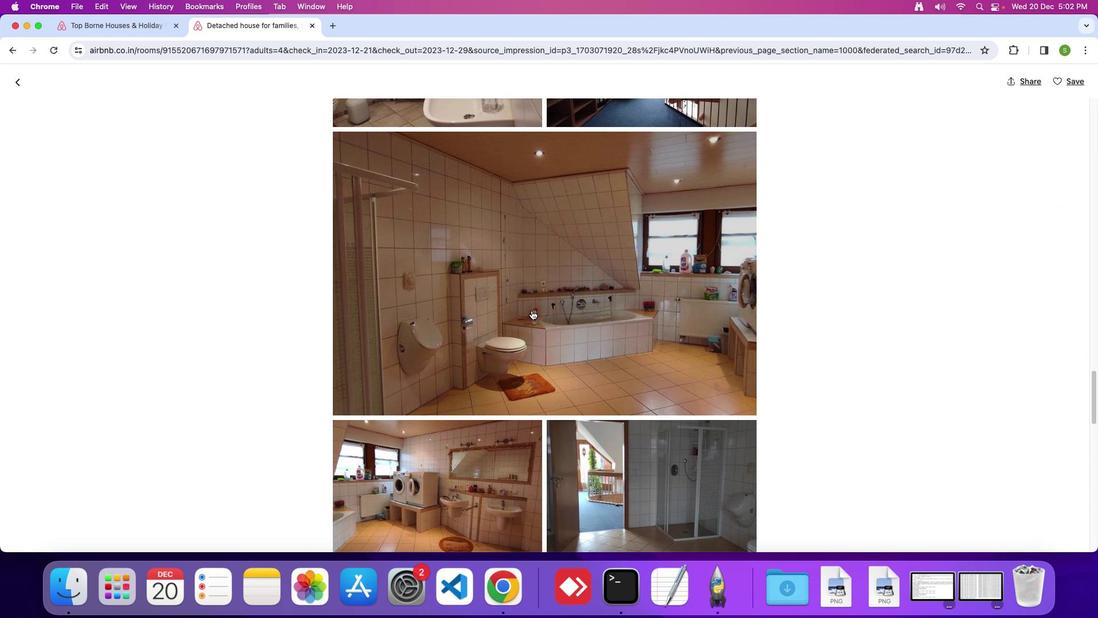 
Action: Mouse scrolled (531, 311) with delta (0, -1)
Screenshot: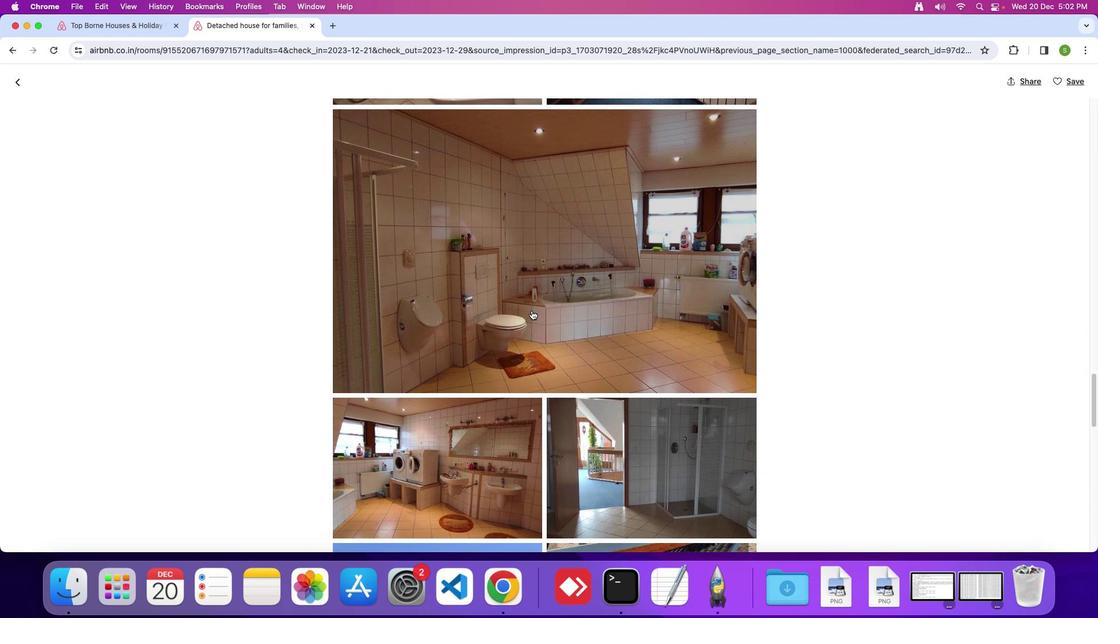 
Action: Mouse moved to (533, 310)
Screenshot: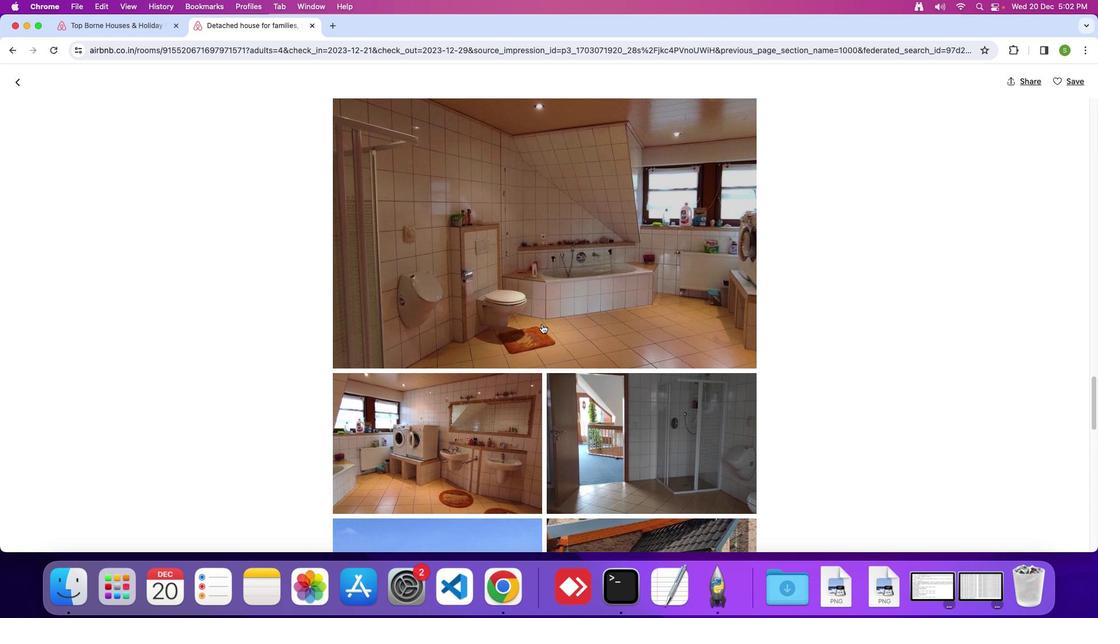 
Action: Mouse scrolled (533, 310) with delta (0, 0)
Screenshot: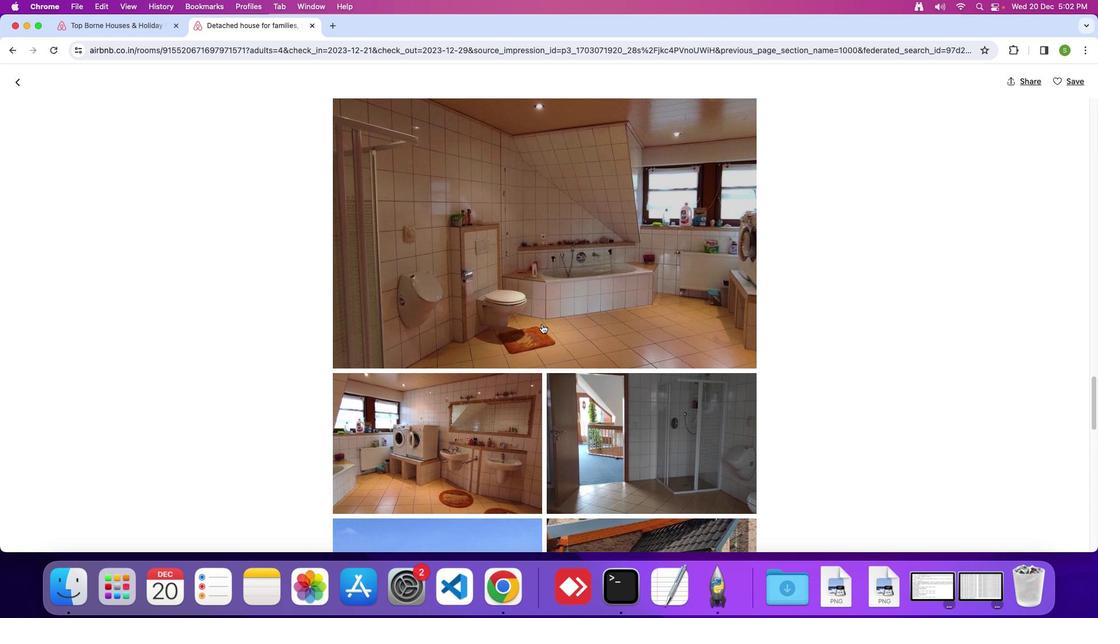 
Action: Mouse moved to (533, 311)
Screenshot: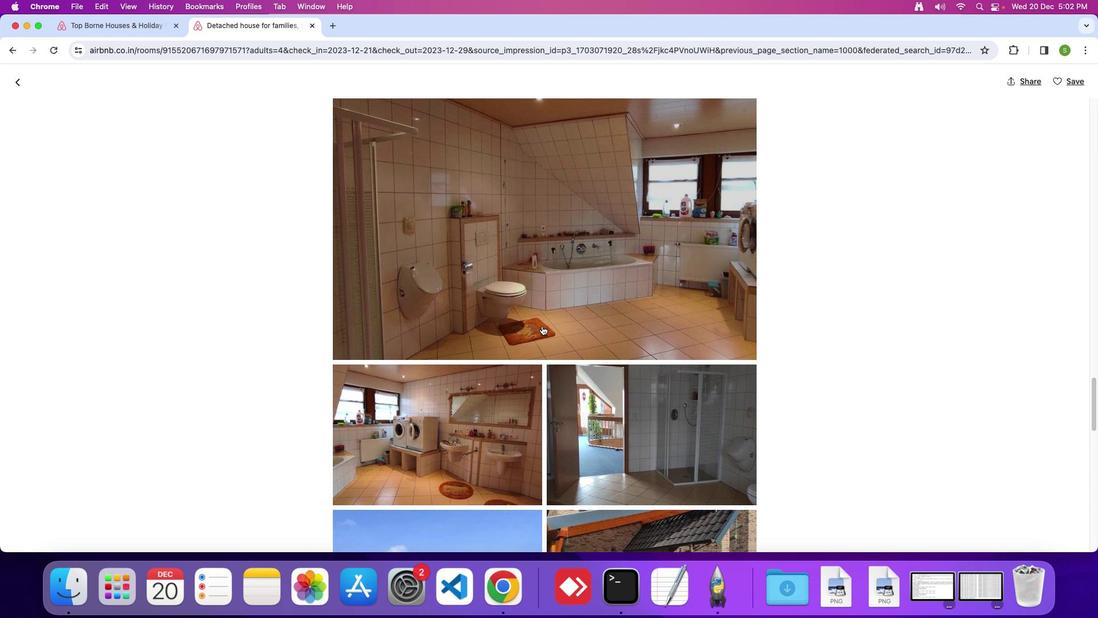 
Action: Mouse scrolled (533, 311) with delta (0, 0)
Screenshot: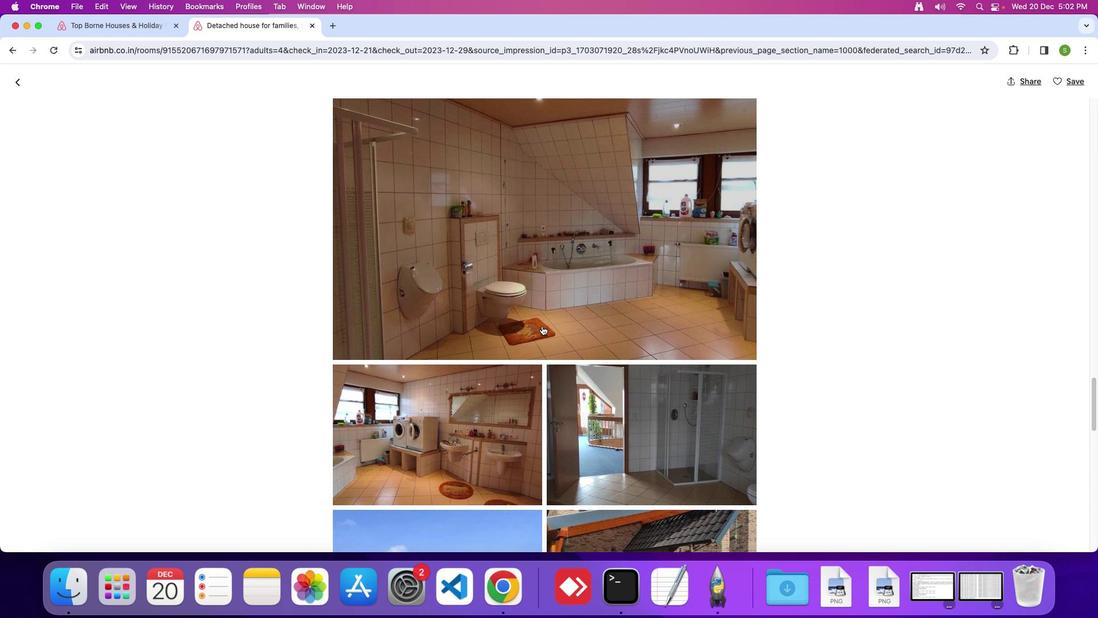
Action: Mouse moved to (542, 321)
Screenshot: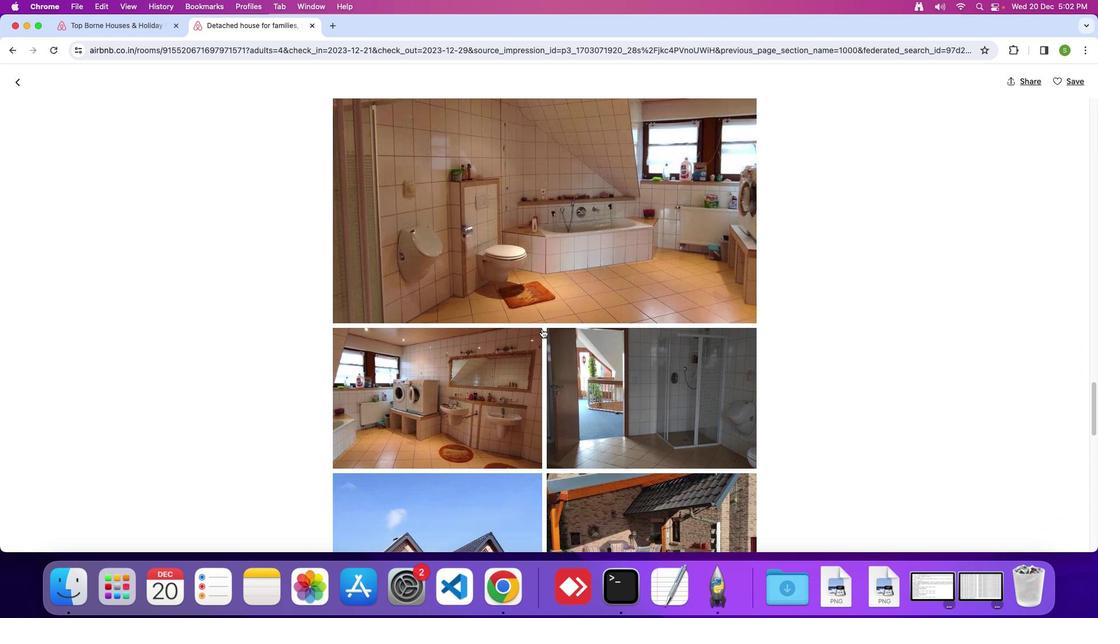 
Action: Mouse scrolled (542, 321) with delta (0, 0)
Screenshot: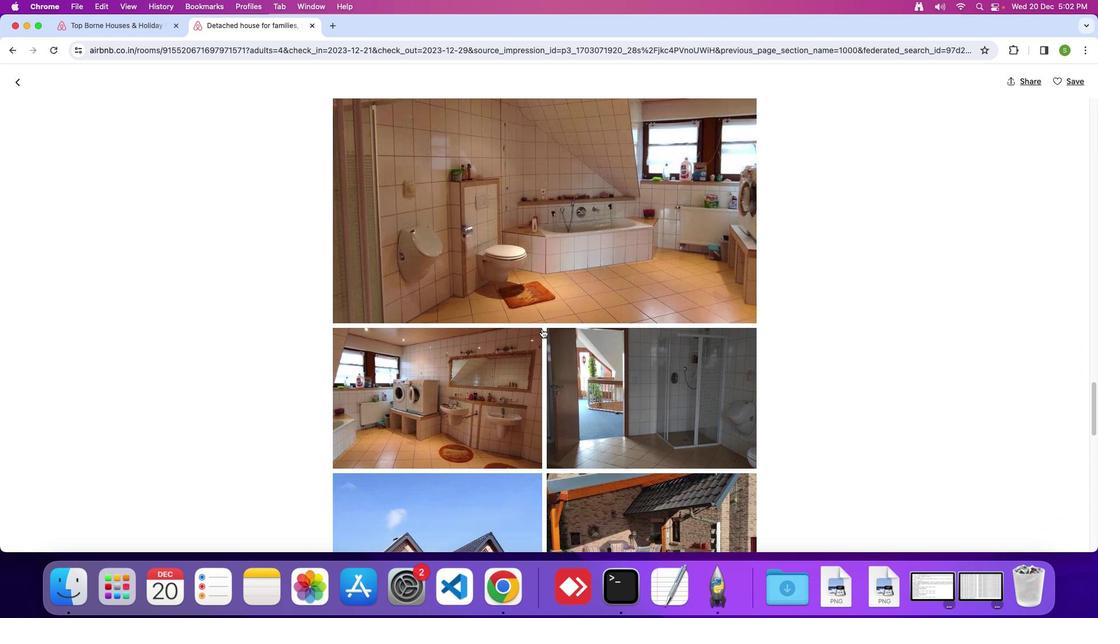 
Action: Mouse moved to (526, 405)
Screenshot: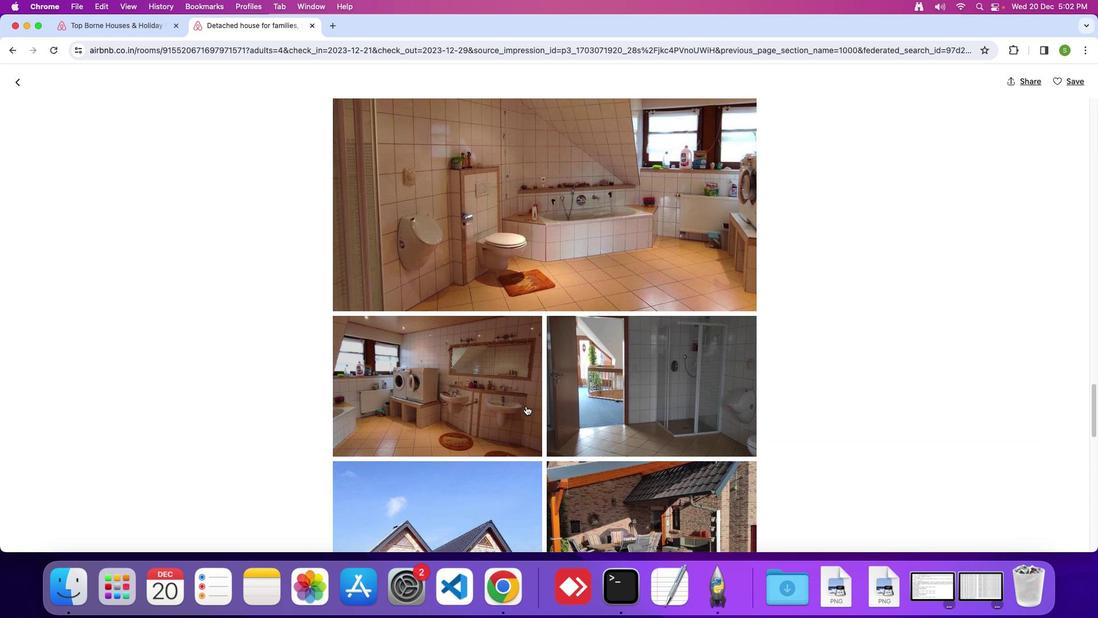 
Action: Mouse scrolled (526, 405) with delta (0, 0)
Screenshot: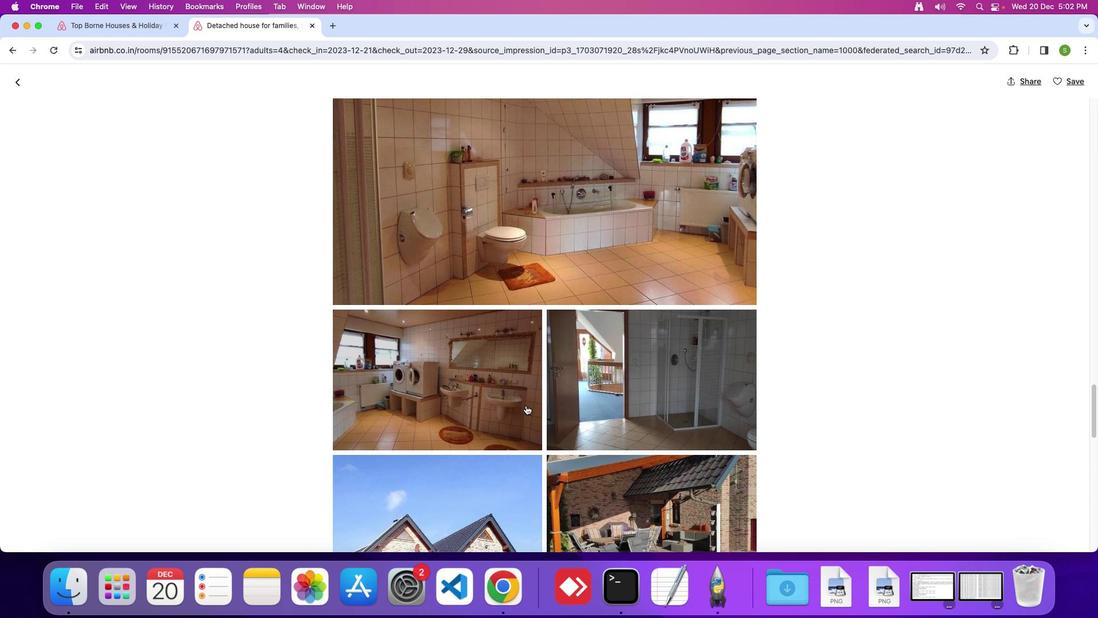 
Action: Mouse scrolled (526, 405) with delta (0, 0)
Screenshot: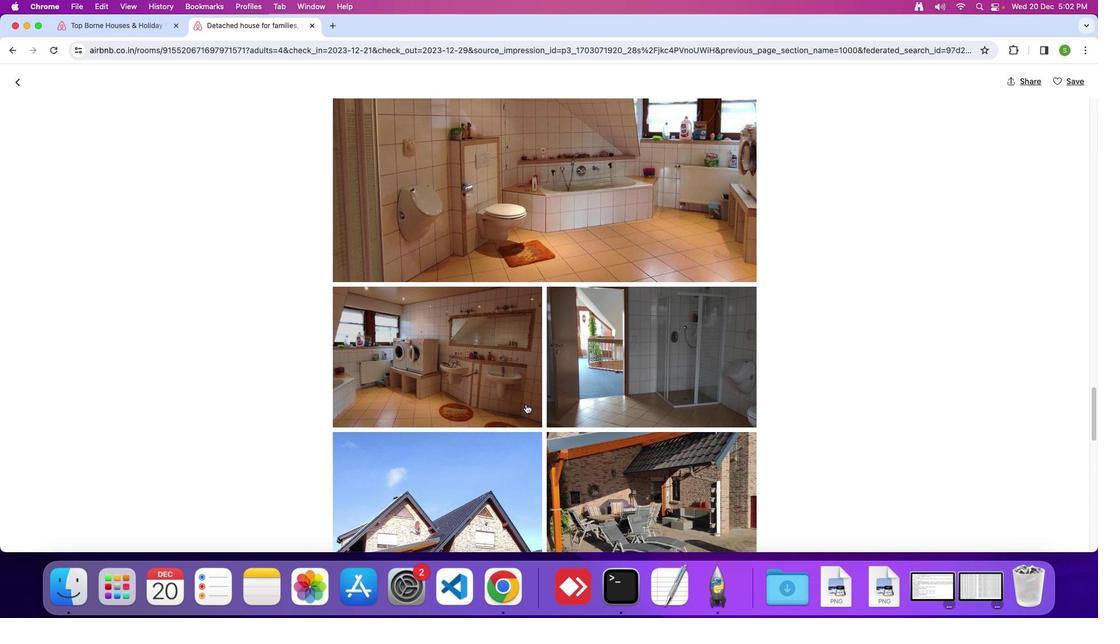 
Action: Mouse moved to (525, 405)
Screenshot: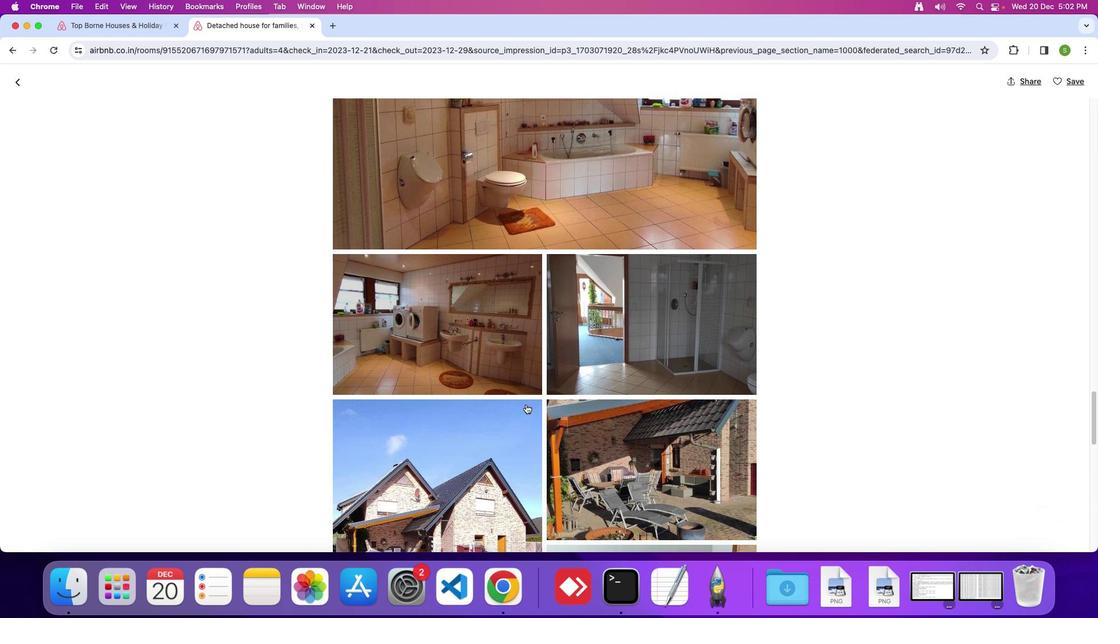 
Action: Mouse scrolled (525, 405) with delta (0, -1)
Screenshot: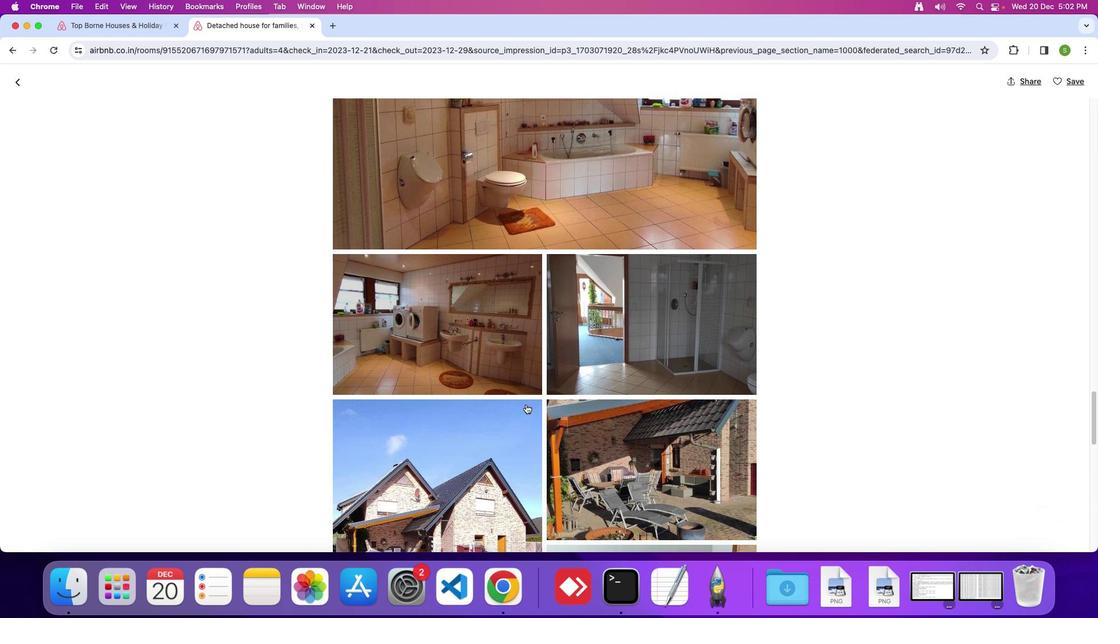 
Action: Mouse moved to (525, 404)
Screenshot: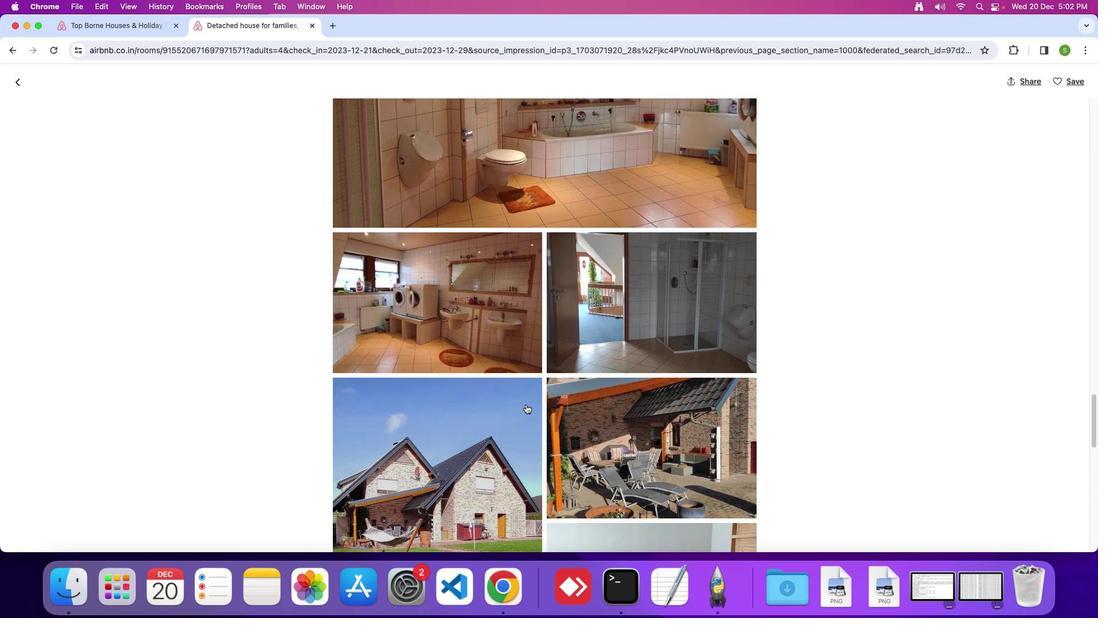 
Action: Mouse scrolled (525, 404) with delta (0, 0)
Screenshot: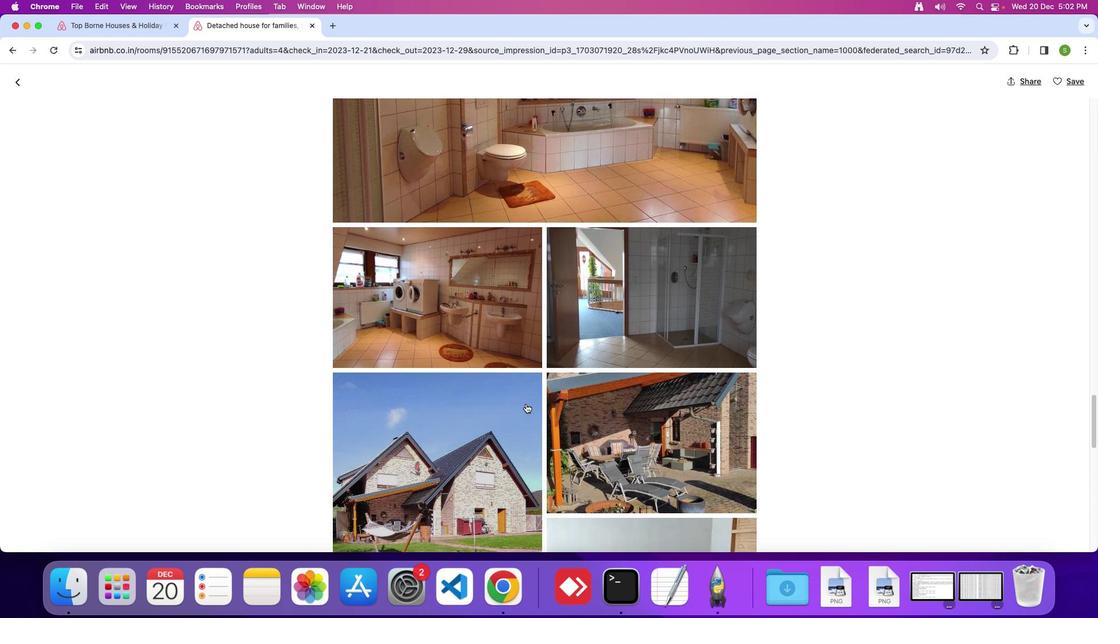 
Action: Mouse moved to (525, 404)
Screenshot: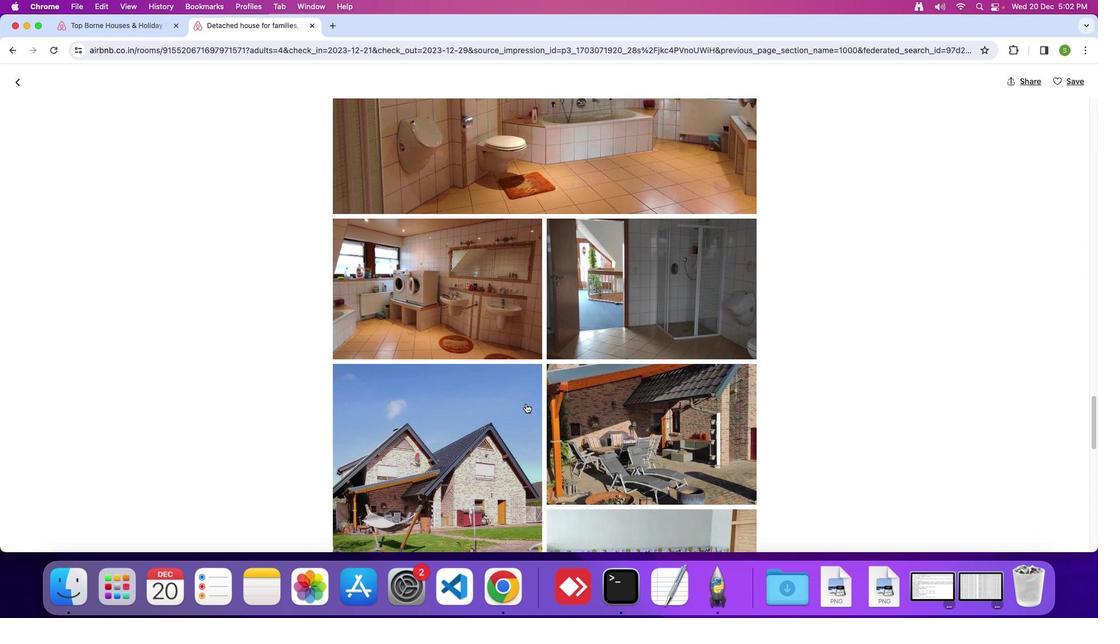 
Action: Mouse scrolled (525, 404) with delta (0, 0)
Screenshot: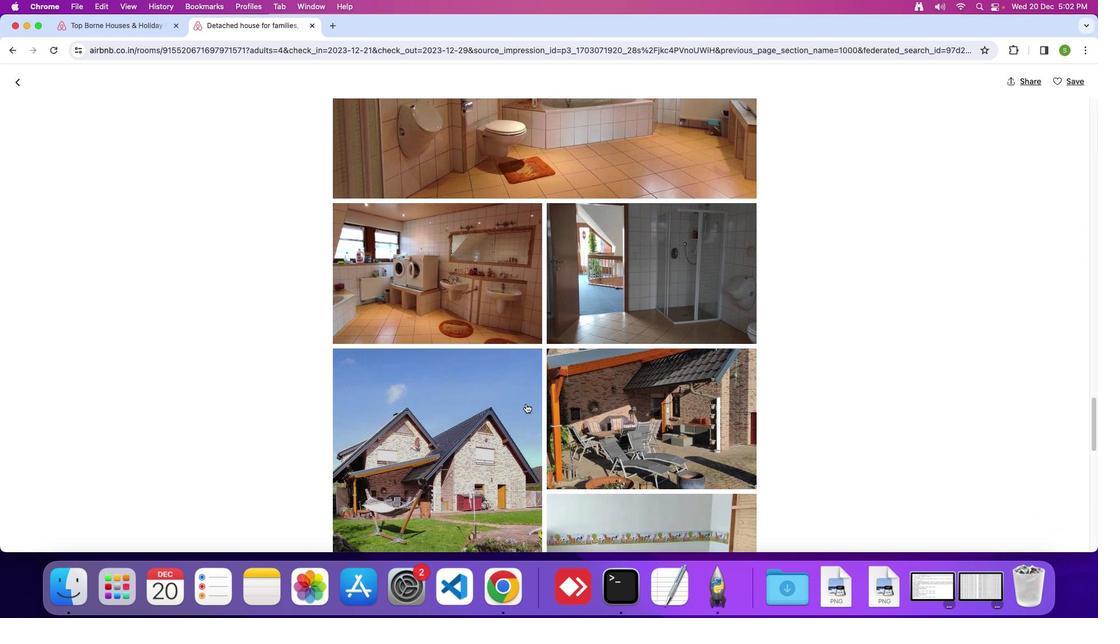 
Action: Mouse scrolled (525, 404) with delta (0, -1)
Screenshot: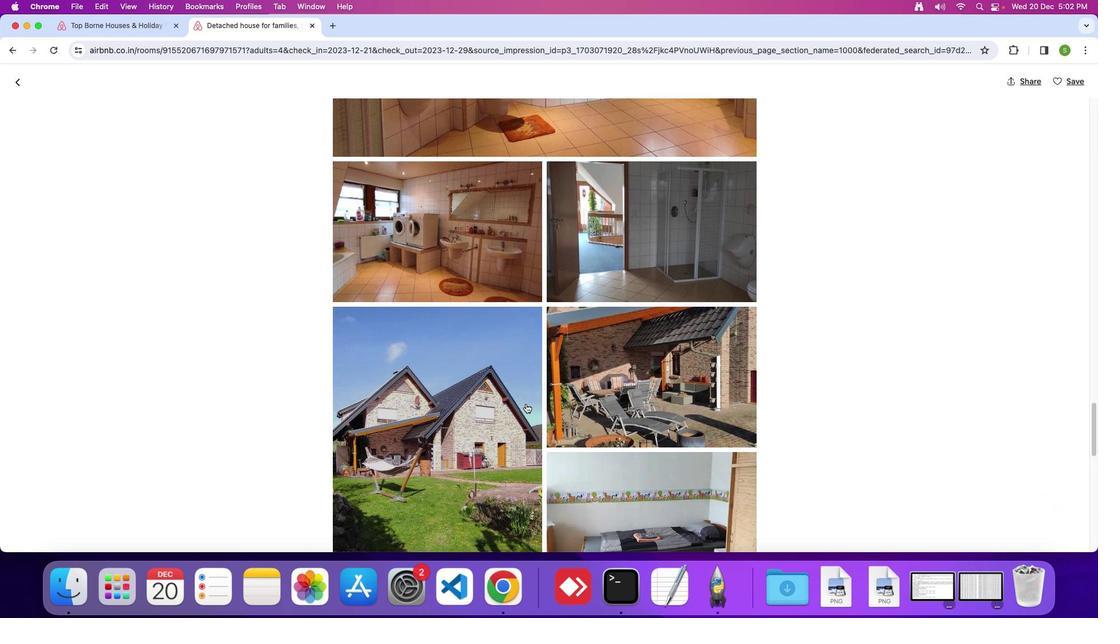 
Action: Mouse moved to (524, 398)
Screenshot: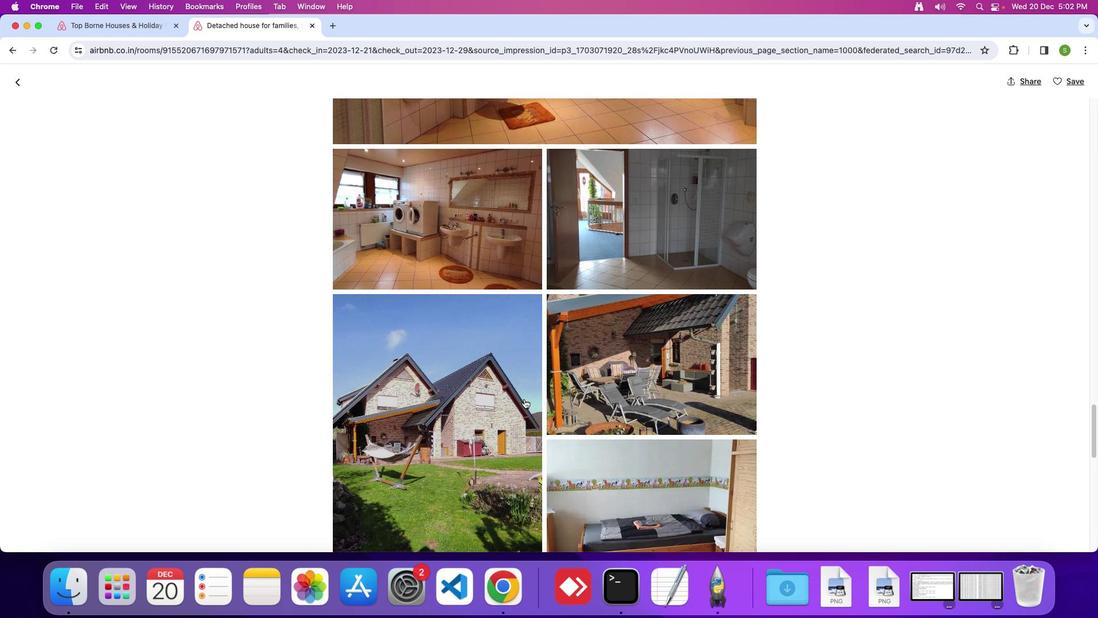 
Action: Mouse scrolled (524, 398) with delta (0, 0)
Screenshot: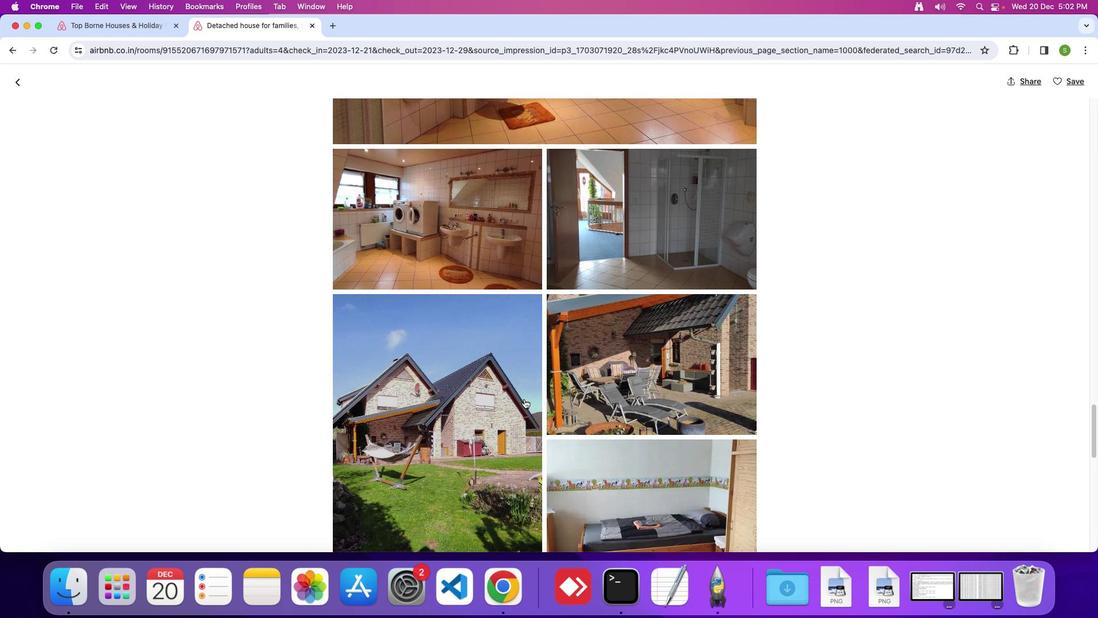 
Action: Mouse scrolled (524, 398) with delta (0, 0)
Screenshot: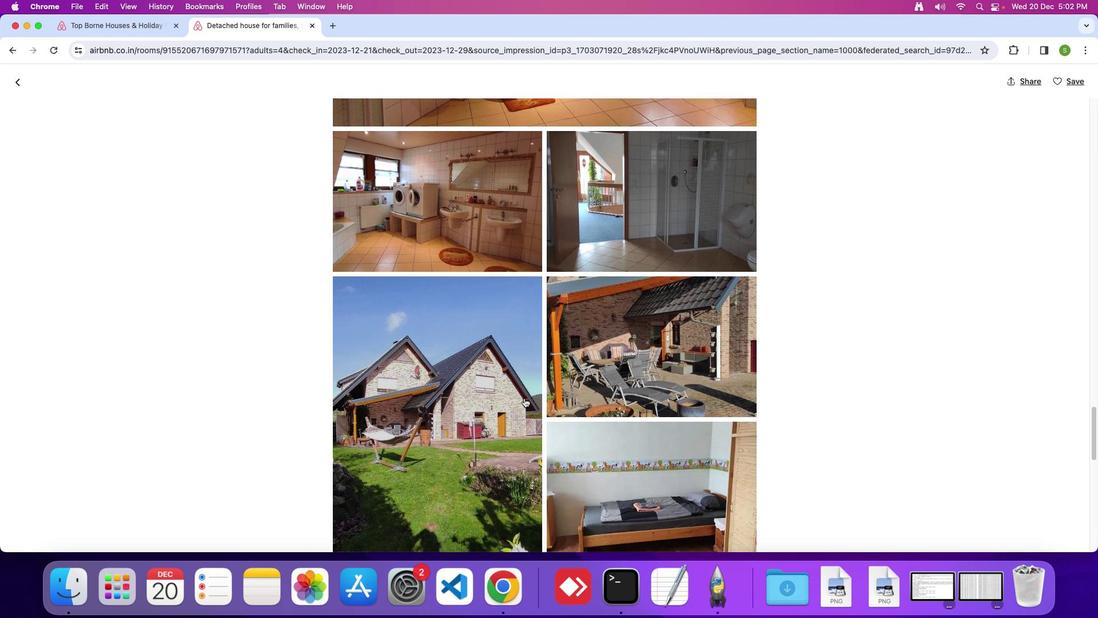 
Action: Mouse scrolled (524, 398) with delta (0, -1)
Screenshot: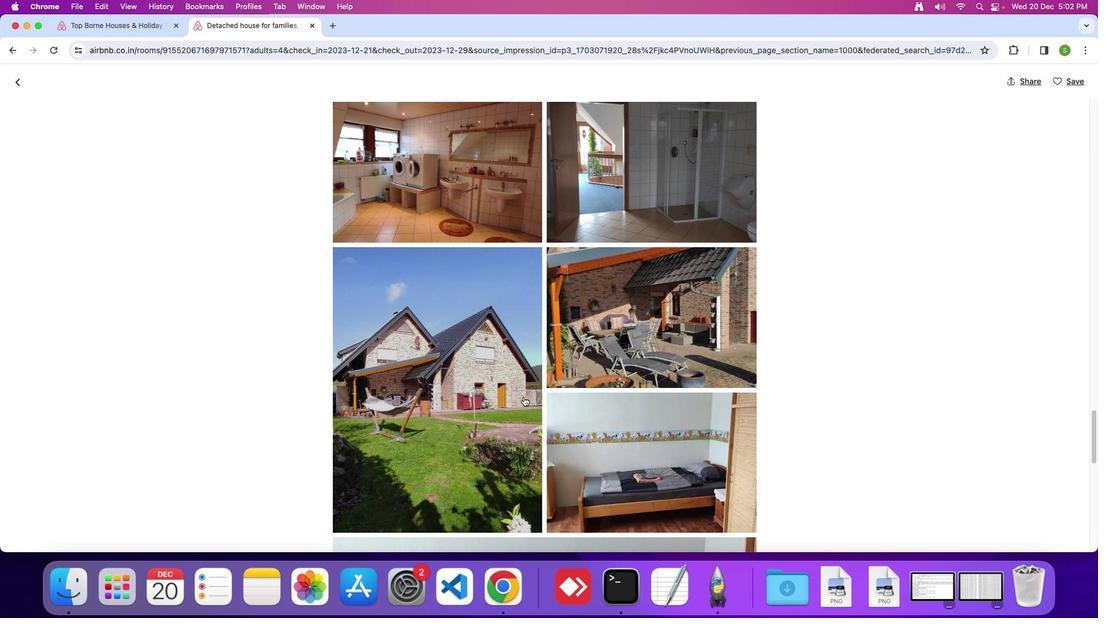
Action: Mouse moved to (523, 397)
Screenshot: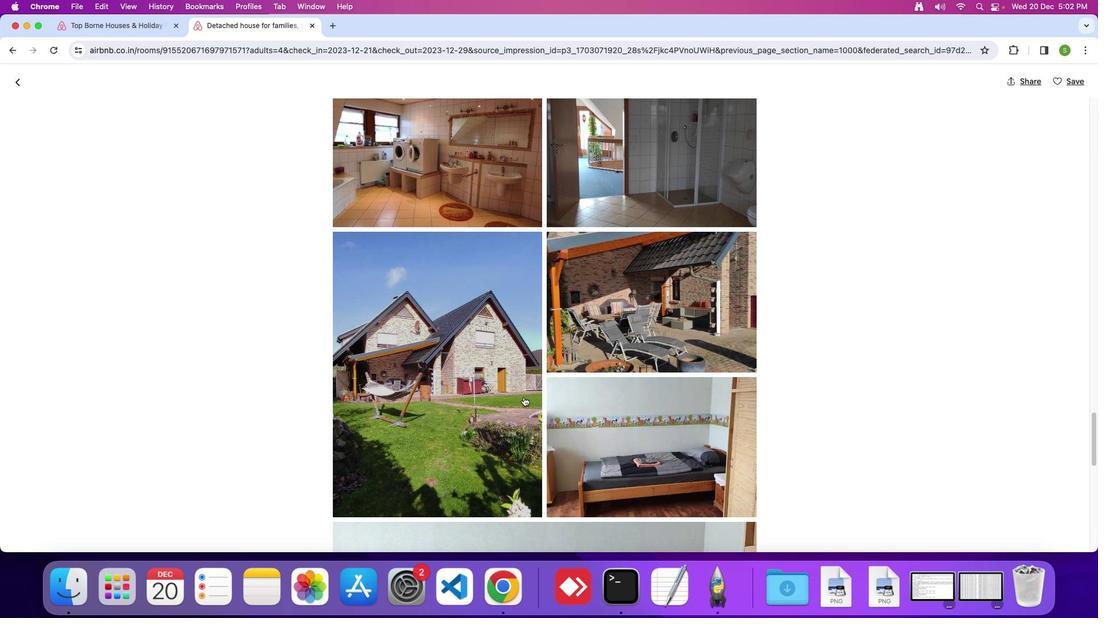 
Action: Mouse scrolled (523, 397) with delta (0, 0)
Screenshot: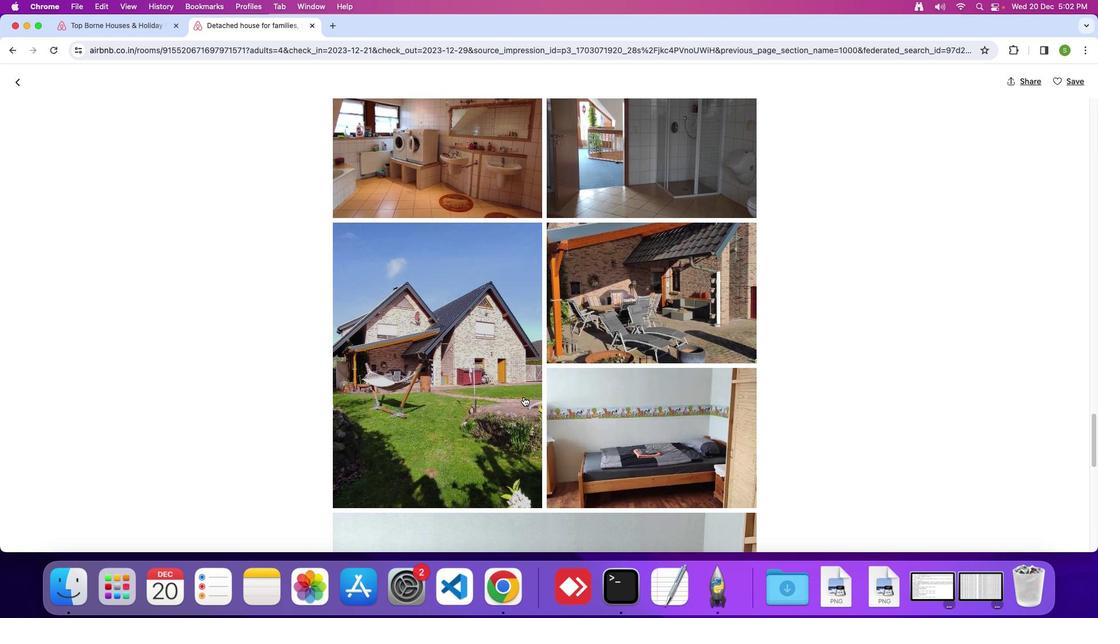 
Action: Mouse scrolled (523, 397) with delta (0, 0)
Screenshot: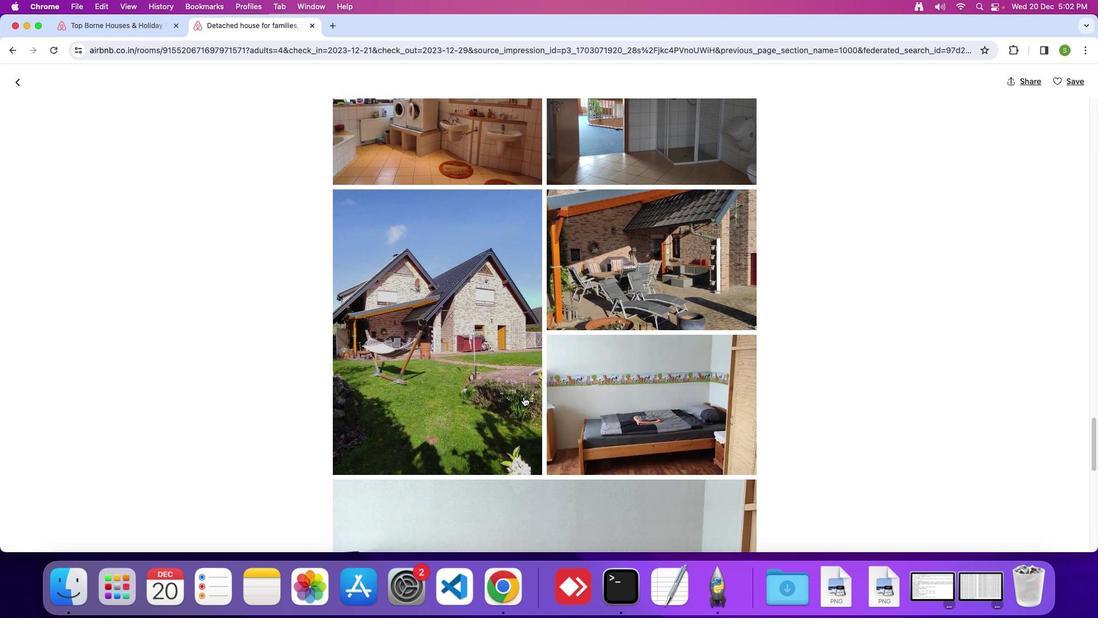
Action: Mouse scrolled (523, 397) with delta (0, -1)
Screenshot: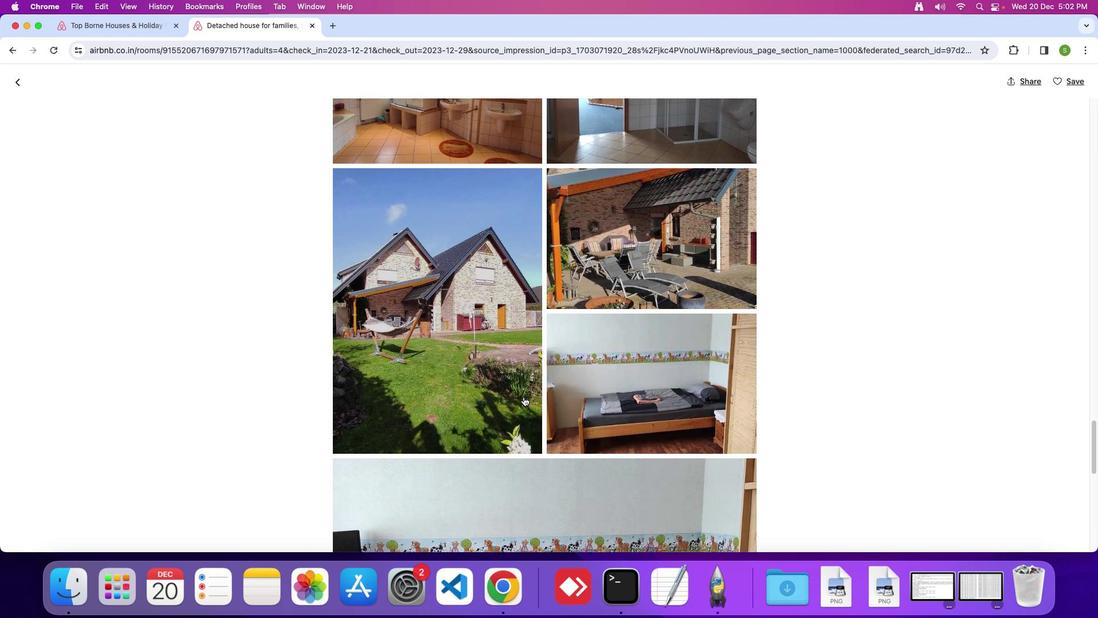 
Action: Mouse scrolled (523, 397) with delta (0, 0)
Screenshot: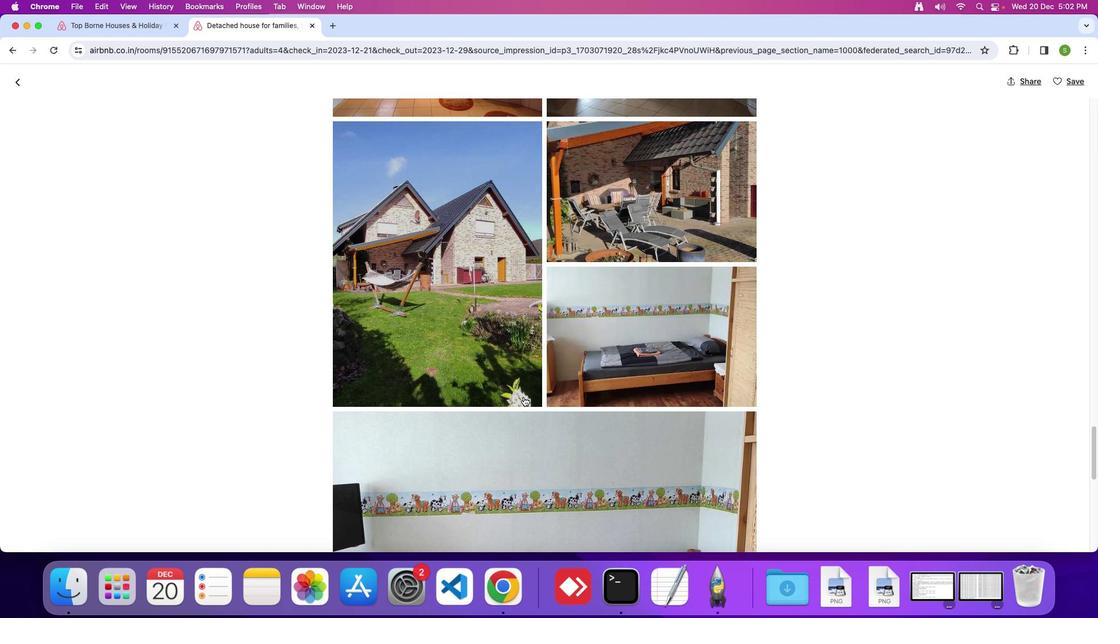 
Action: Mouse scrolled (523, 397) with delta (0, 0)
Screenshot: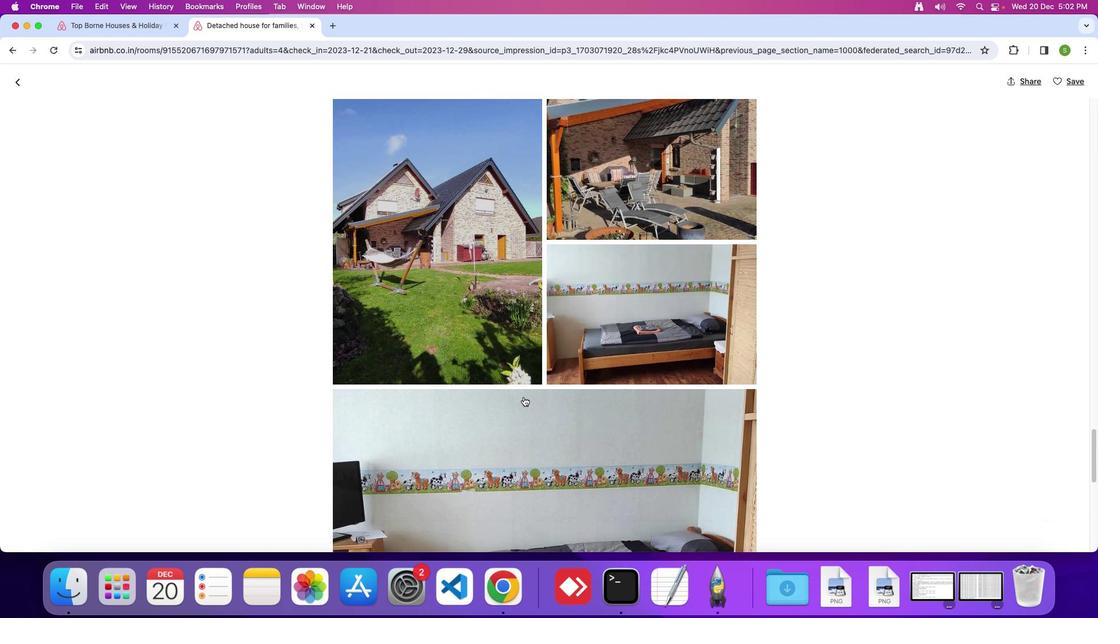 
Action: Mouse scrolled (523, 397) with delta (0, -1)
Screenshot: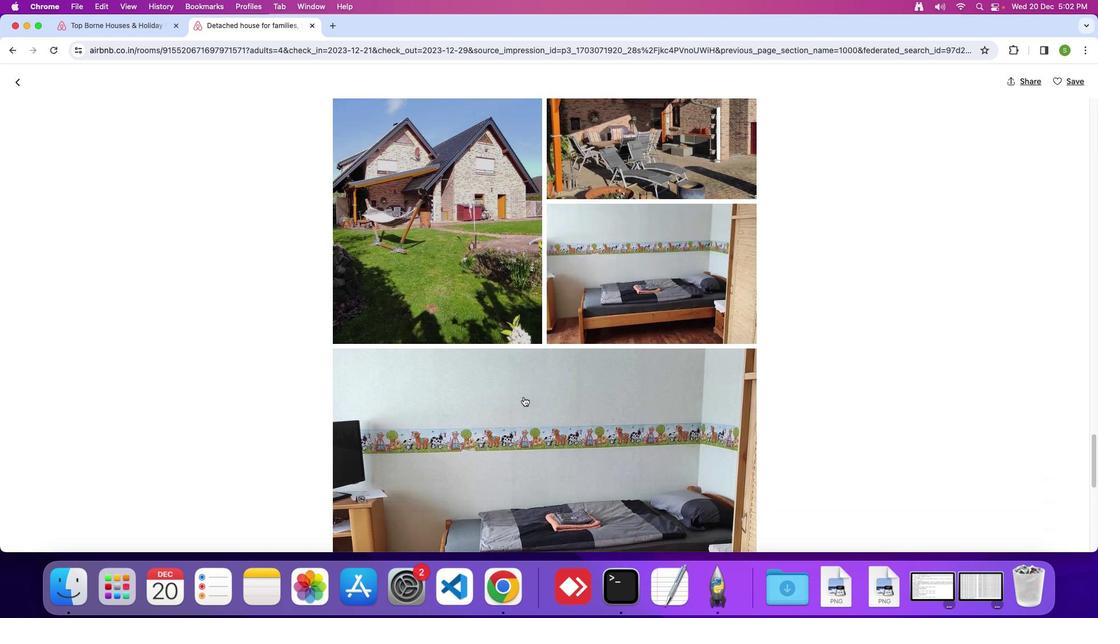 
Action: Mouse scrolled (523, 397) with delta (0, 0)
Screenshot: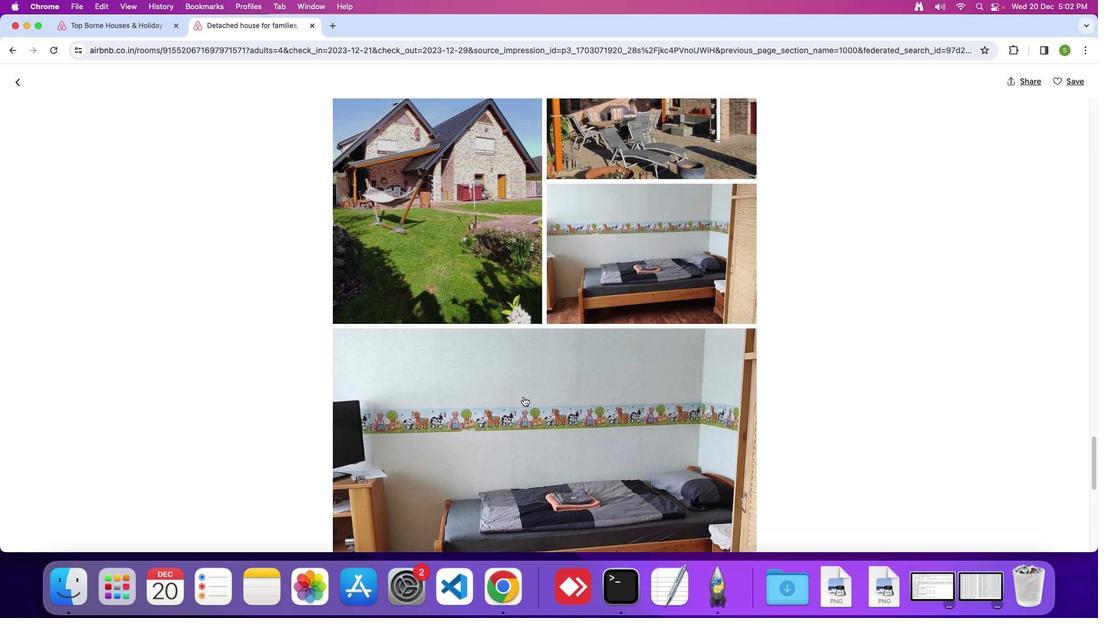 
Action: Mouse scrolled (523, 397) with delta (0, 0)
Screenshot: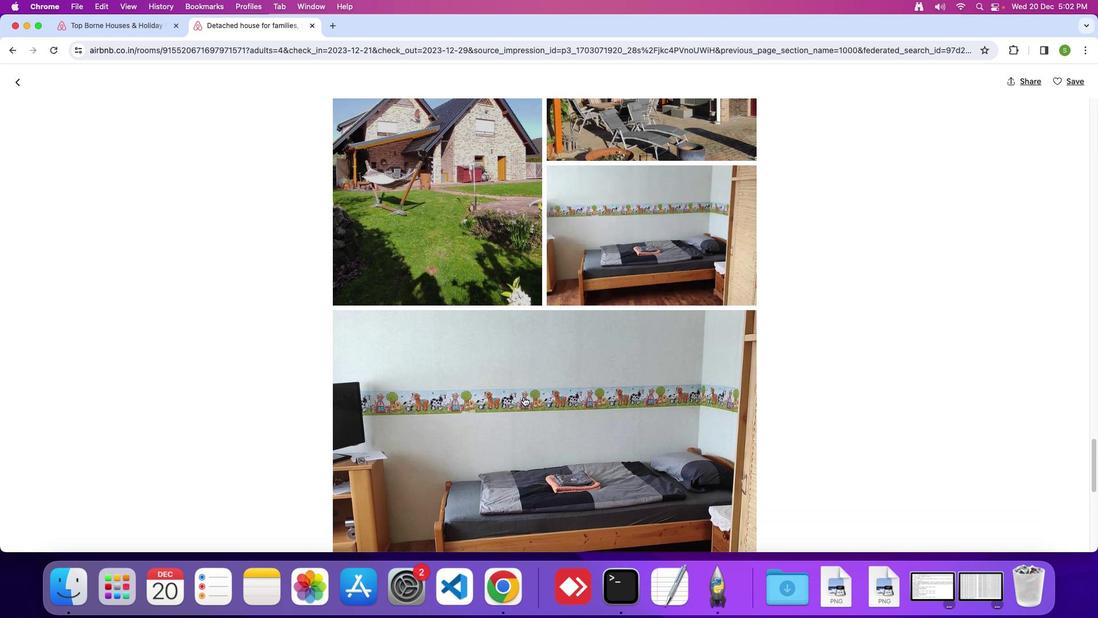 
Action: Mouse scrolled (523, 397) with delta (0, -1)
Screenshot: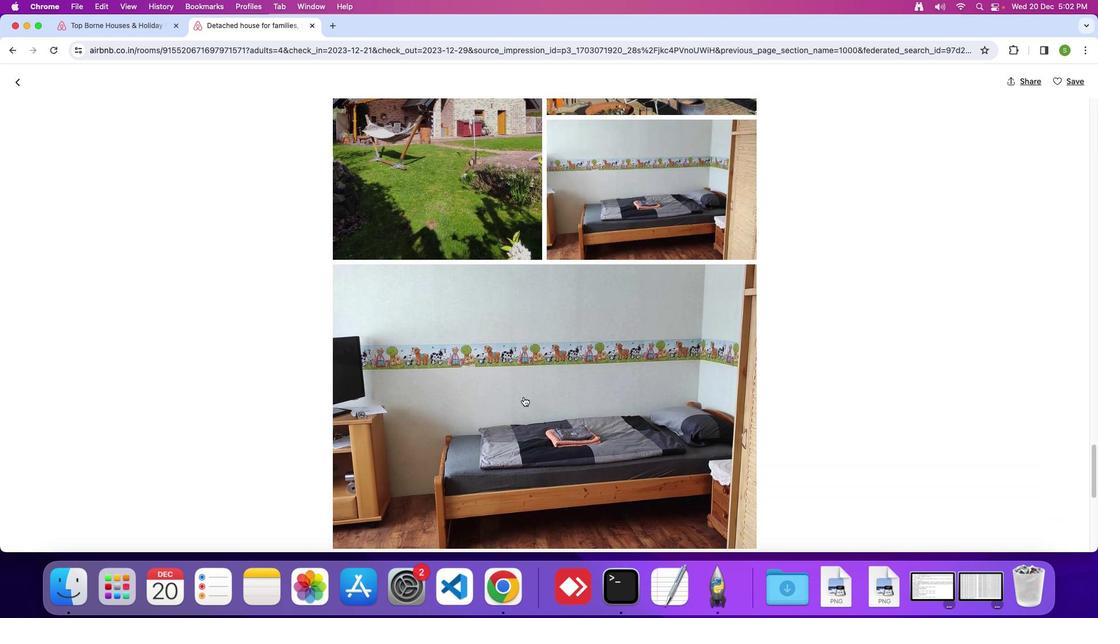 
Action: Mouse scrolled (523, 397) with delta (0, 0)
Screenshot: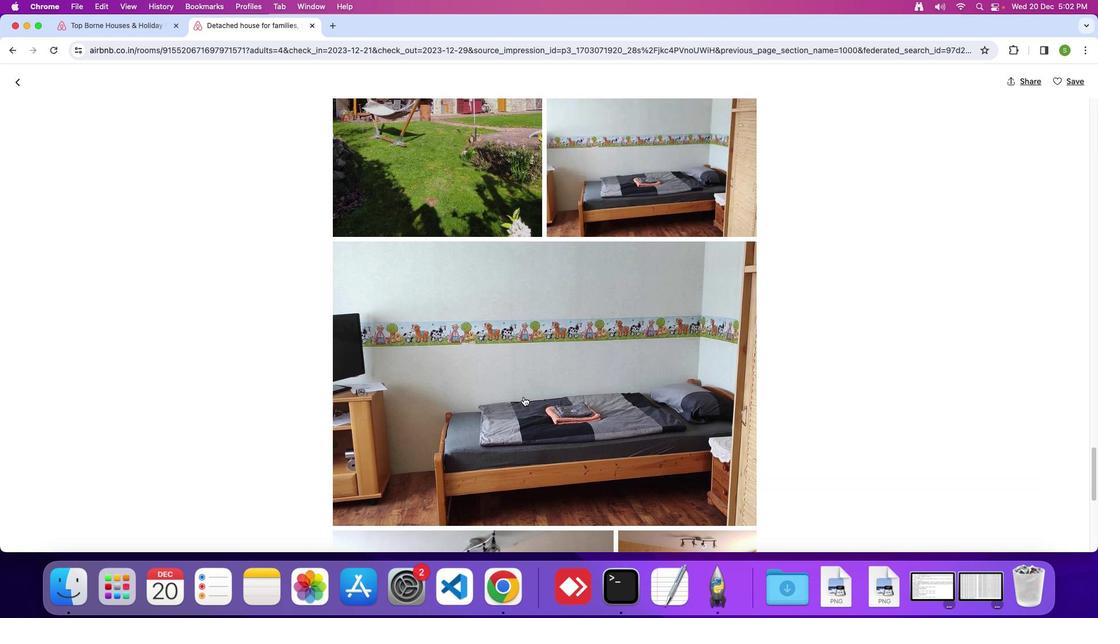 
Action: Mouse scrolled (523, 397) with delta (0, 0)
Screenshot: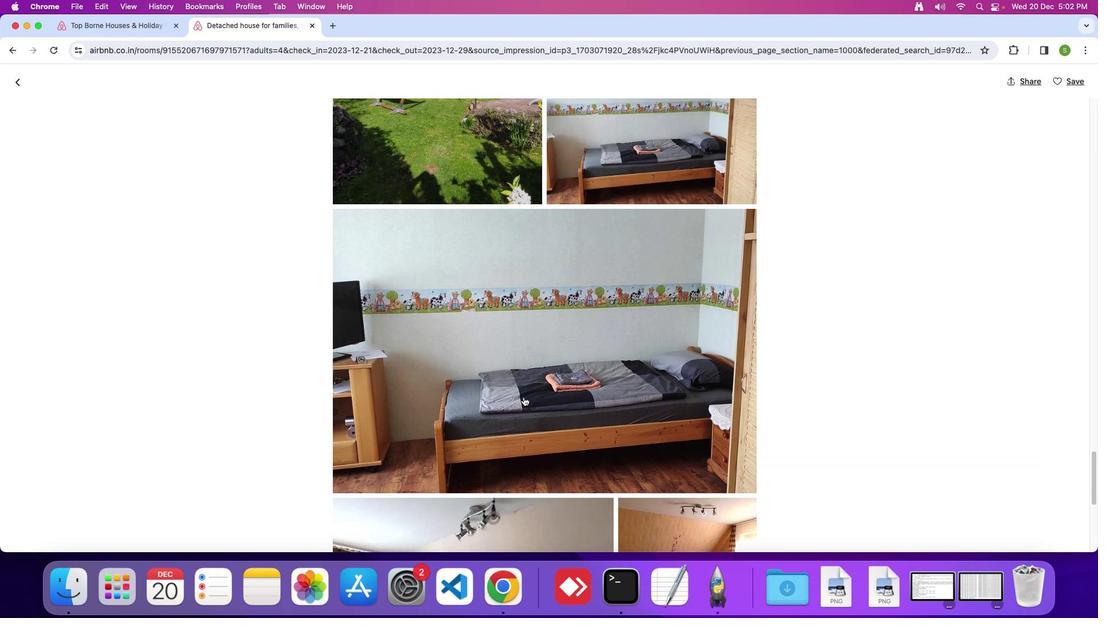 
Action: Mouse scrolled (523, 397) with delta (0, -1)
Screenshot: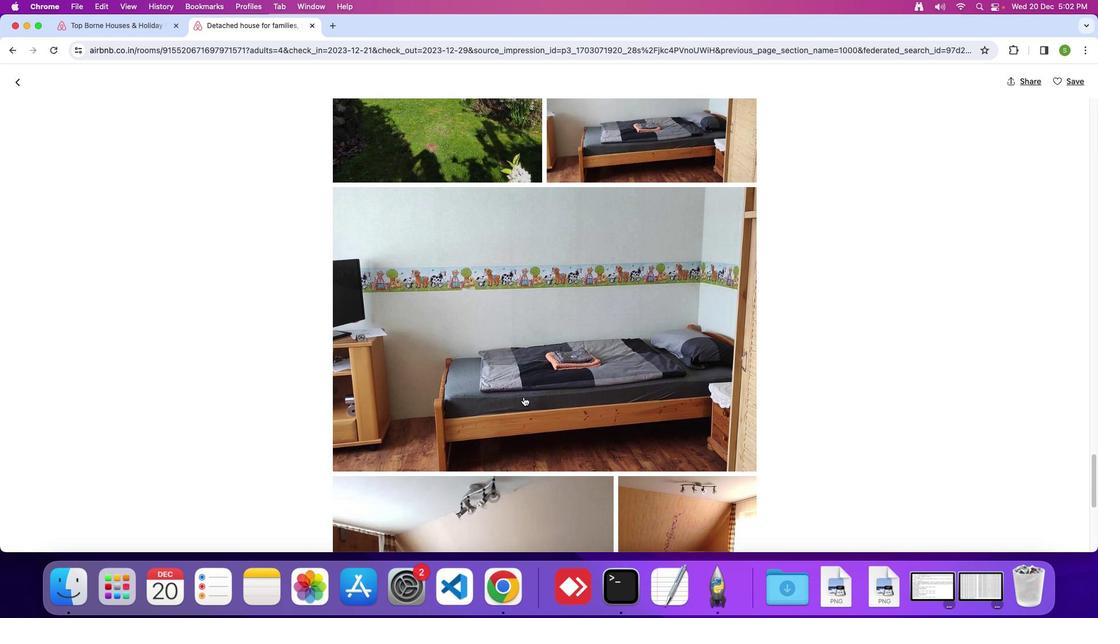 
Action: Mouse scrolled (523, 397) with delta (0, 0)
Screenshot: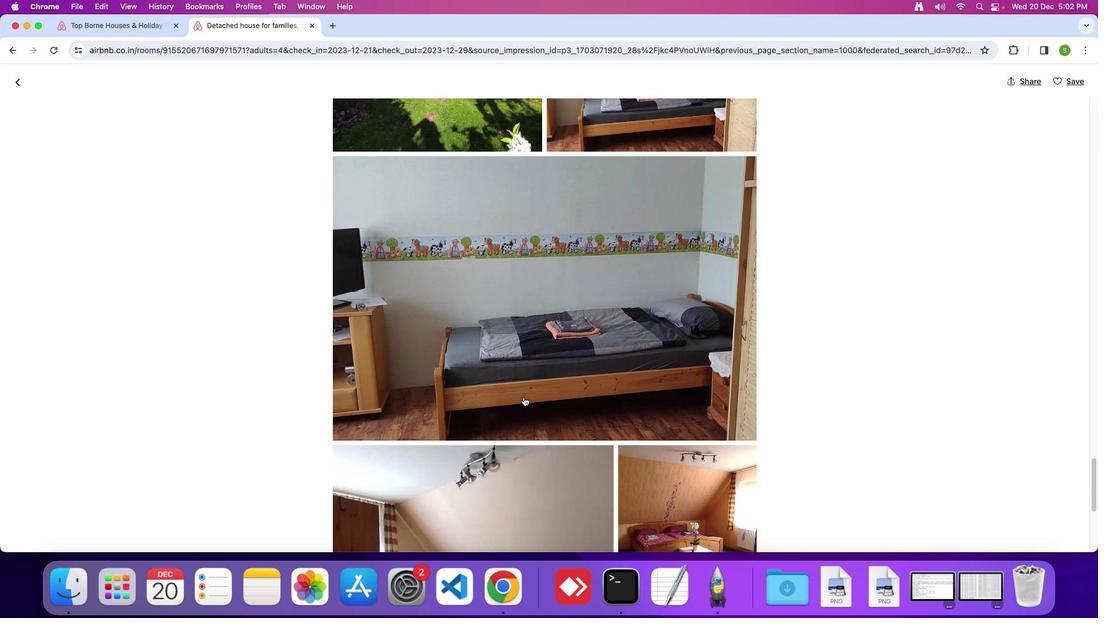 
Action: Mouse scrolled (523, 397) with delta (0, 0)
Screenshot: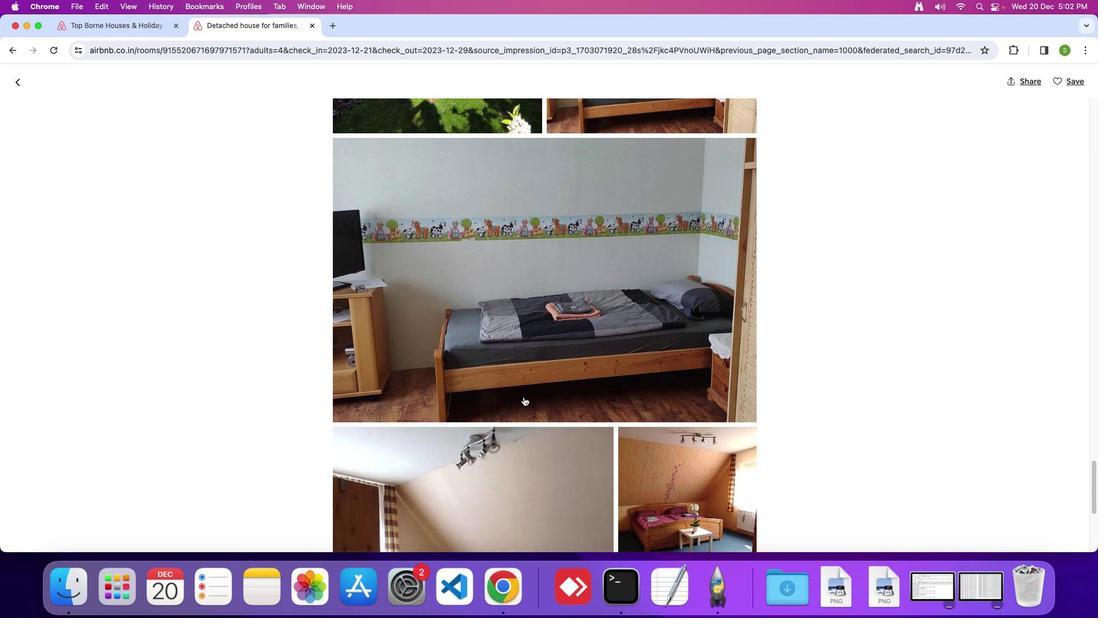 
Action: Mouse scrolled (523, 397) with delta (0, 0)
Screenshot: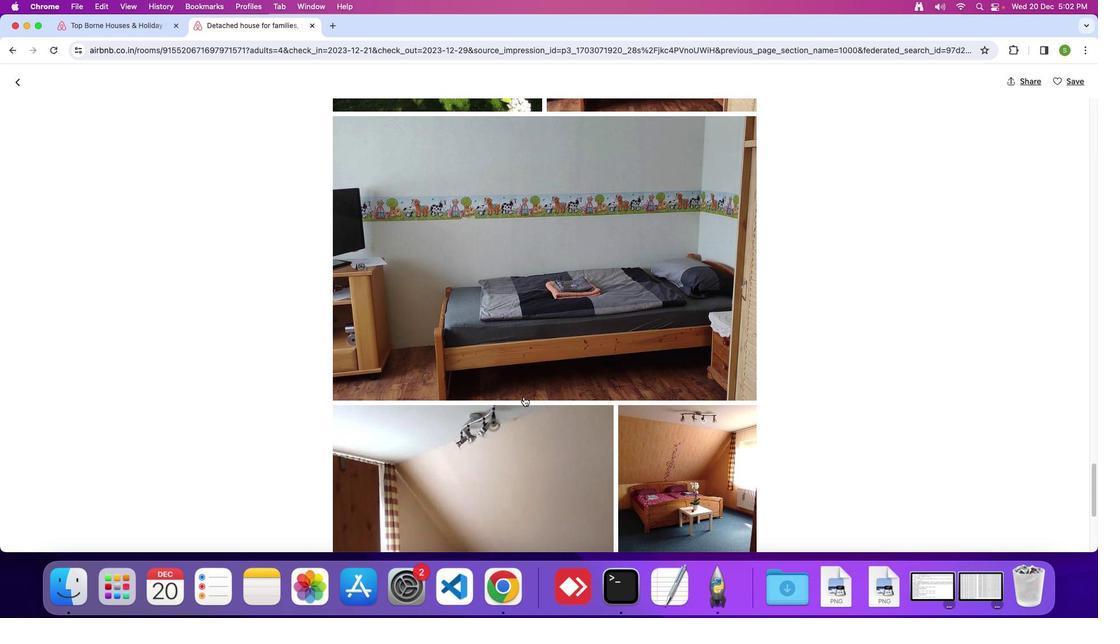 
Action: Mouse scrolled (523, 397) with delta (0, 0)
Screenshot: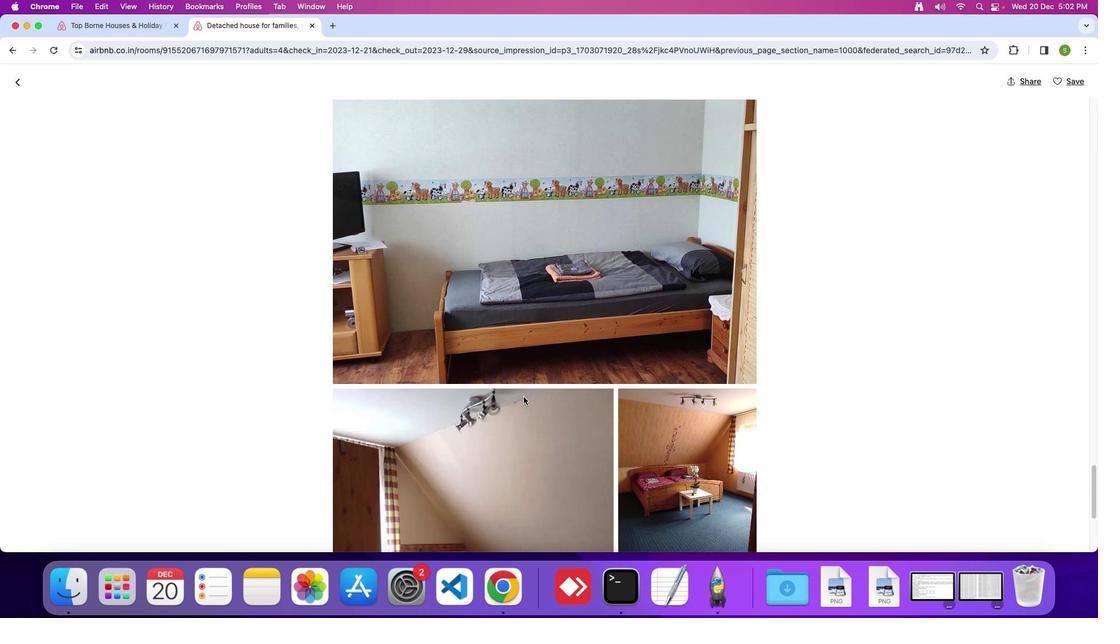
Action: Mouse scrolled (523, 397) with delta (0, 0)
Screenshot: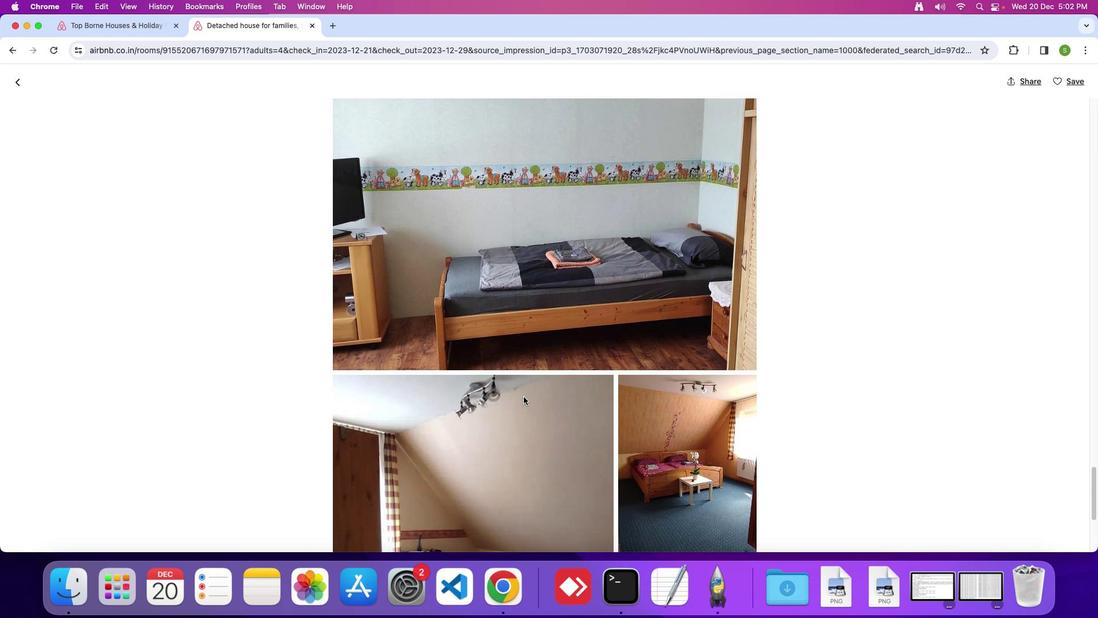 
Action: Mouse scrolled (523, 397) with delta (0, -1)
Screenshot: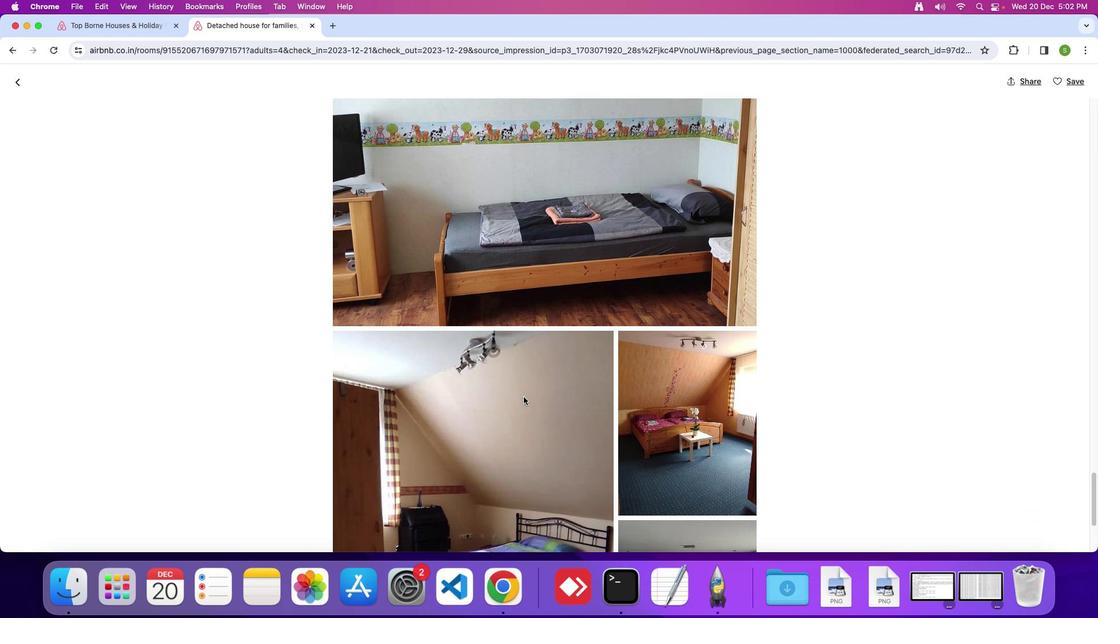 
Action: Mouse scrolled (523, 397) with delta (0, 0)
Screenshot: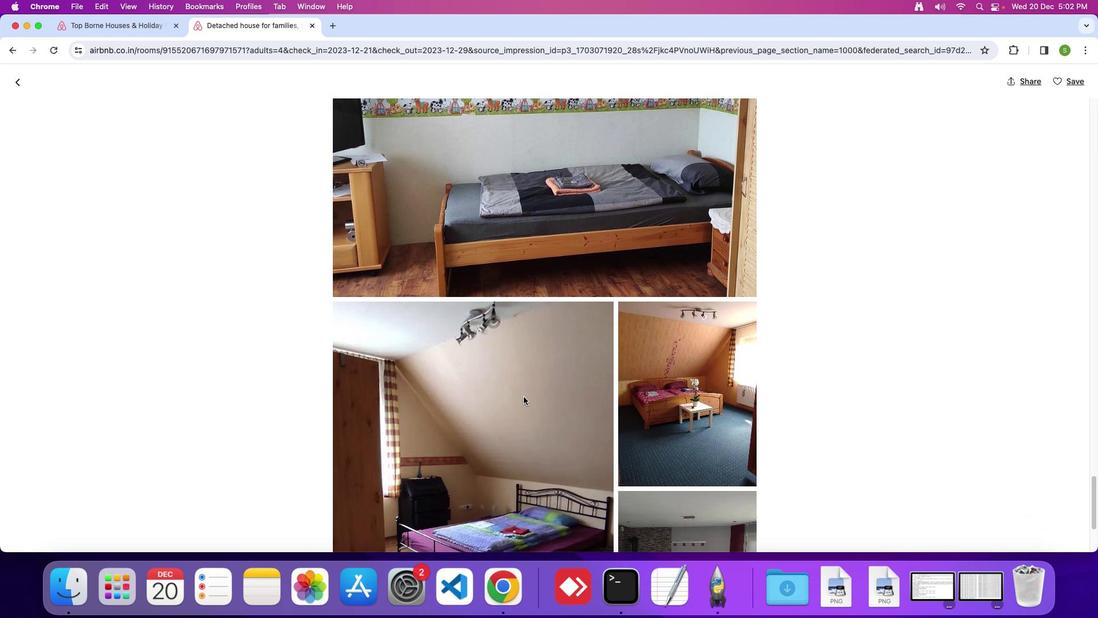 
Action: Mouse scrolled (523, 397) with delta (0, 0)
Screenshot: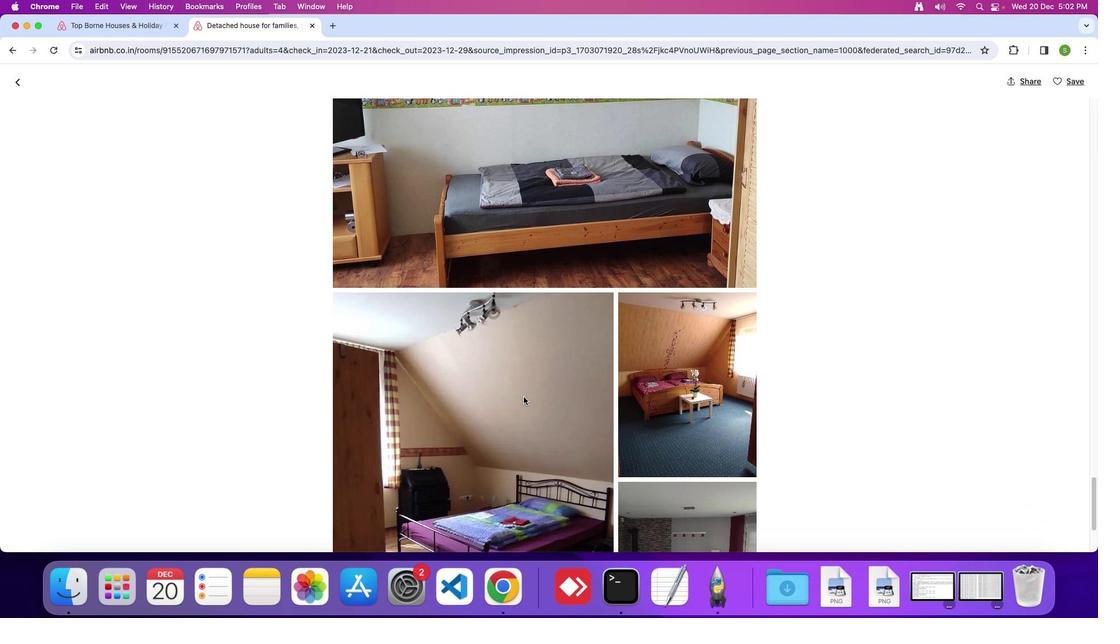 
Action: Mouse scrolled (523, 397) with delta (0, -1)
Screenshot: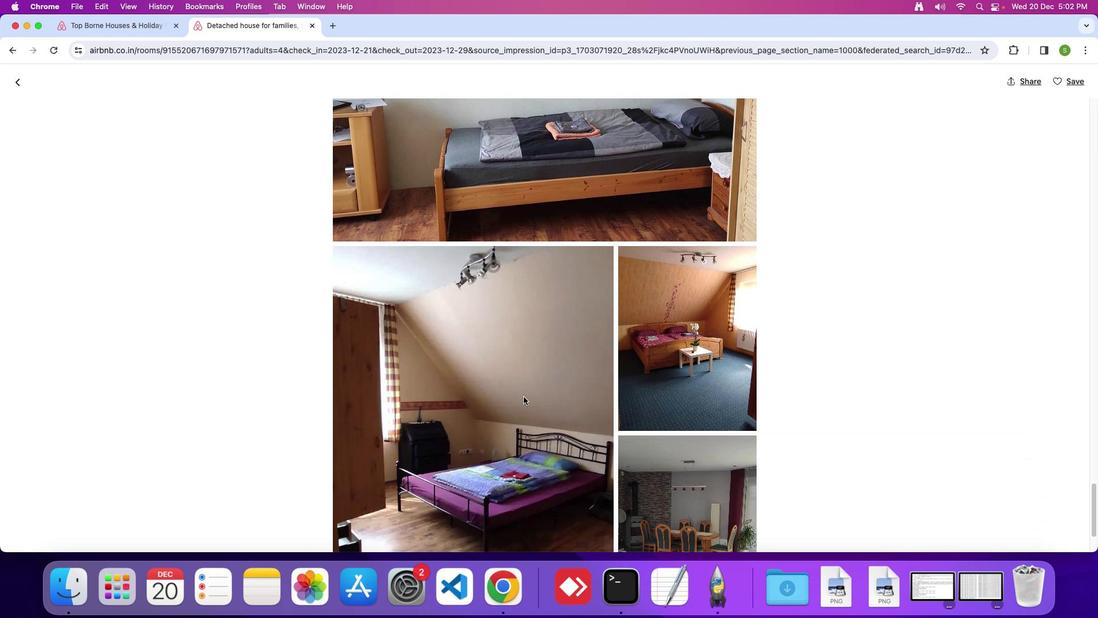 
Action: Mouse scrolled (523, 397) with delta (0, 0)
Screenshot: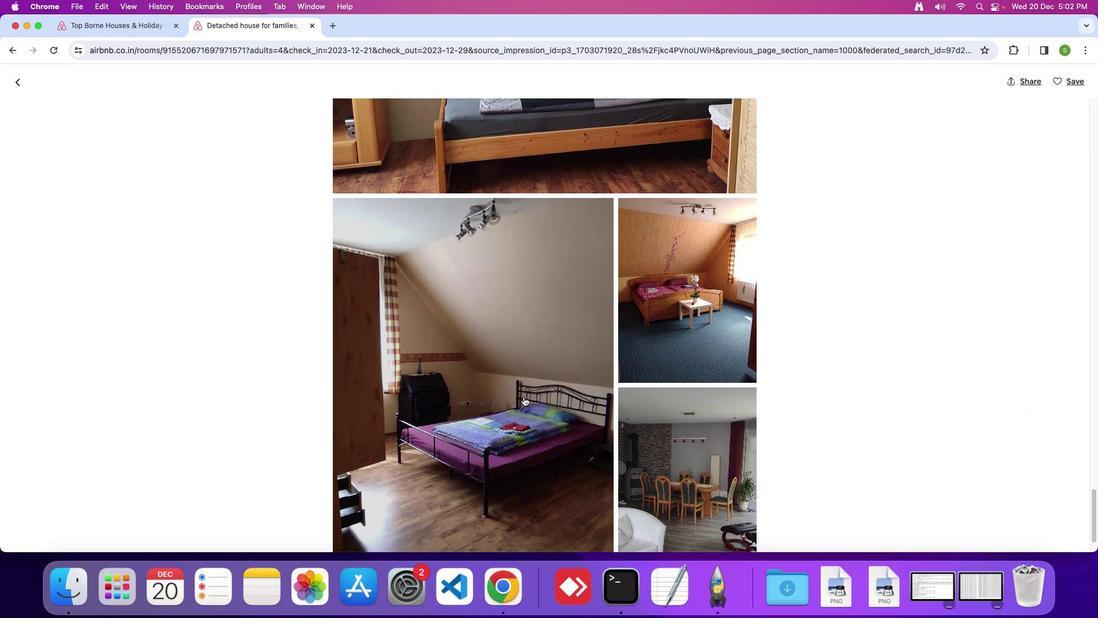 
Action: Mouse scrolled (523, 397) with delta (0, 0)
Screenshot: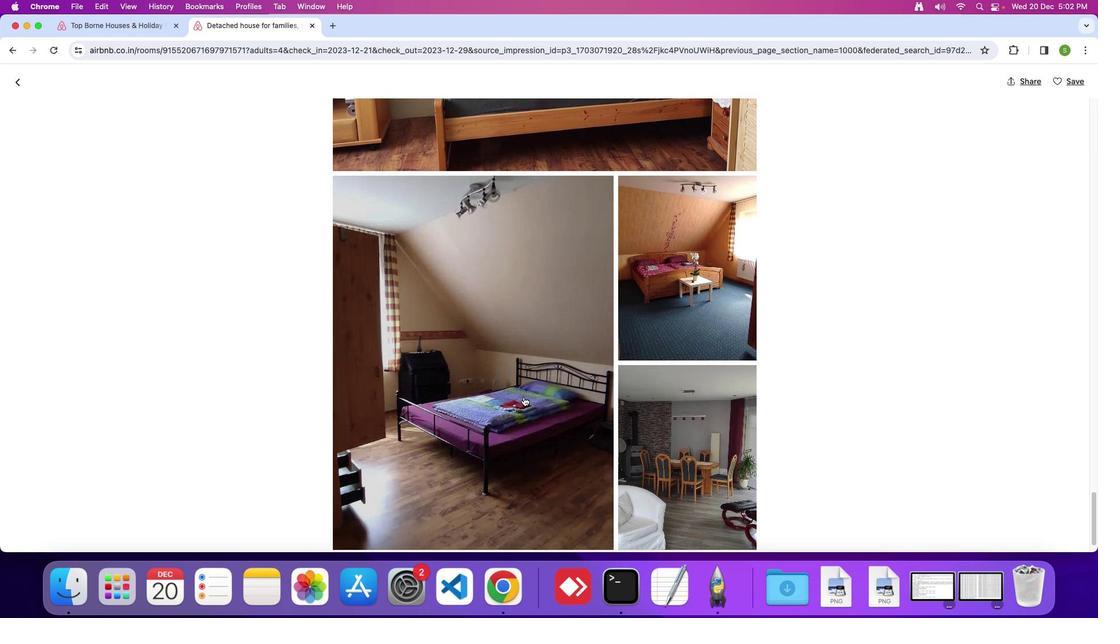 
Action: Mouse moved to (523, 396)
Screenshot: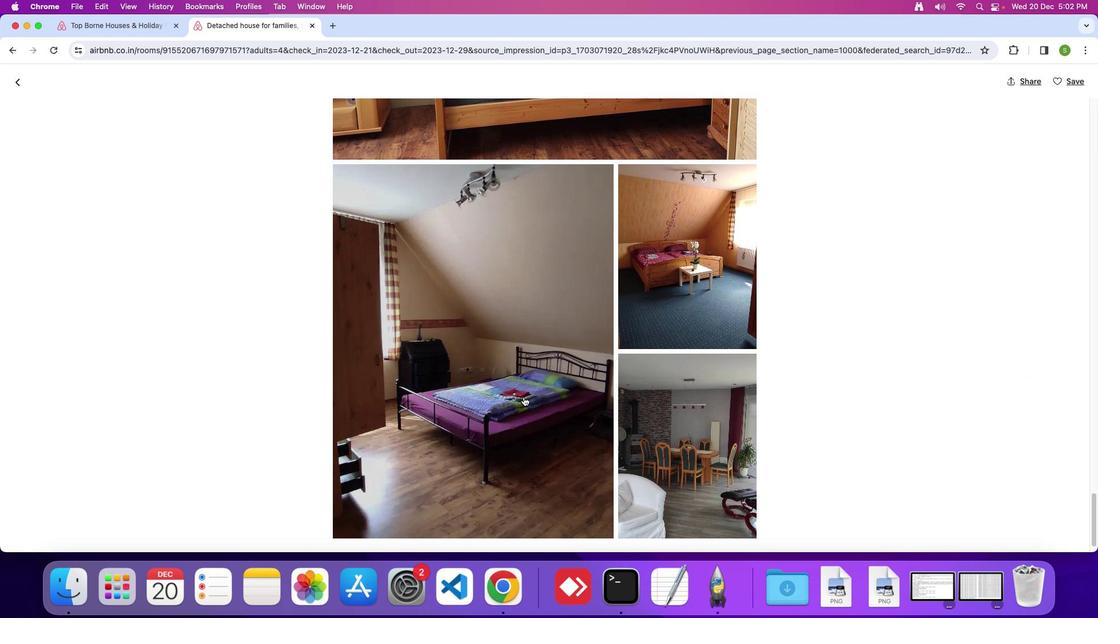 
Action: Mouse scrolled (523, 396) with delta (0, -1)
Screenshot: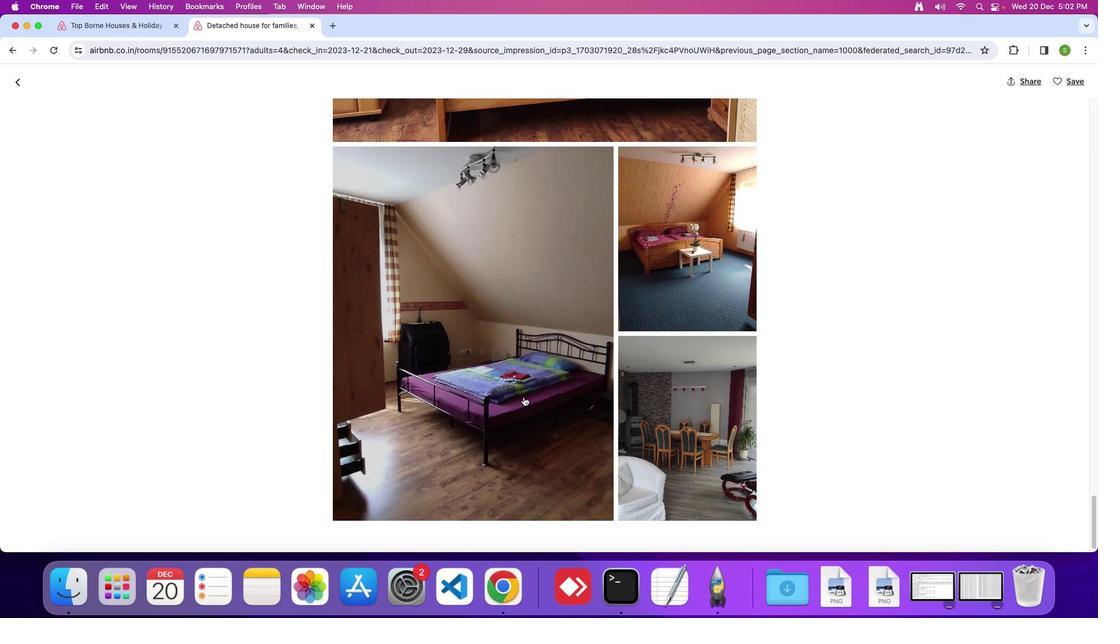 
Action: Mouse scrolled (523, 396) with delta (0, 0)
Screenshot: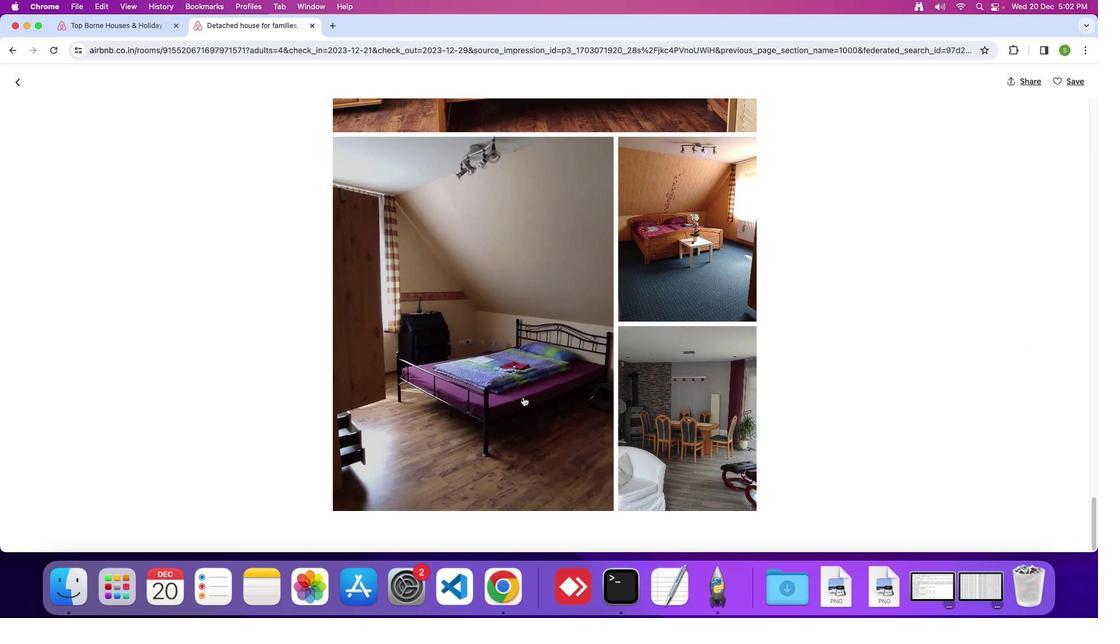 
Action: Mouse scrolled (523, 396) with delta (0, 0)
Screenshot: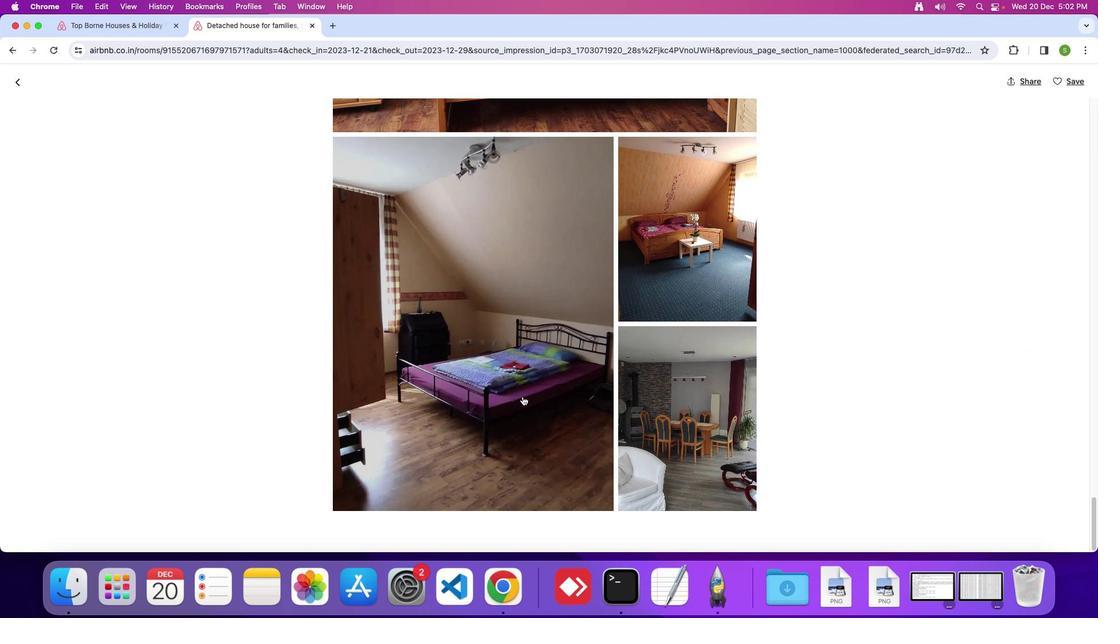 
Action: Mouse moved to (523, 396)
Screenshot: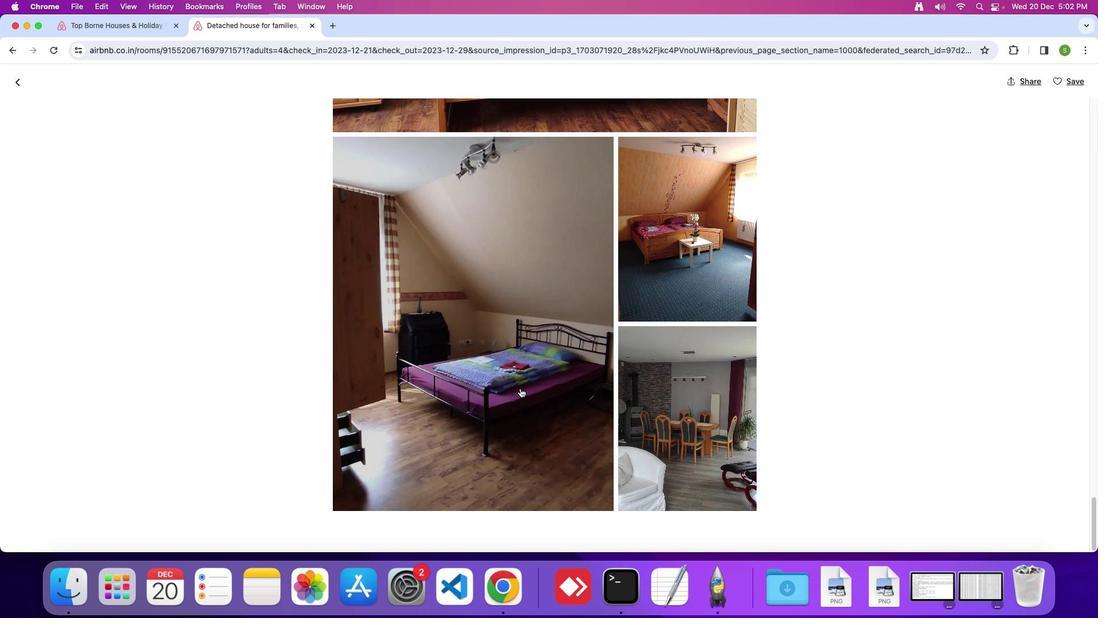 
Action: Mouse scrolled (523, 396) with delta (0, -1)
Screenshot: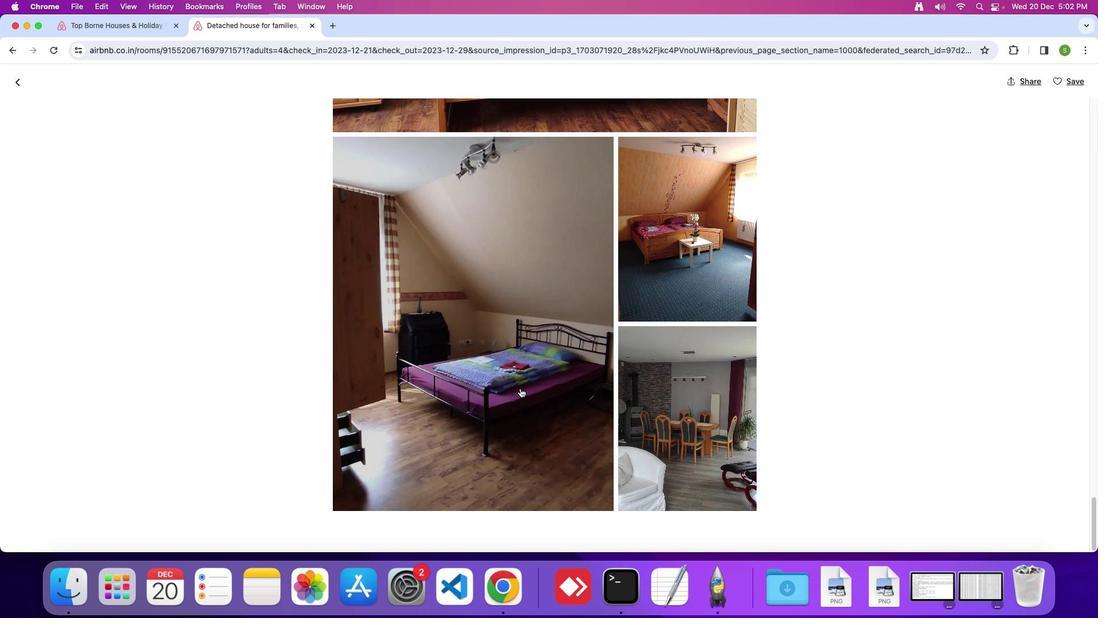 
Action: Mouse moved to (15, 84)
Screenshot: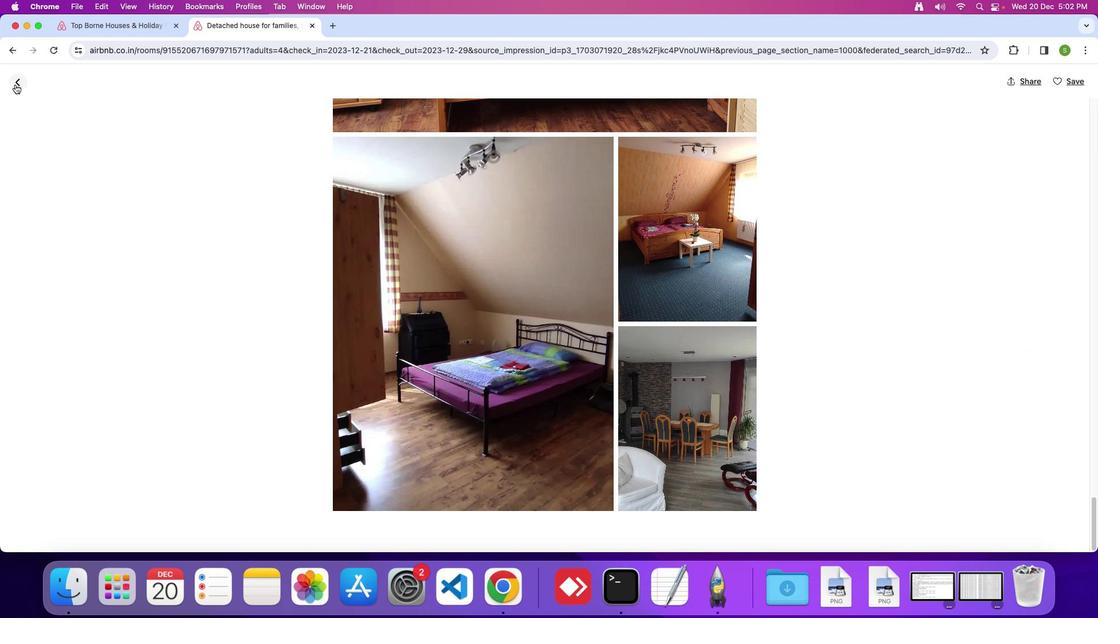
Action: Mouse pressed left at (15, 84)
Screenshot: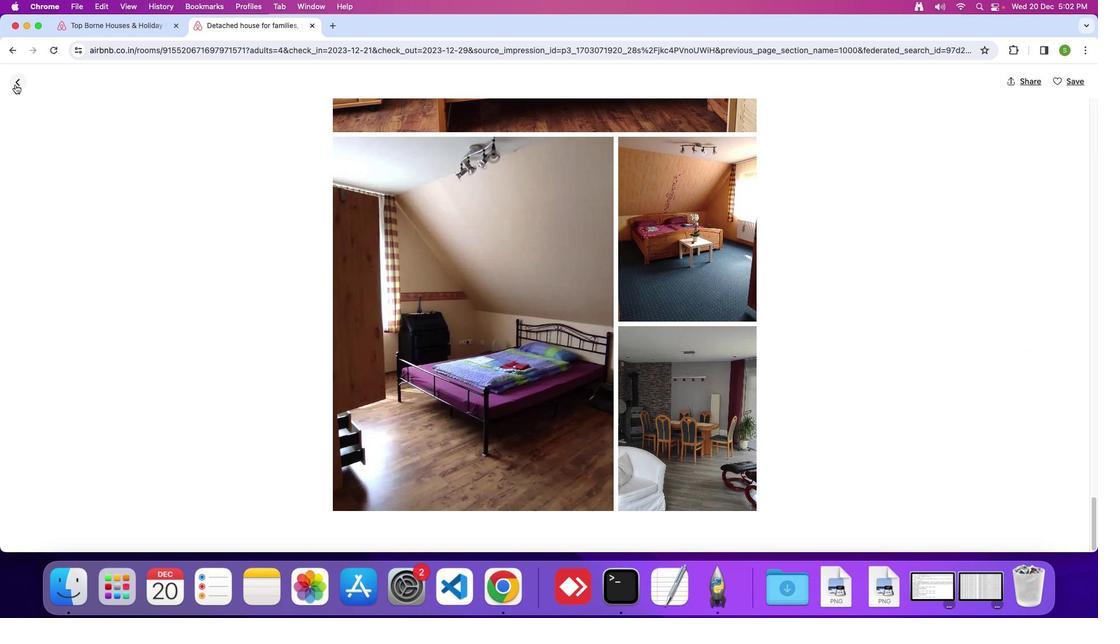 
Action: Mouse moved to (361, 276)
Screenshot: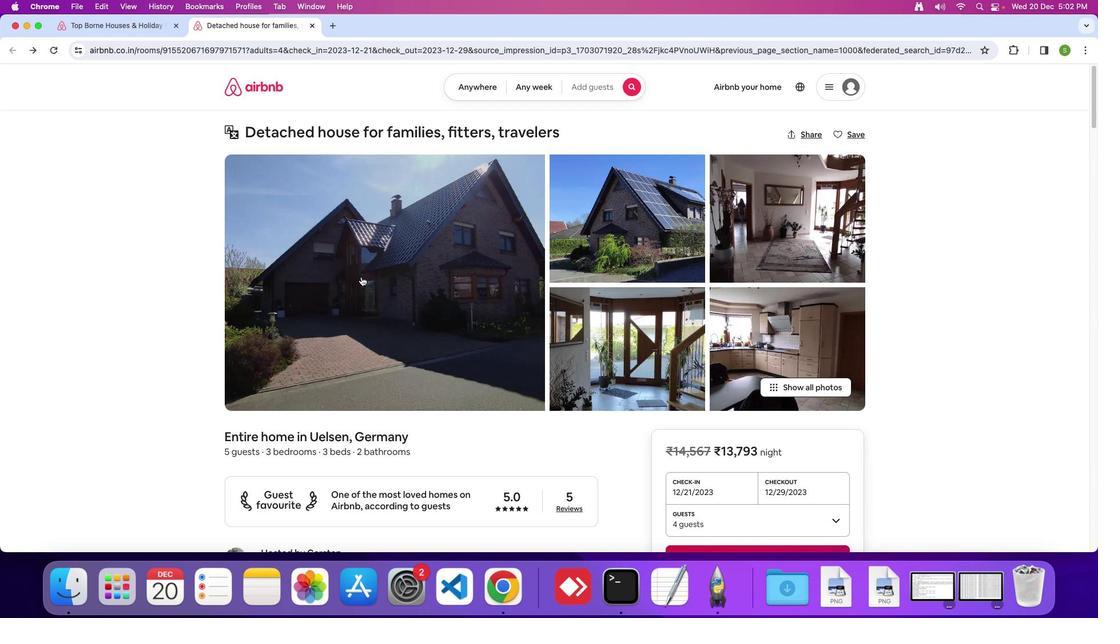 
Action: Mouse scrolled (361, 276) with delta (0, 0)
Screenshot: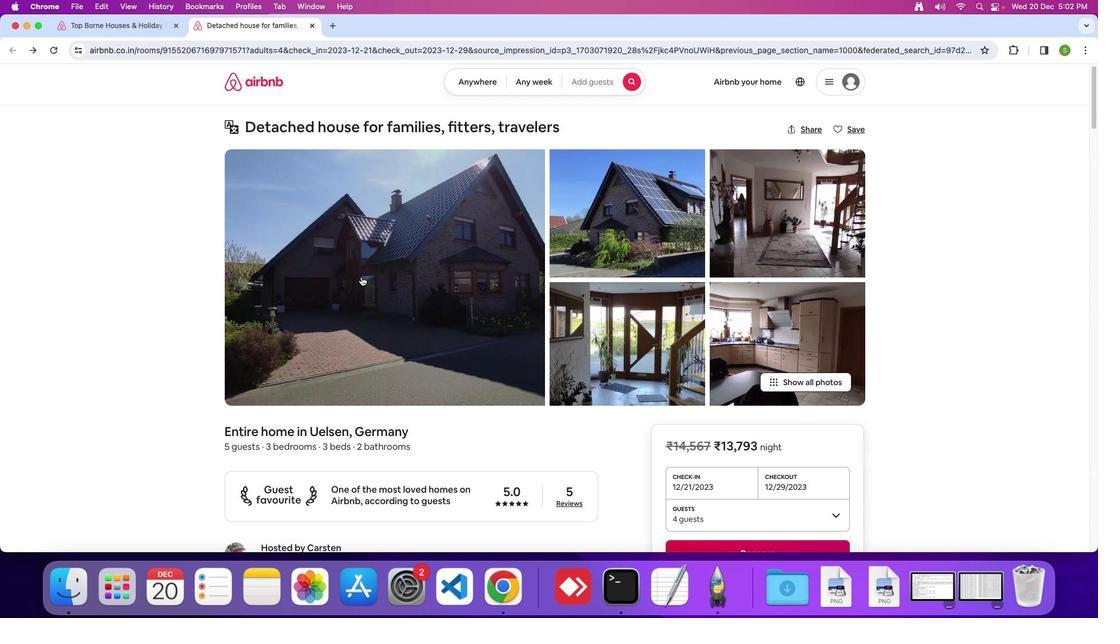 
Action: Mouse scrolled (361, 276) with delta (0, 0)
Screenshot: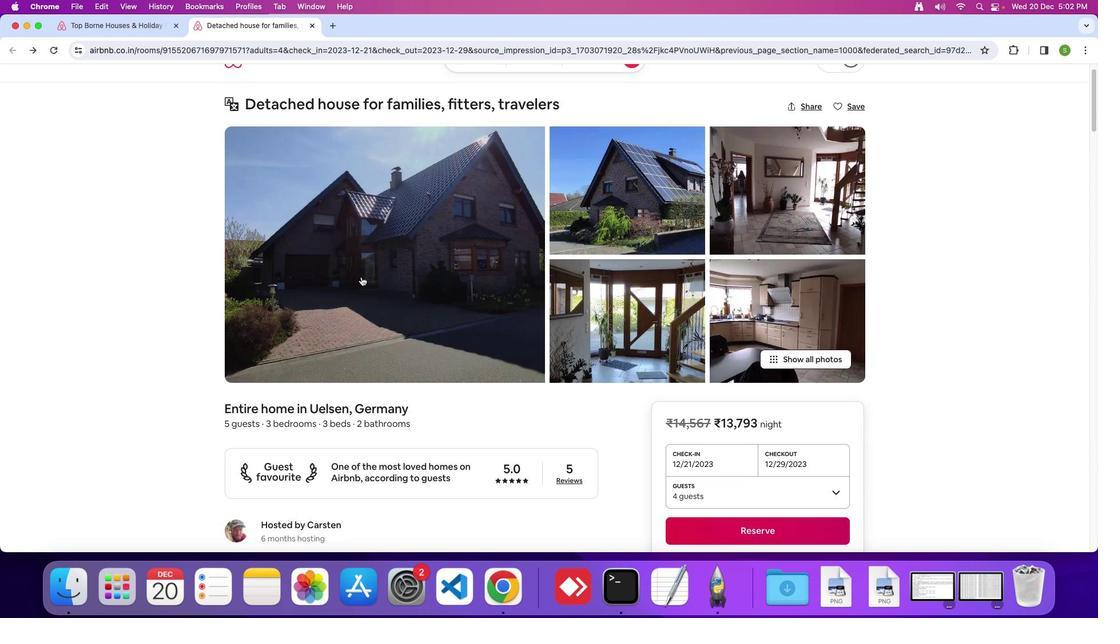 
Action: Mouse moved to (361, 276)
Screenshot: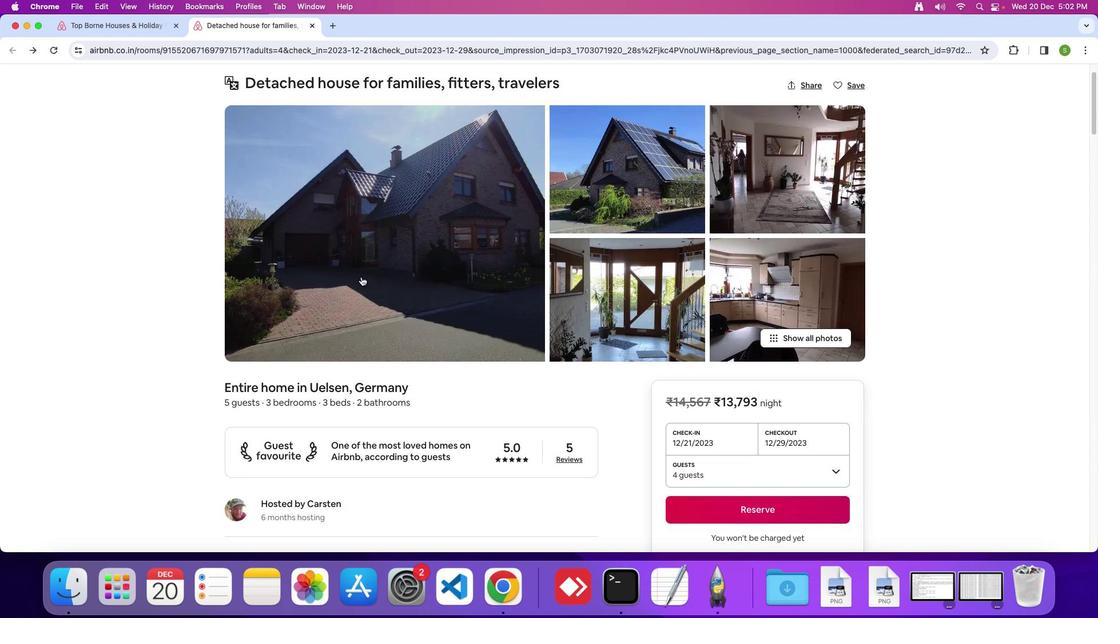 
Action: Mouse scrolled (361, 276) with delta (0, -1)
Screenshot: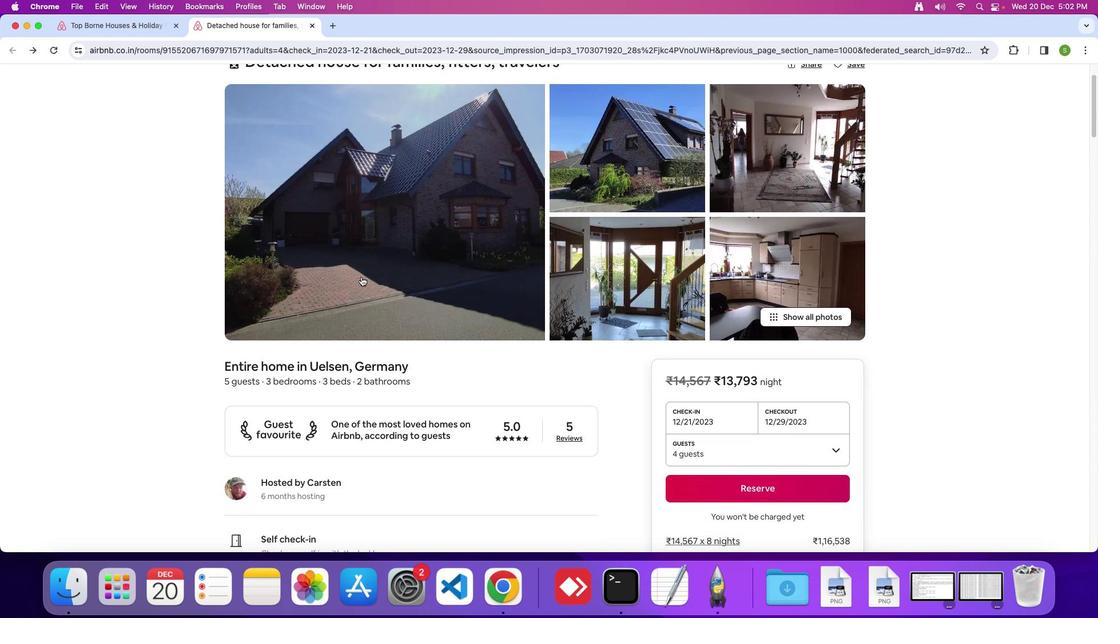 
Action: Mouse moved to (361, 276)
Screenshot: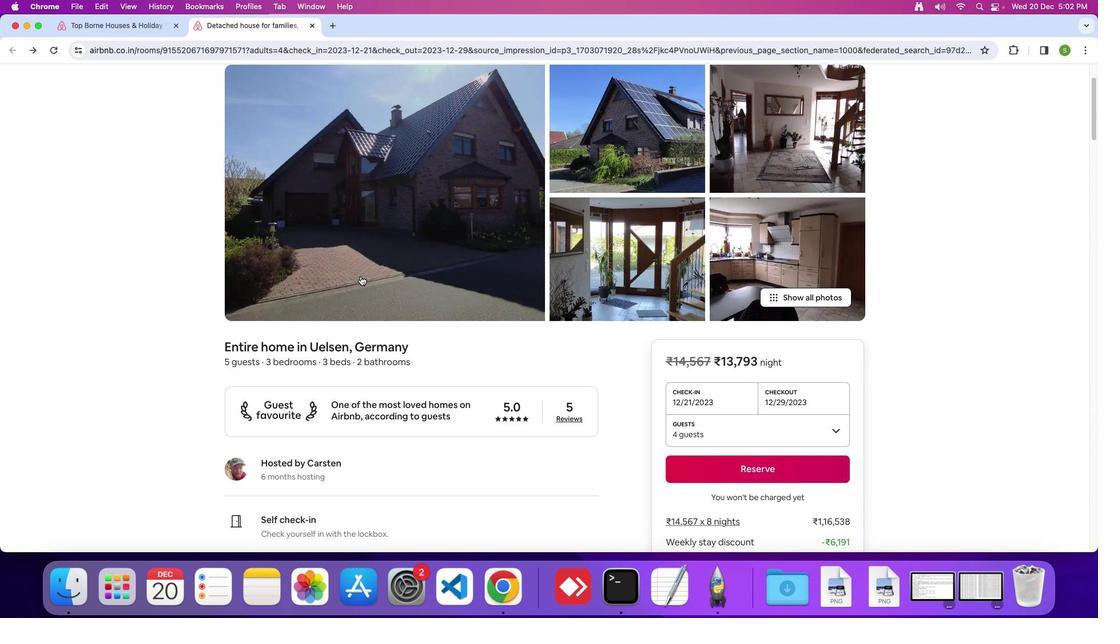 
Action: Mouse scrolled (361, 276) with delta (0, 0)
